 Task: Research Airbnb options for a business conference in Miami, Florida, focusing on accommodations near the conference center and corporate facilities.
Action: Mouse moved to (513, 49)
Screenshot: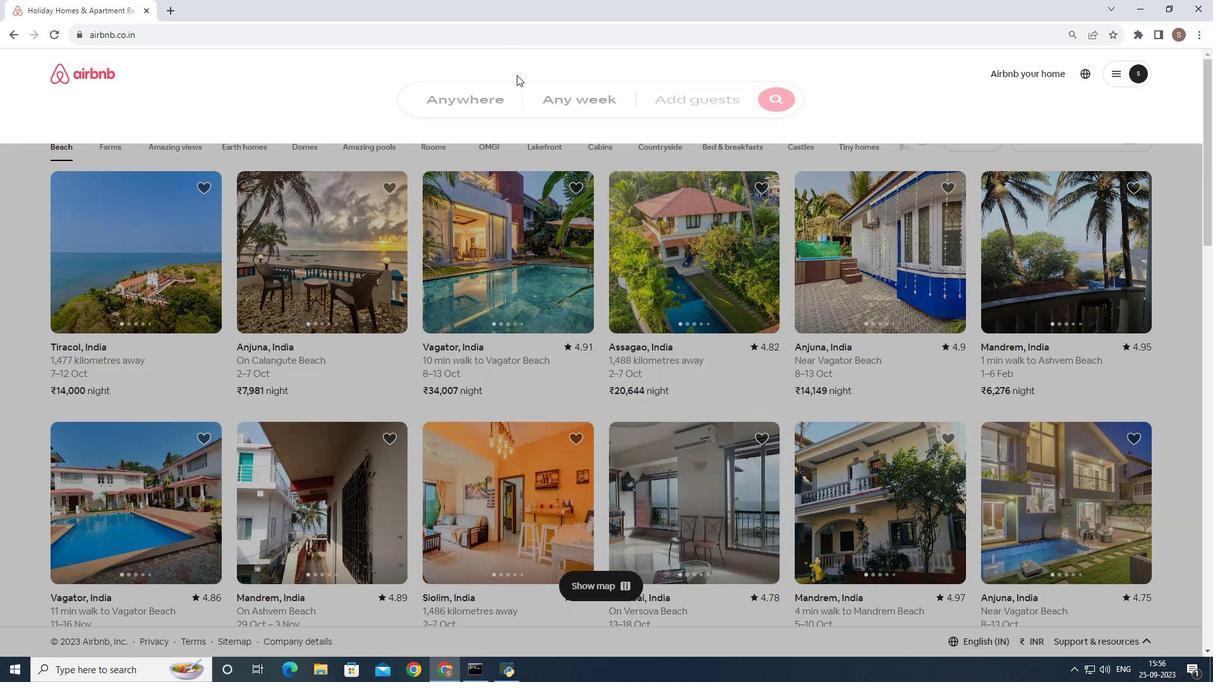 
Action: Mouse pressed left at (513, 49)
Screenshot: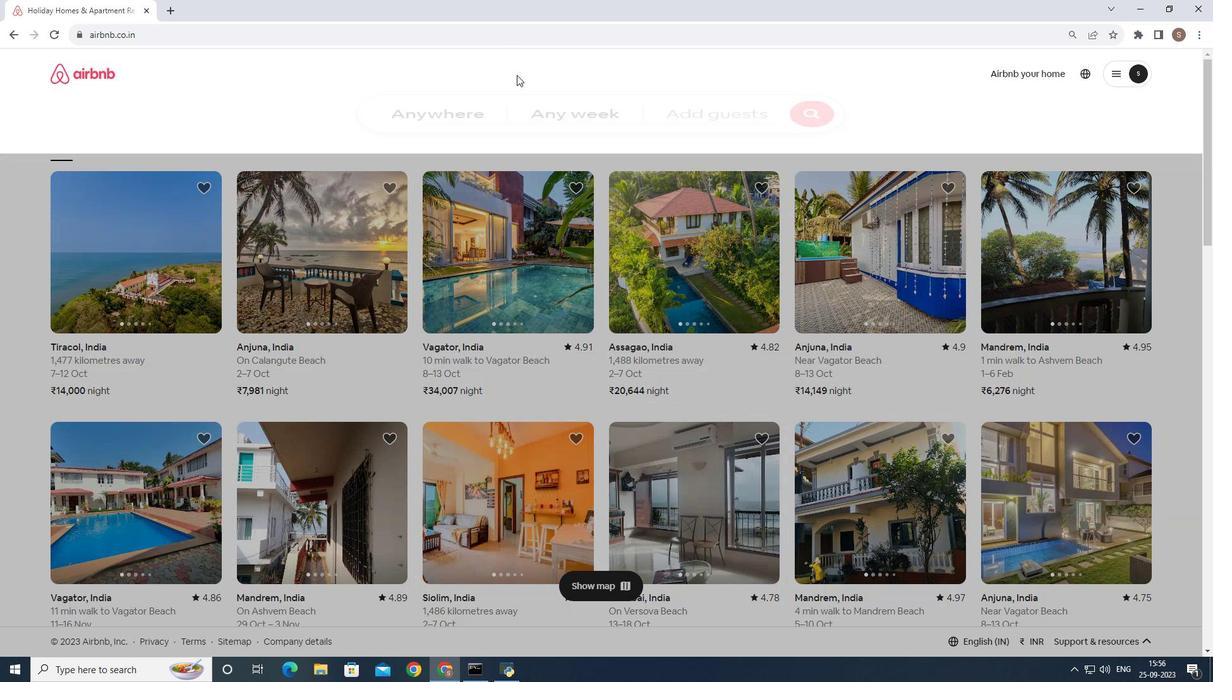 
Action: Mouse moved to (516, 75)
Screenshot: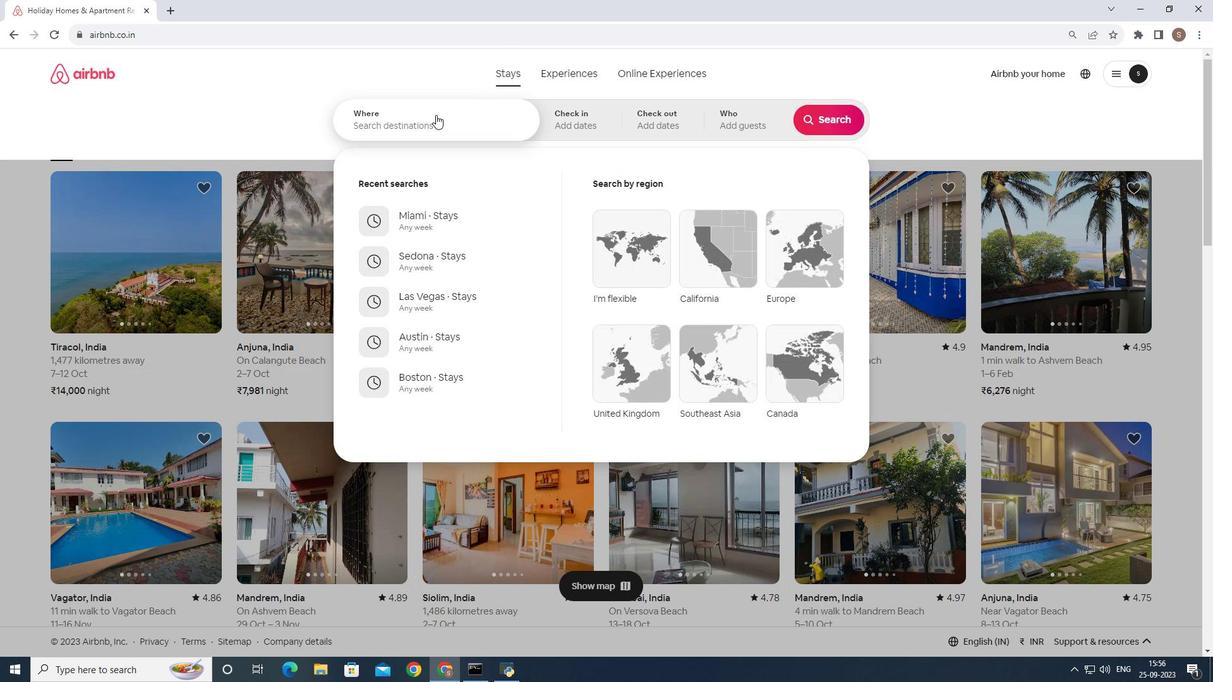 
Action: Mouse pressed left at (516, 75)
Screenshot: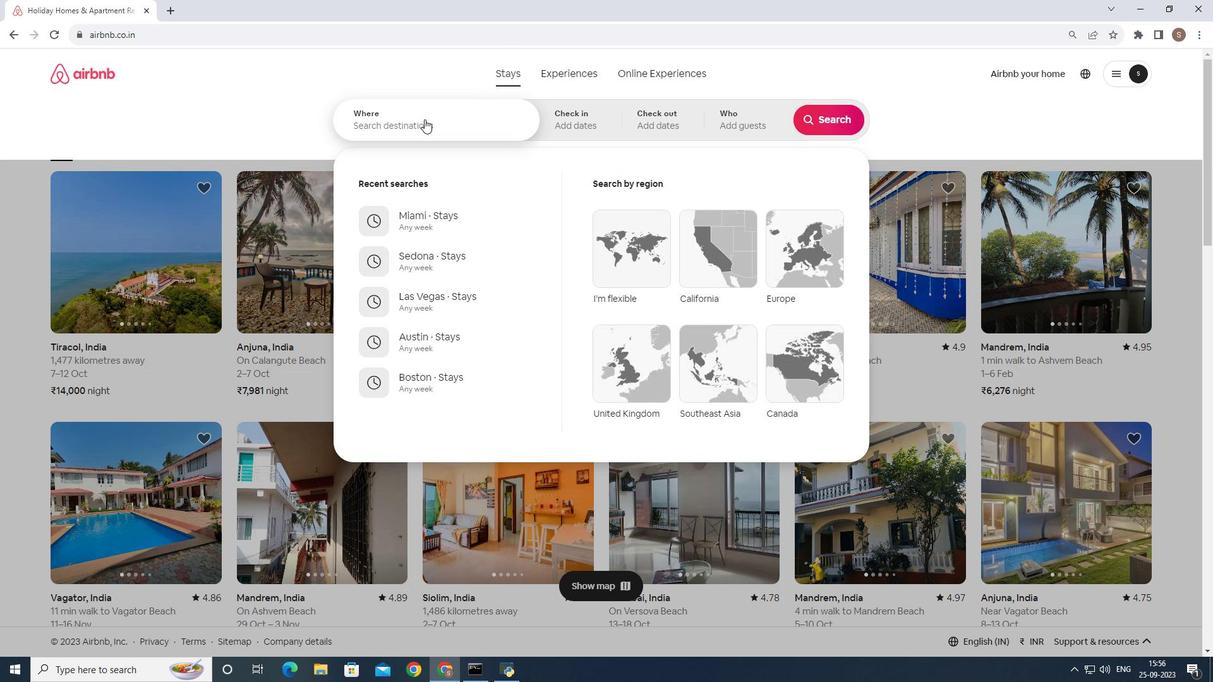 
Action: Mouse moved to (422, 119)
Screenshot: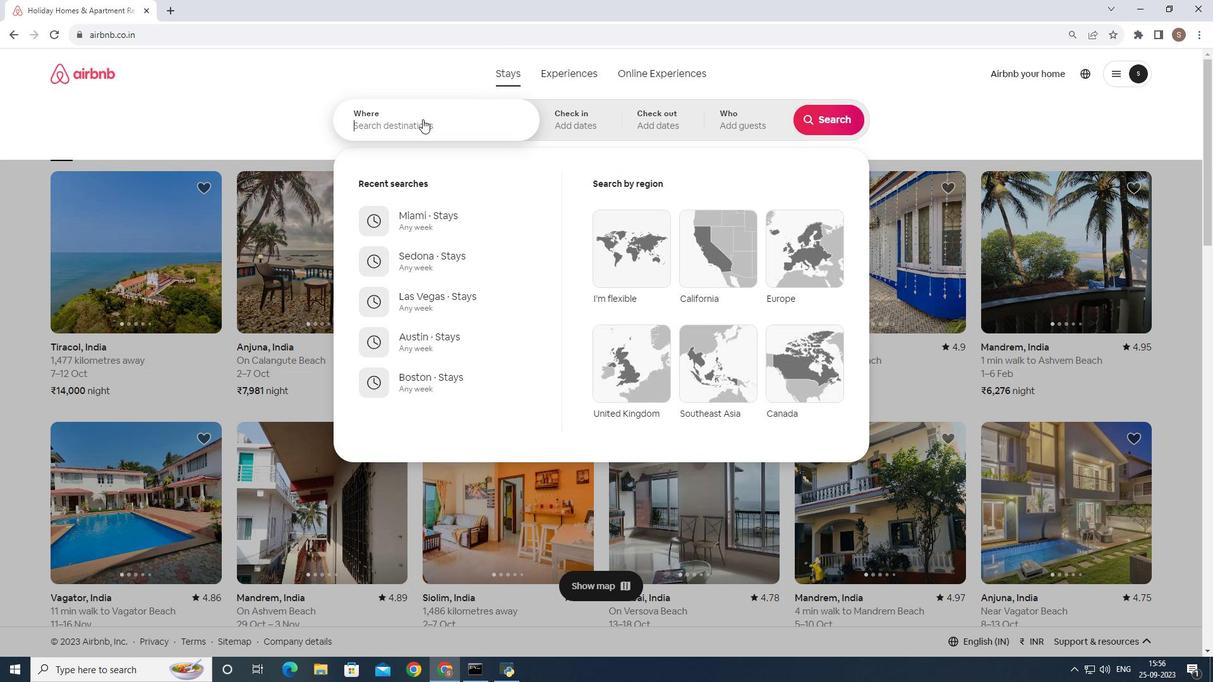 
Action: Mouse pressed left at (422, 119)
Screenshot: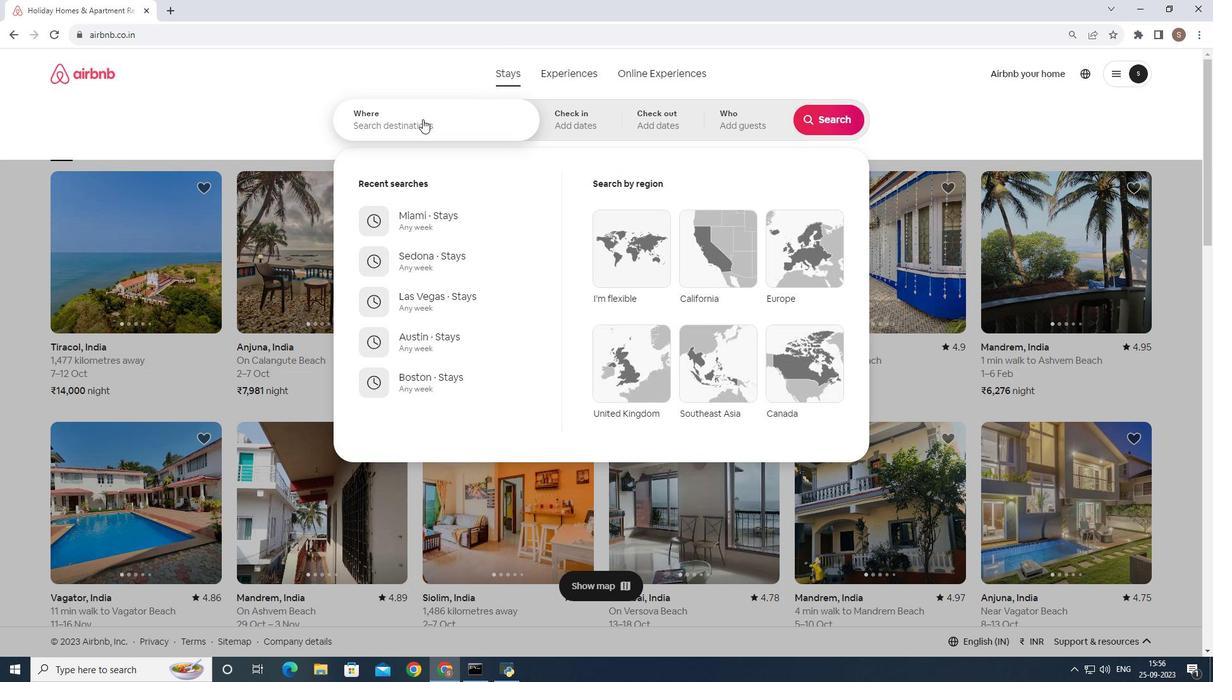 
Action: Key pressed miami
Screenshot: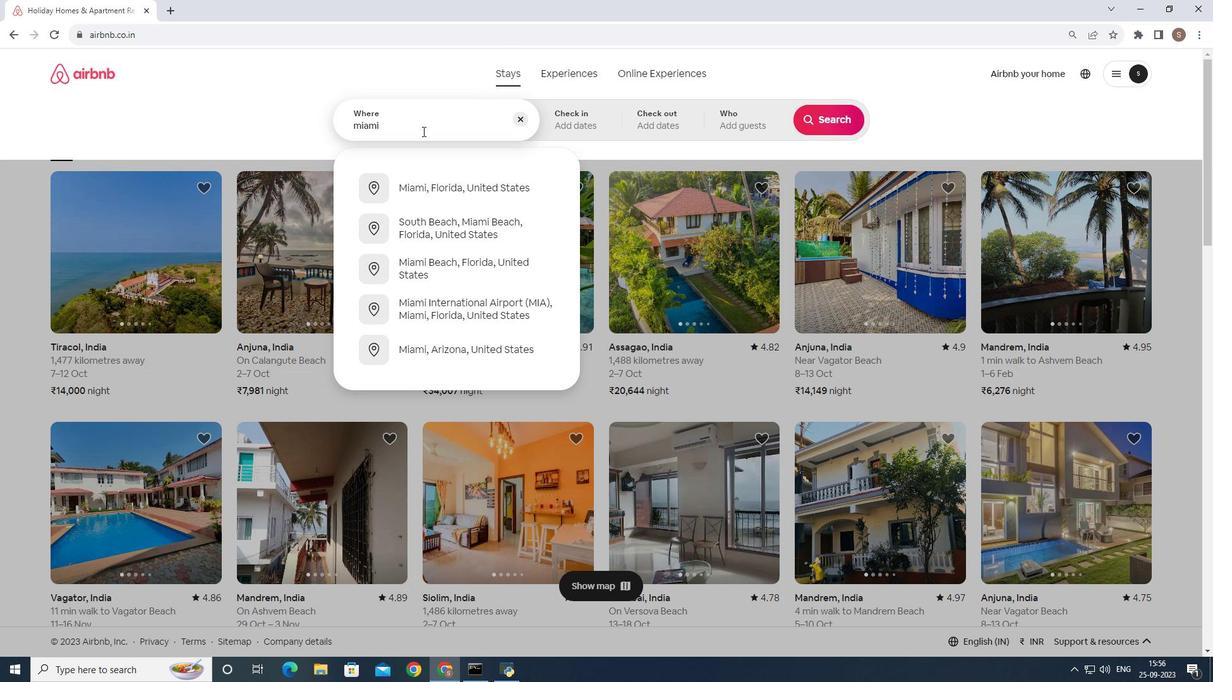 
Action: Mouse moved to (410, 174)
Screenshot: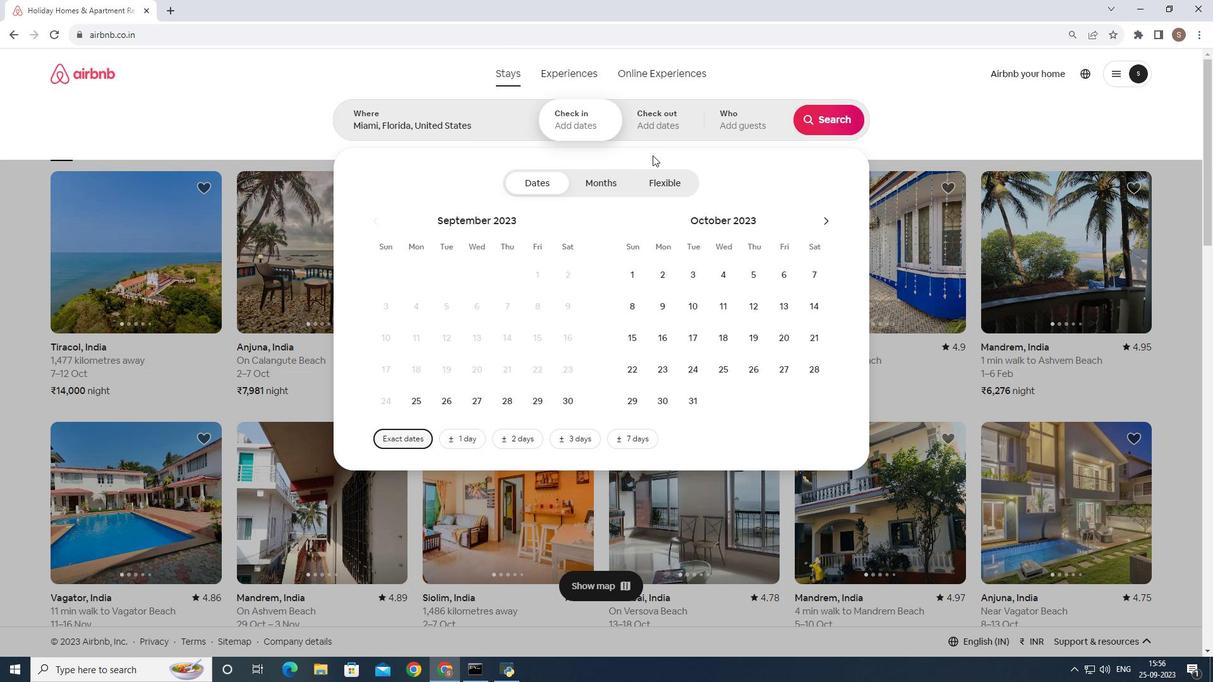 
Action: Mouse pressed left at (410, 174)
Screenshot: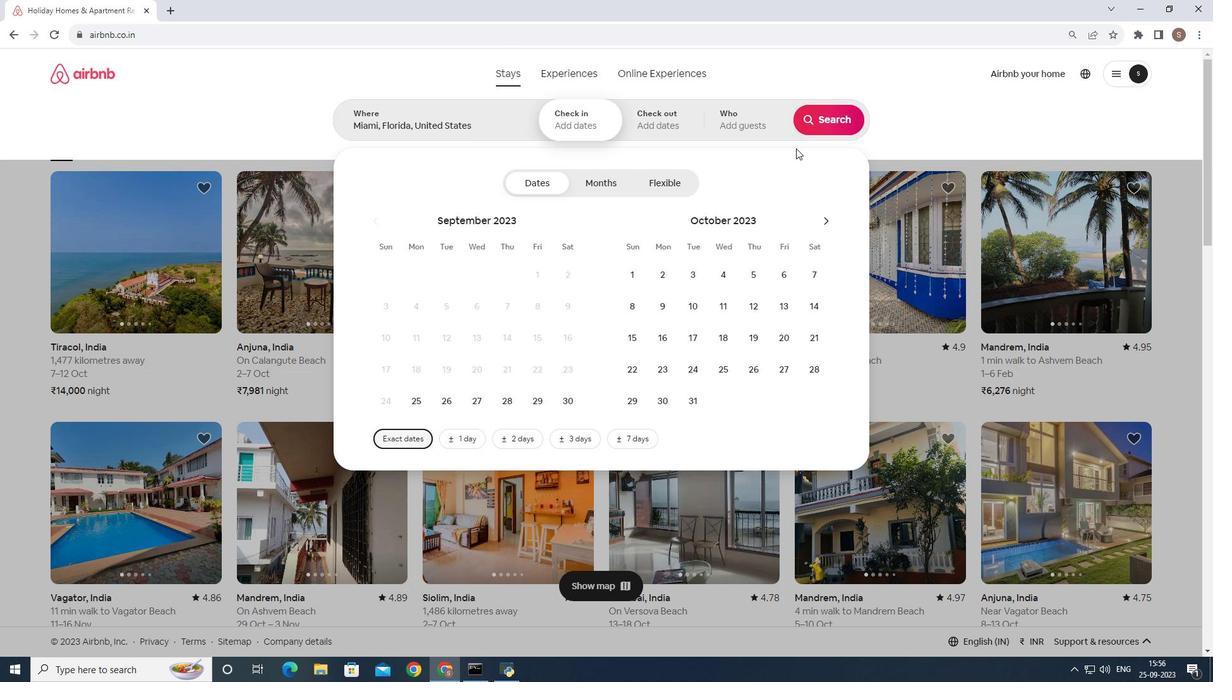 
Action: Mouse moved to (821, 125)
Screenshot: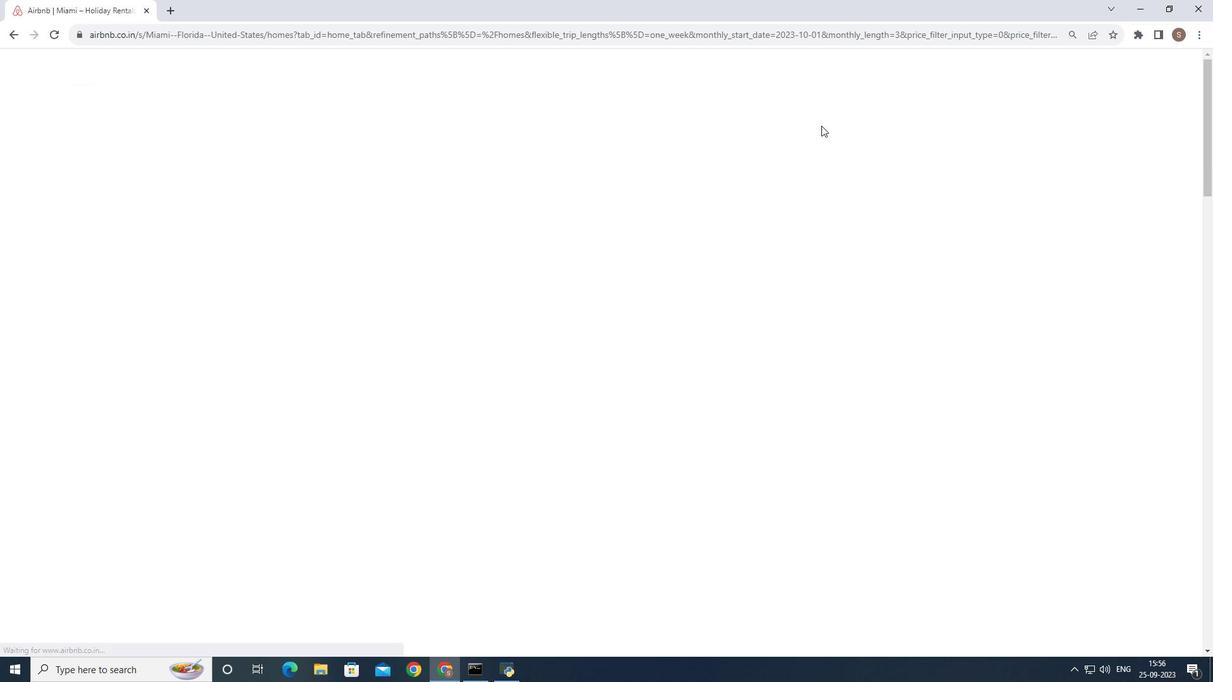 
Action: Mouse pressed left at (821, 125)
Screenshot: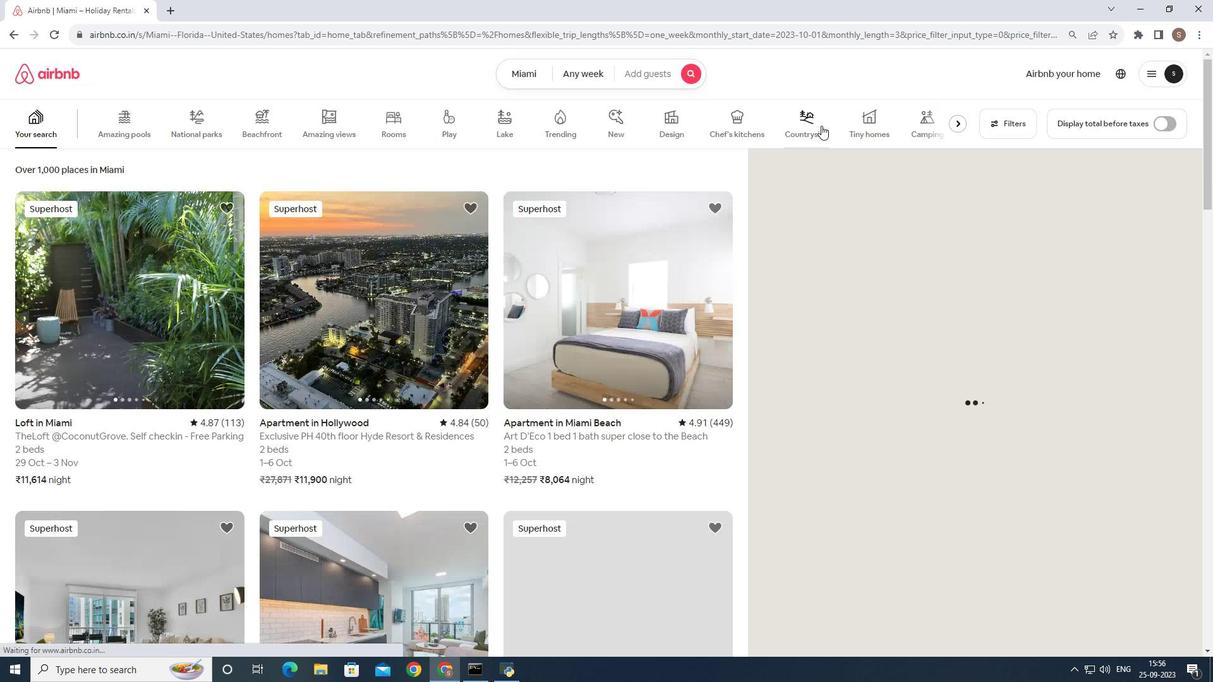 
Action: Mouse moved to (1021, 121)
Screenshot: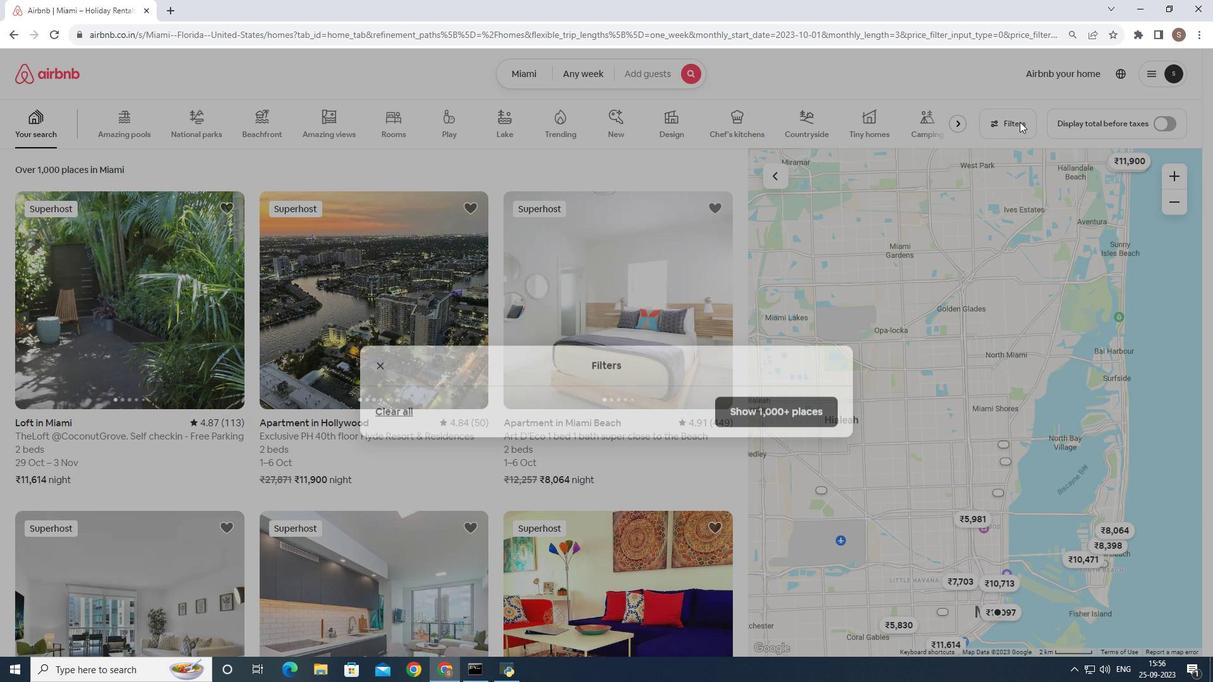 
Action: Mouse pressed left at (1021, 121)
Screenshot: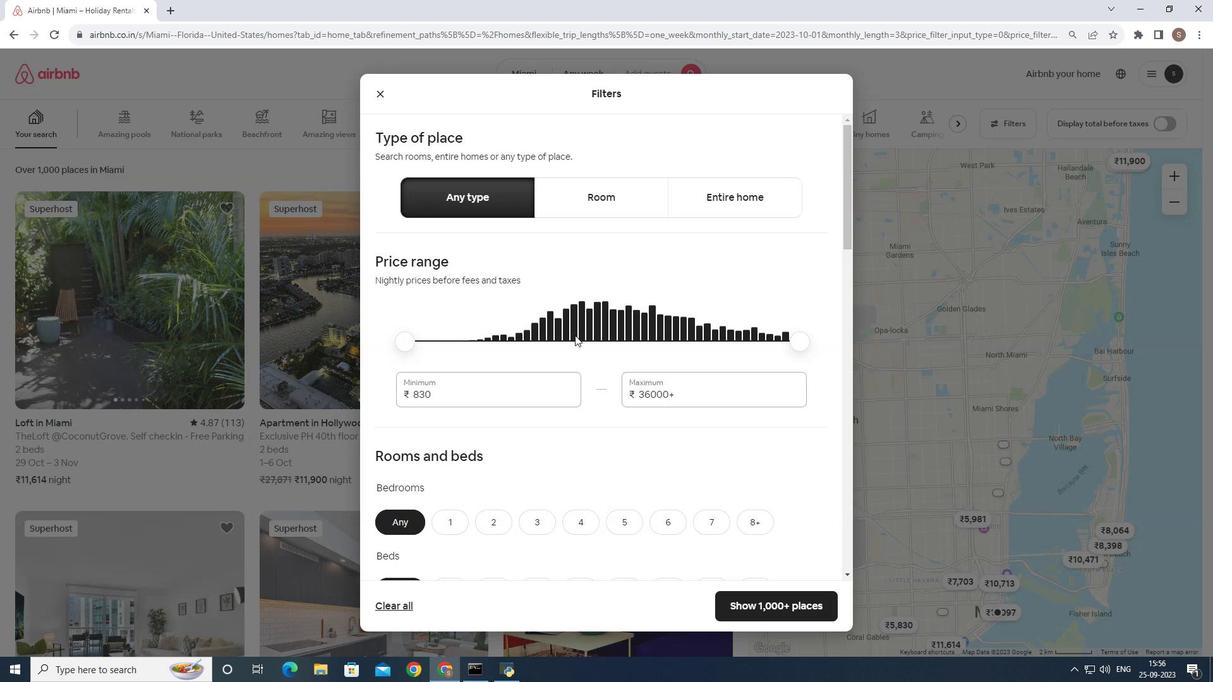 
Action: Mouse moved to (509, 343)
Screenshot: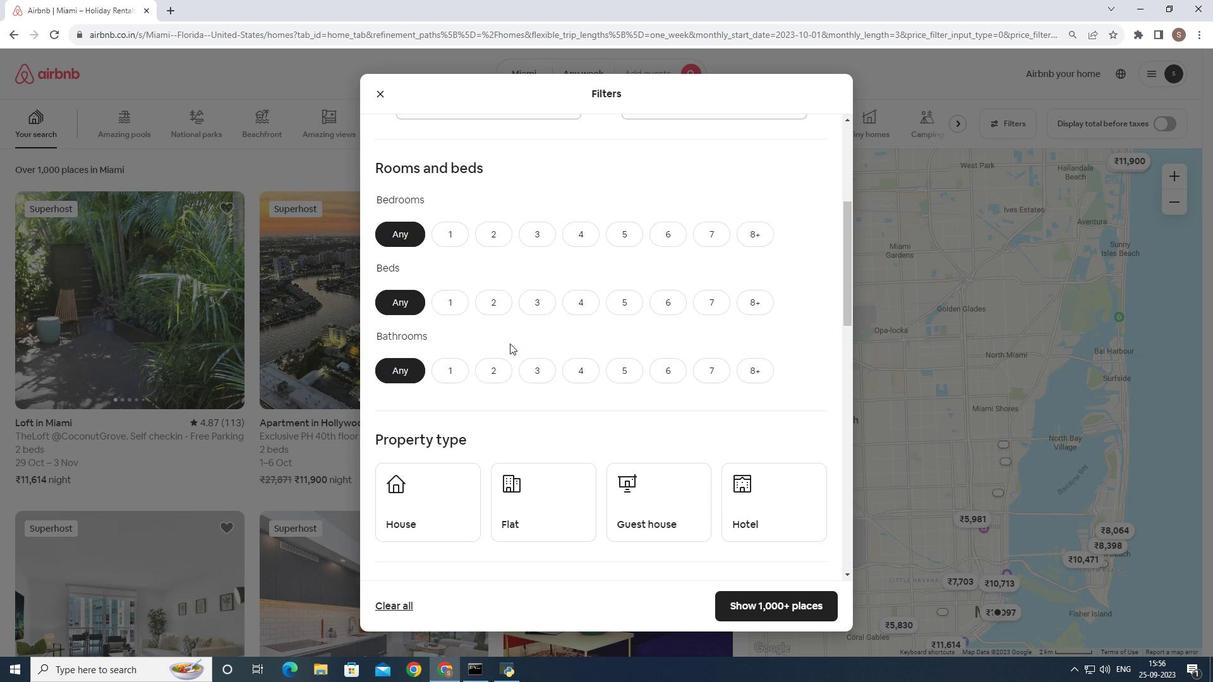 
Action: Mouse scrolled (509, 343) with delta (0, 0)
Screenshot: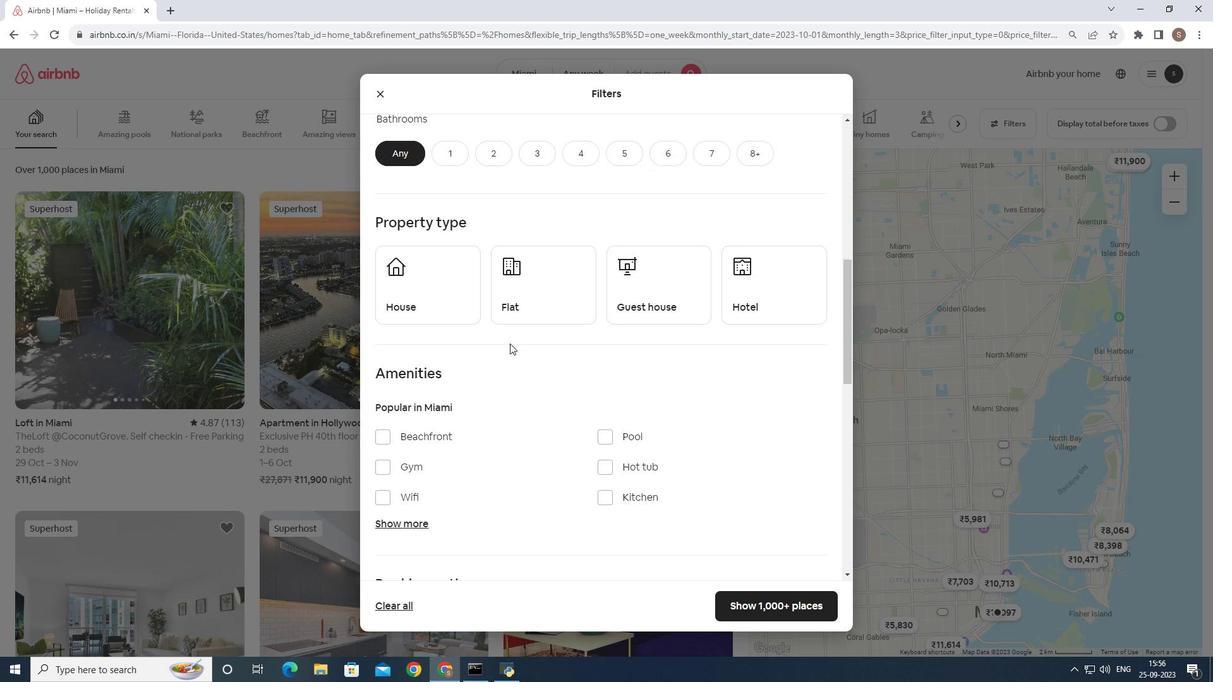 
Action: Mouse scrolled (509, 343) with delta (0, 0)
Screenshot: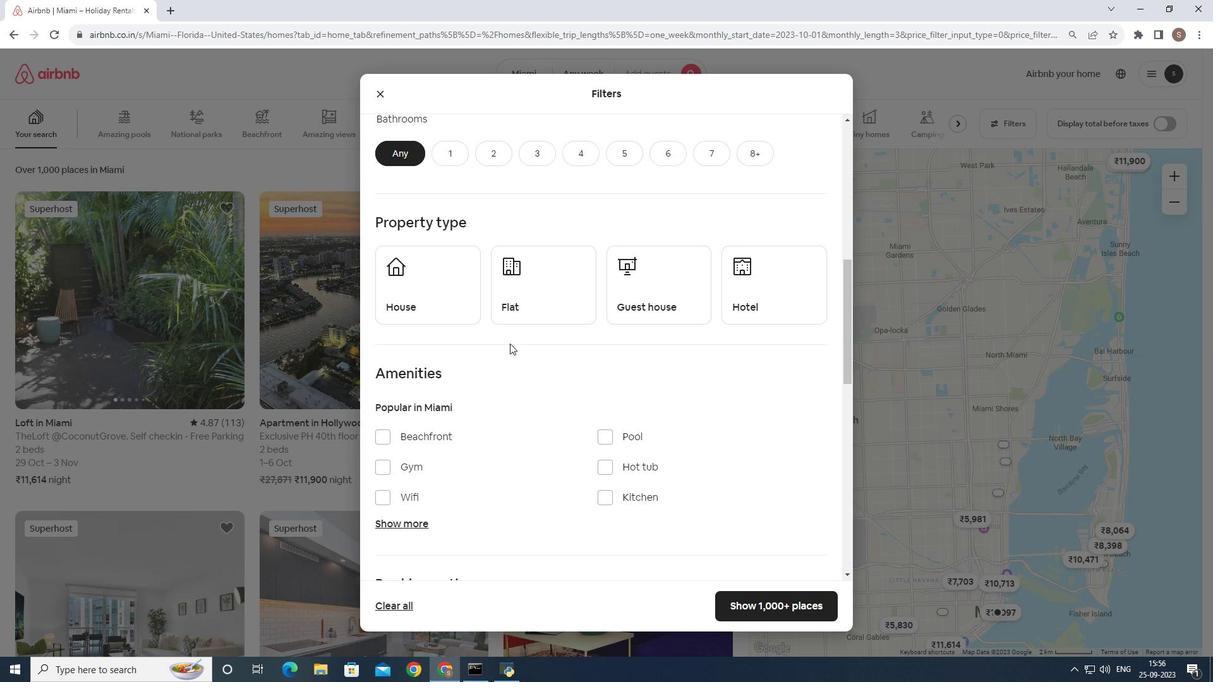 
Action: Mouse scrolled (509, 343) with delta (0, 0)
Screenshot: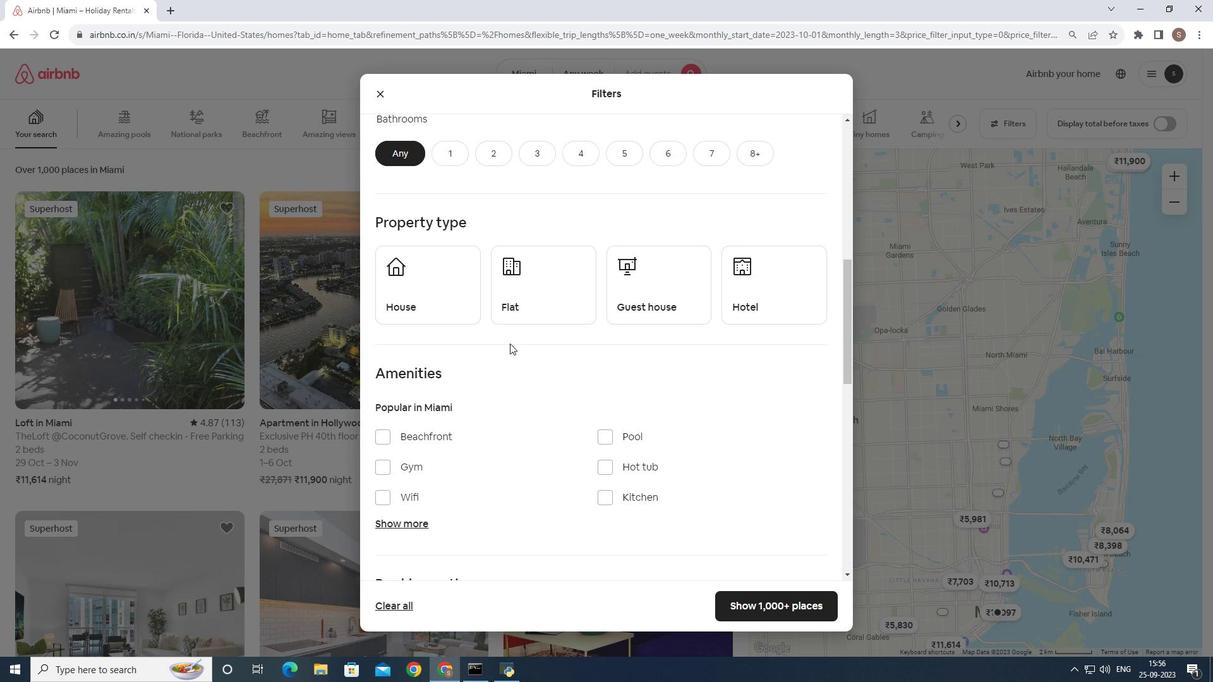 
Action: Mouse scrolled (509, 343) with delta (0, 0)
Screenshot: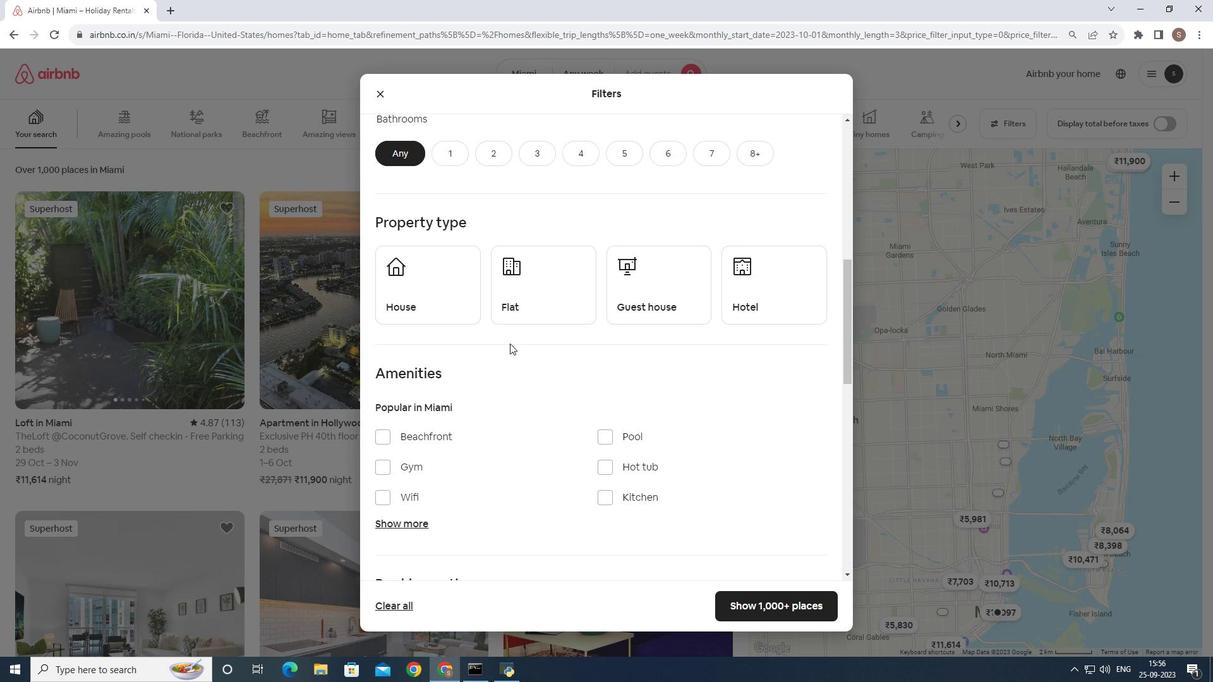 
Action: Mouse scrolled (509, 343) with delta (0, 0)
Screenshot: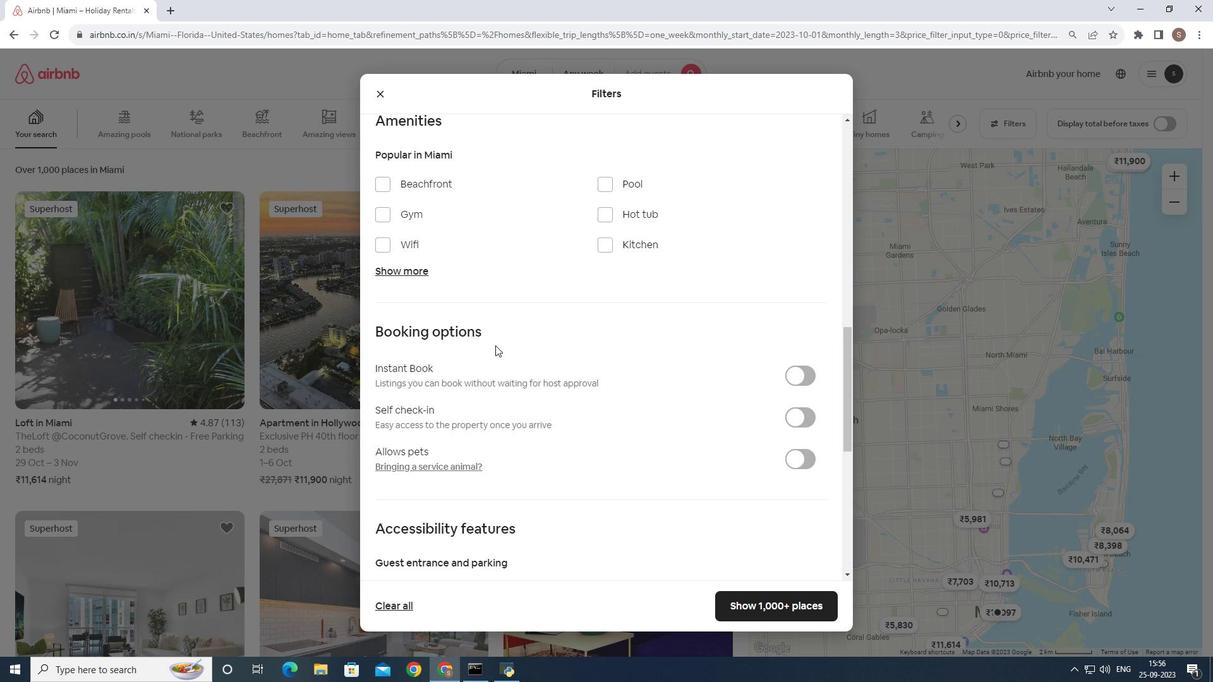 
Action: Mouse scrolled (509, 343) with delta (0, 0)
Screenshot: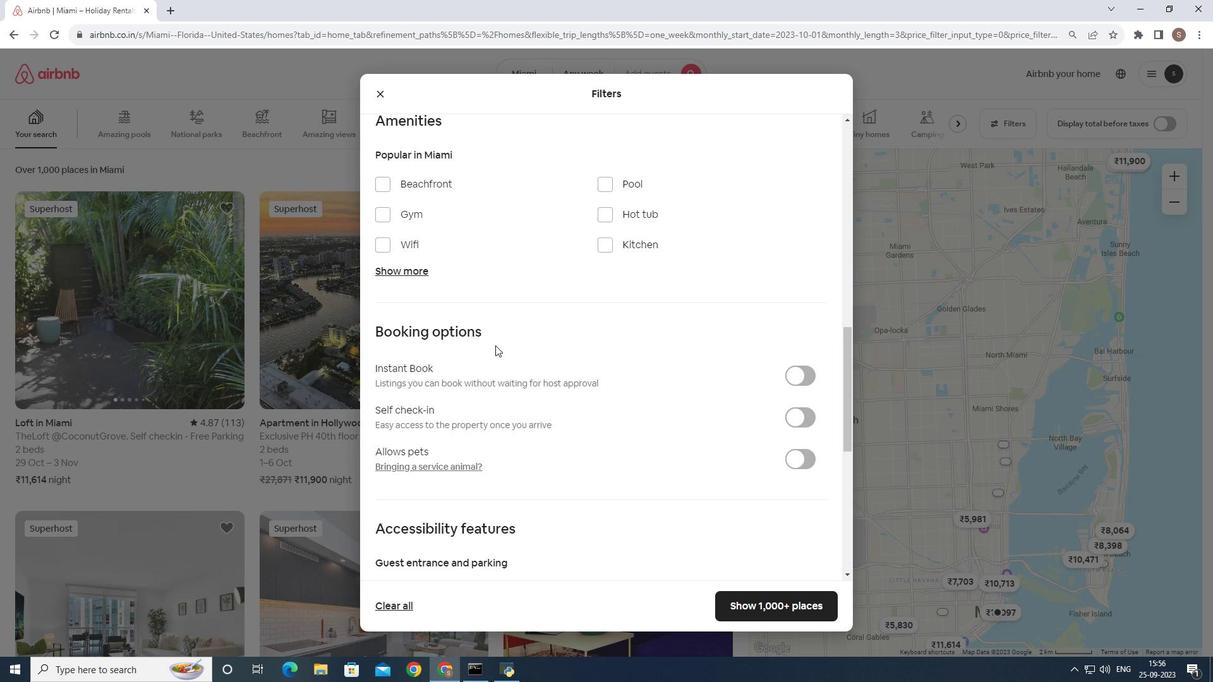
Action: Mouse scrolled (509, 343) with delta (0, 0)
Screenshot: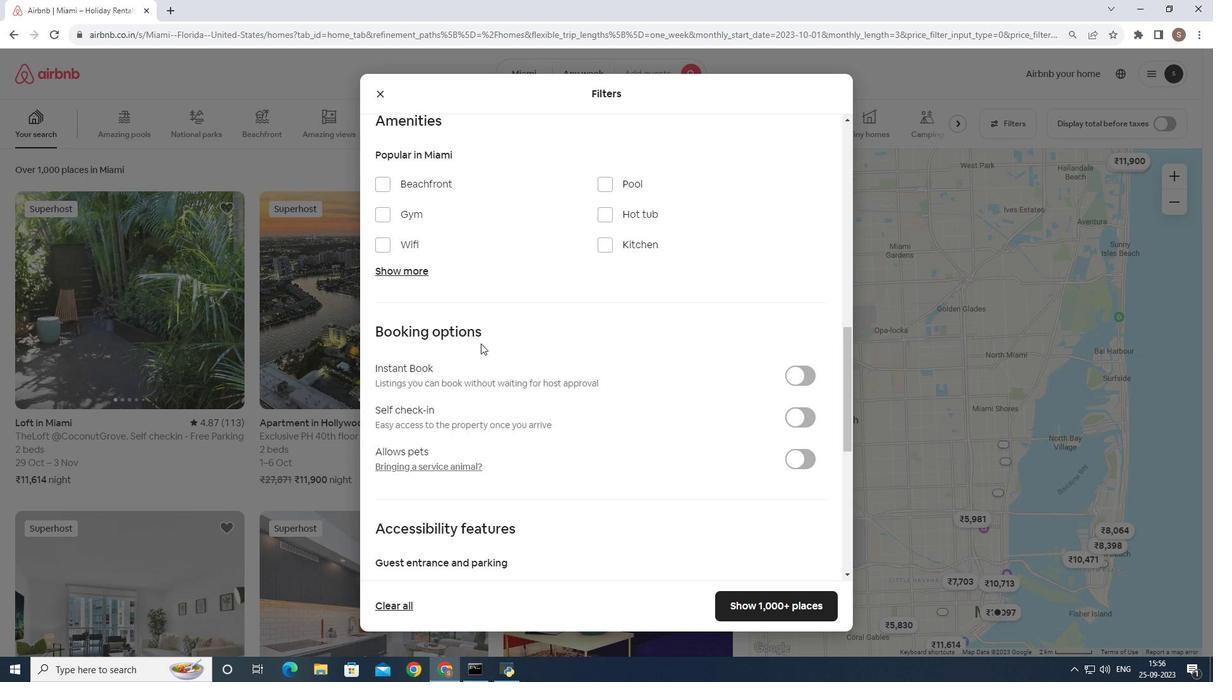 
Action: Mouse scrolled (509, 343) with delta (0, 0)
Screenshot: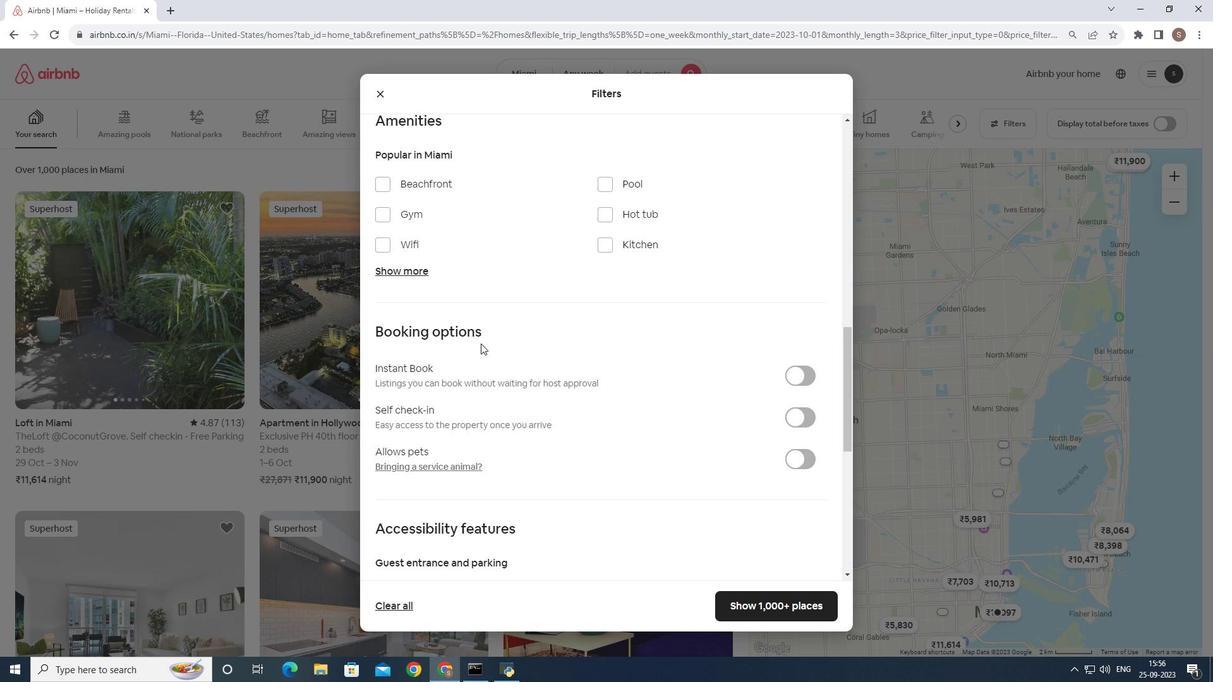 
Action: Mouse moved to (509, 343)
Screenshot: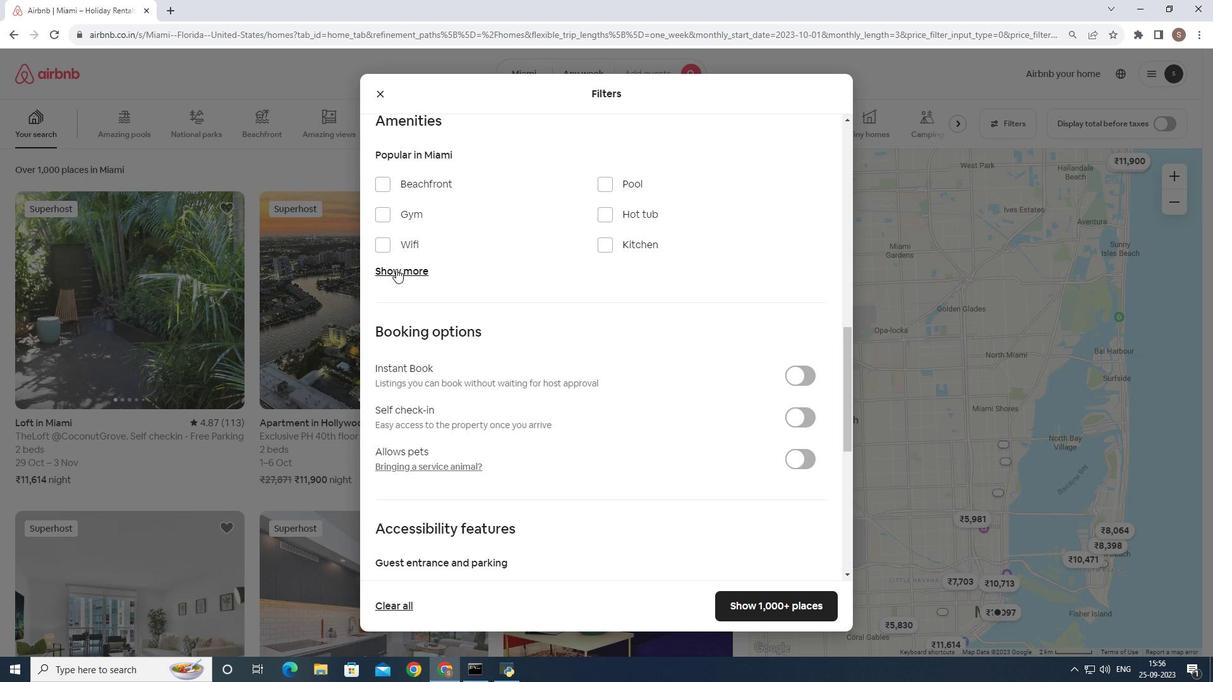 
Action: Mouse scrolled (509, 343) with delta (0, 0)
Screenshot: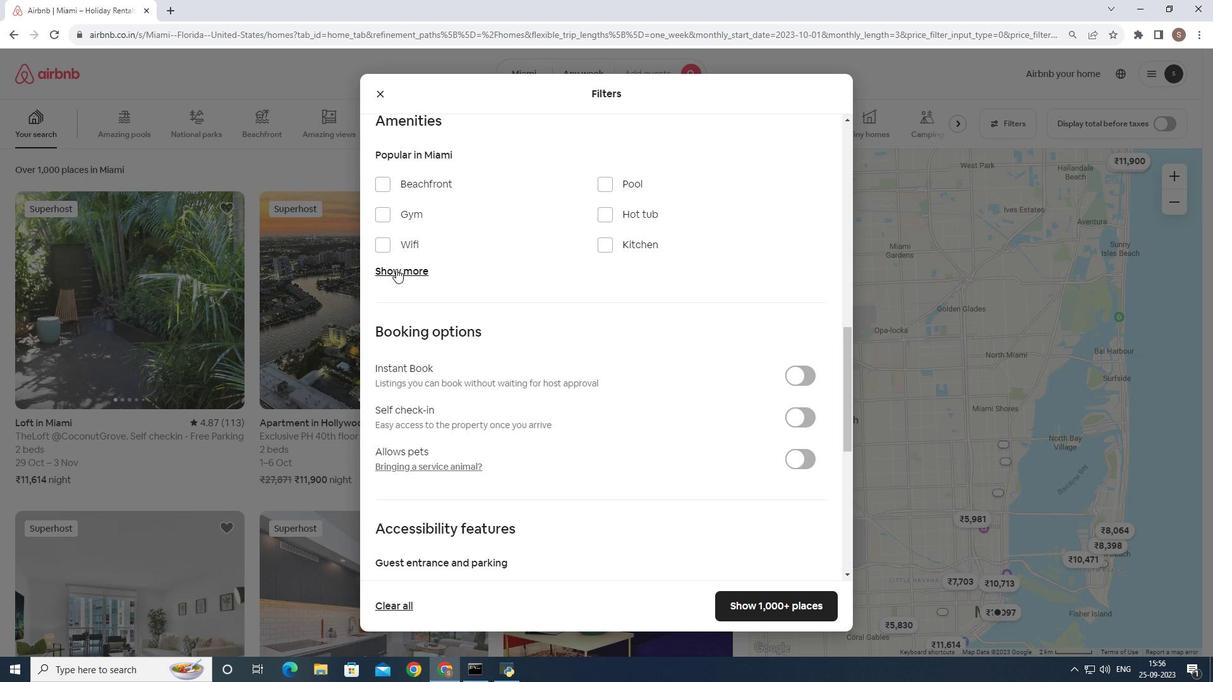 
Action: Mouse moved to (508, 344)
Screenshot: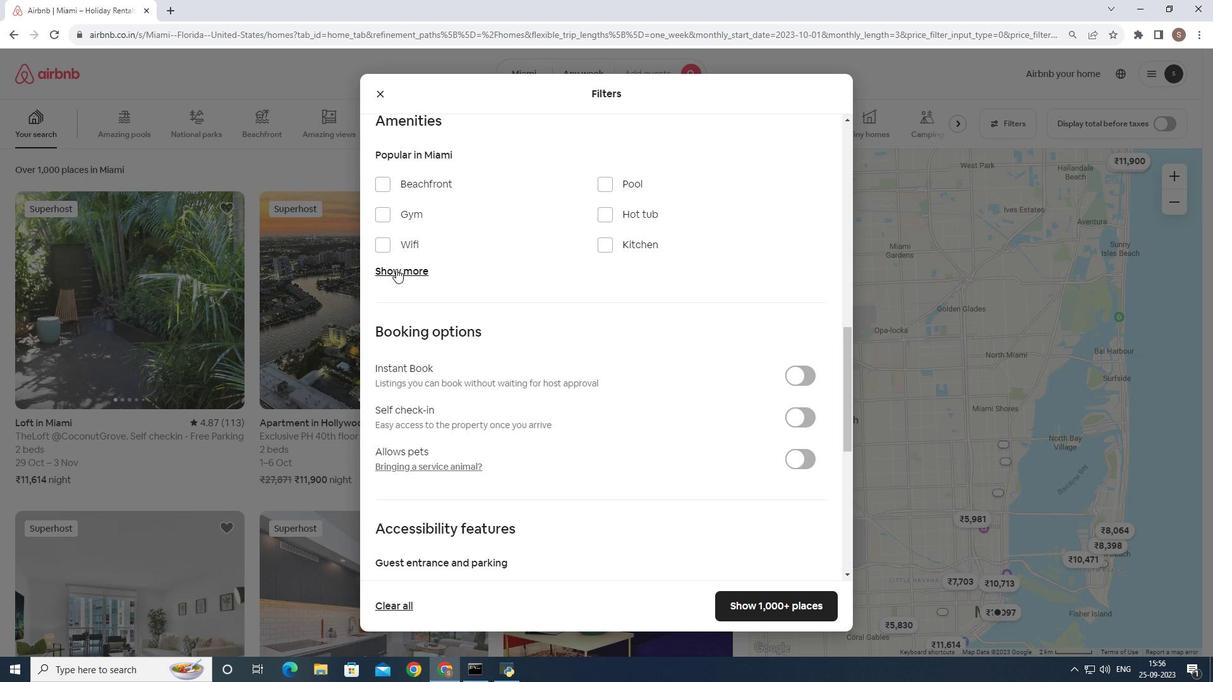 
Action: Mouse scrolled (508, 343) with delta (0, 0)
Screenshot: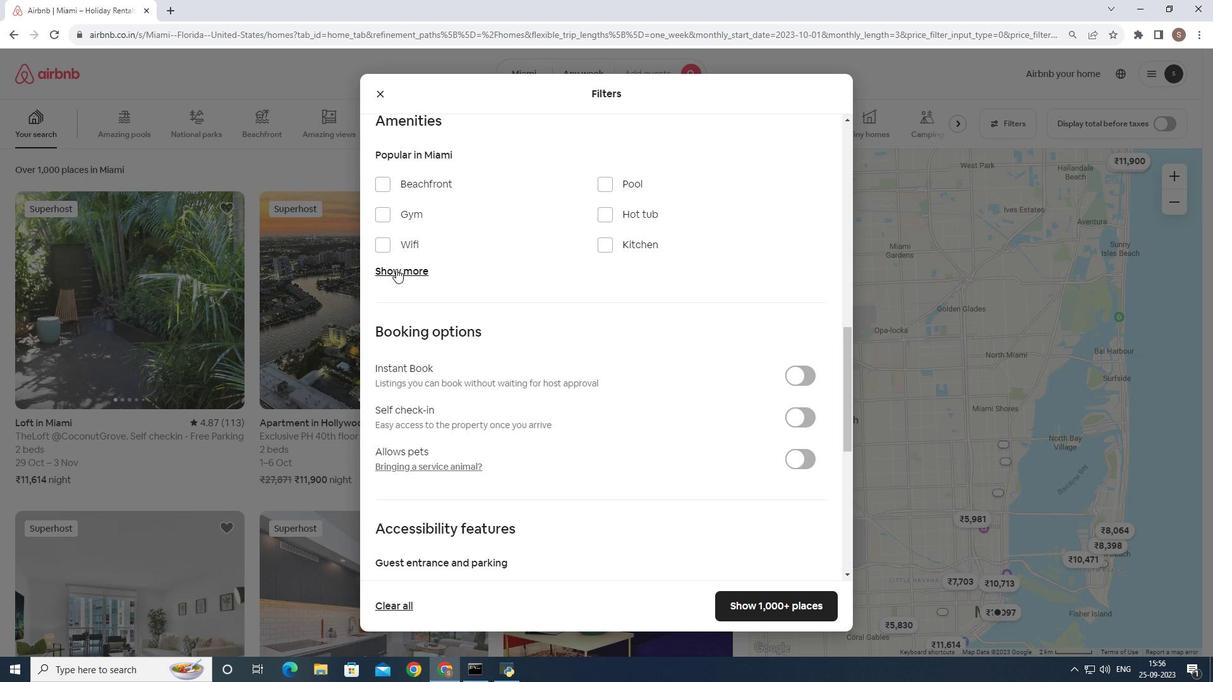 
Action: Mouse moved to (507, 345)
Screenshot: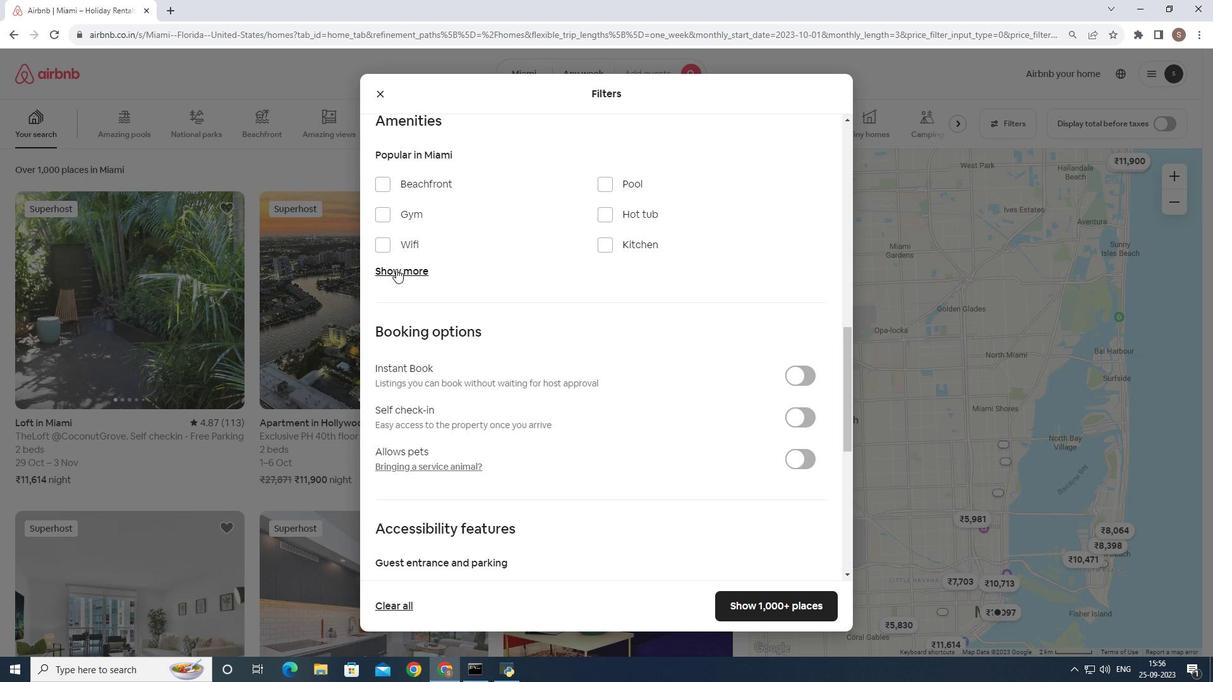 
Action: Mouse scrolled (507, 344) with delta (0, 0)
Screenshot: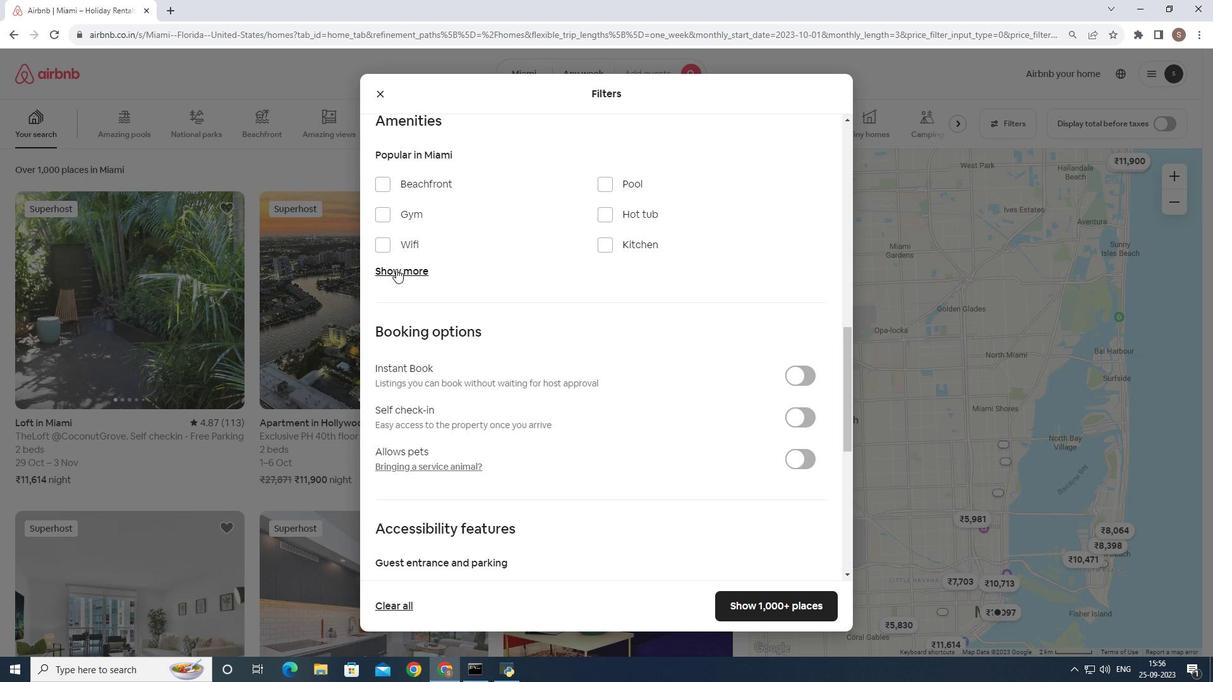 
Action: Mouse moved to (506, 345)
Screenshot: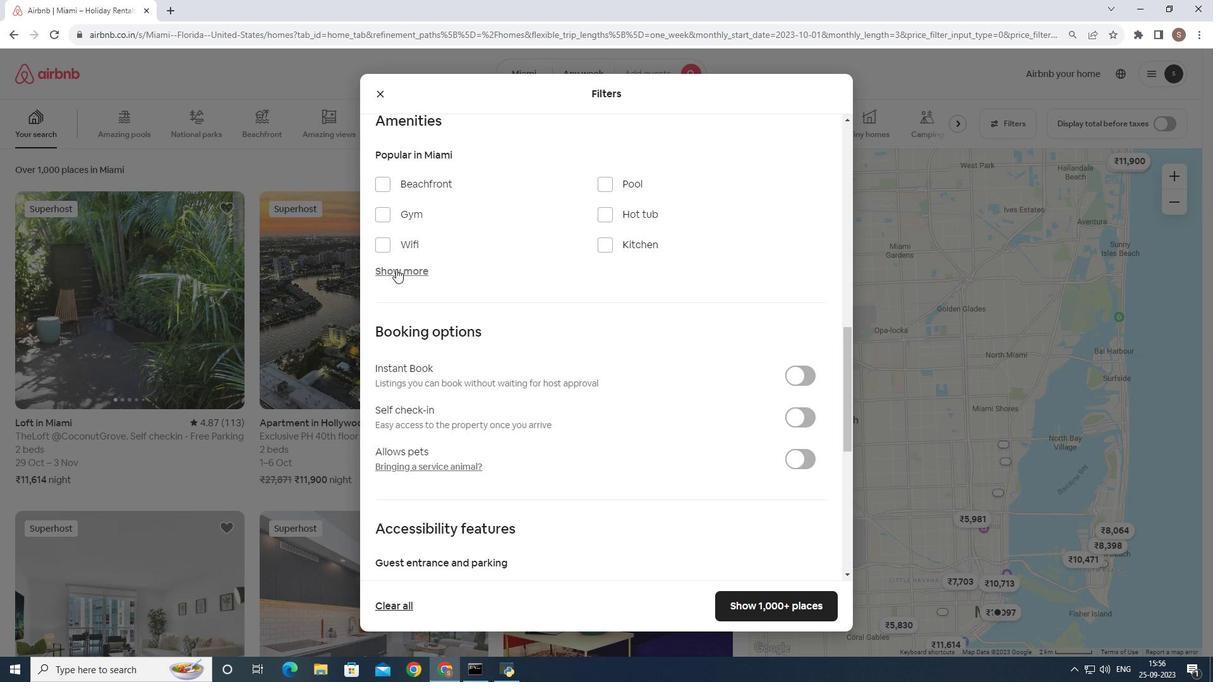 
Action: Mouse scrolled (506, 344) with delta (0, 0)
Screenshot: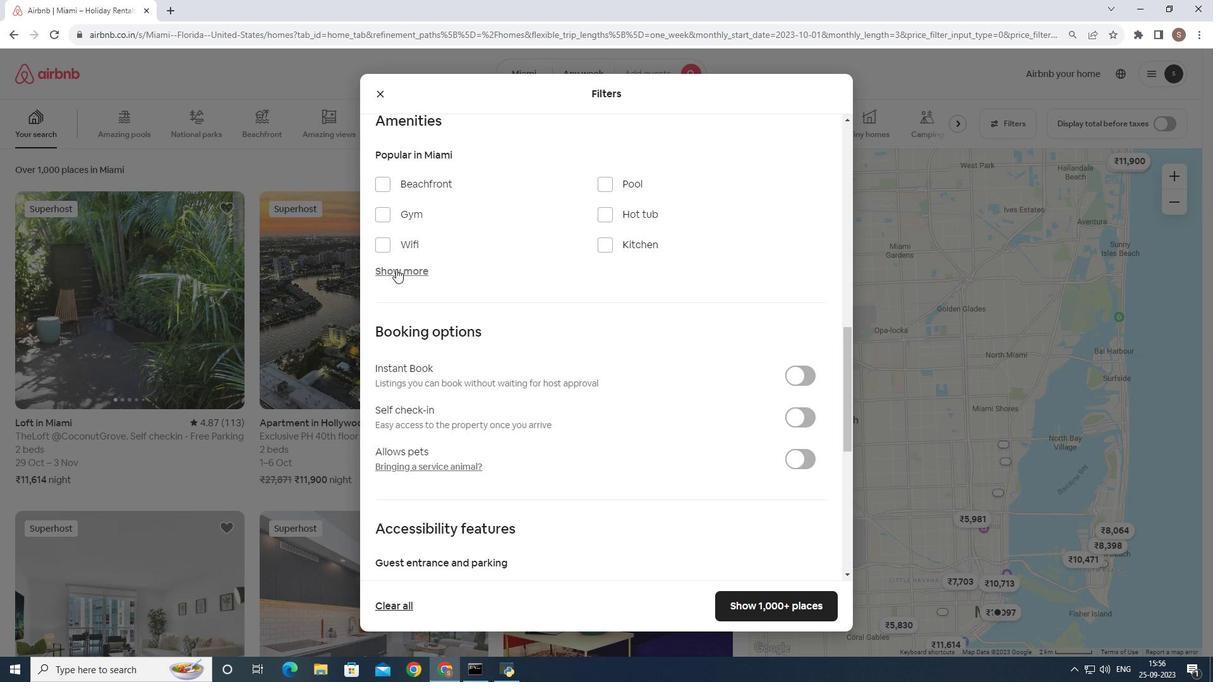 
Action: Mouse moved to (396, 269)
Screenshot: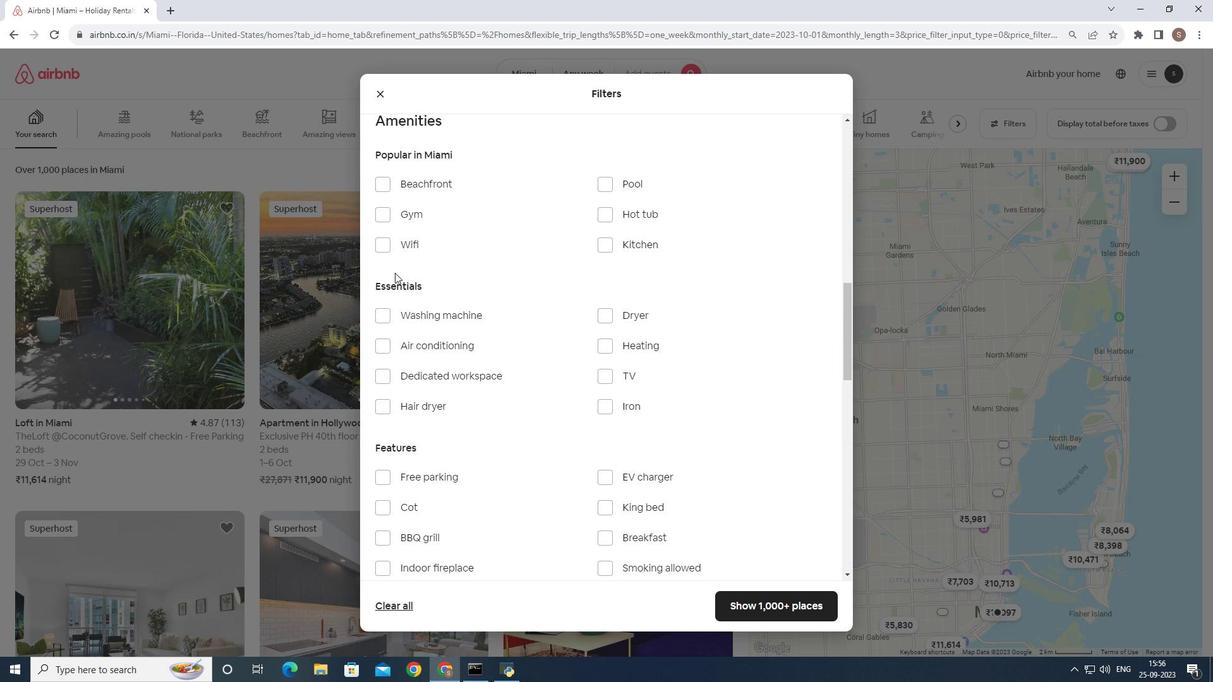 
Action: Mouse pressed left at (396, 269)
Screenshot: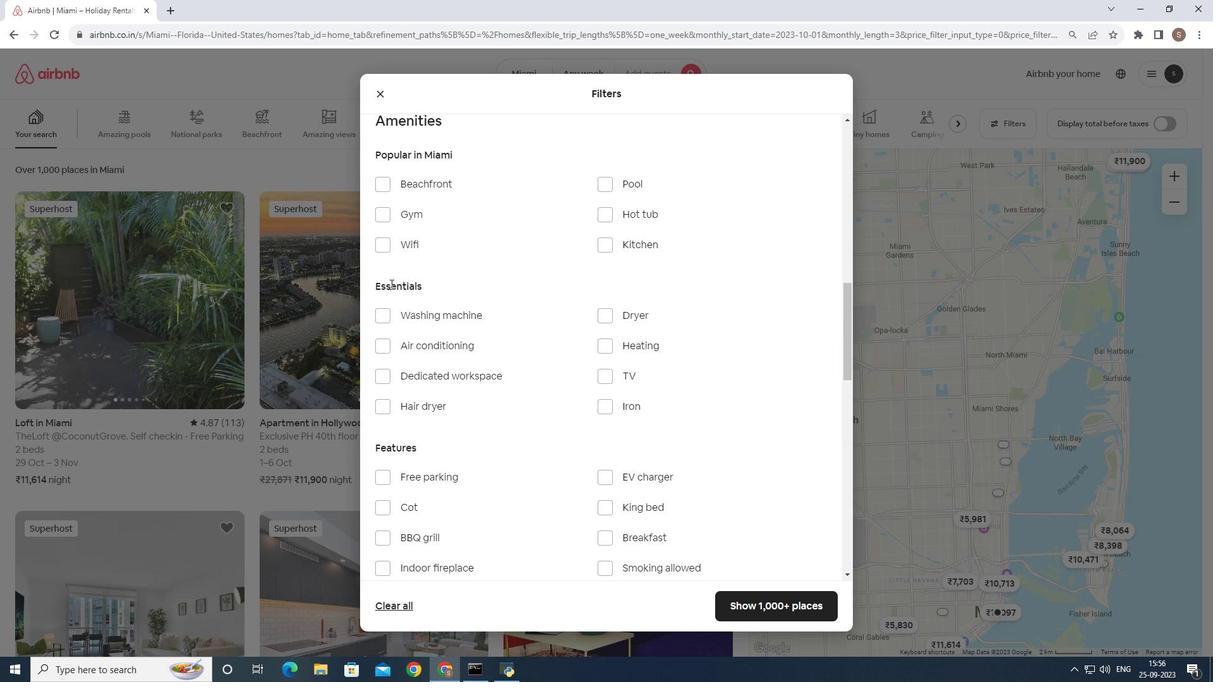 
Action: Mouse moved to (372, 375)
Screenshot: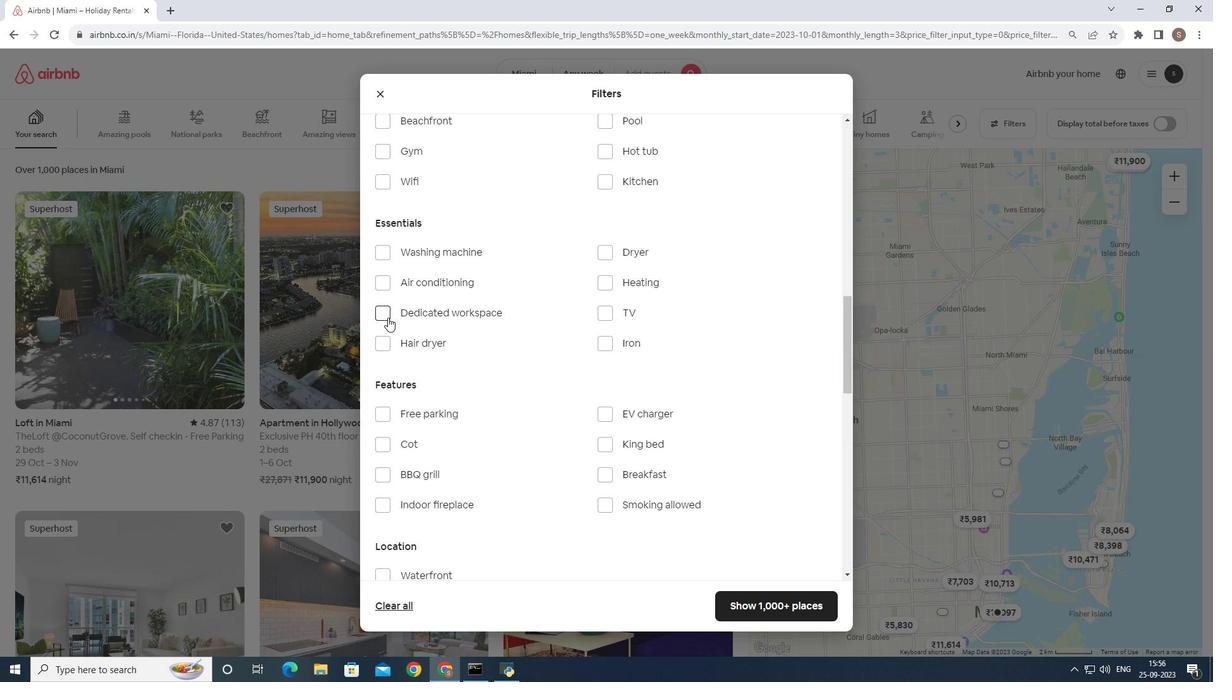 
Action: Mouse scrolled (372, 374) with delta (0, 0)
Screenshot: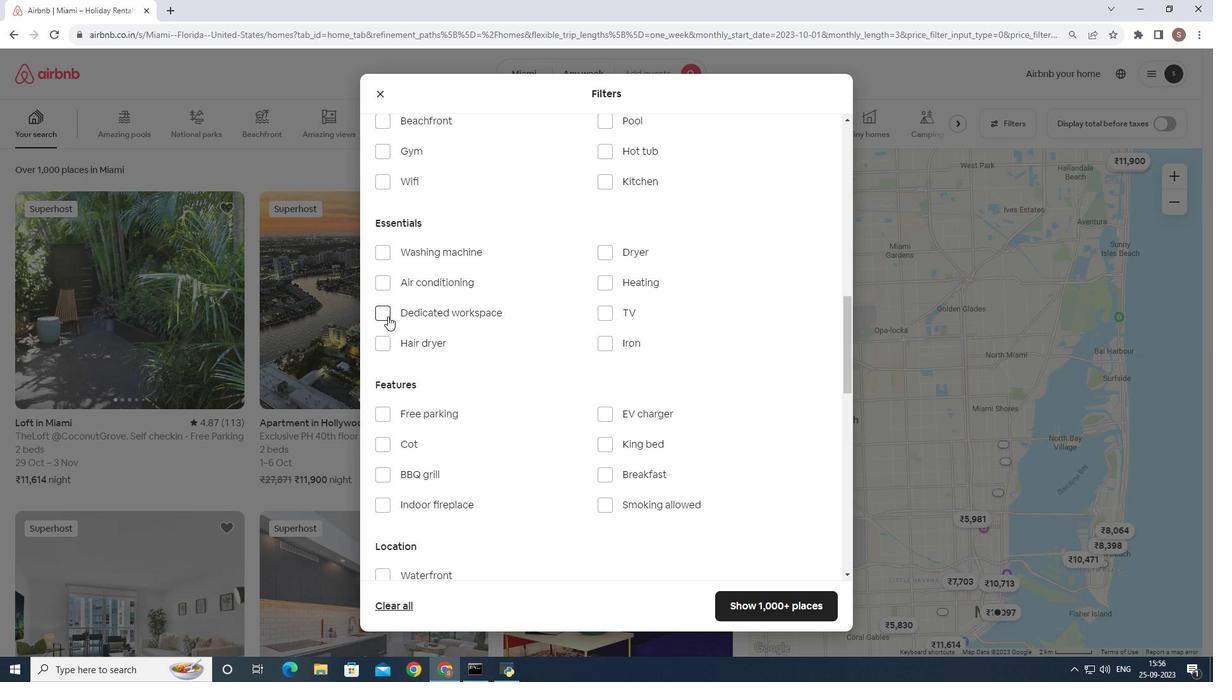 
Action: Mouse moved to (387, 316)
Screenshot: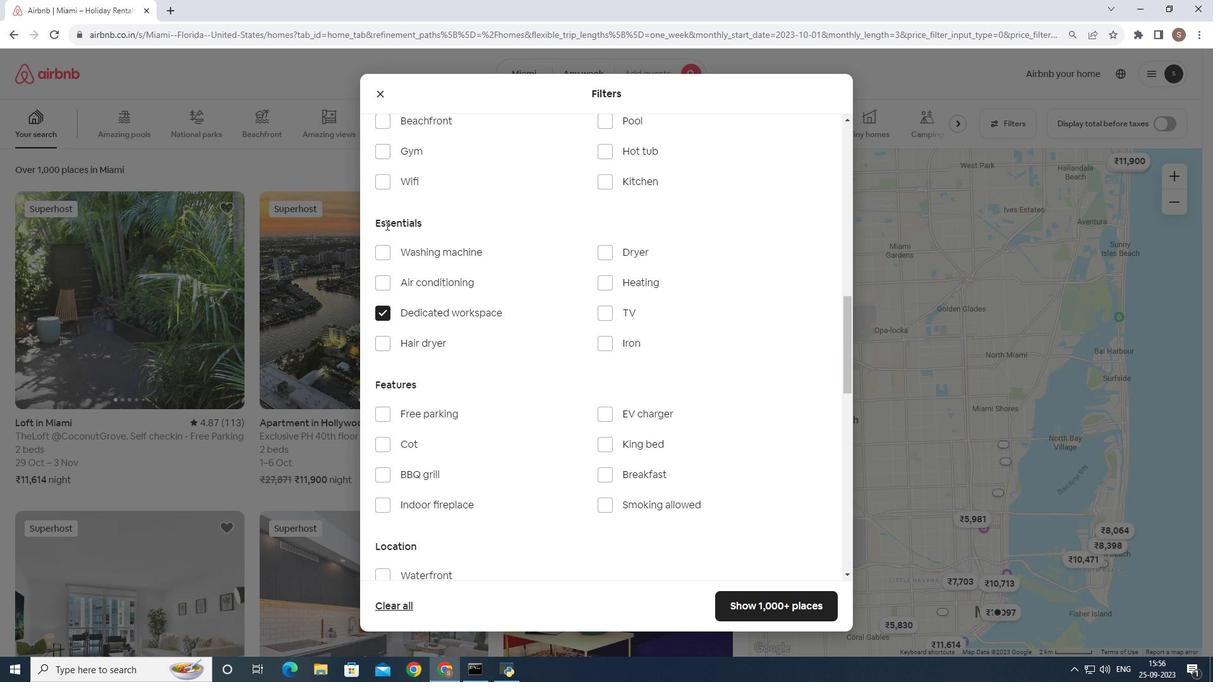 
Action: Mouse pressed left at (387, 316)
Screenshot: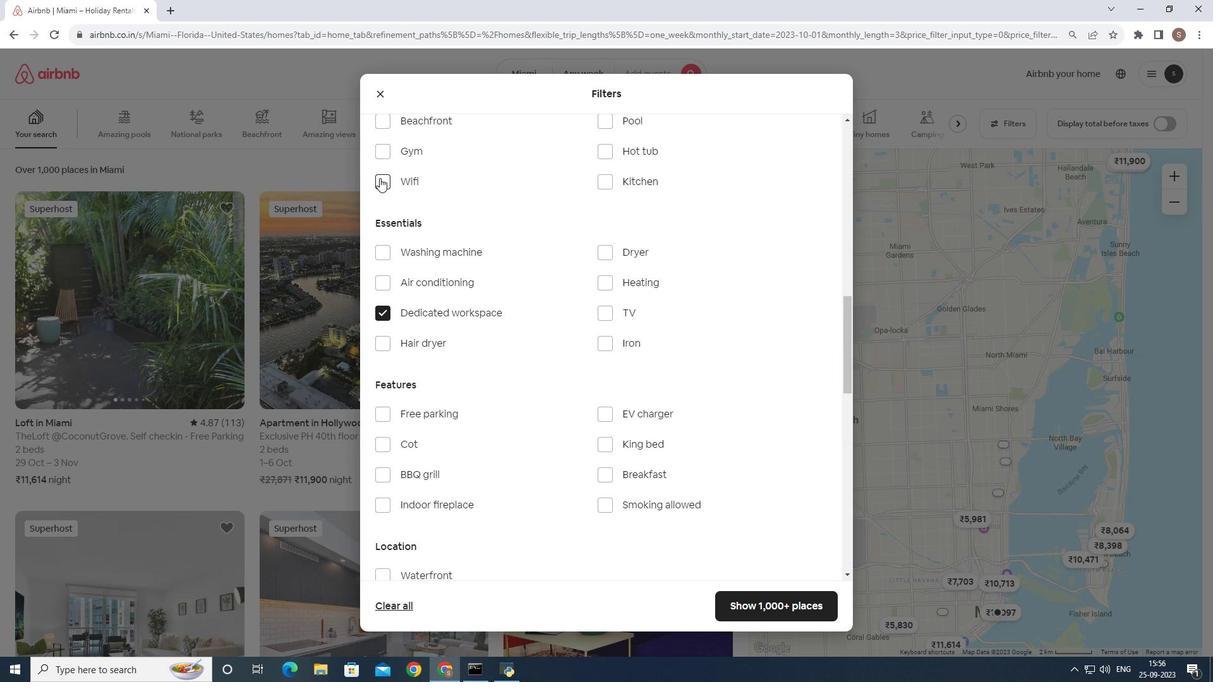 
Action: Mouse moved to (379, 179)
Screenshot: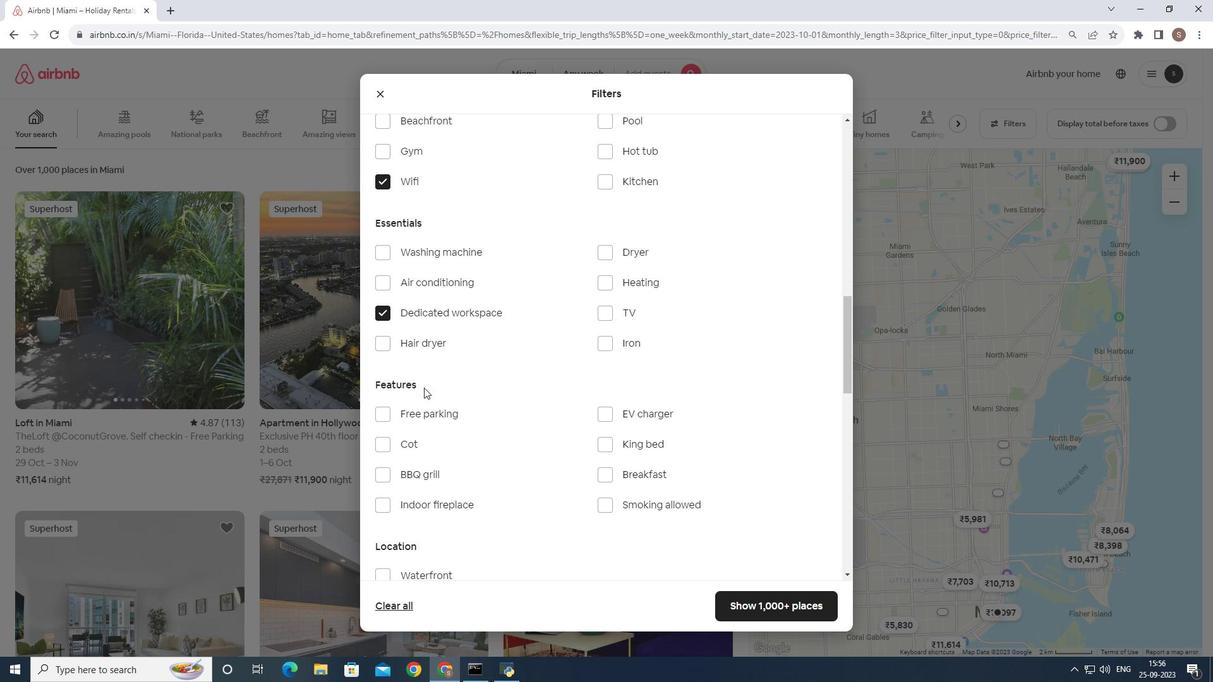 
Action: Mouse pressed left at (379, 179)
Screenshot: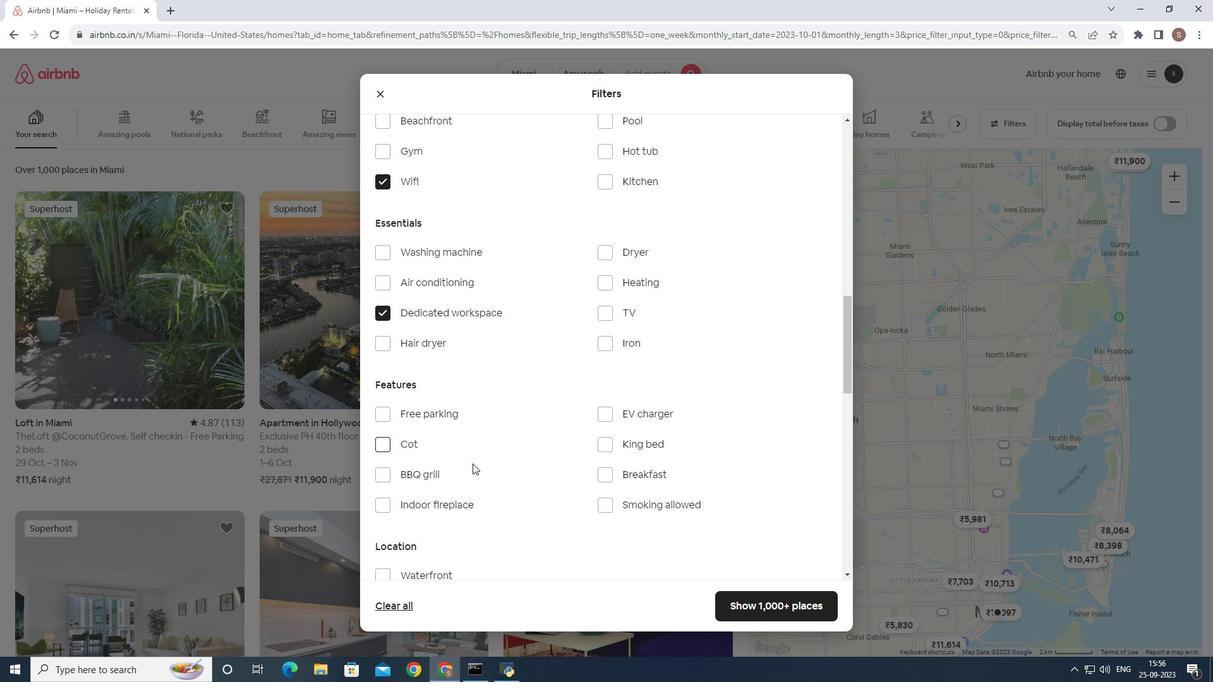 
Action: Mouse moved to (533, 477)
Screenshot: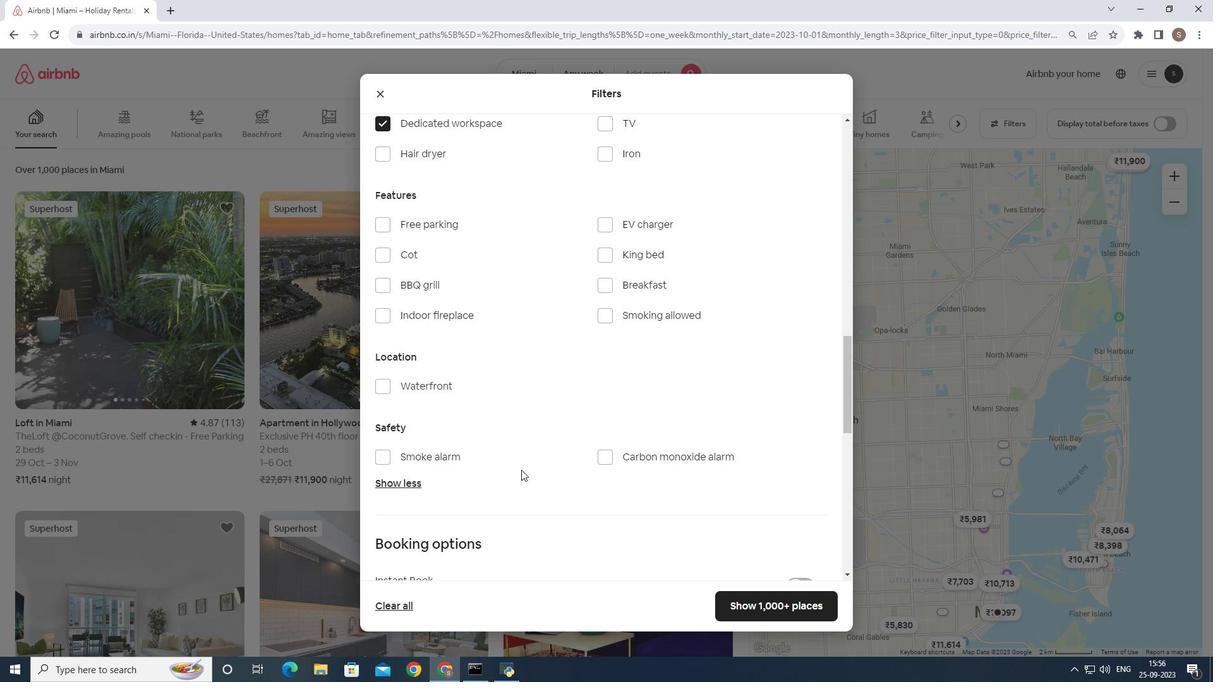 
Action: Mouse scrolled (533, 476) with delta (0, 0)
Screenshot: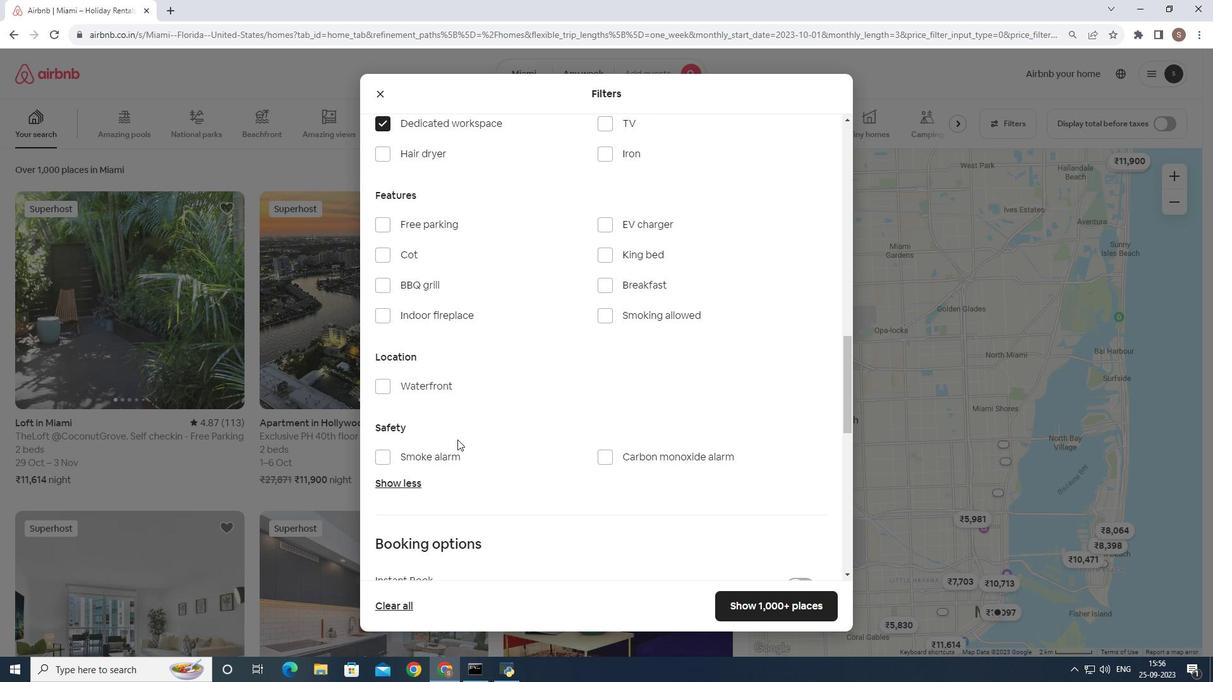 
Action: Mouse scrolled (533, 476) with delta (0, 0)
Screenshot: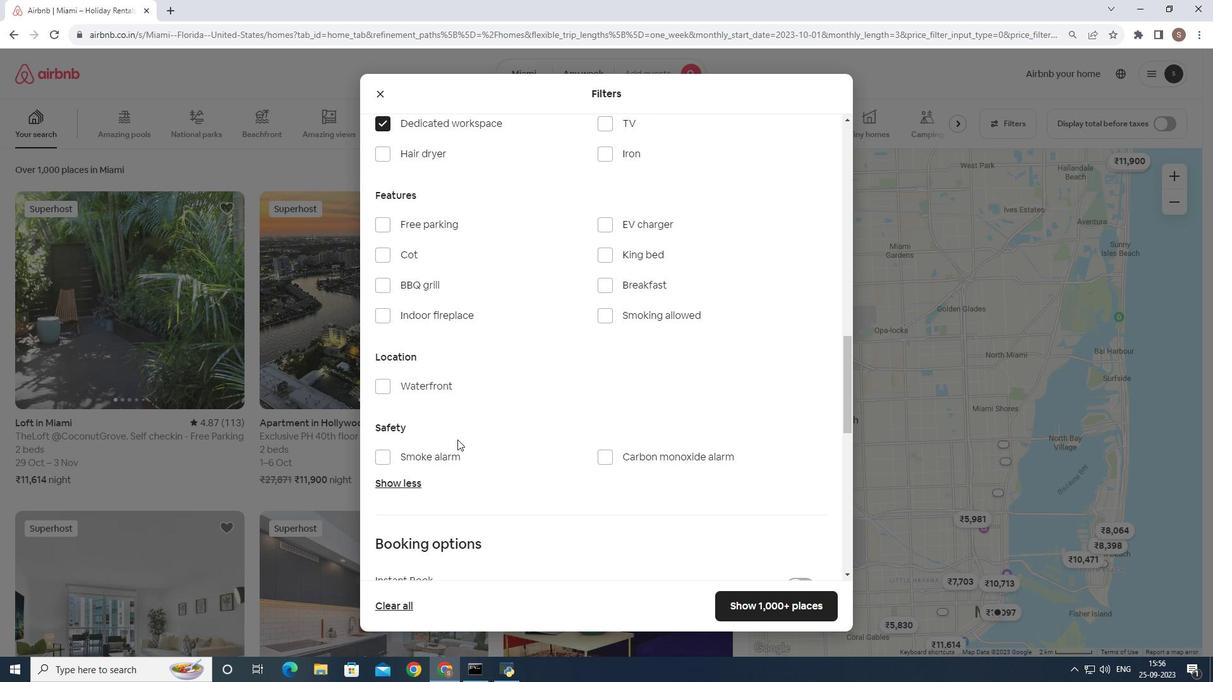 
Action: Mouse scrolled (533, 476) with delta (0, 0)
Screenshot: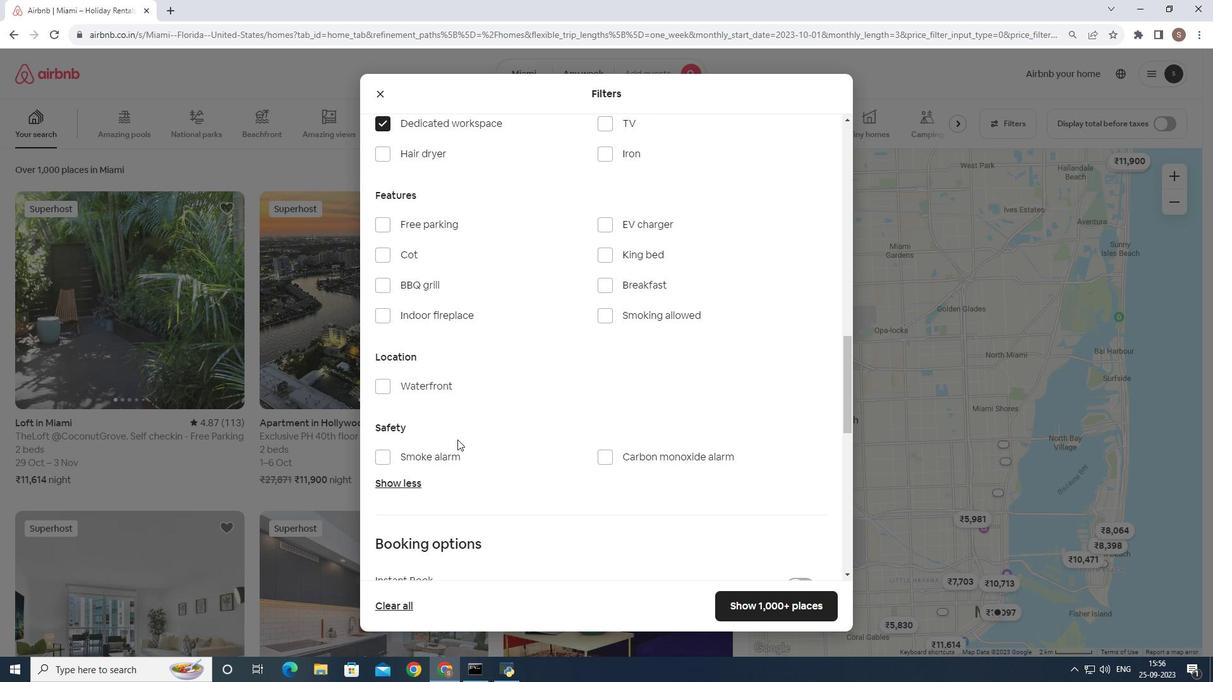 
Action: Mouse moved to (455, 434)
Screenshot: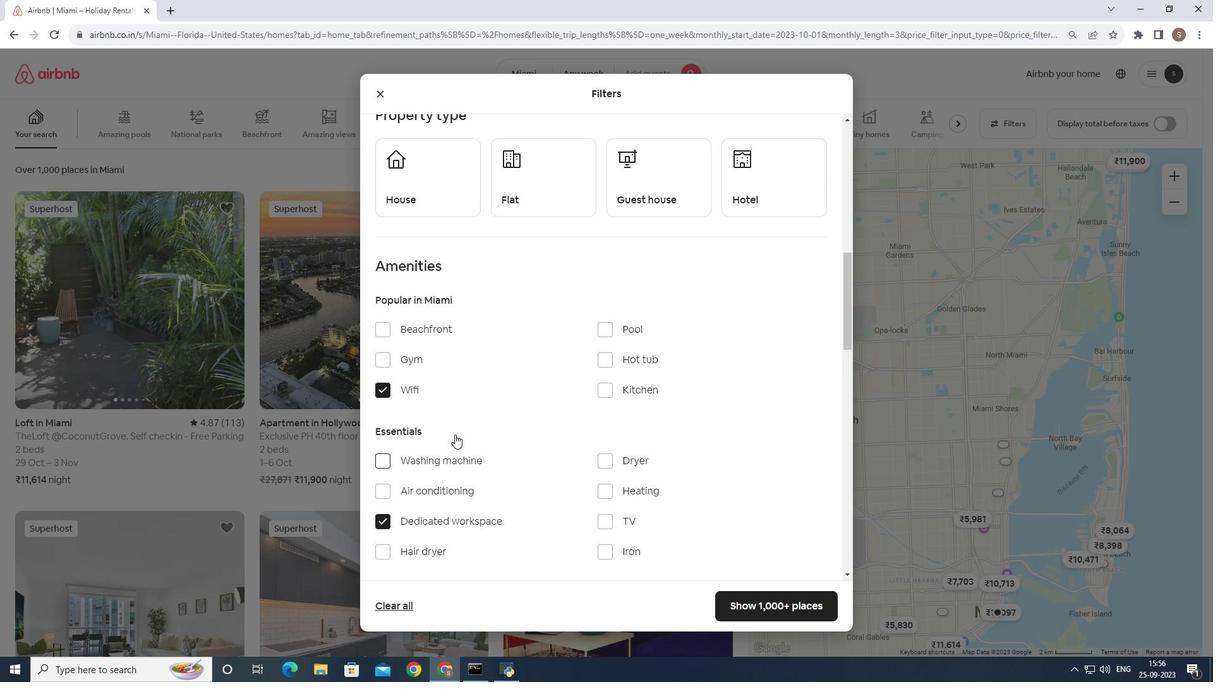 
Action: Mouse scrolled (455, 435) with delta (0, 0)
Screenshot: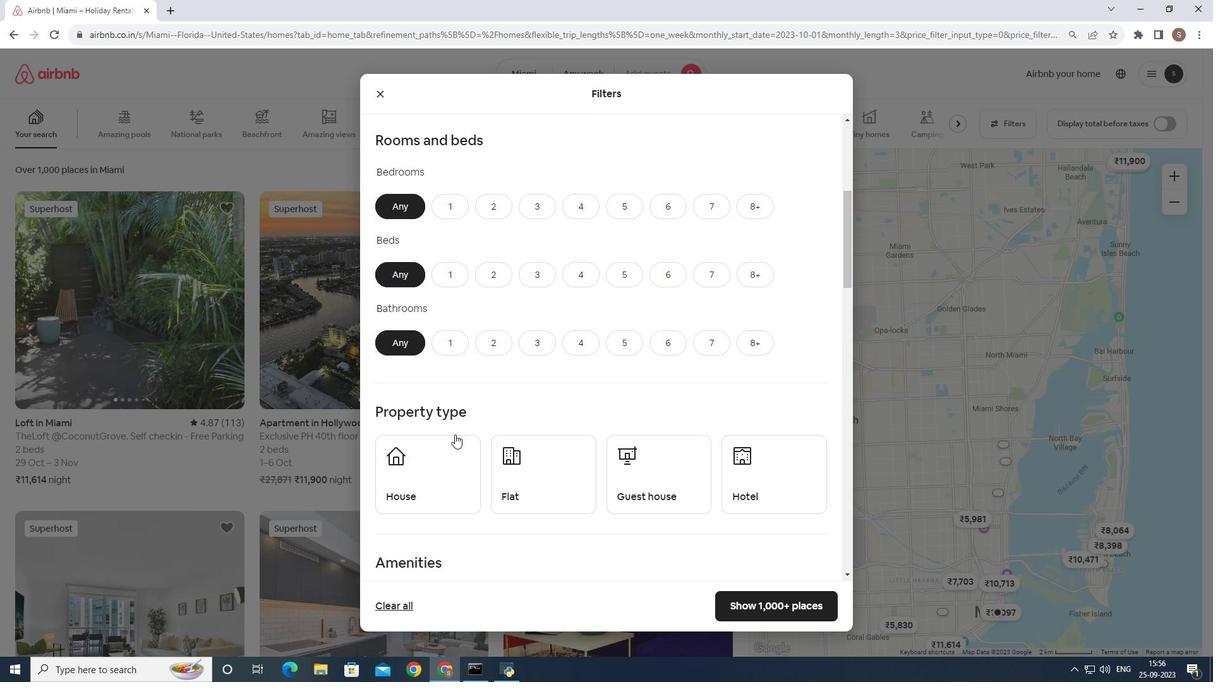 
Action: Mouse scrolled (455, 435) with delta (0, 0)
Screenshot: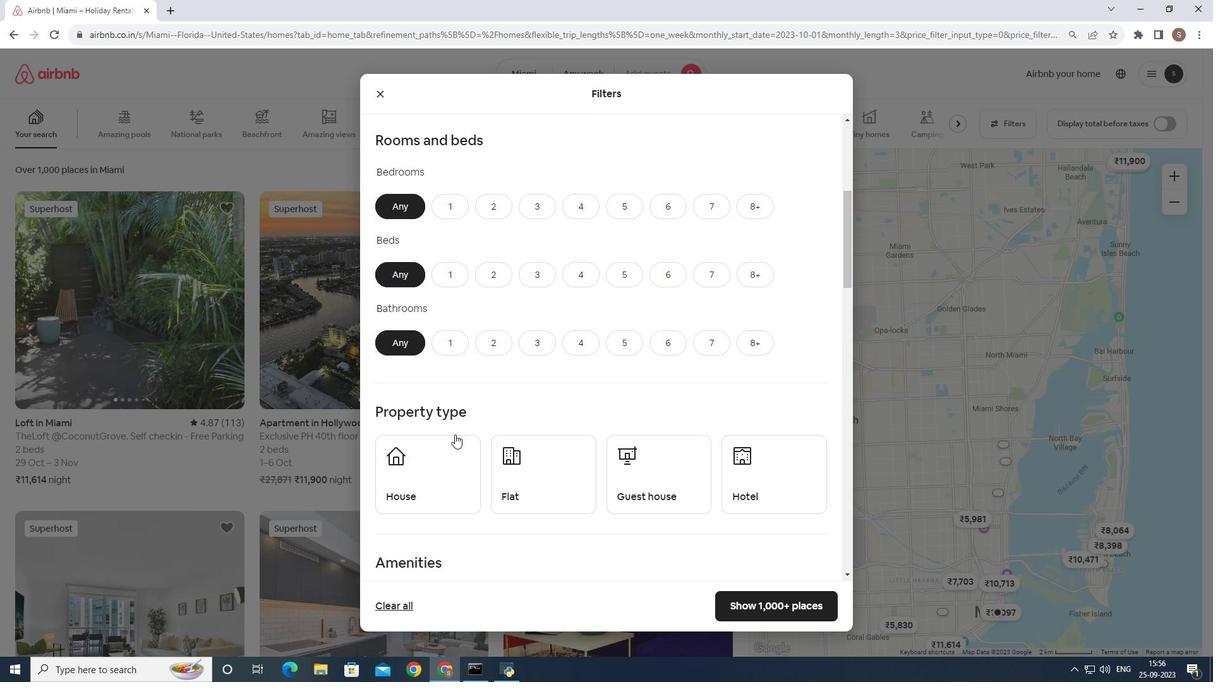 
Action: Mouse scrolled (455, 435) with delta (0, 0)
Screenshot: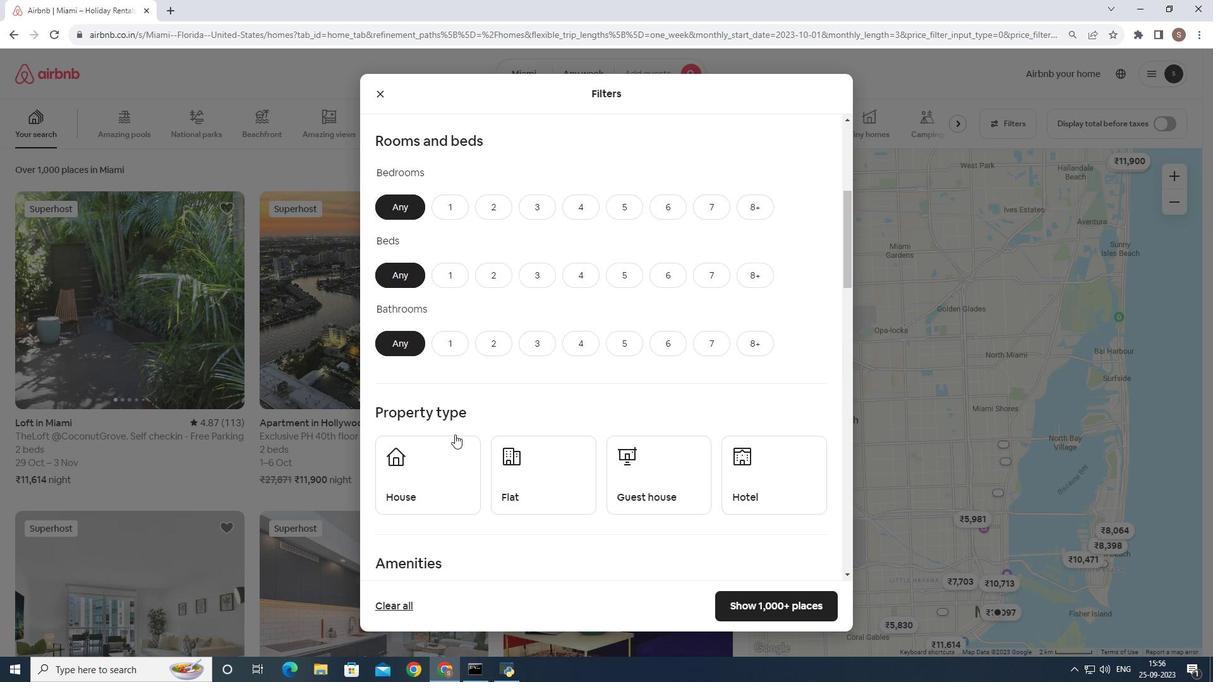 
Action: Mouse scrolled (455, 435) with delta (0, 0)
Screenshot: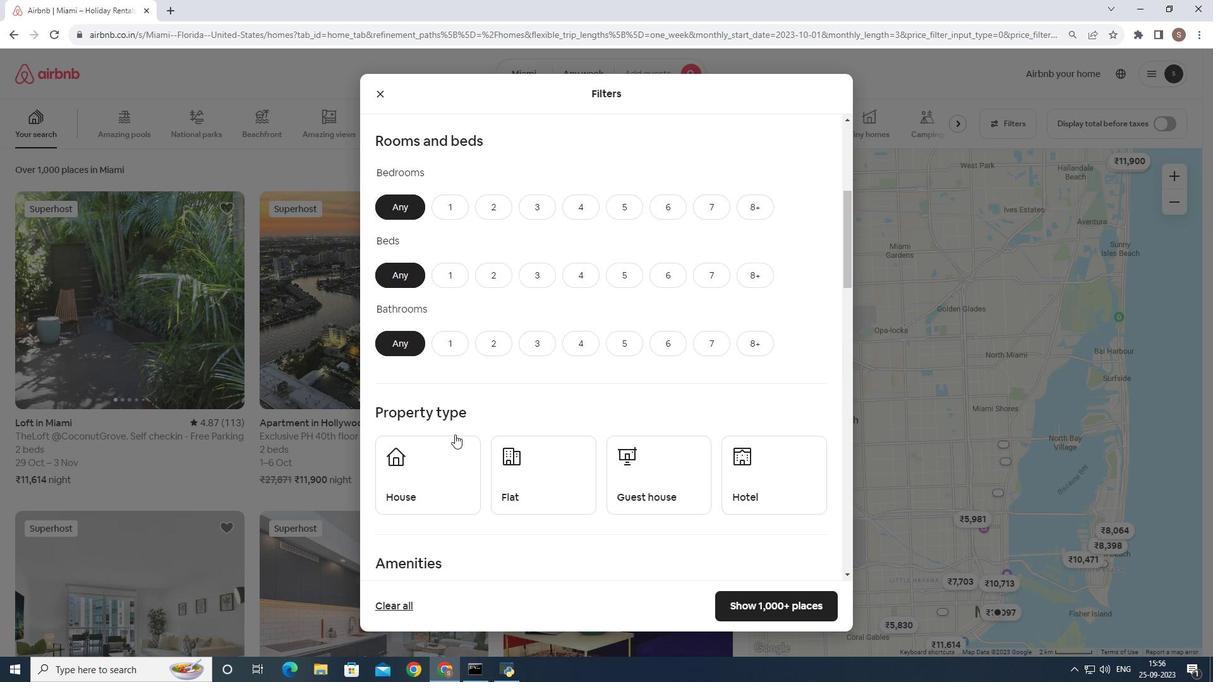 
Action: Mouse scrolled (455, 435) with delta (0, 0)
Screenshot: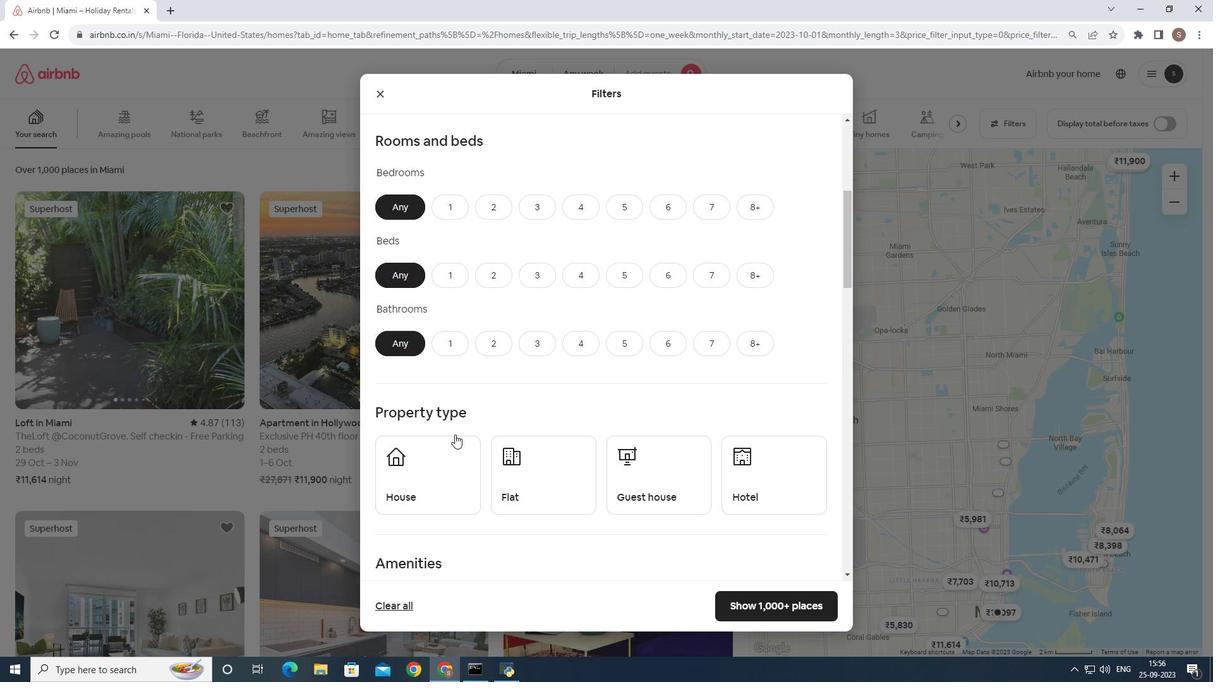 
Action: Mouse scrolled (455, 435) with delta (0, 0)
Screenshot: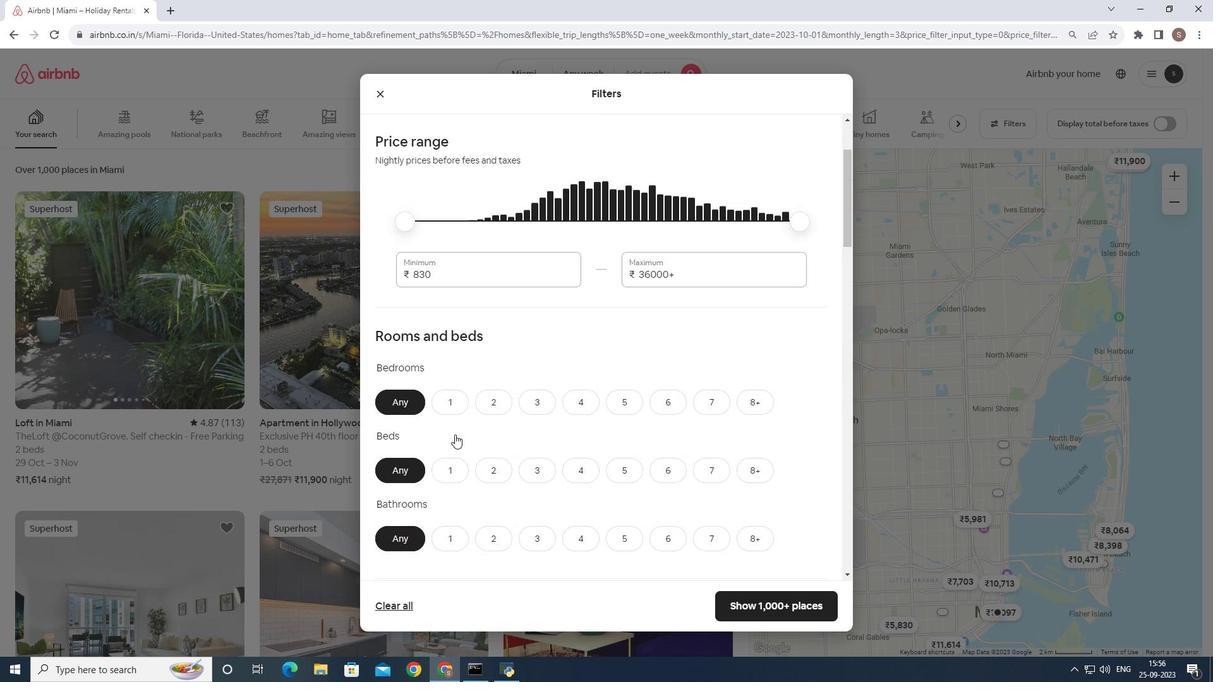 
Action: Mouse moved to (454, 434)
Screenshot: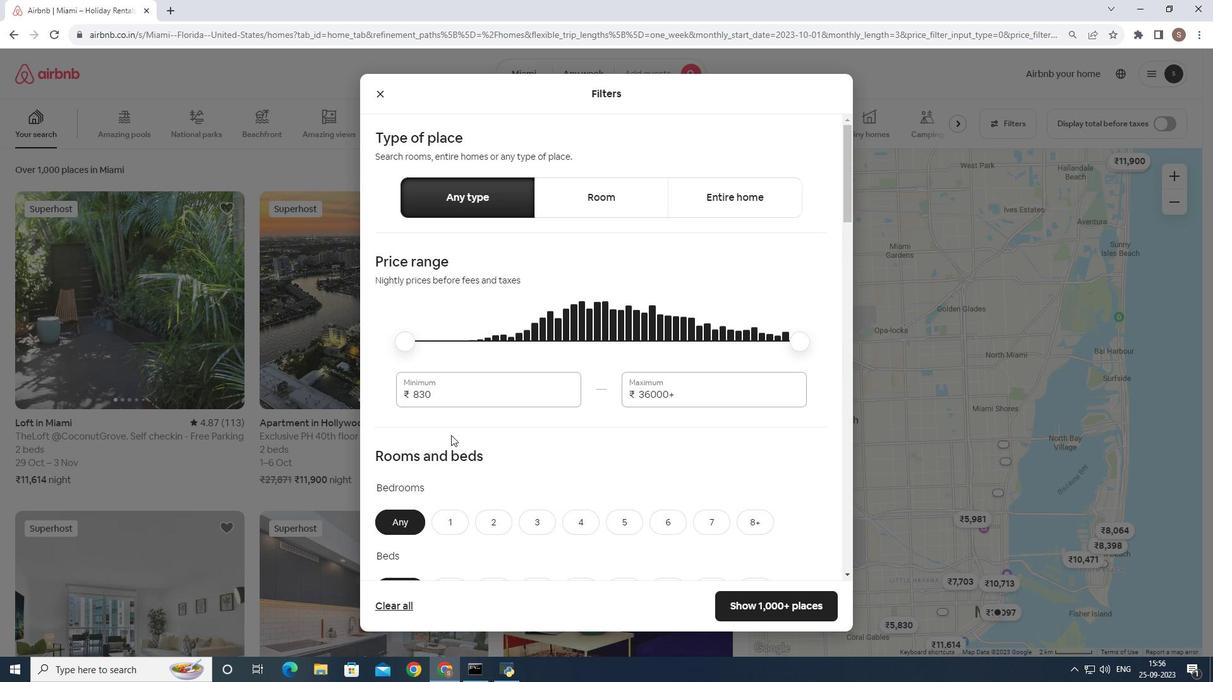 
Action: Mouse scrolled (454, 435) with delta (0, 0)
Screenshot: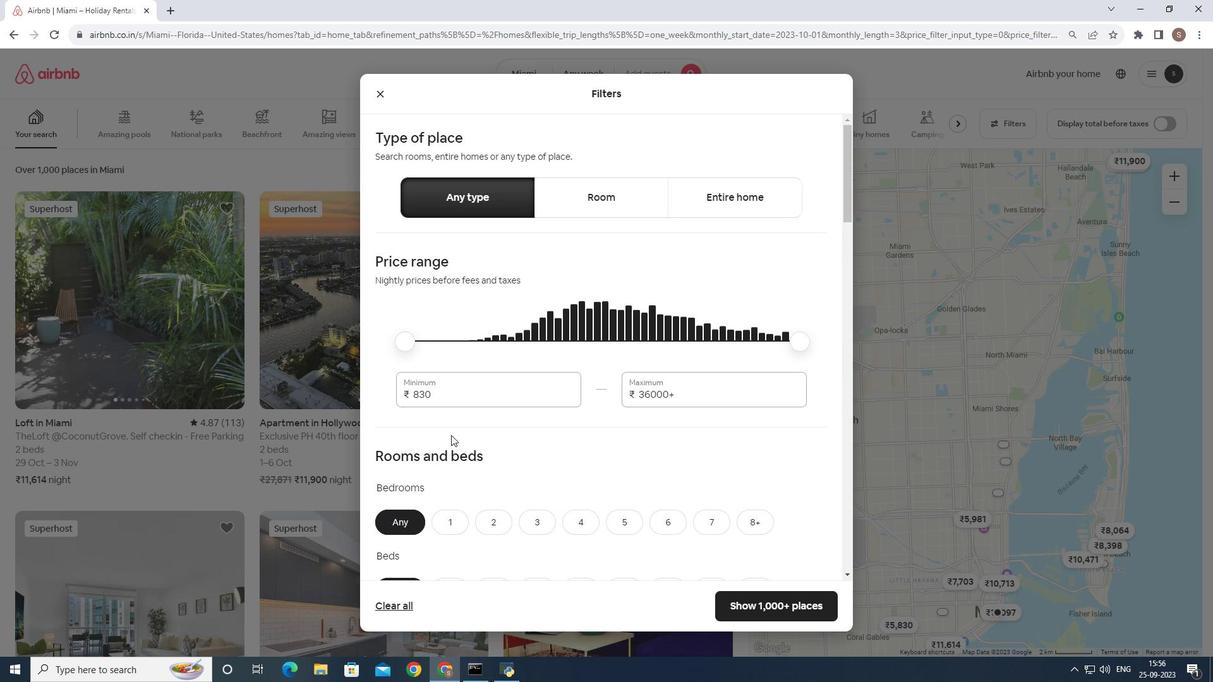 
Action: Mouse scrolled (454, 435) with delta (0, 0)
Screenshot: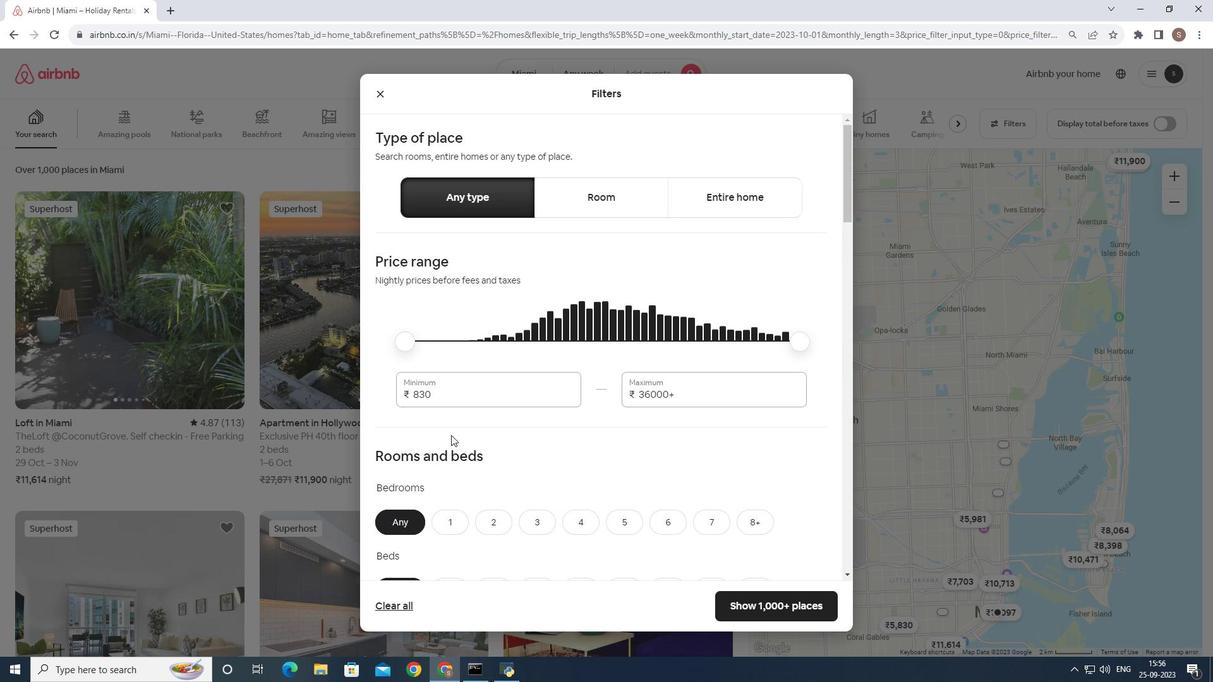 
Action: Mouse scrolled (454, 435) with delta (0, 0)
Screenshot: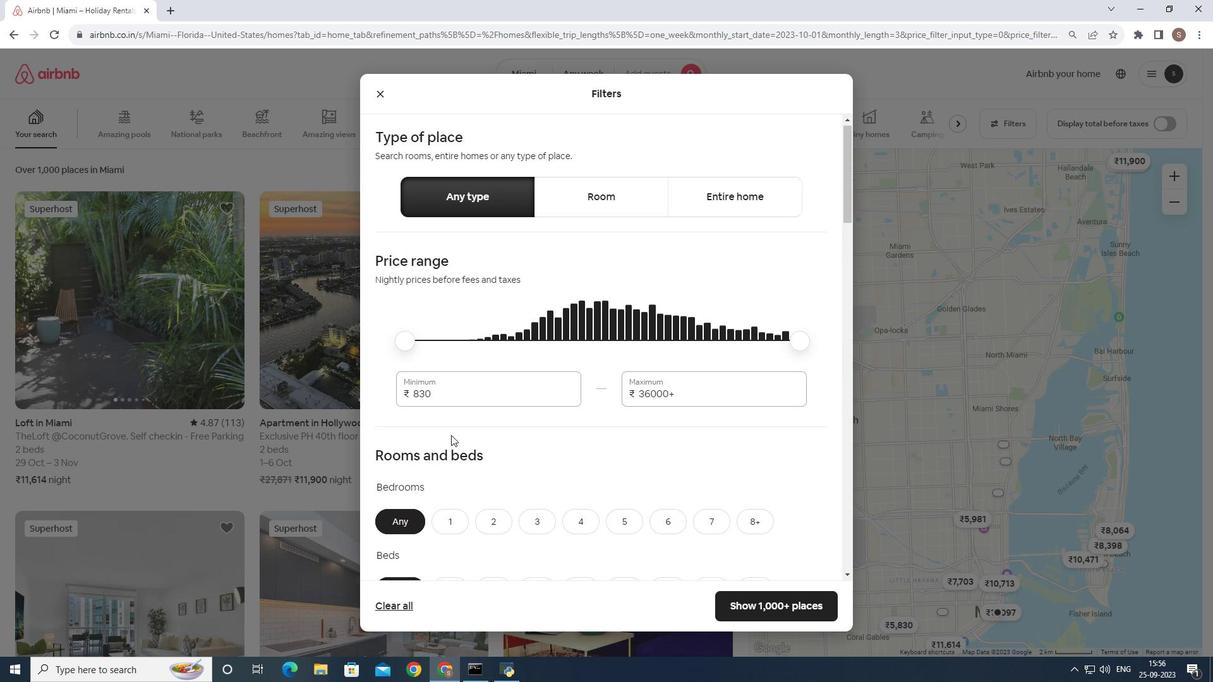 
Action: Mouse scrolled (454, 435) with delta (0, 0)
Screenshot: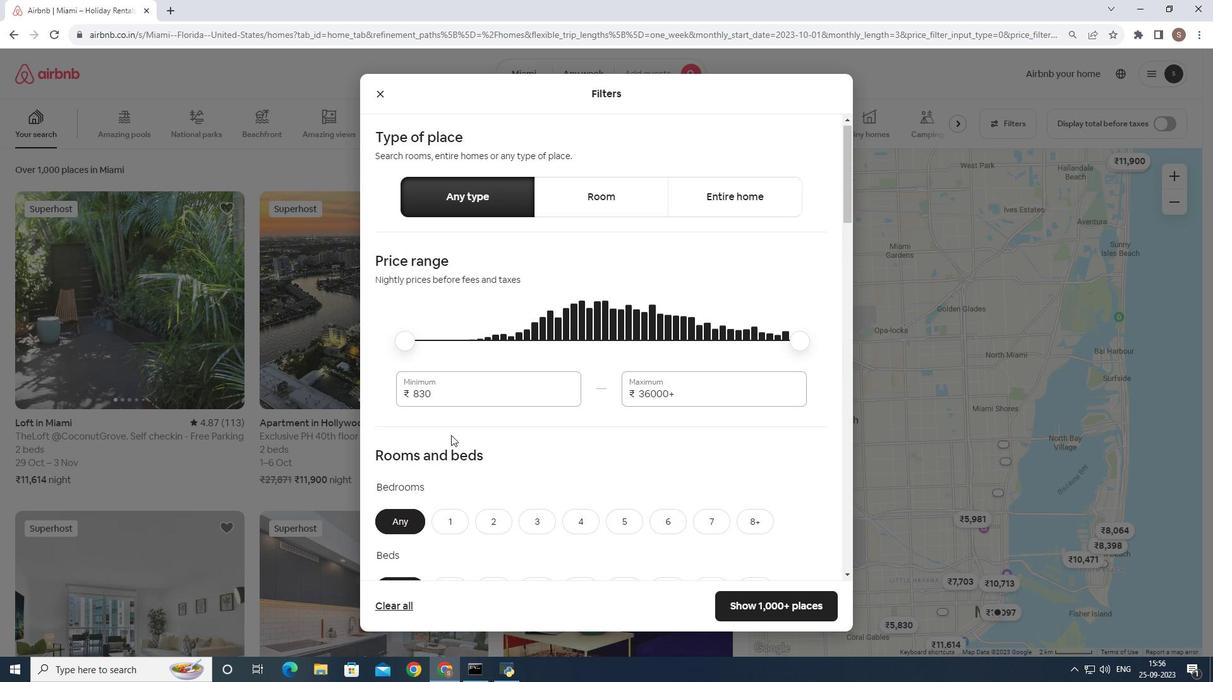 
Action: Mouse scrolled (454, 435) with delta (0, 0)
Screenshot: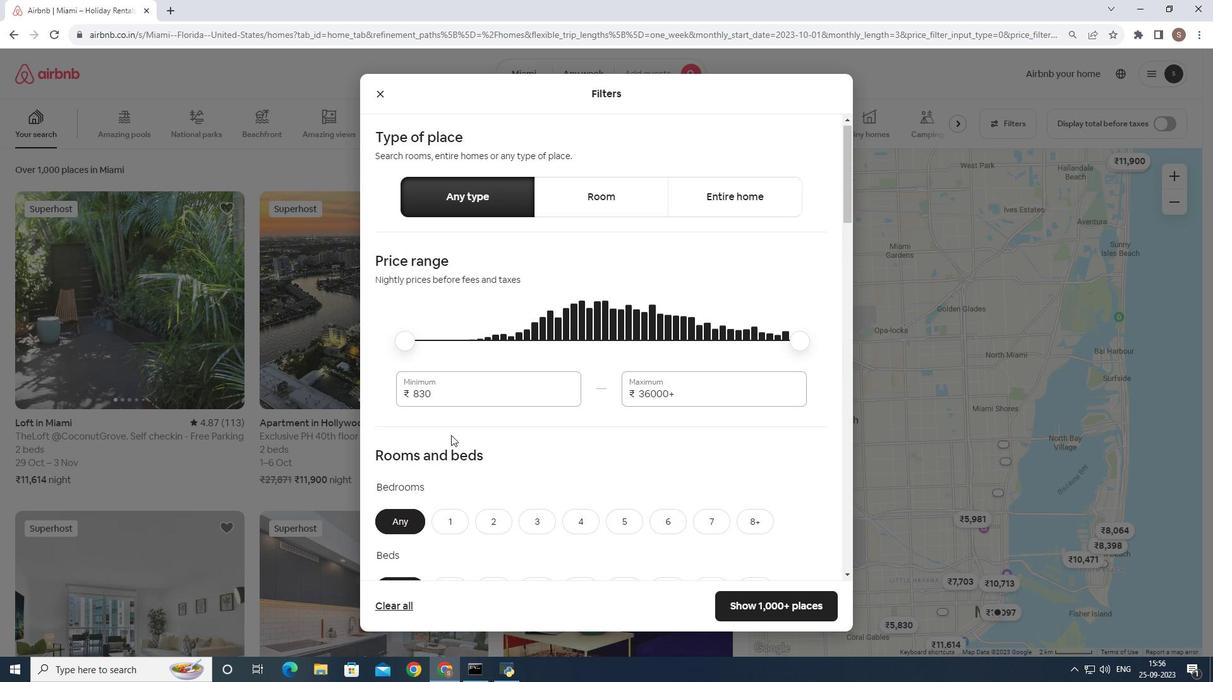 
Action: Mouse scrolled (454, 435) with delta (0, 0)
Screenshot: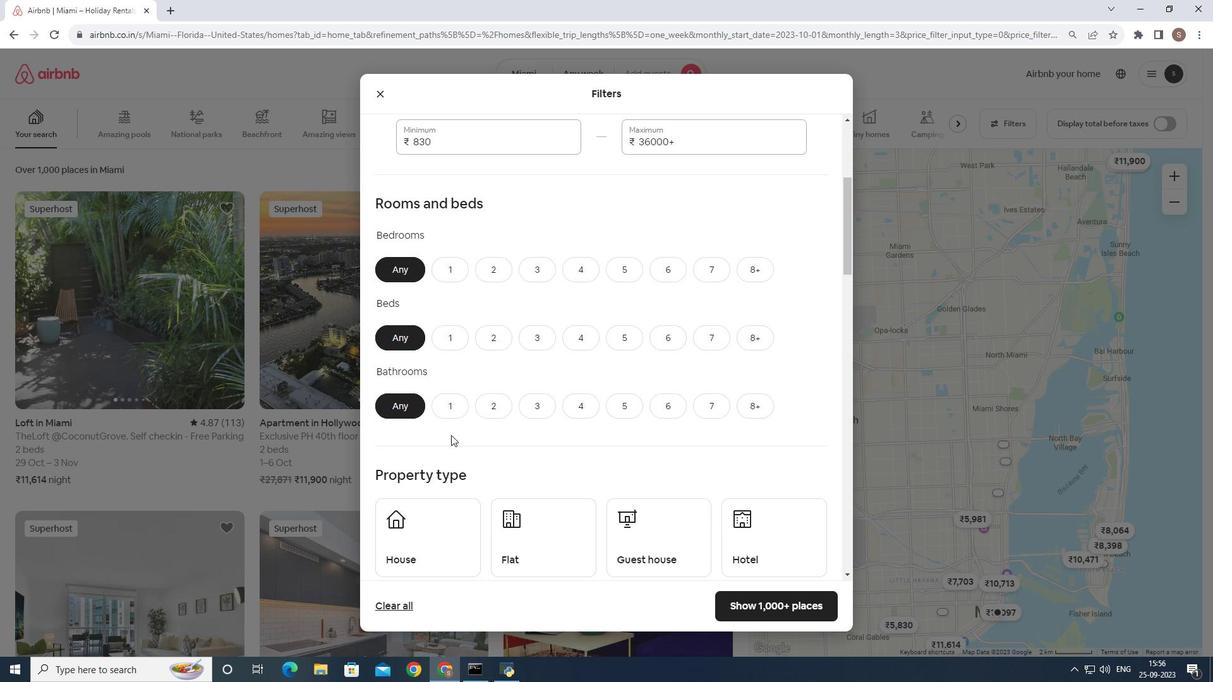 
Action: Mouse scrolled (454, 435) with delta (0, 0)
Screenshot: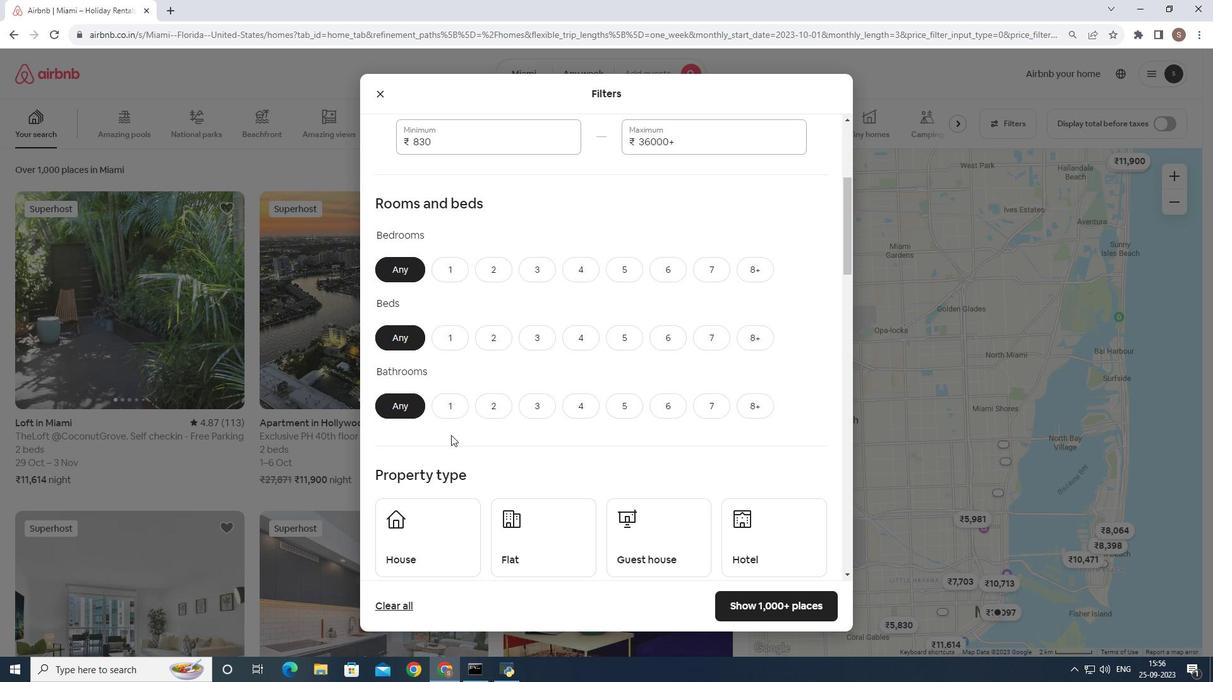 
Action: Mouse scrolled (454, 435) with delta (0, 0)
Screenshot: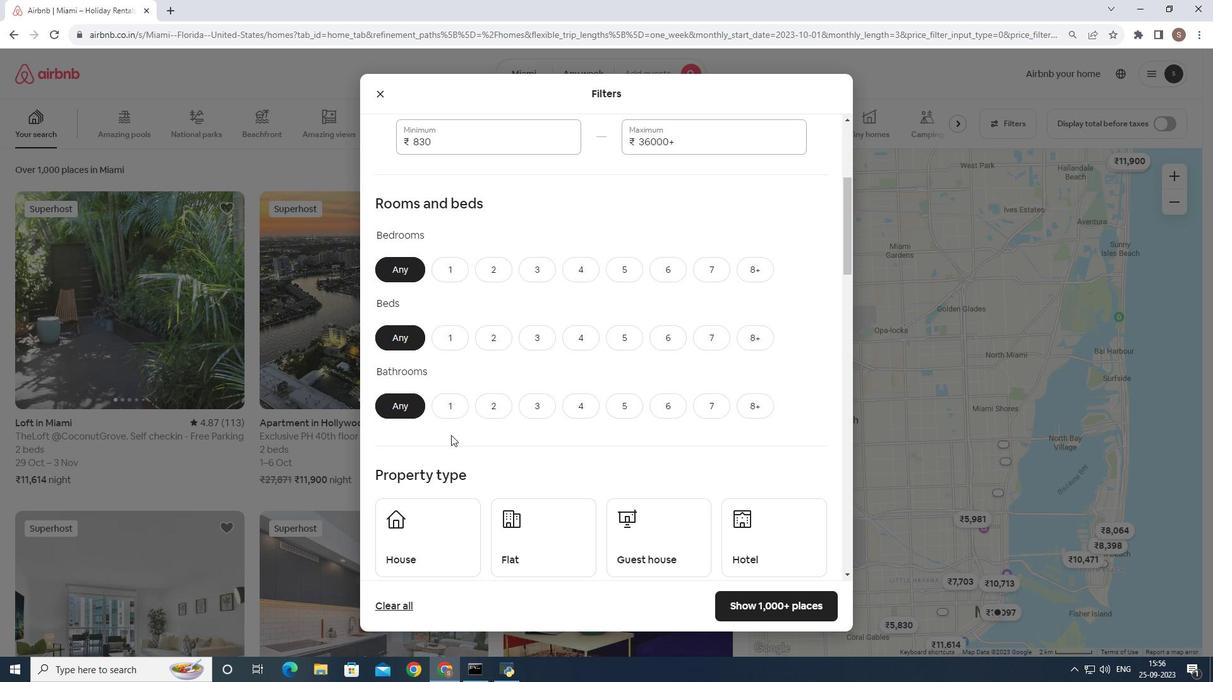 
Action: Mouse scrolled (454, 435) with delta (0, 0)
Screenshot: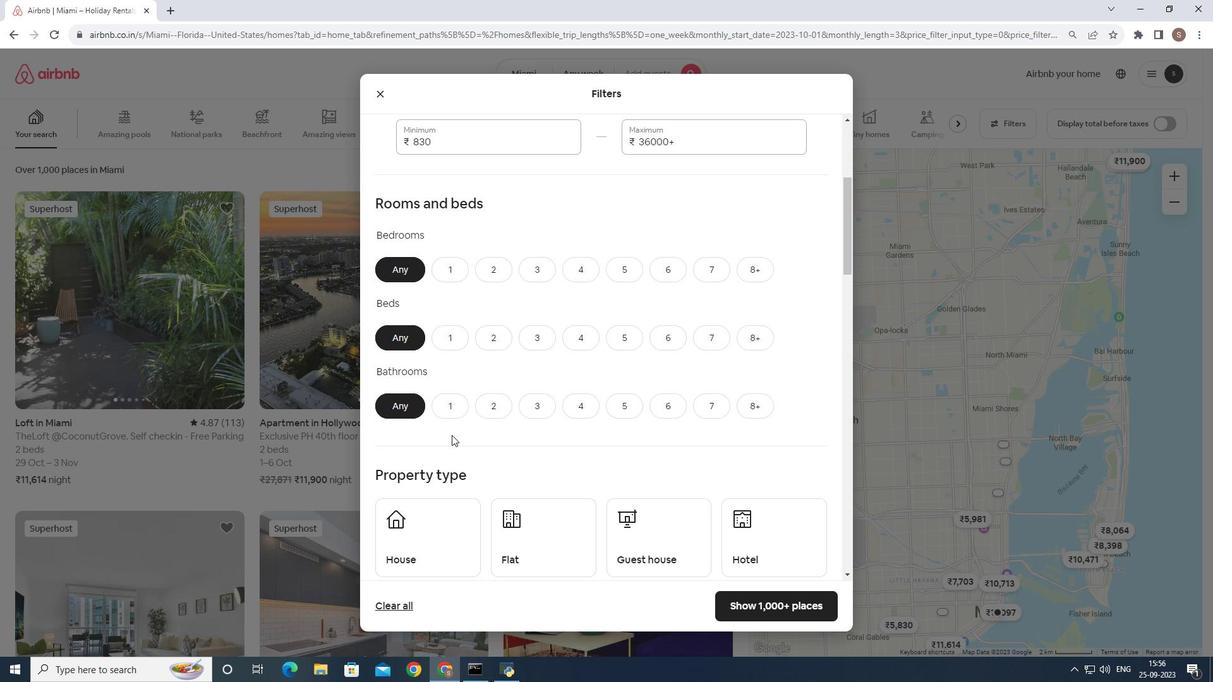 
Action: Mouse scrolled (454, 435) with delta (0, 0)
Screenshot: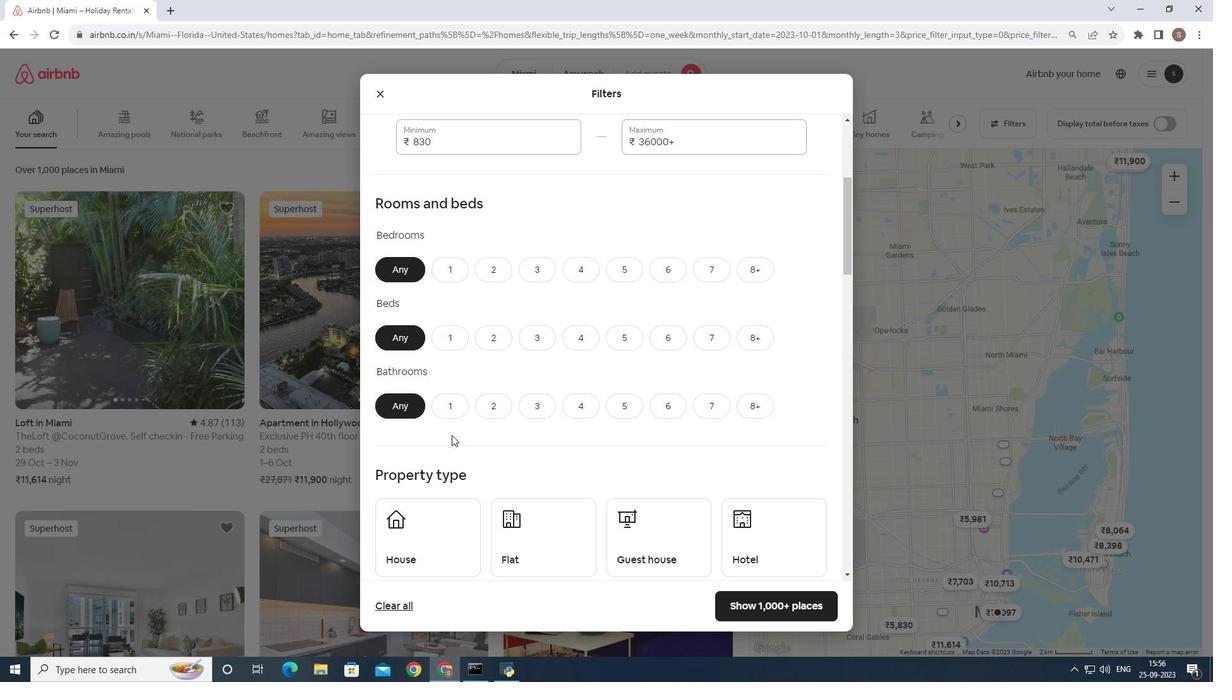 
Action: Mouse moved to (451, 435)
Screenshot: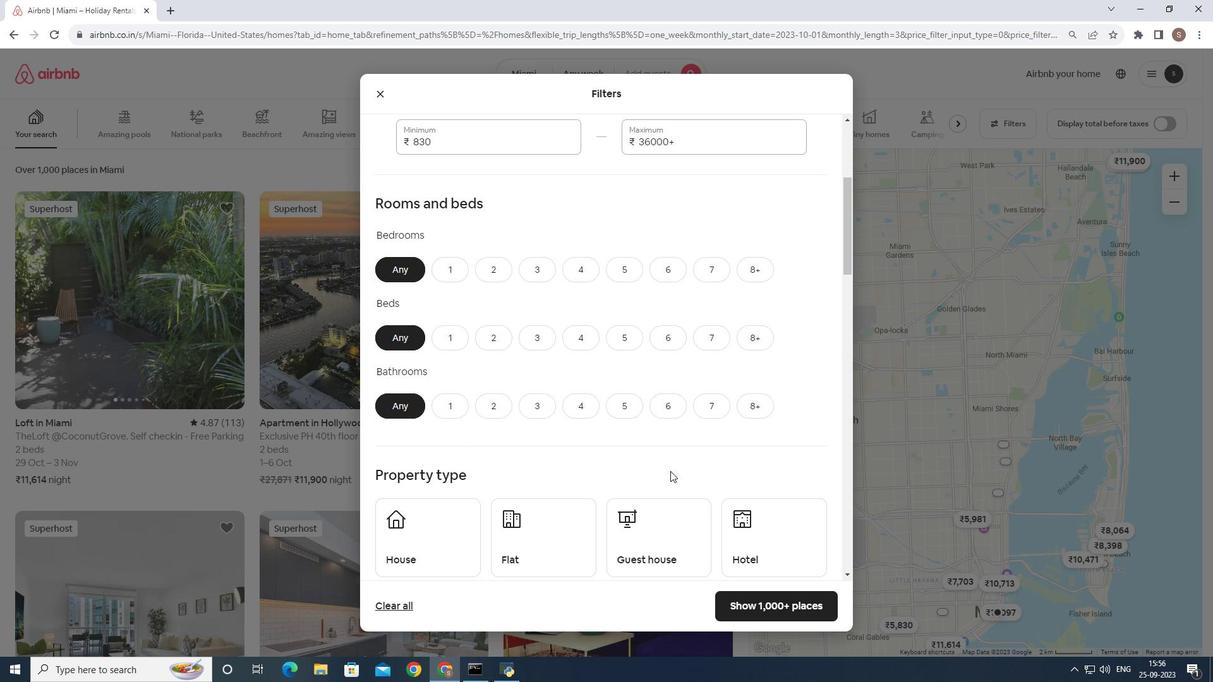 
Action: Mouse scrolled (451, 434) with delta (0, 0)
Screenshot: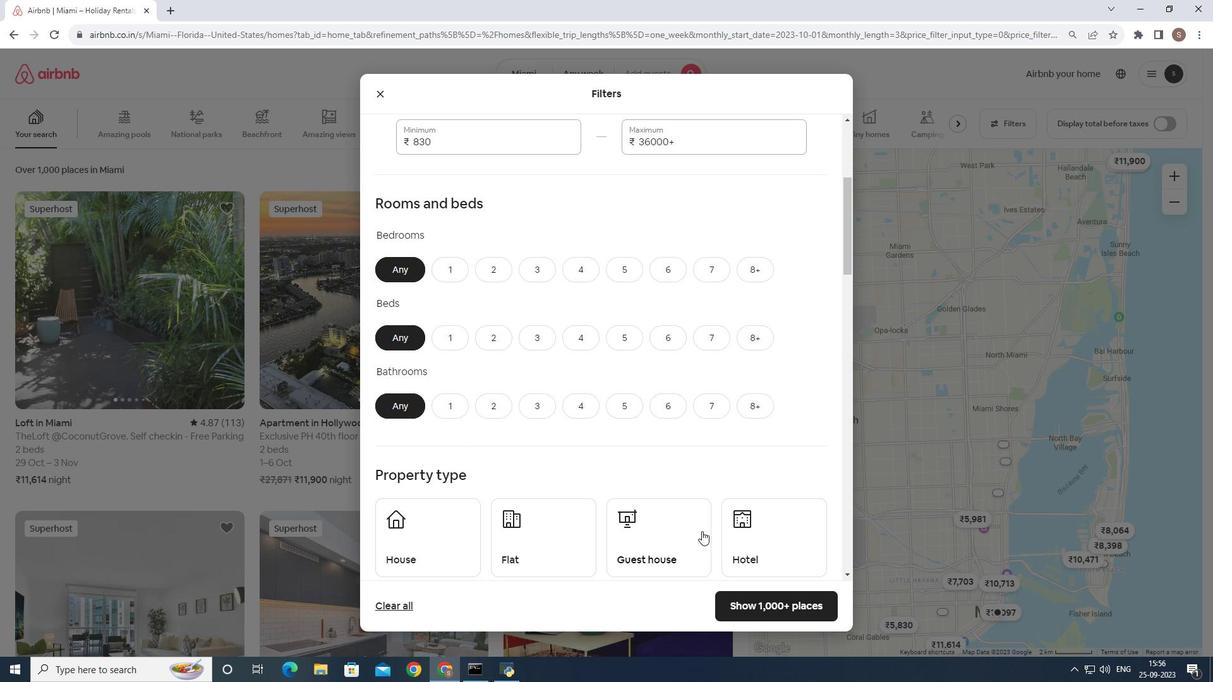 
Action: Mouse scrolled (451, 434) with delta (0, 0)
Screenshot: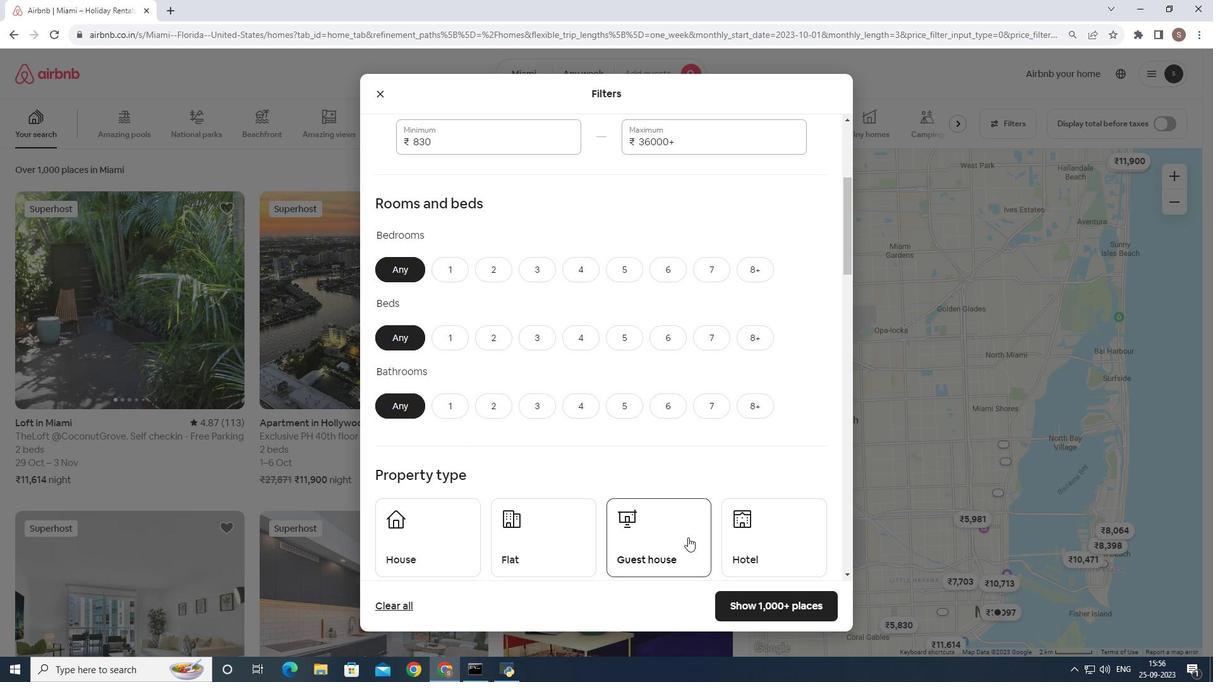 
Action: Mouse scrolled (451, 434) with delta (0, 0)
Screenshot: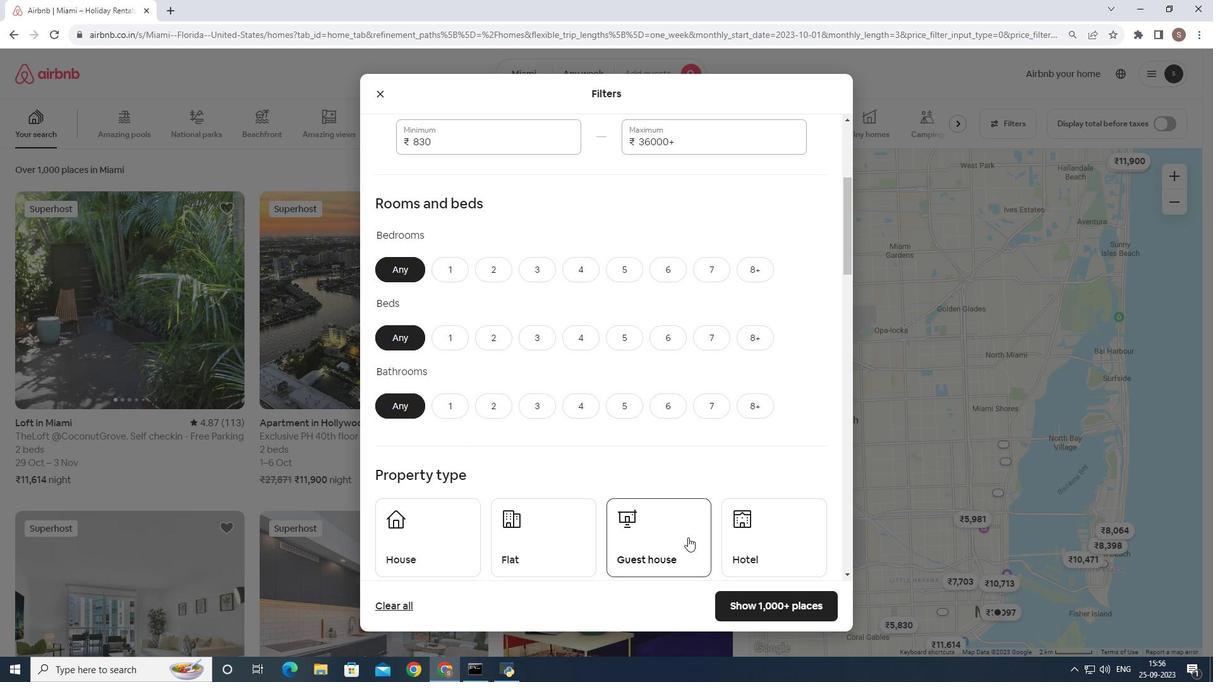 
Action: Mouse scrolled (451, 434) with delta (0, 0)
Screenshot: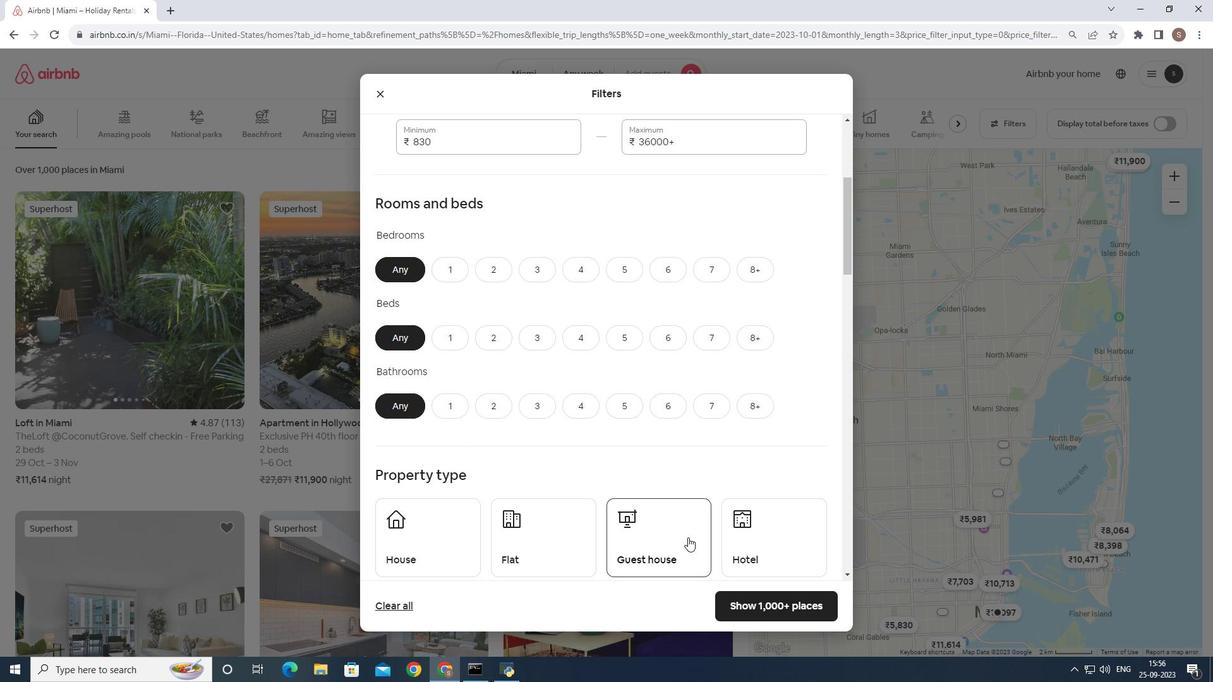 
Action: Mouse moved to (678, 541)
Screenshot: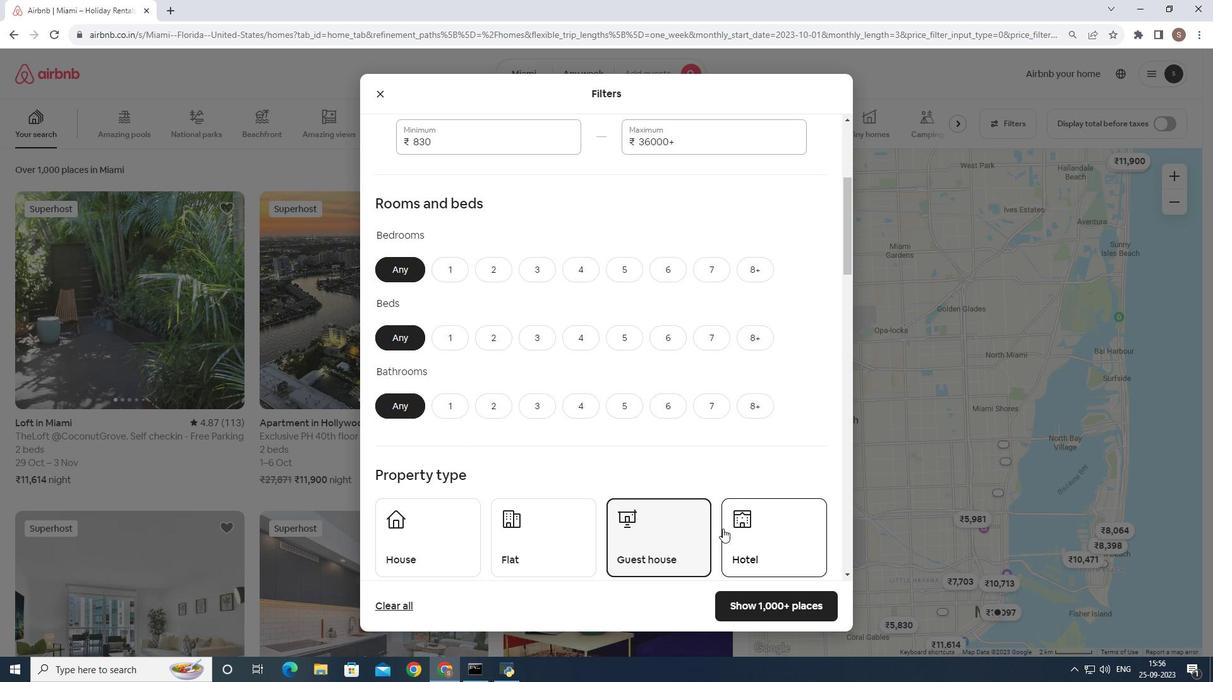 
Action: Mouse pressed left at (678, 541)
Screenshot: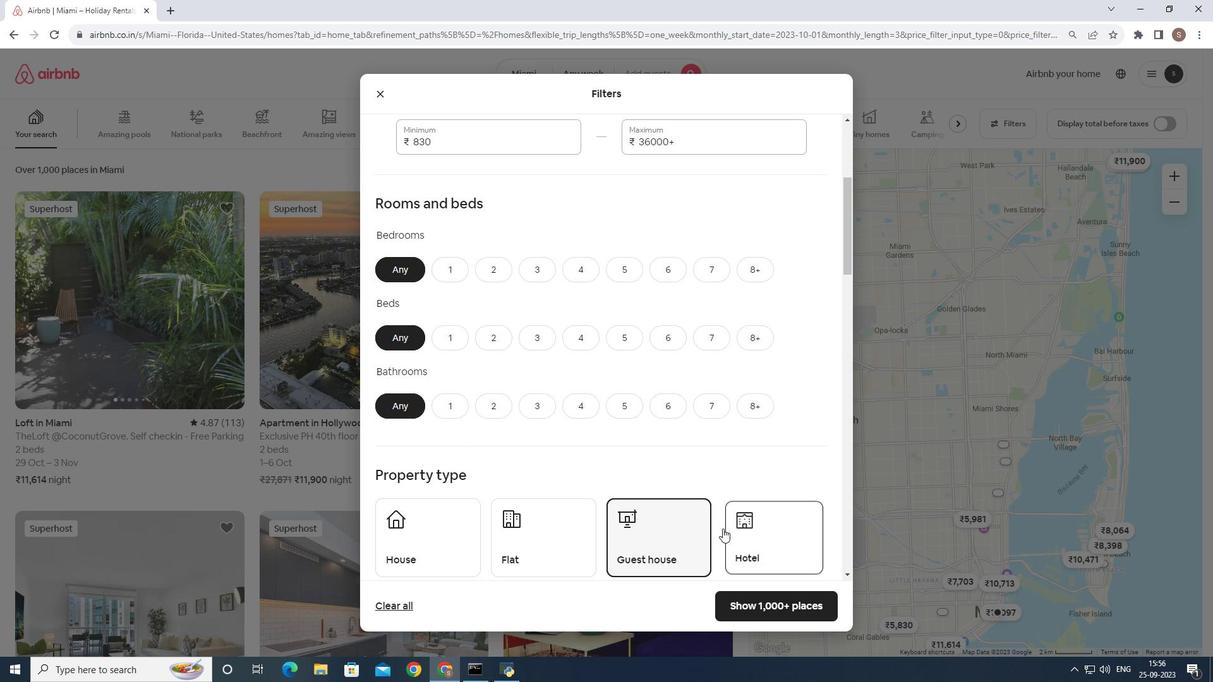
Action: Mouse moved to (722, 528)
Screenshot: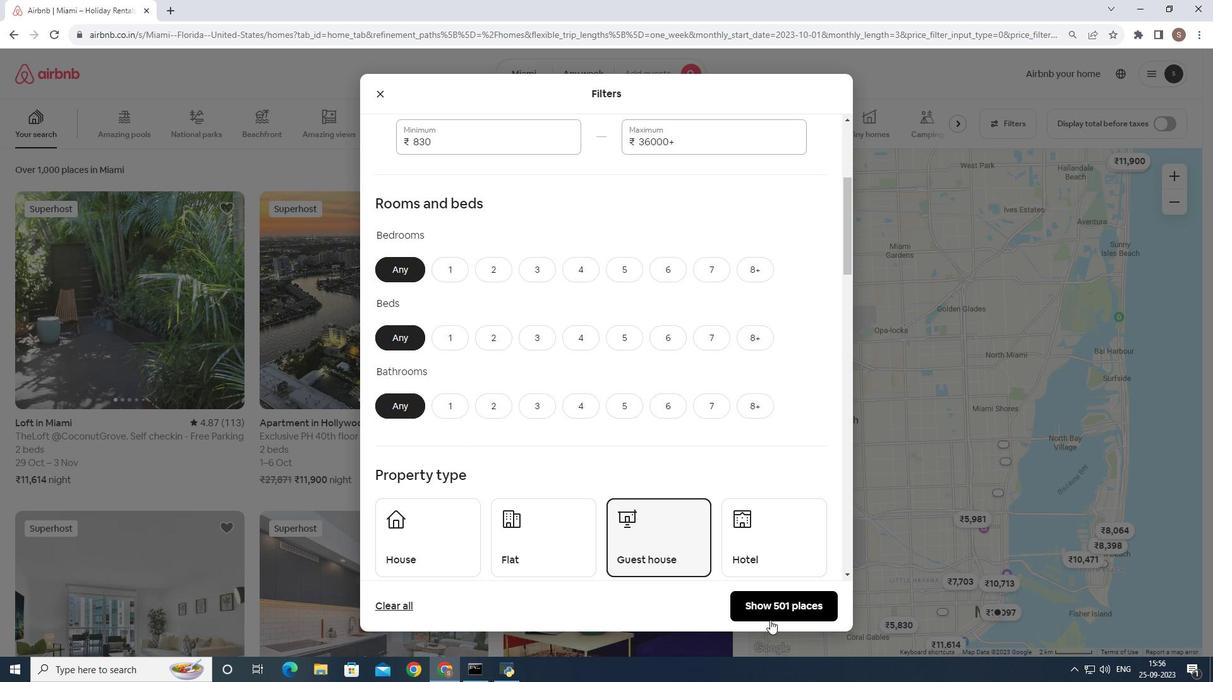 
Action: Mouse pressed left at (722, 528)
Screenshot: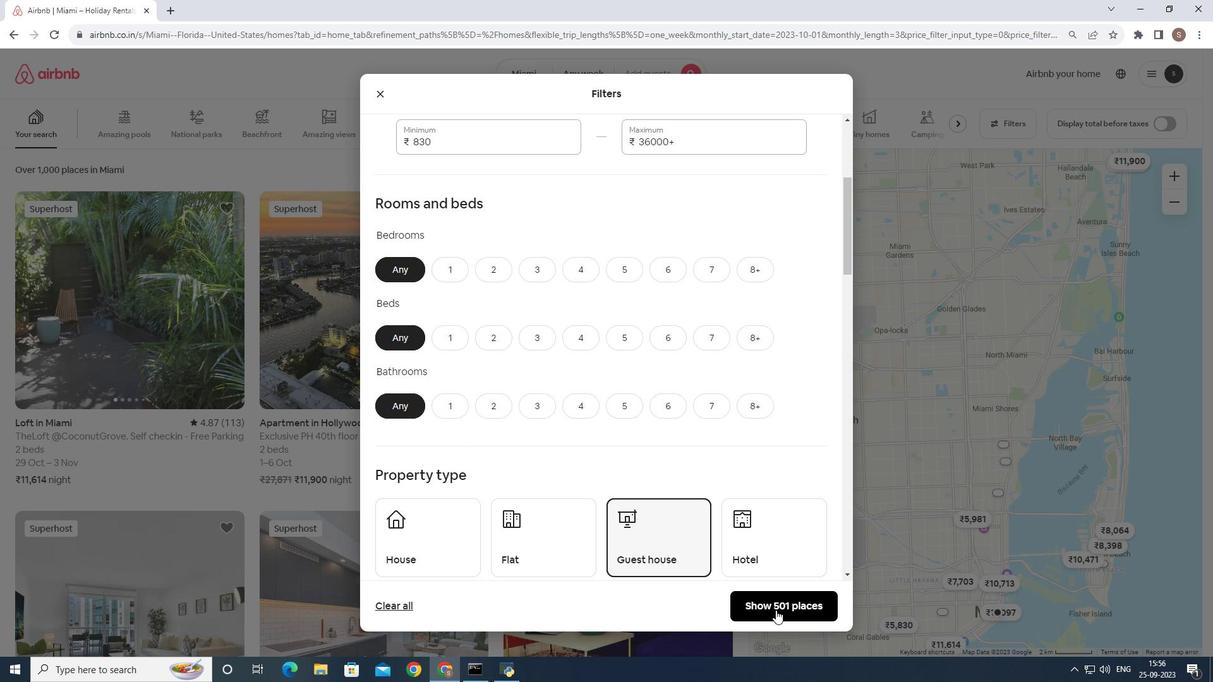 
Action: Mouse moved to (777, 607)
Screenshot: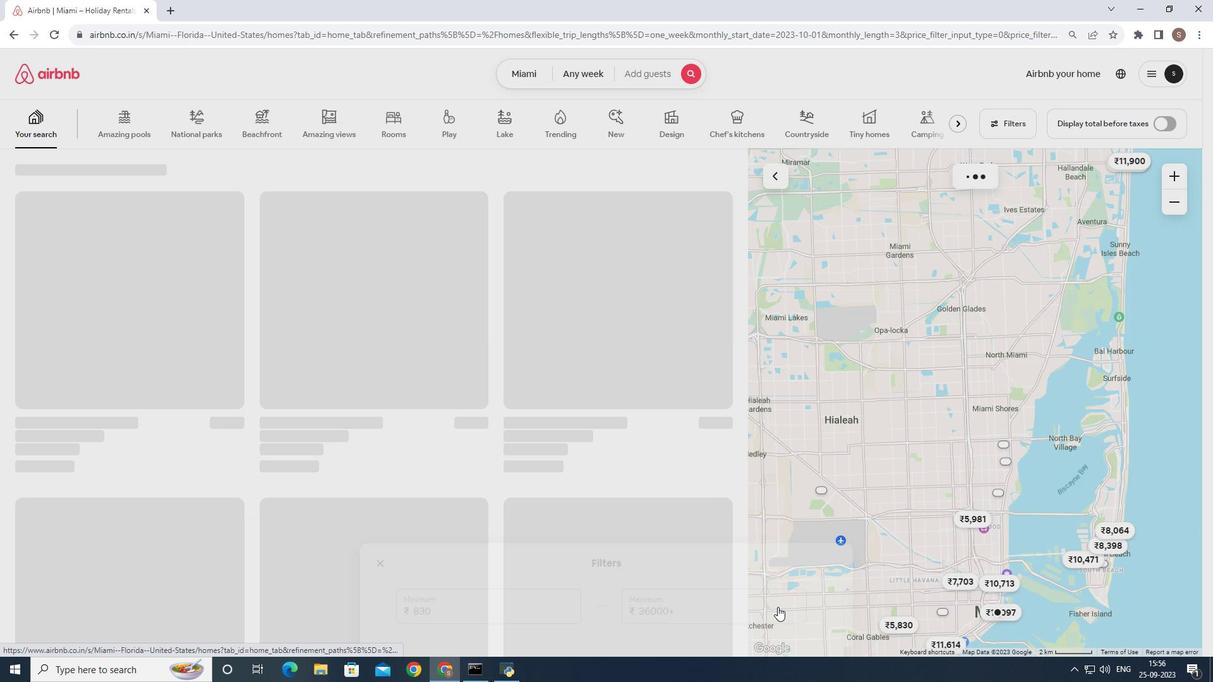 
Action: Mouse pressed left at (777, 607)
Screenshot: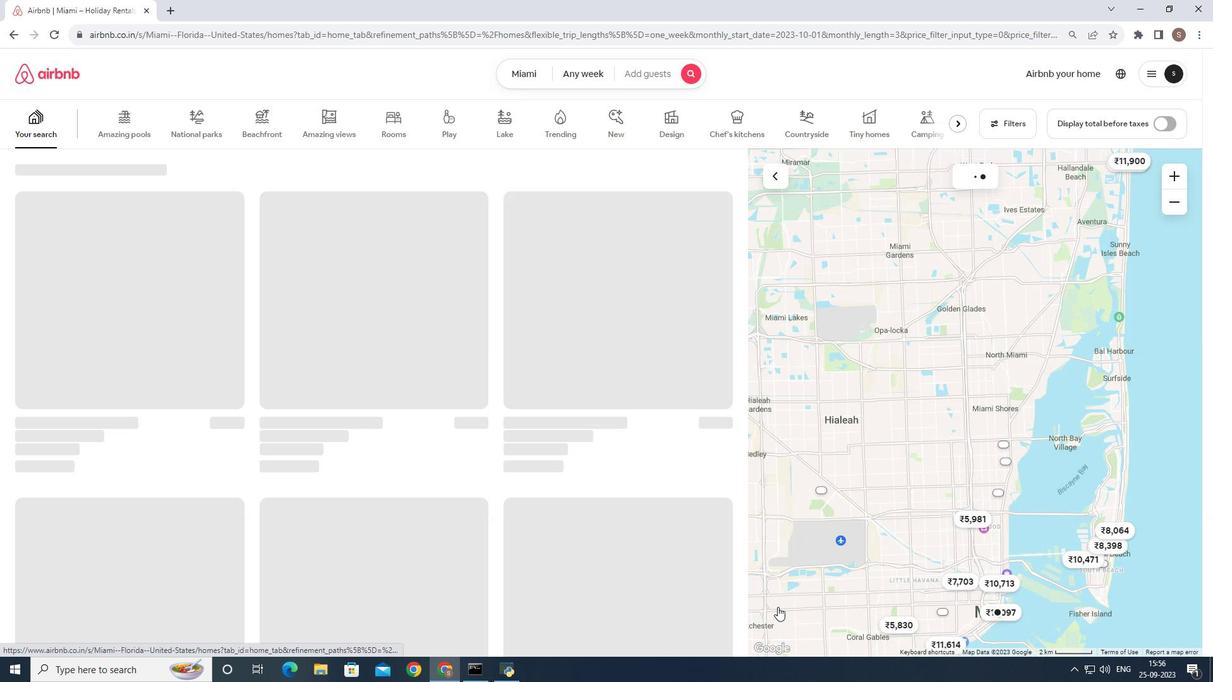 
Action: Mouse moved to (1007, 122)
Screenshot: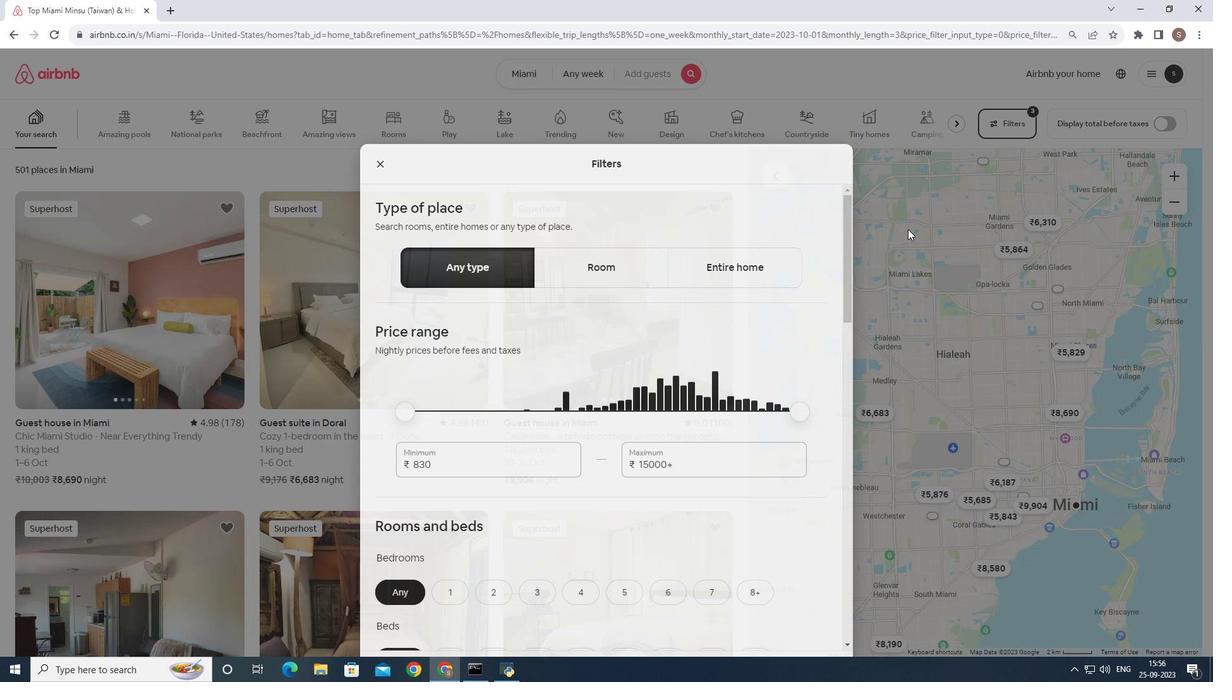 
Action: Mouse pressed left at (1007, 122)
Screenshot: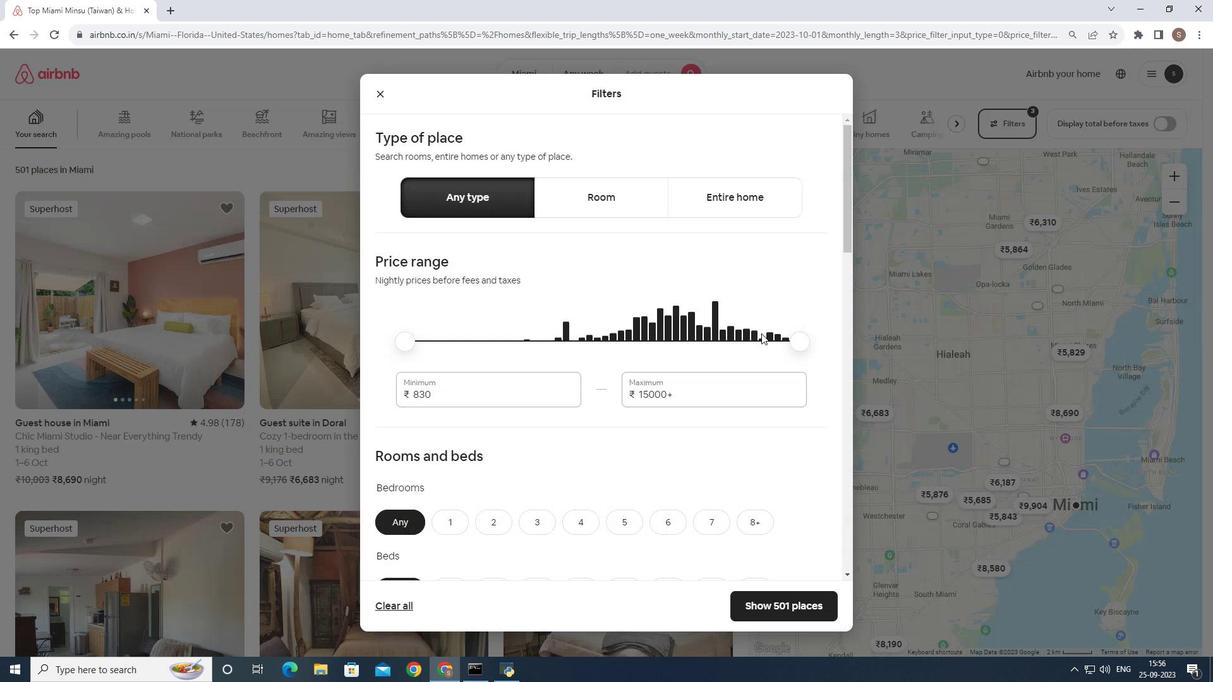 
Action: Mouse moved to (691, 491)
Screenshot: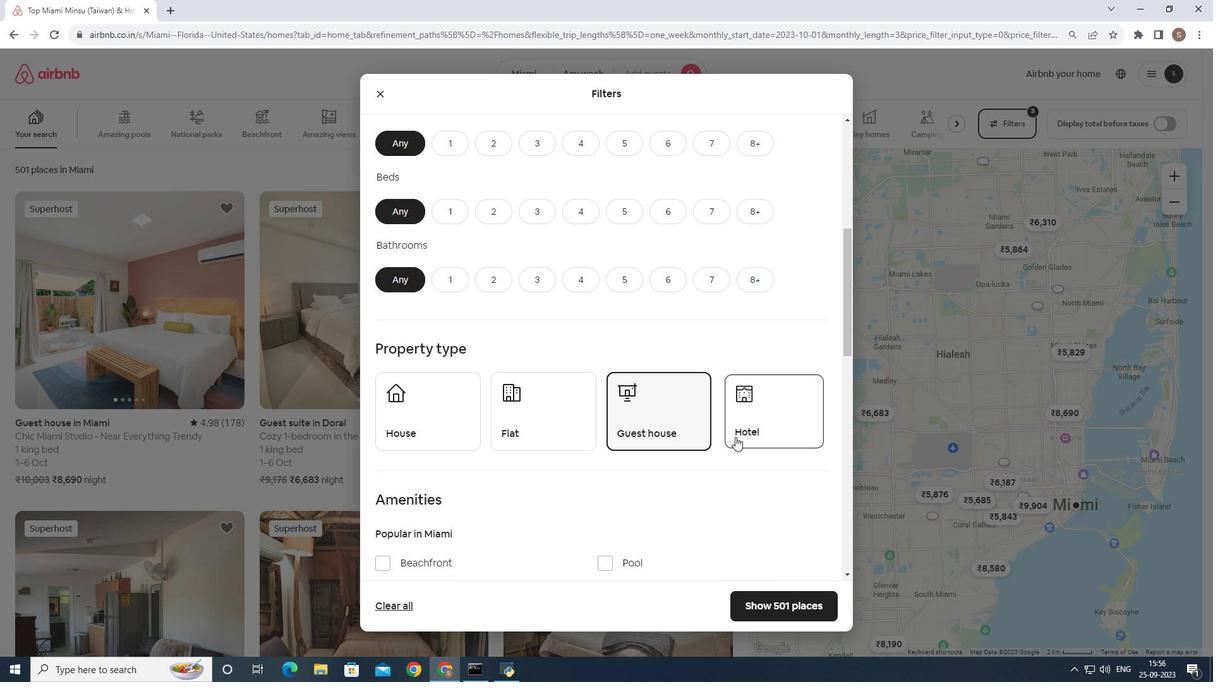 
Action: Mouse scrolled (691, 491) with delta (0, 0)
Screenshot: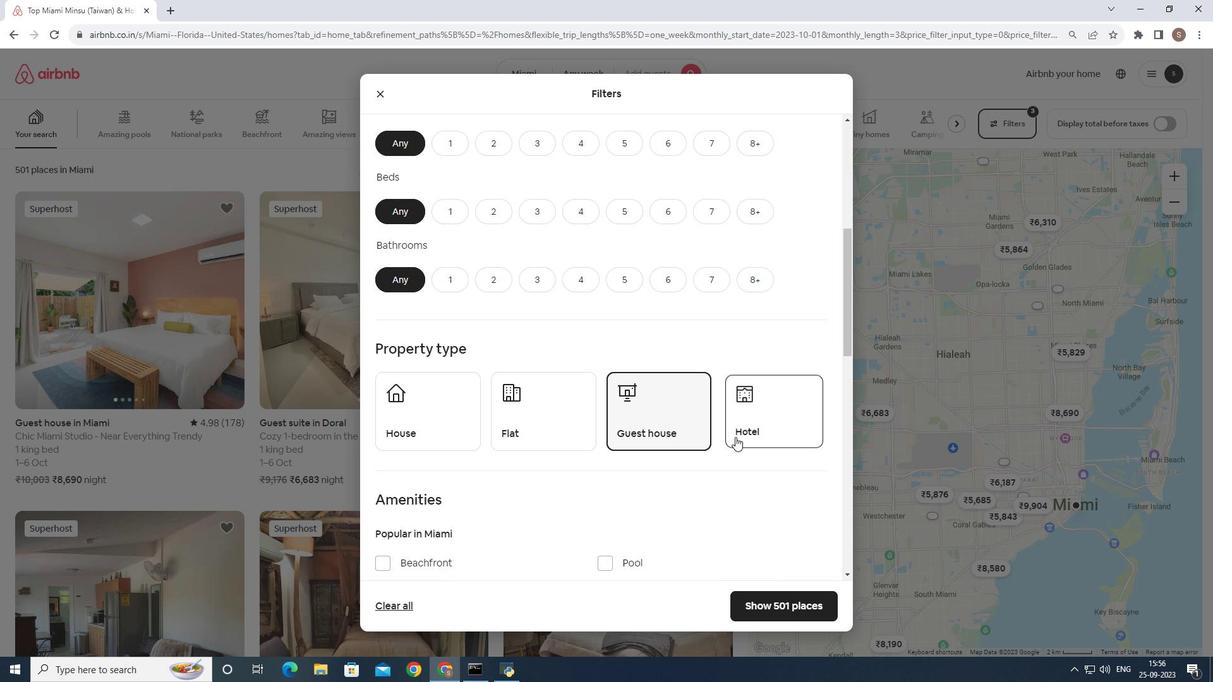 
Action: Mouse scrolled (691, 491) with delta (0, 0)
Screenshot: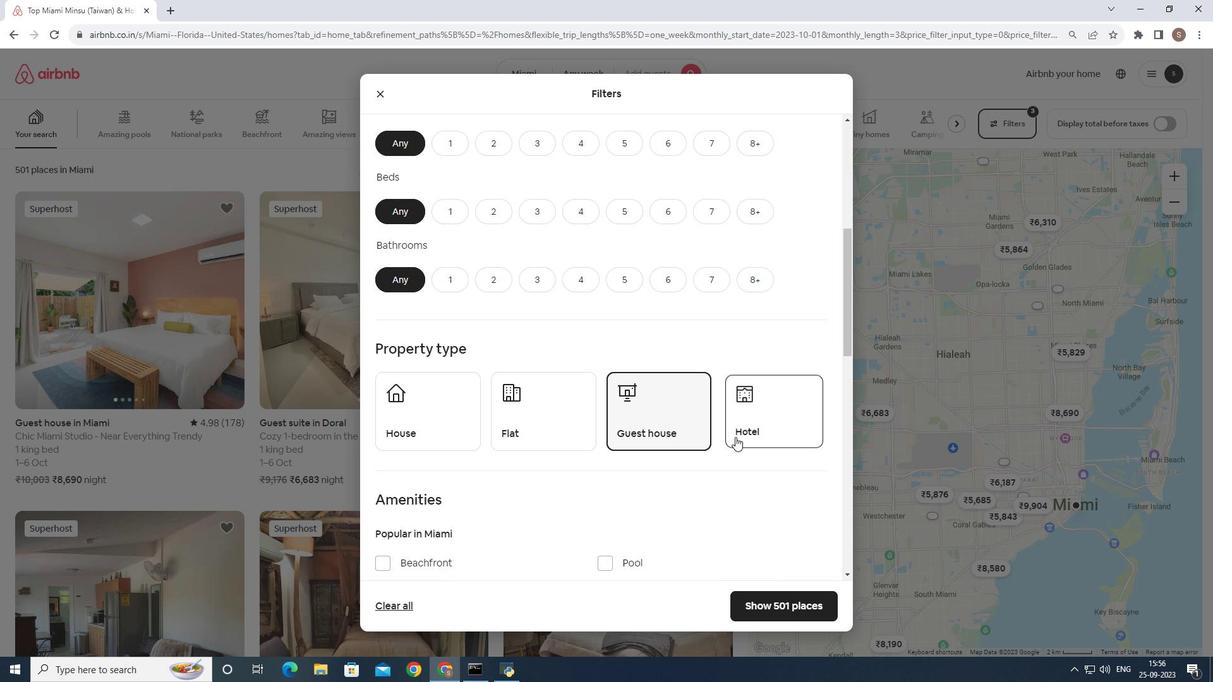 
Action: Mouse scrolled (691, 491) with delta (0, 0)
Screenshot: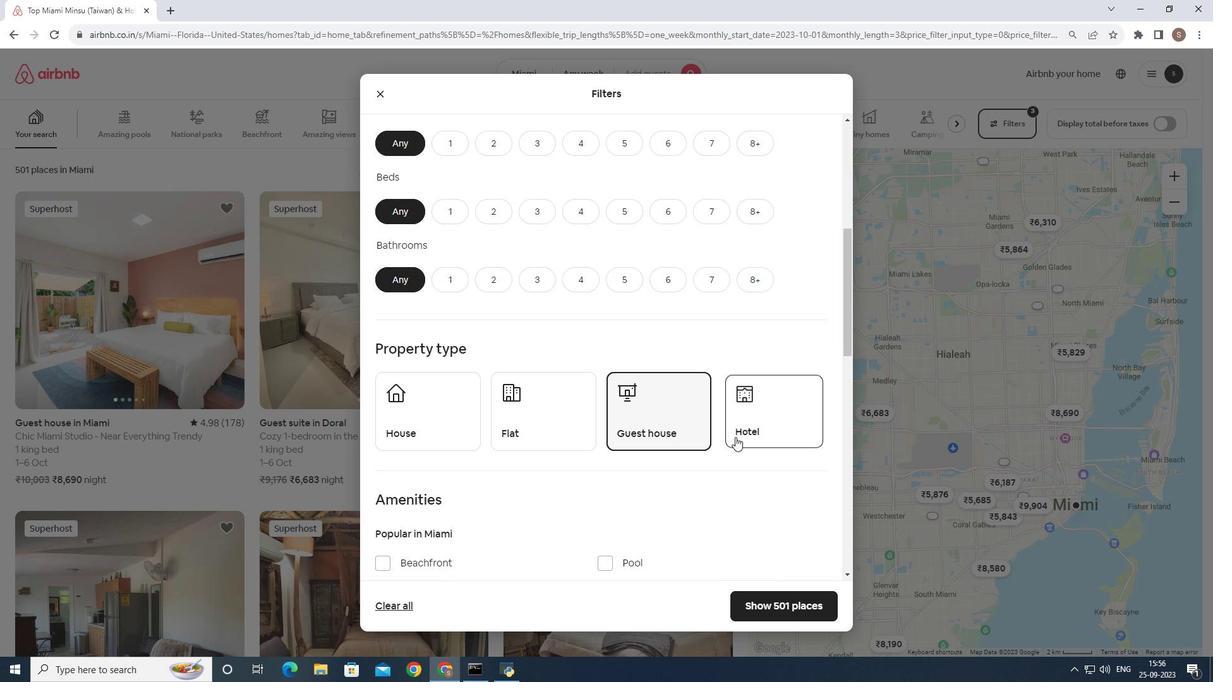 
Action: Mouse scrolled (691, 491) with delta (0, 0)
Screenshot: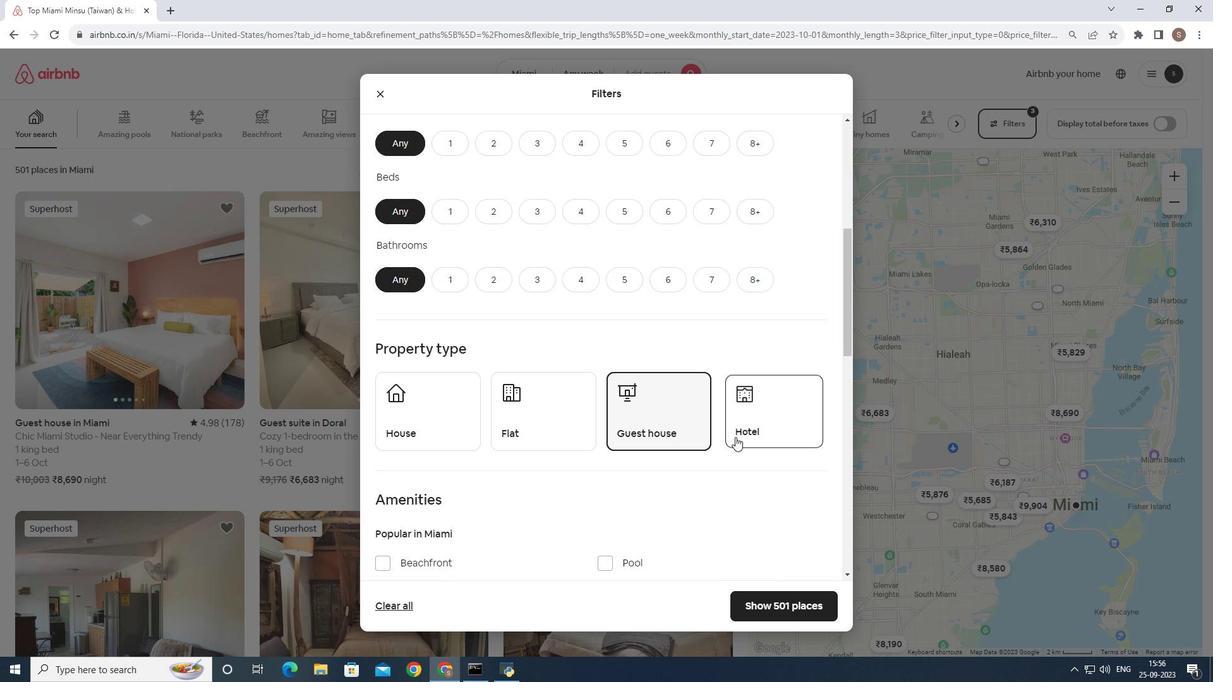 
Action: Mouse scrolled (691, 491) with delta (0, 0)
Screenshot: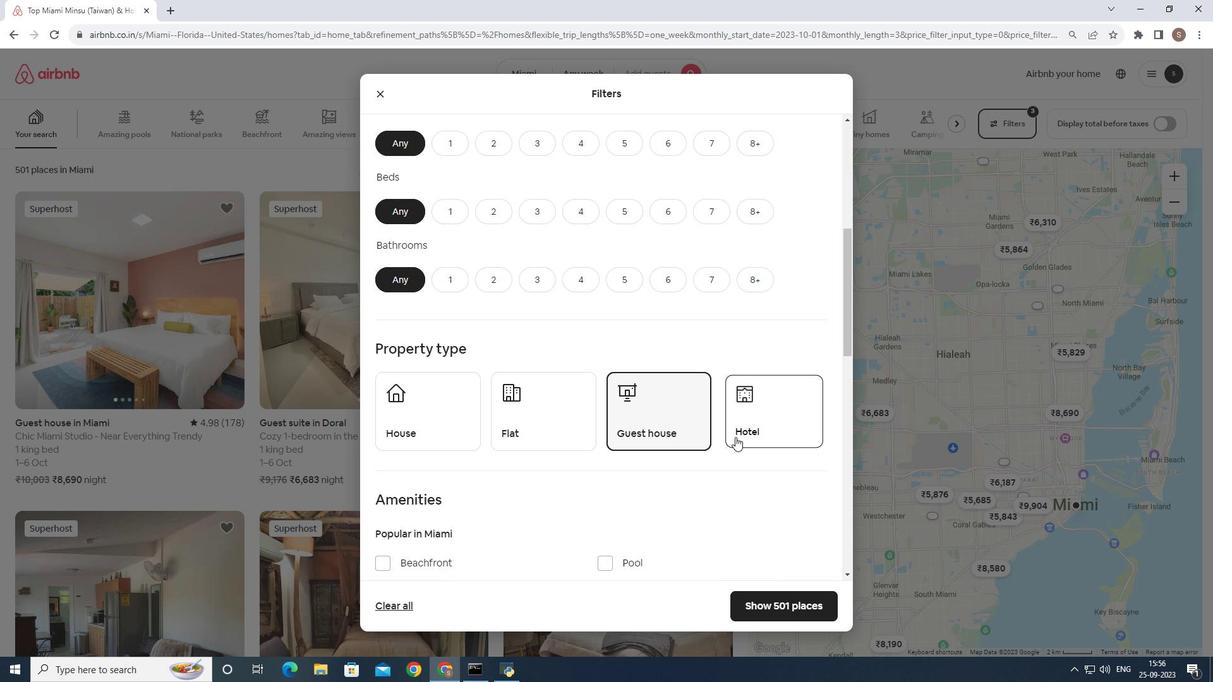 
Action: Mouse scrolled (691, 491) with delta (0, 0)
Screenshot: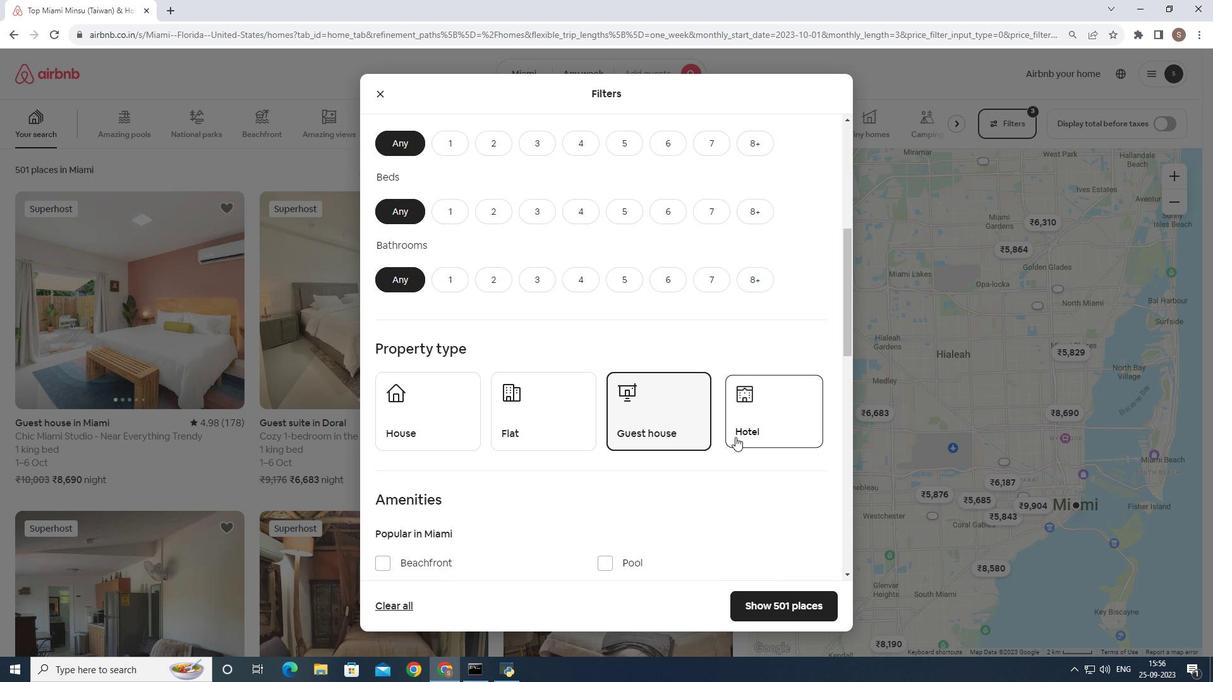 
Action: Mouse moved to (735, 437)
Screenshot: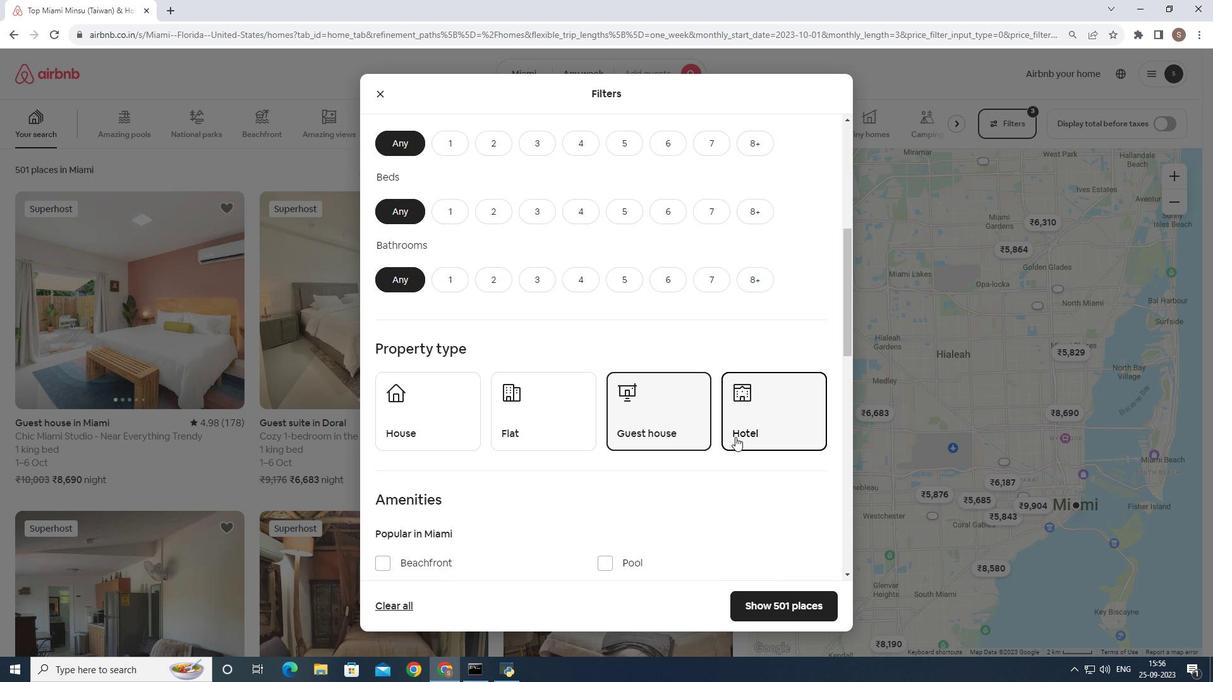 
Action: Mouse pressed left at (735, 437)
Screenshot: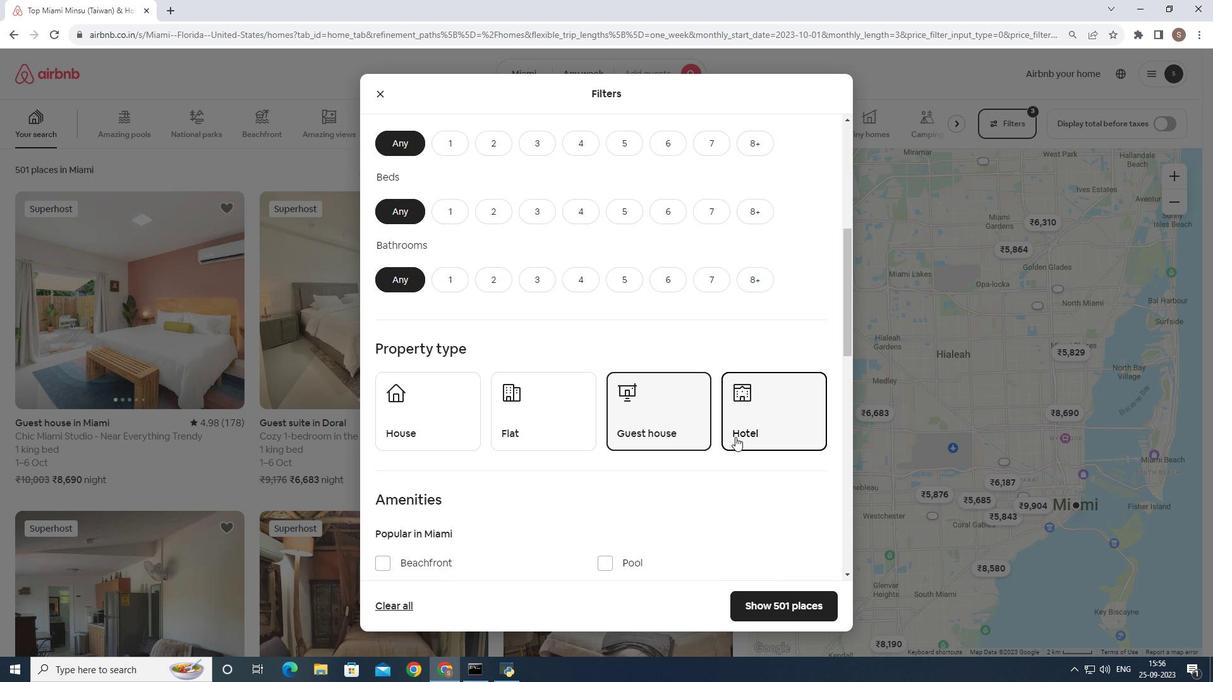 
Action: Mouse moved to (735, 600)
Screenshot: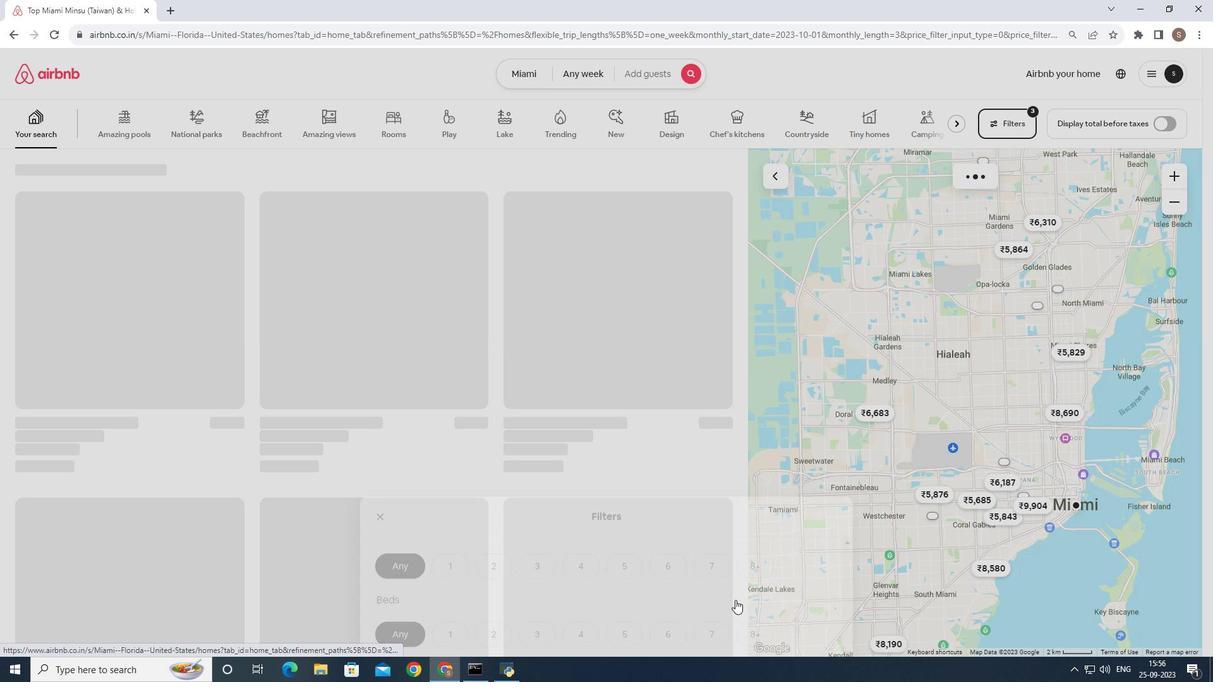 
Action: Mouse pressed left at (735, 600)
Screenshot: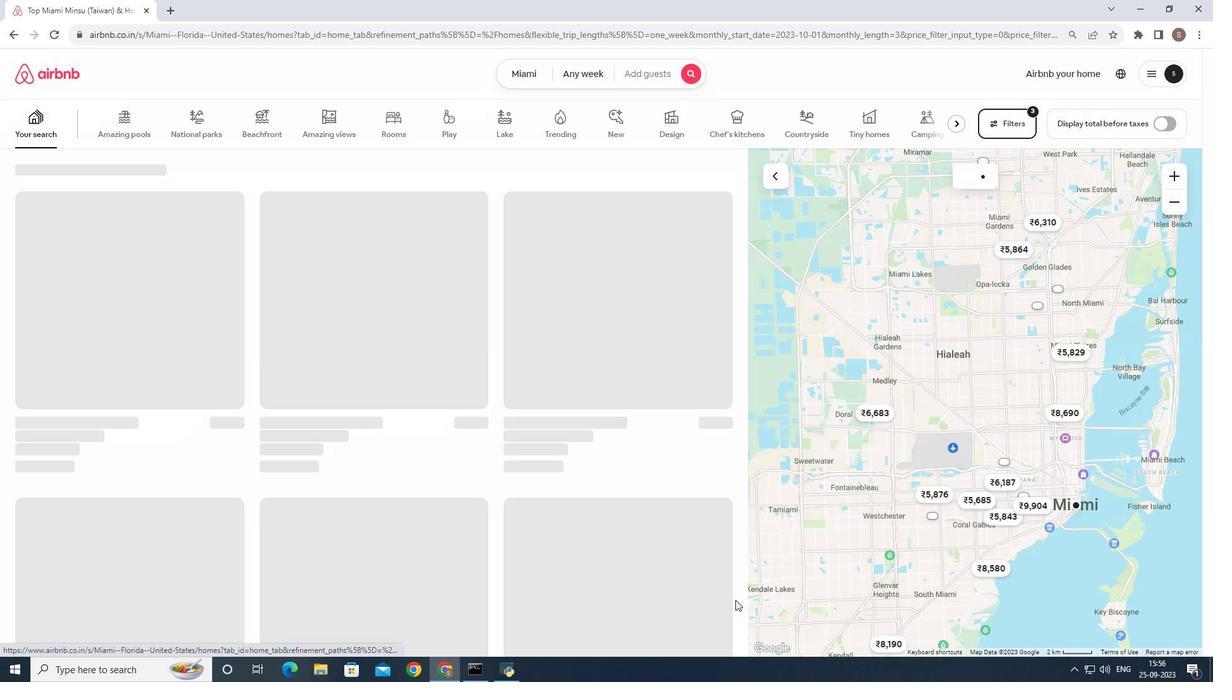 
Action: Mouse moved to (371, 425)
Screenshot: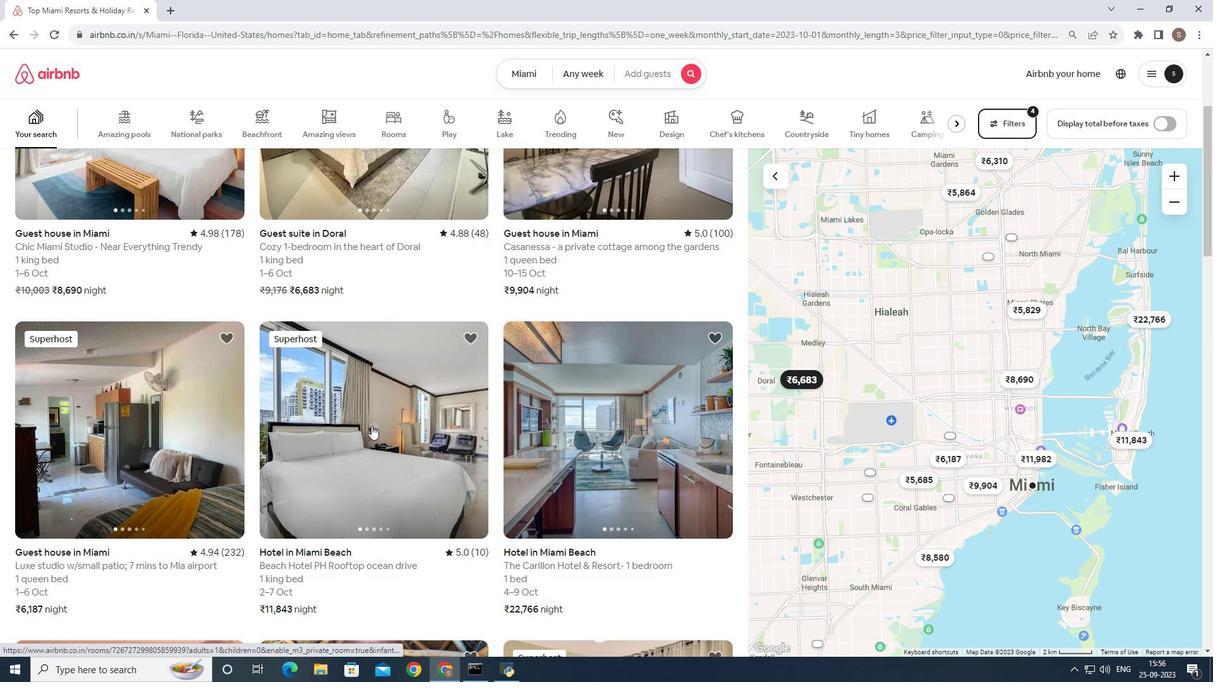 
Action: Mouse scrolled (371, 425) with delta (0, 0)
Screenshot: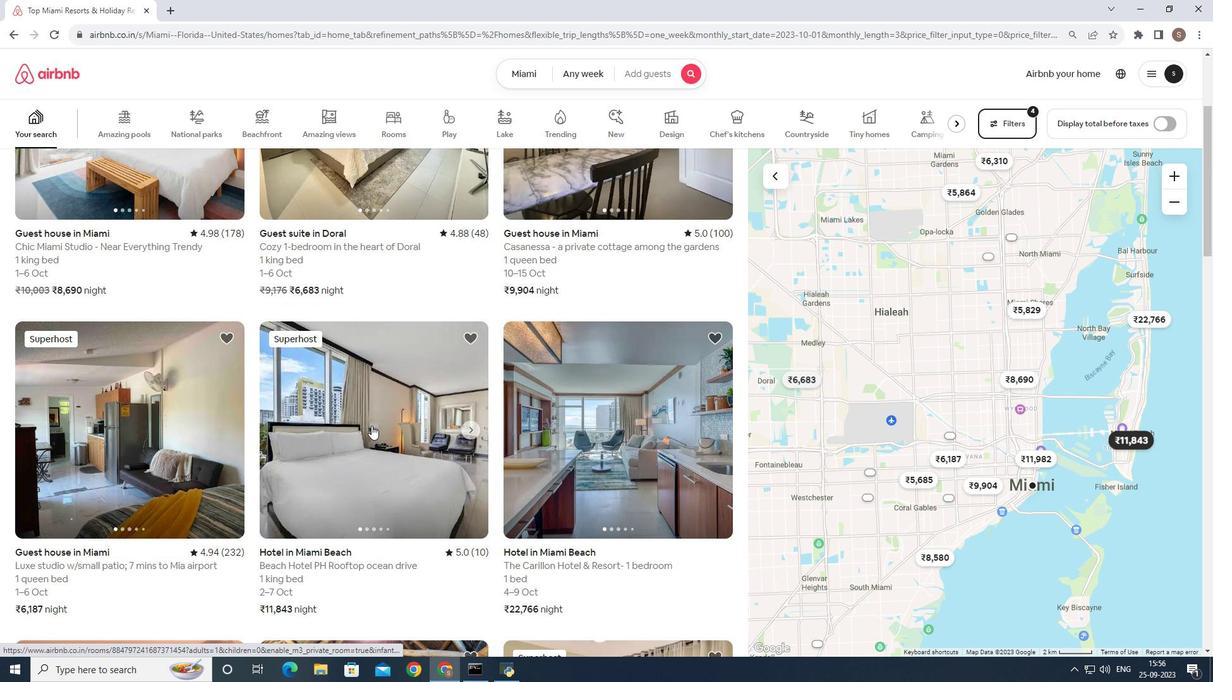 
Action: Mouse scrolled (371, 425) with delta (0, 0)
Screenshot: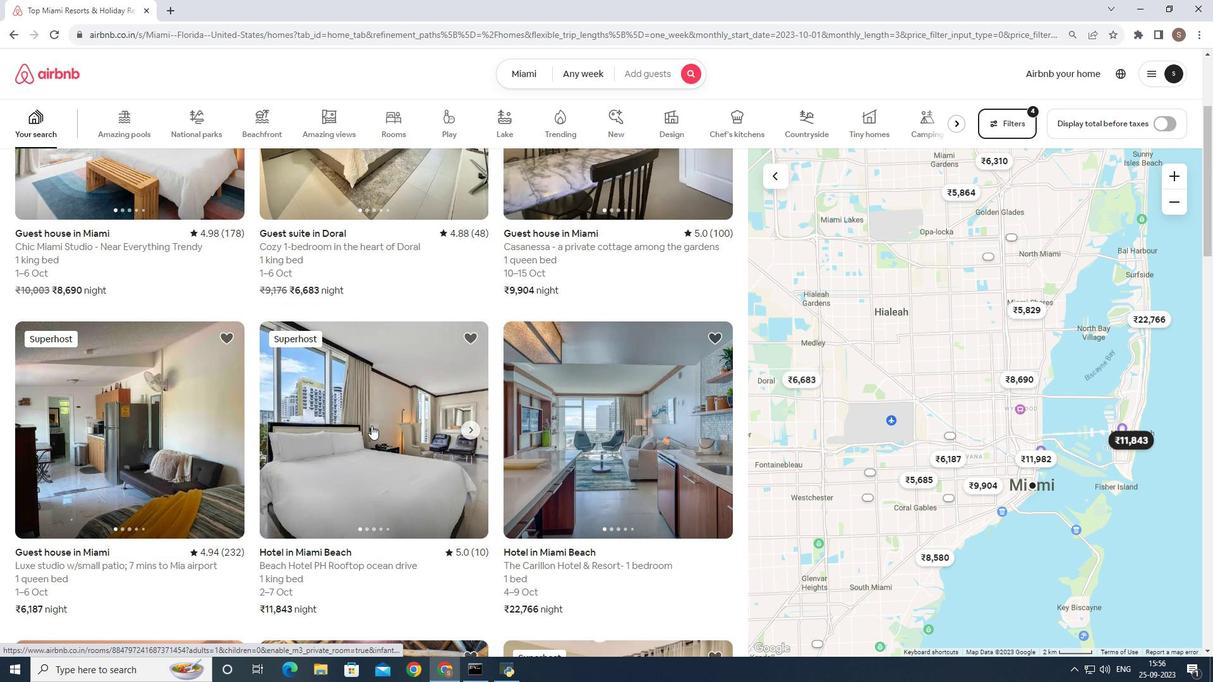 
Action: Mouse scrolled (371, 425) with delta (0, 0)
Screenshot: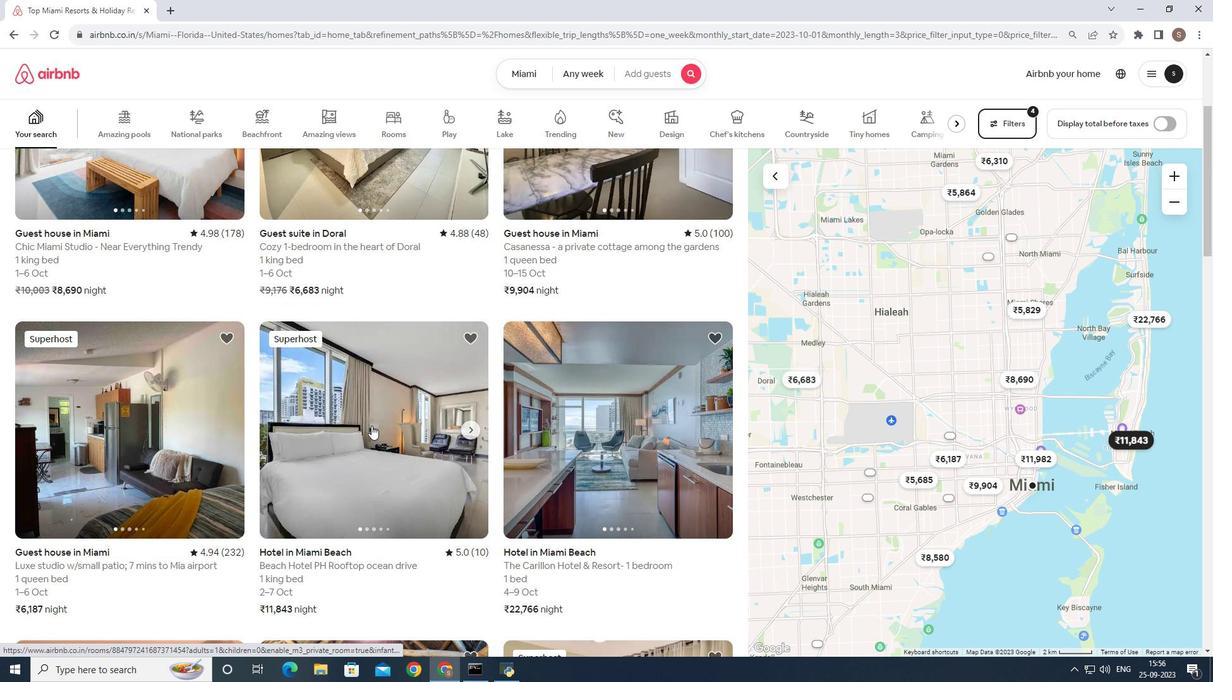 
Action: Mouse scrolled (371, 425) with delta (0, 0)
Screenshot: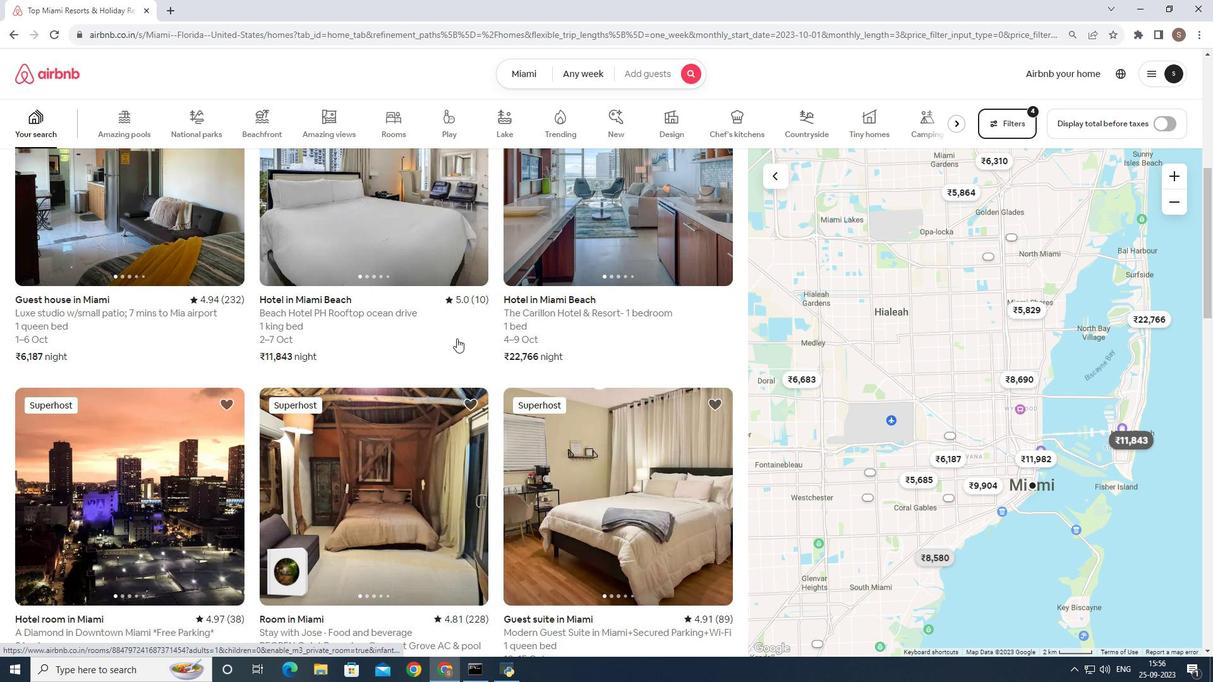 
Action: Mouse scrolled (371, 425) with delta (0, 0)
Screenshot: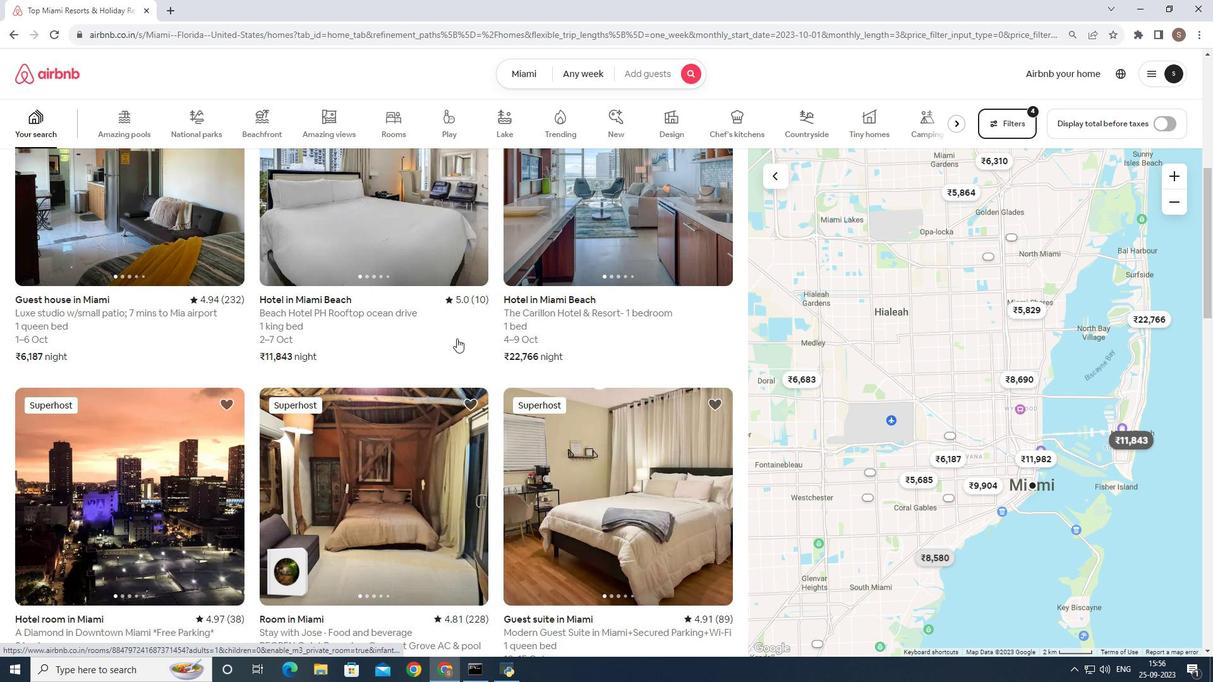 
Action: Mouse scrolled (371, 425) with delta (0, 0)
Screenshot: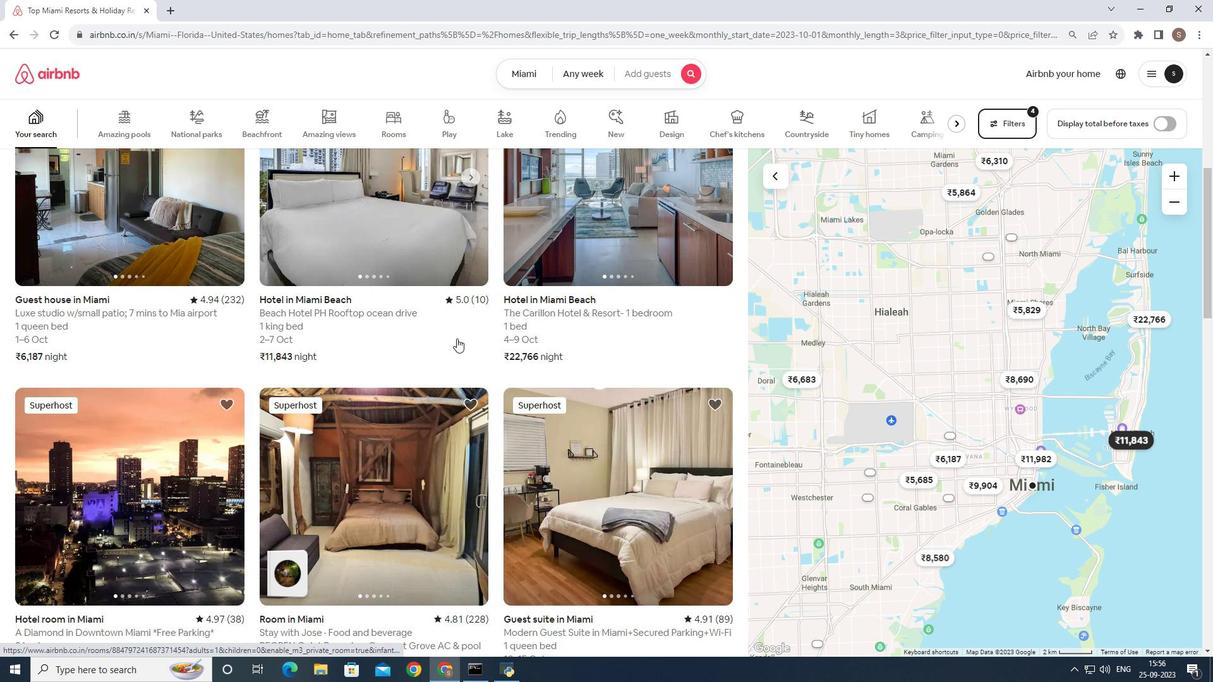 
Action: Mouse scrolled (371, 425) with delta (0, 0)
Screenshot: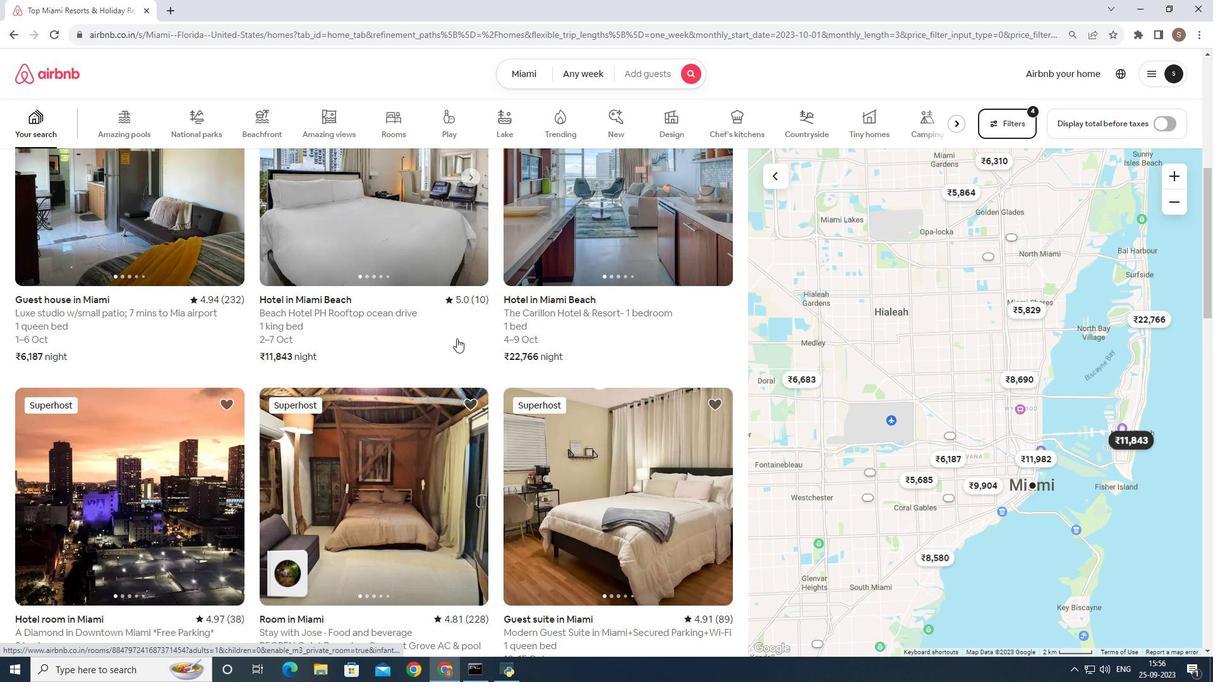 
Action: Mouse moved to (597, 324)
Screenshot: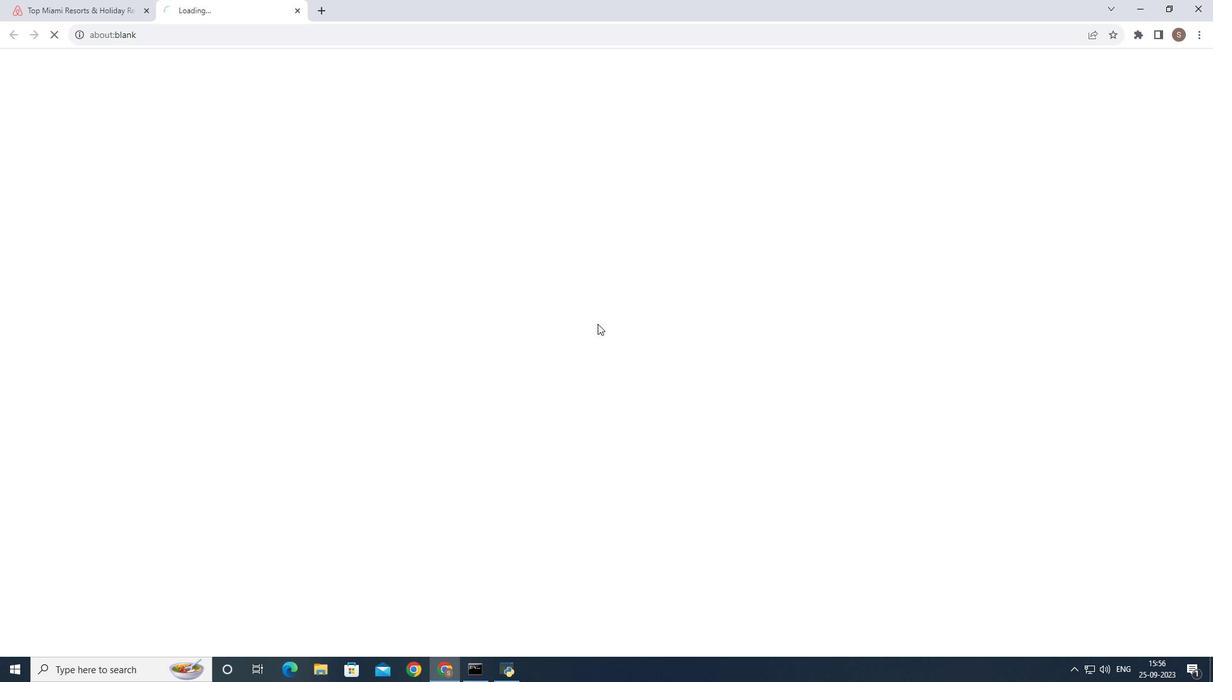 
Action: Mouse pressed left at (597, 324)
Screenshot: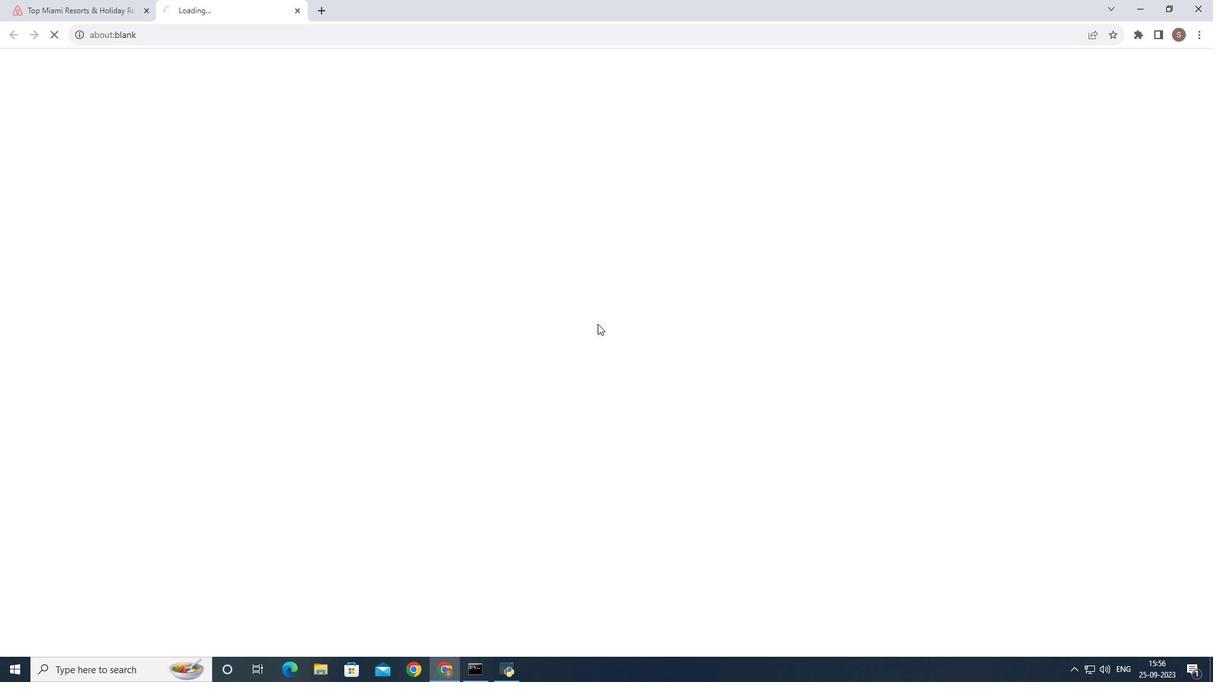 
Action: Mouse moved to (329, 389)
Screenshot: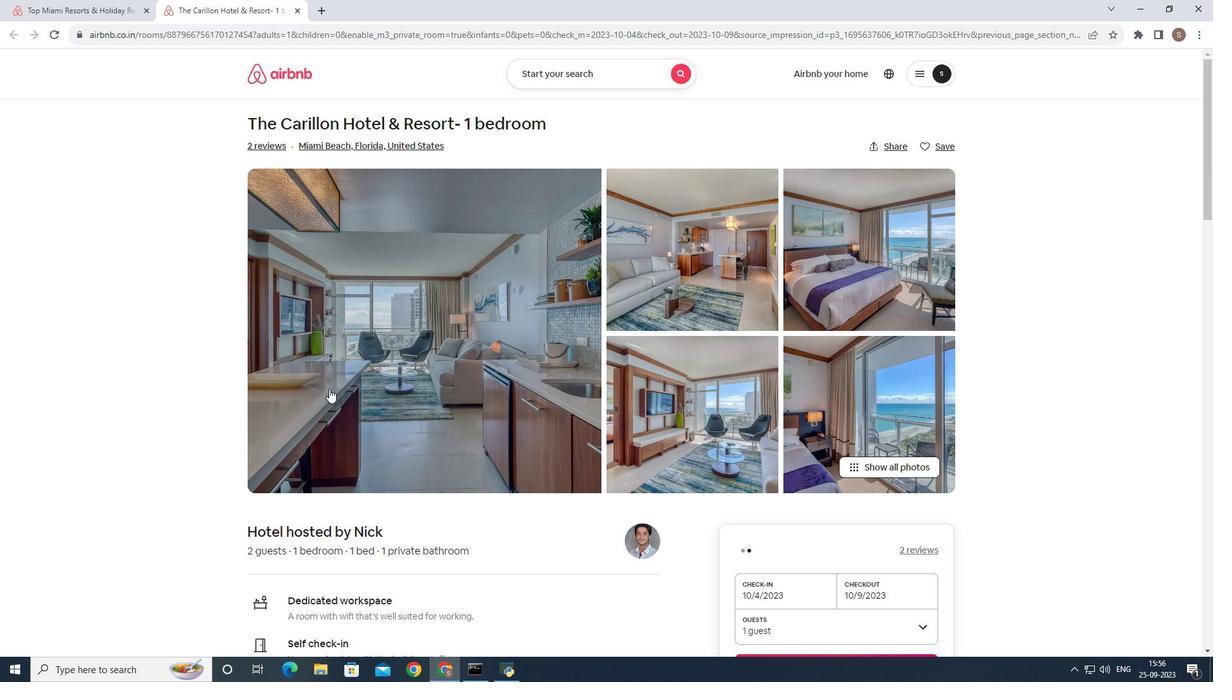 
Action: Mouse scrolled (329, 388) with delta (0, 0)
Screenshot: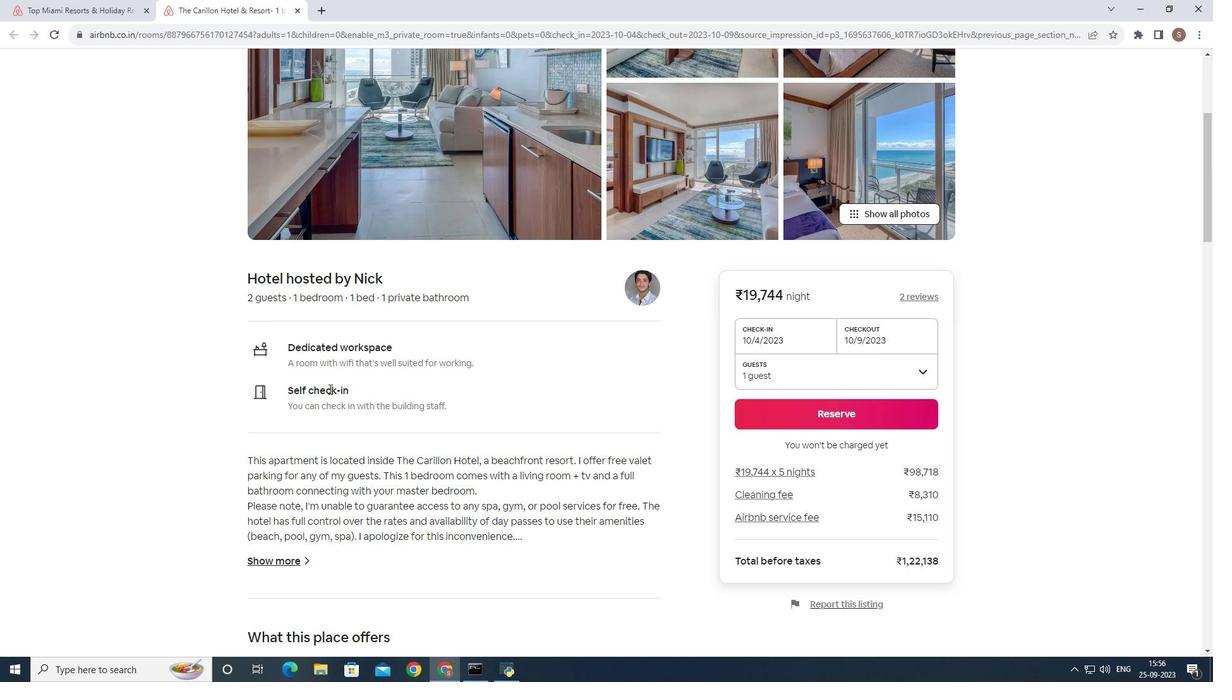 
Action: Mouse scrolled (329, 388) with delta (0, 0)
Screenshot: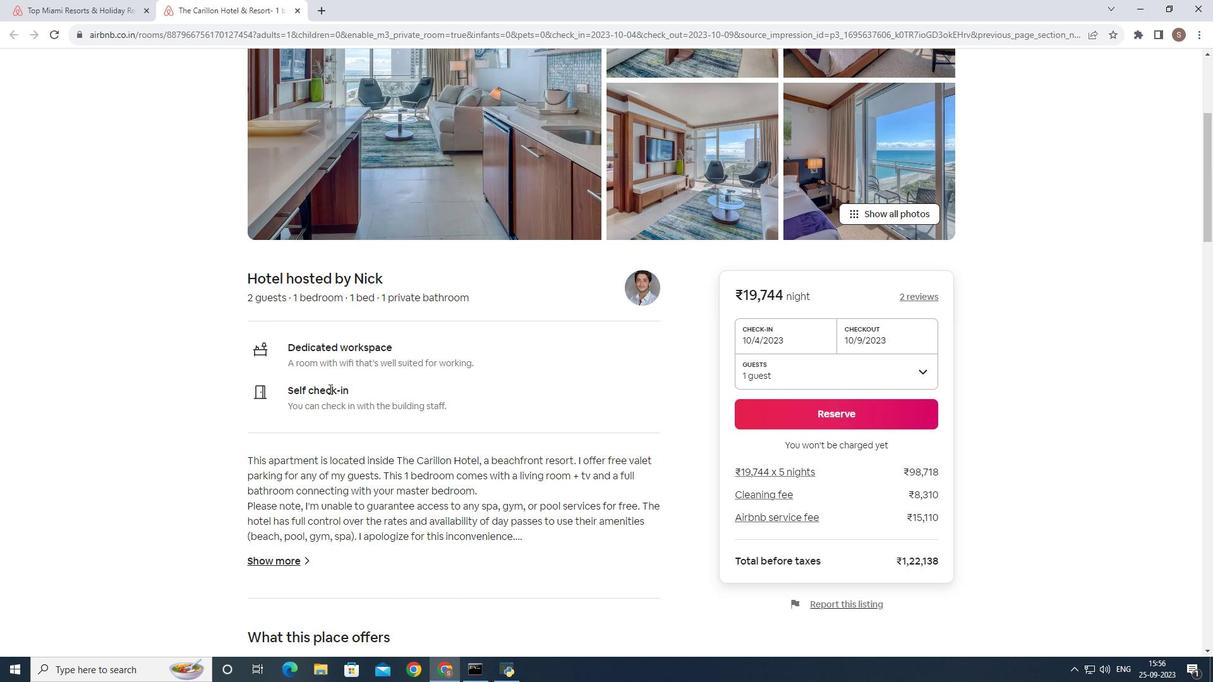 
Action: Mouse scrolled (329, 388) with delta (0, 0)
Screenshot: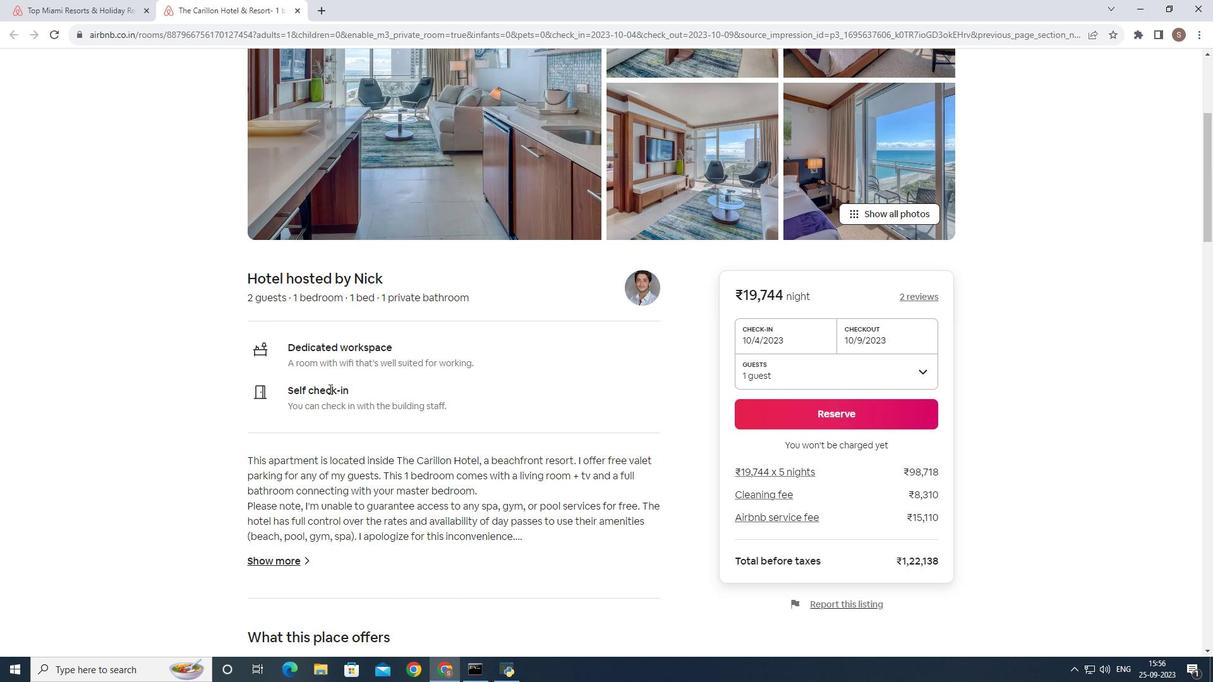 
Action: Mouse scrolled (329, 388) with delta (0, 0)
Screenshot: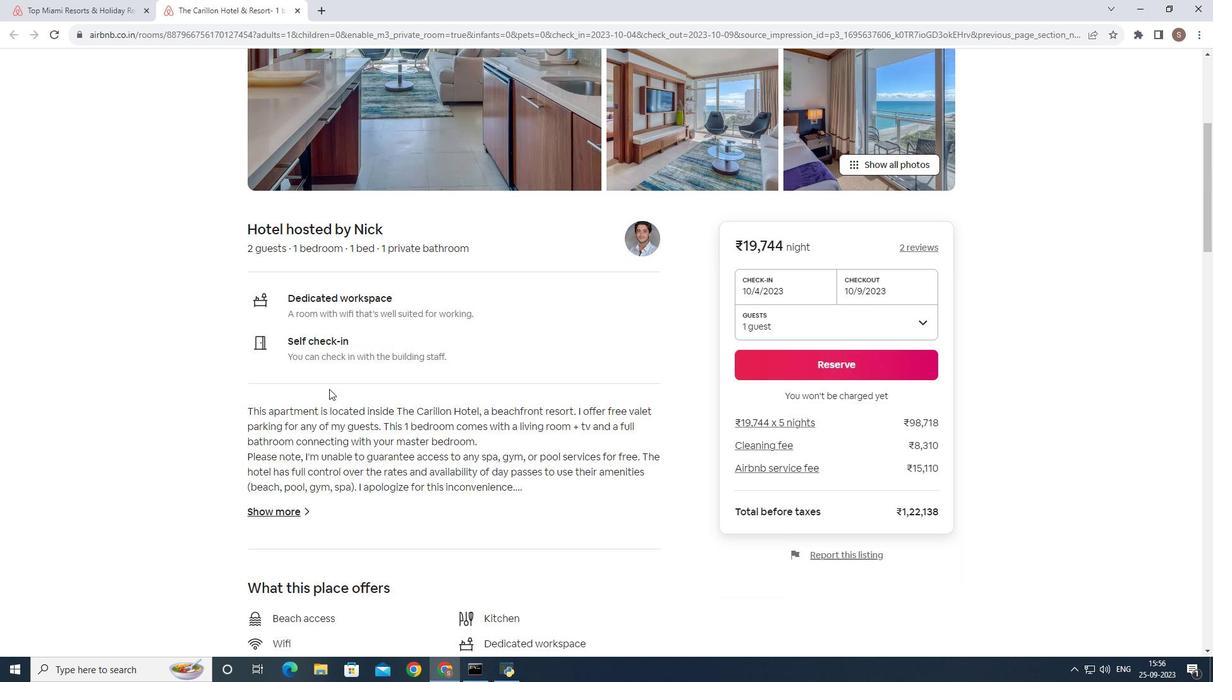 
Action: Mouse scrolled (329, 388) with delta (0, 0)
Screenshot: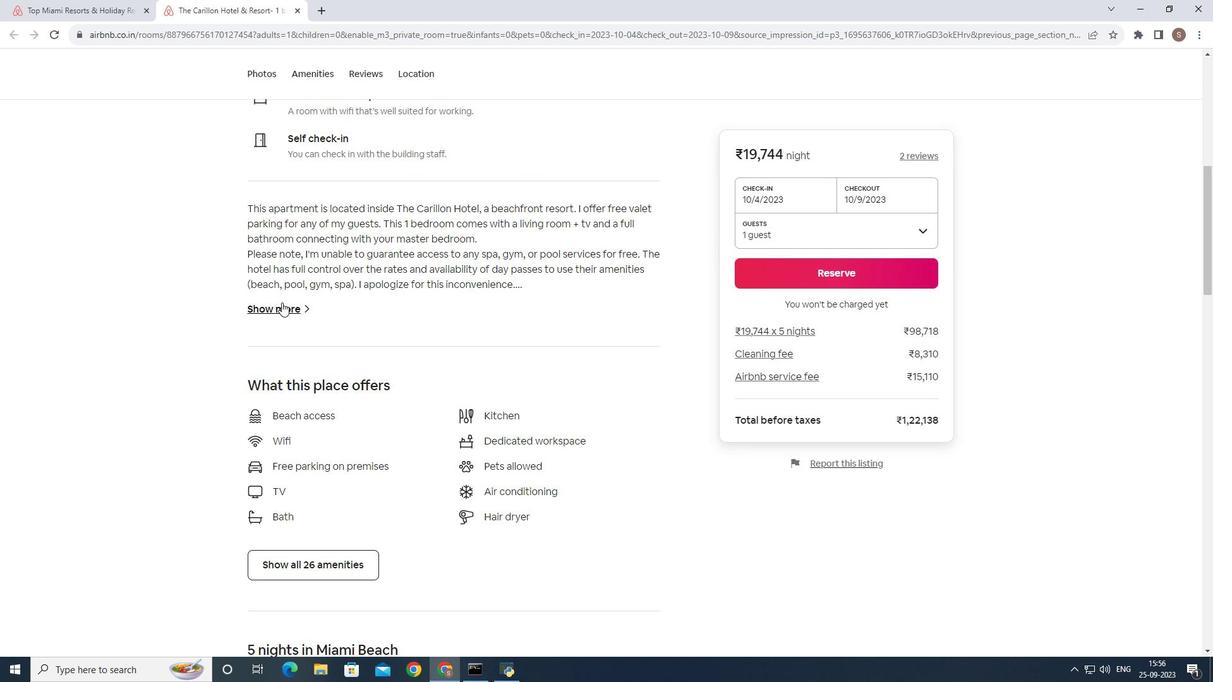 
Action: Mouse scrolled (329, 388) with delta (0, 0)
Screenshot: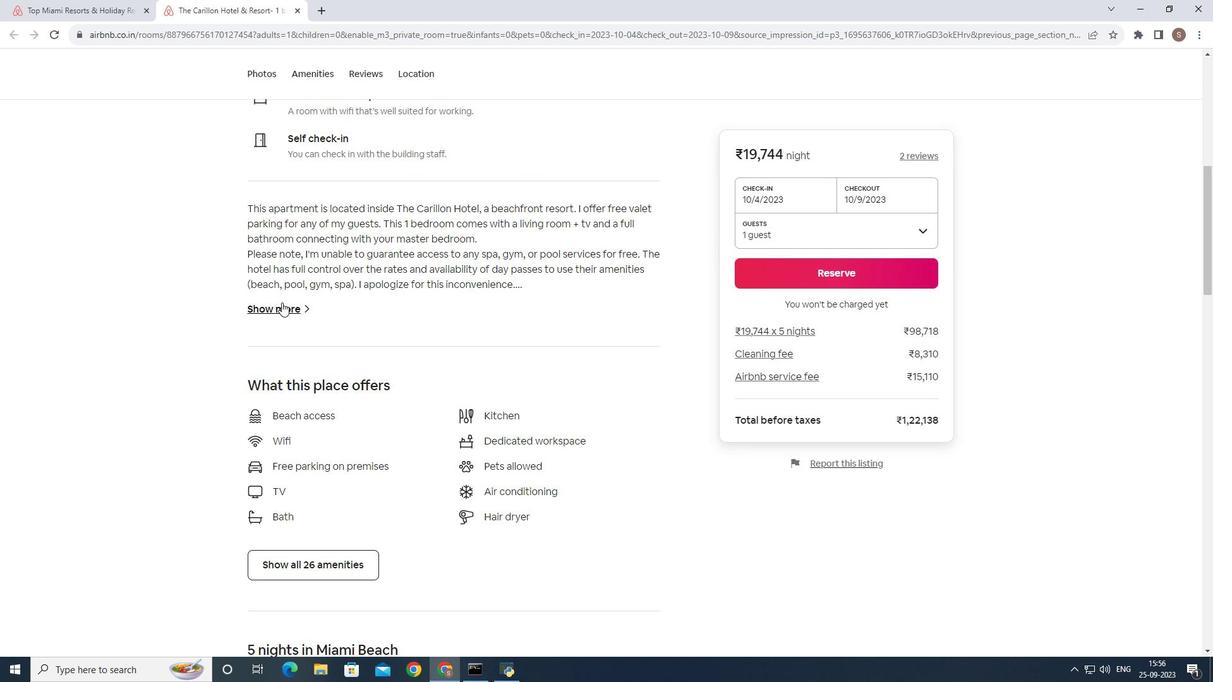
Action: Mouse scrolled (329, 388) with delta (0, 0)
Screenshot: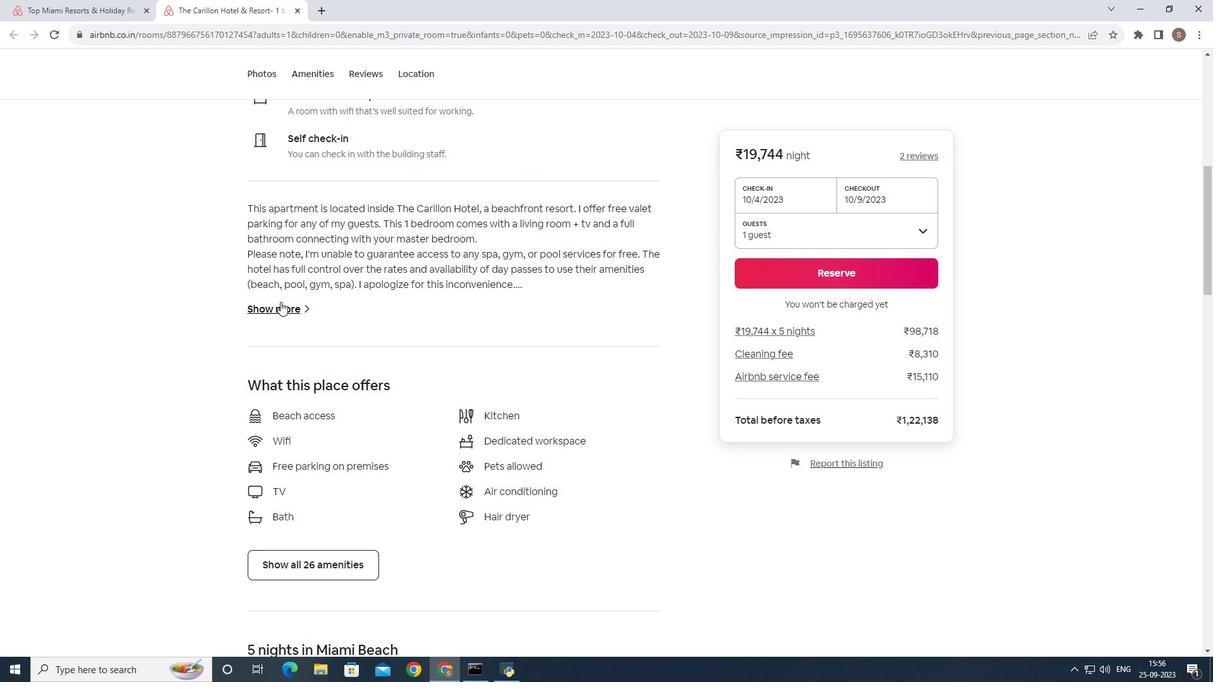 
Action: Mouse scrolled (329, 388) with delta (0, 0)
Screenshot: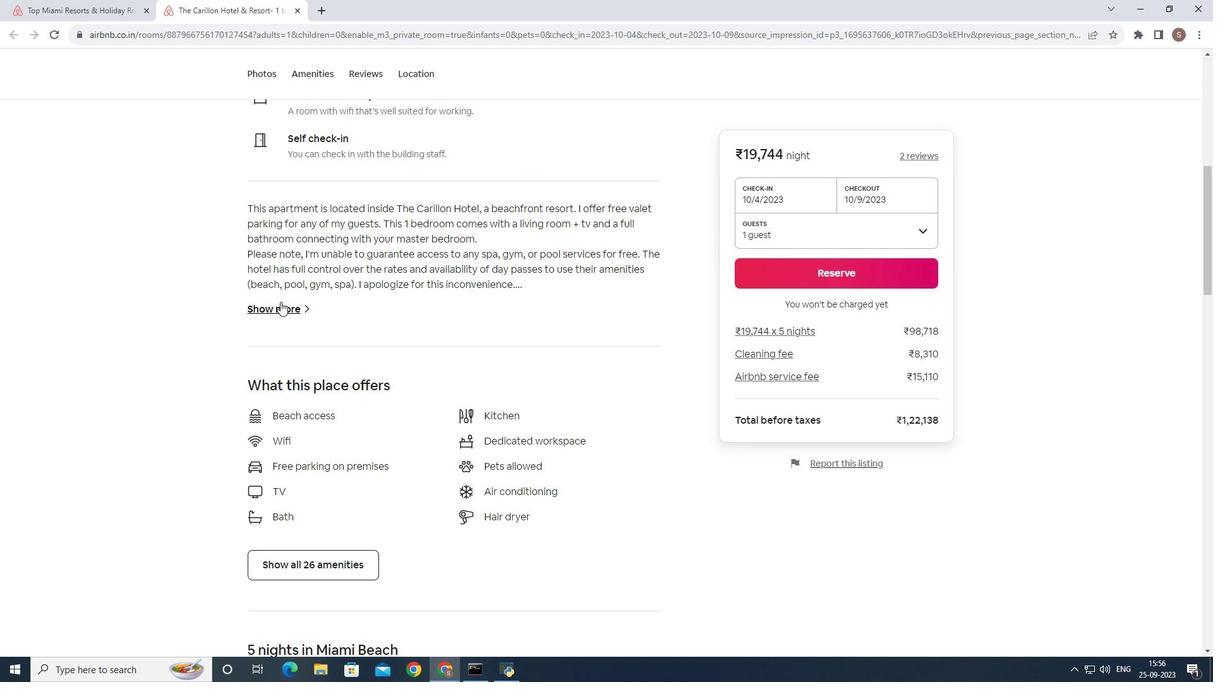 
Action: Mouse moved to (280, 302)
Screenshot: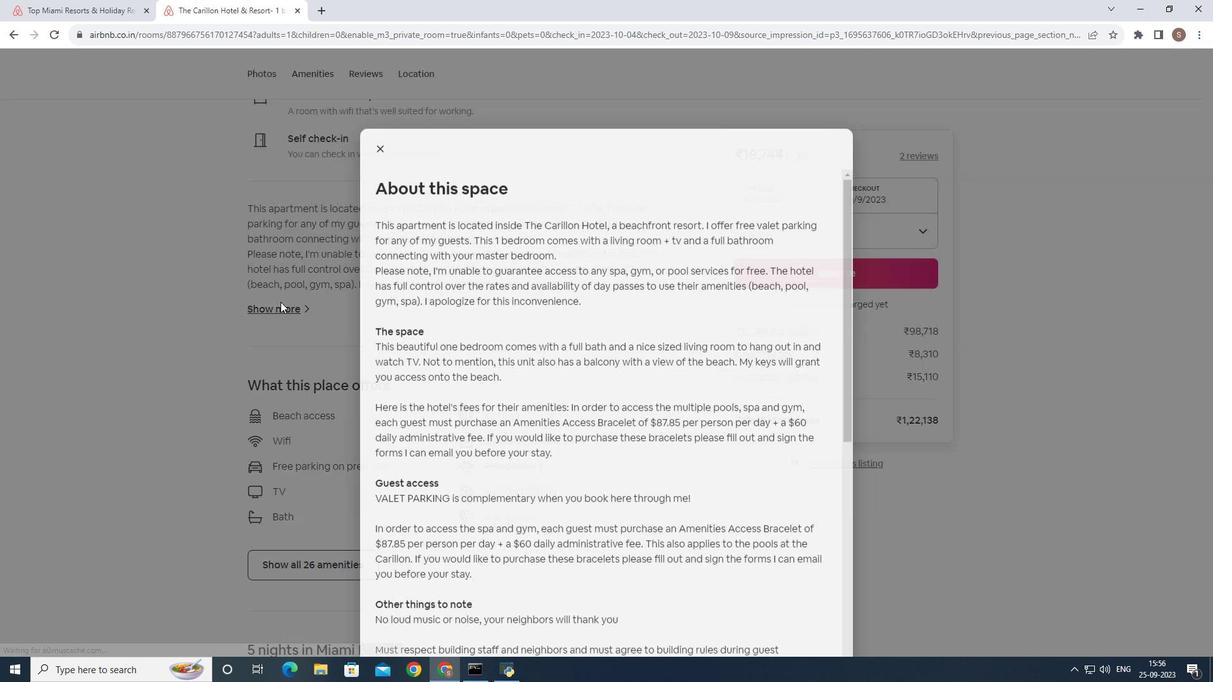 
Action: Mouse pressed left at (280, 302)
Screenshot: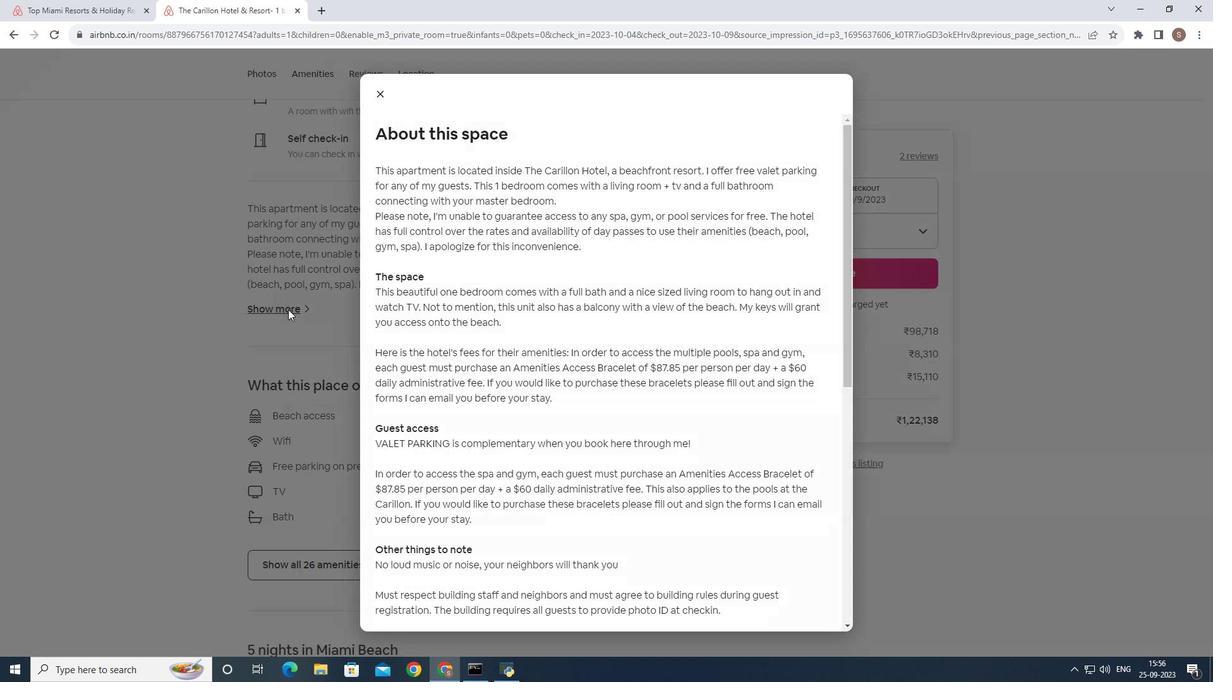 
Action: Mouse moved to (418, 342)
Screenshot: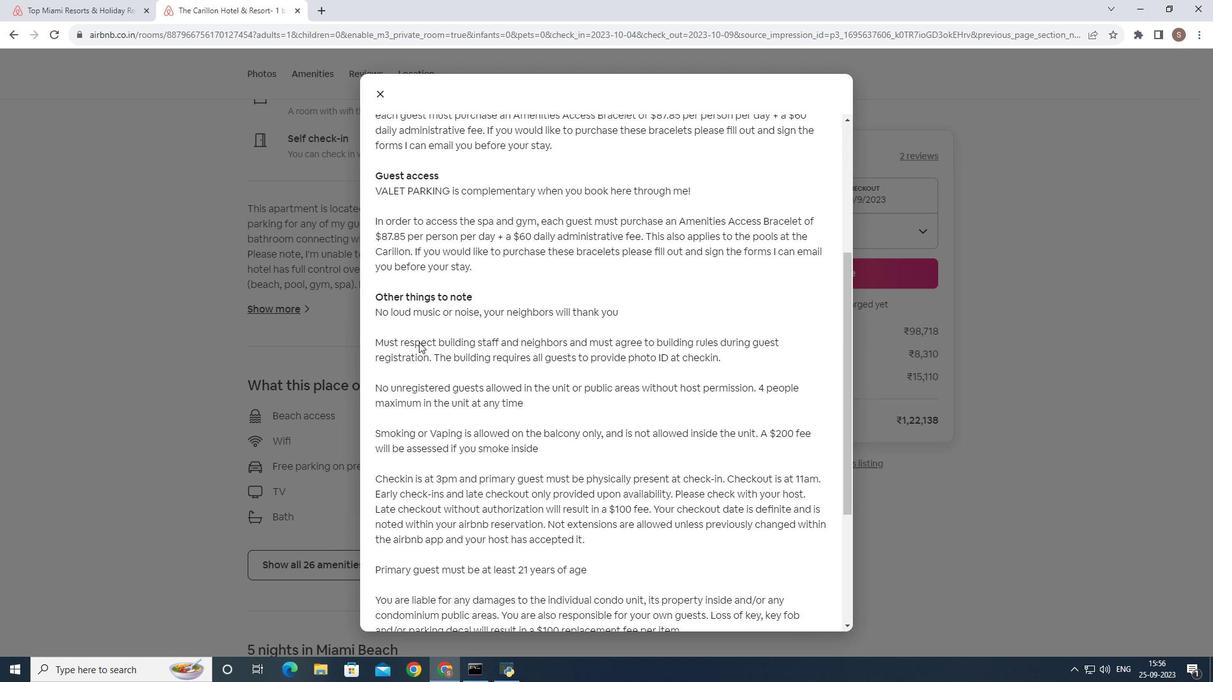 
Action: Mouse scrolled (418, 341) with delta (0, 0)
Screenshot: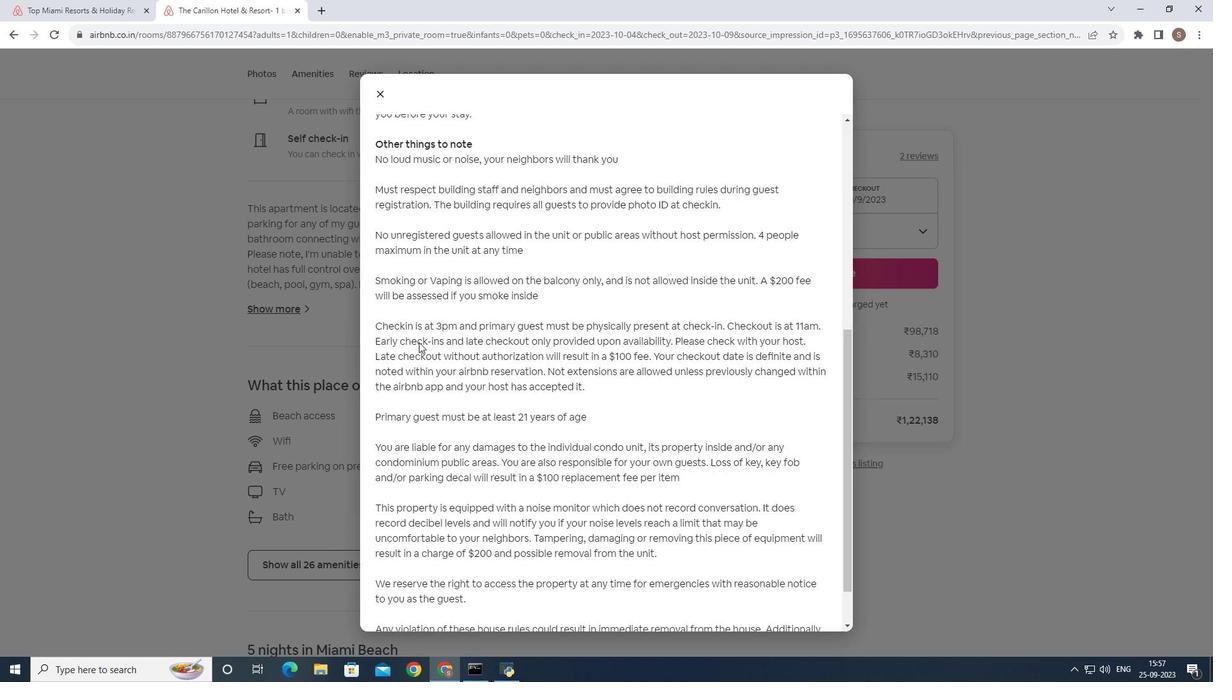 
Action: Mouse scrolled (418, 341) with delta (0, 0)
Screenshot: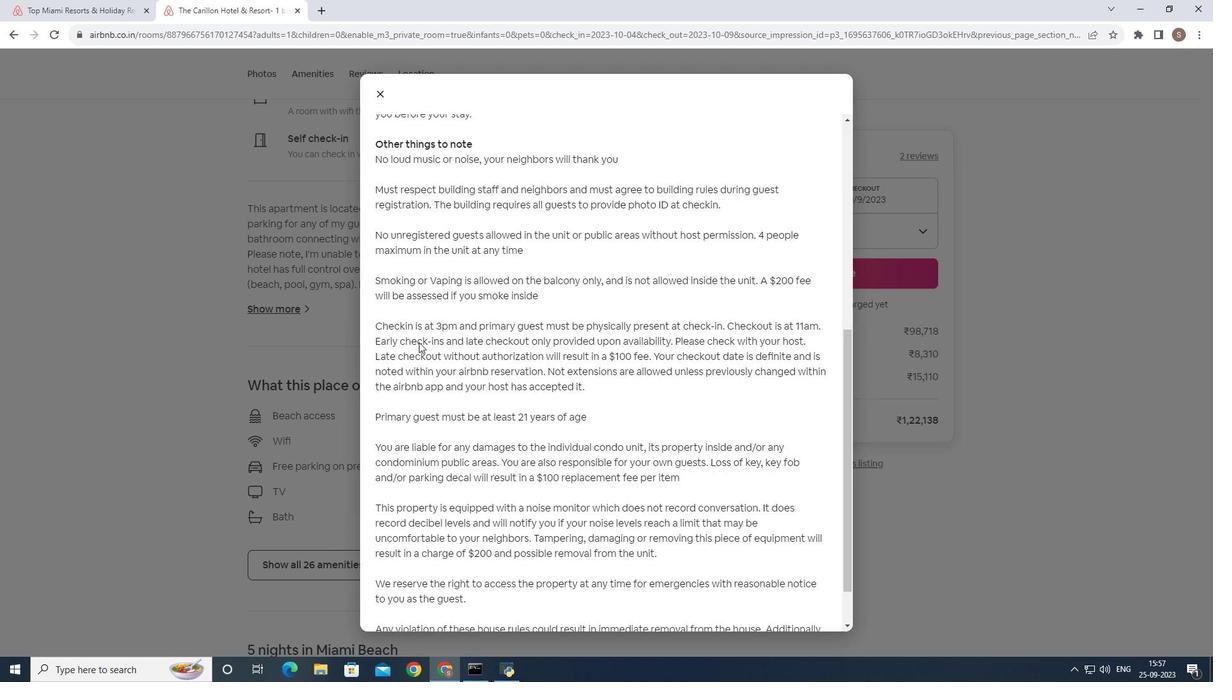 
Action: Mouse scrolled (418, 341) with delta (0, 0)
Screenshot: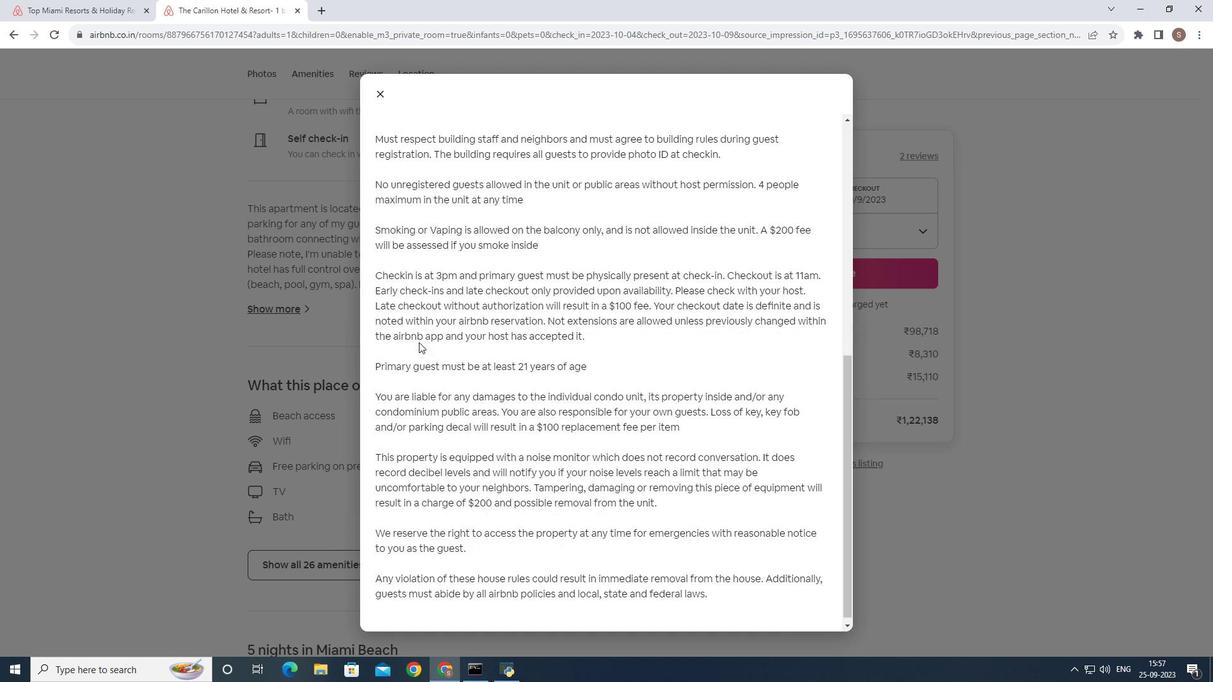 
Action: Mouse scrolled (418, 341) with delta (0, 0)
Screenshot: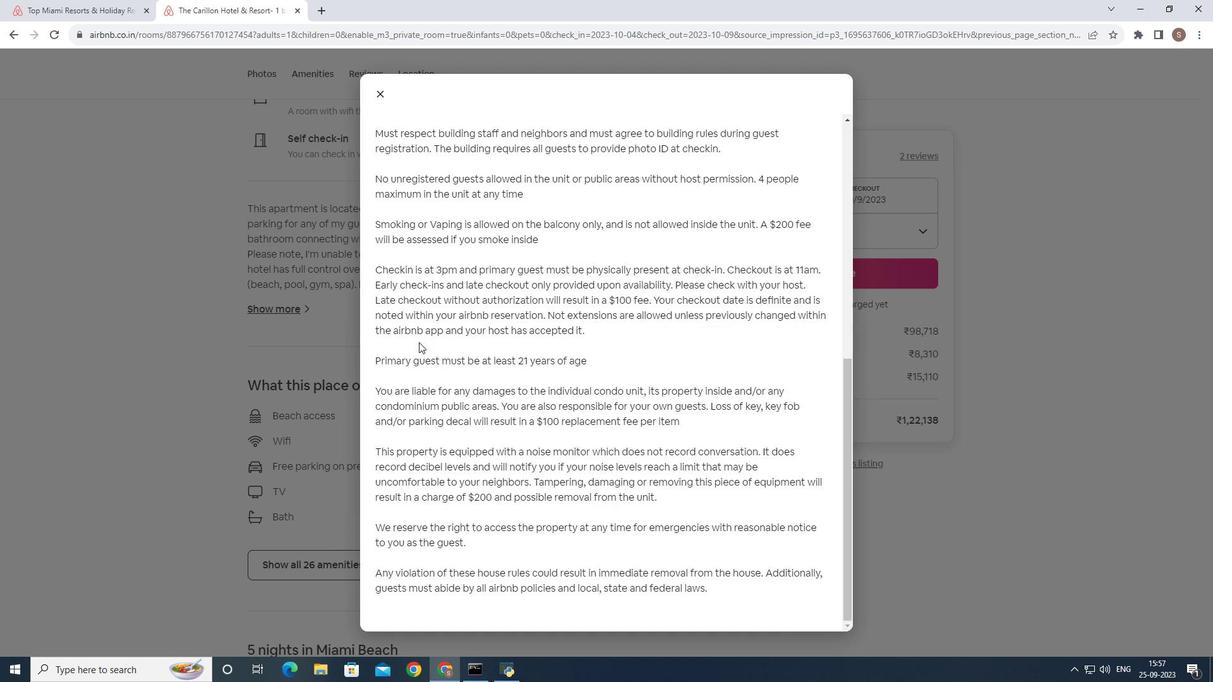 
Action: Mouse scrolled (418, 341) with delta (0, 0)
Screenshot: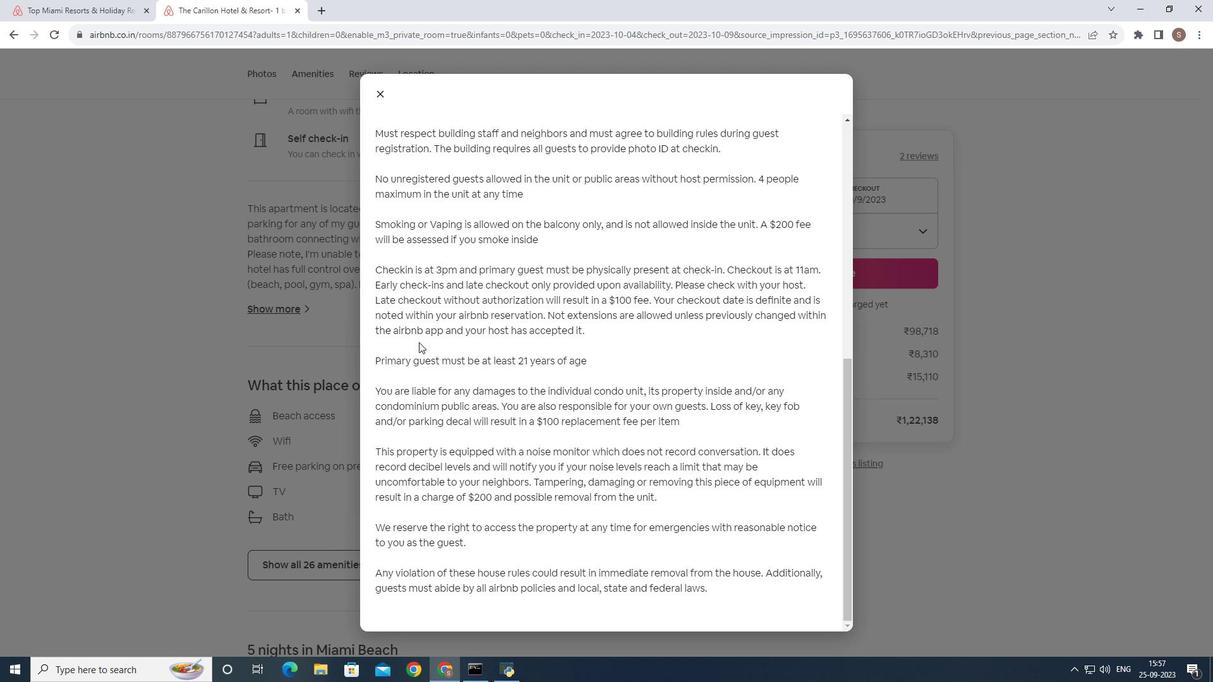
Action: Mouse scrolled (418, 341) with delta (0, 0)
Screenshot: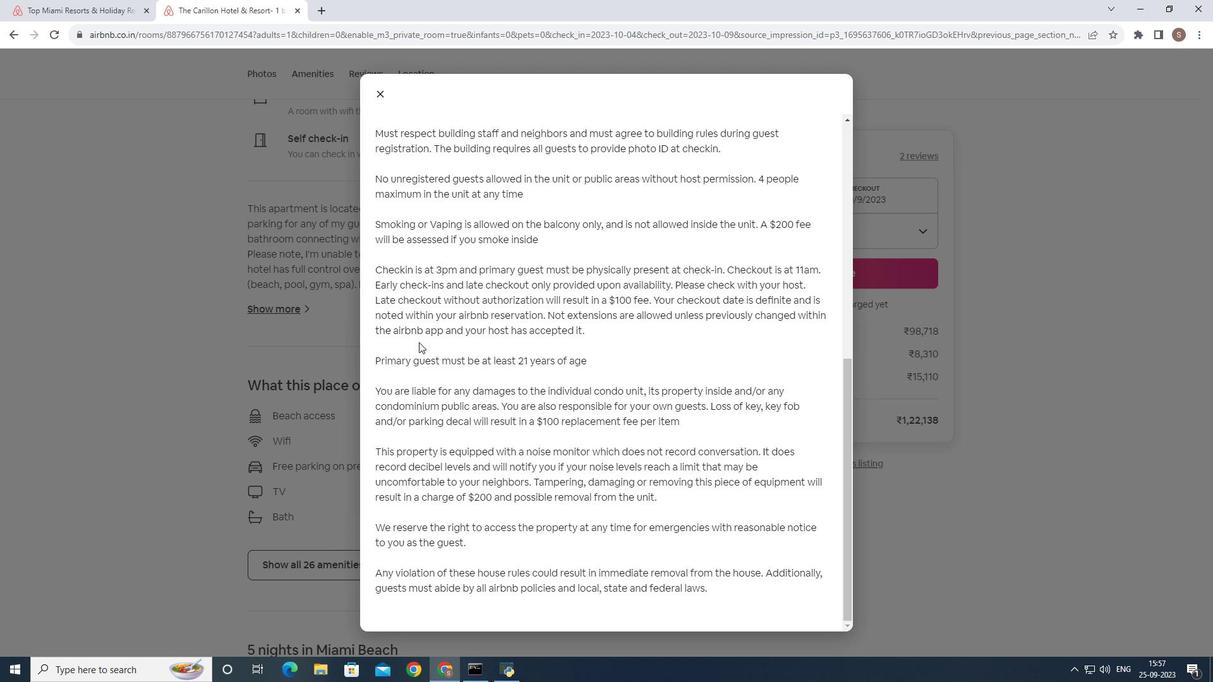 
Action: Mouse scrolled (418, 341) with delta (0, 0)
Screenshot: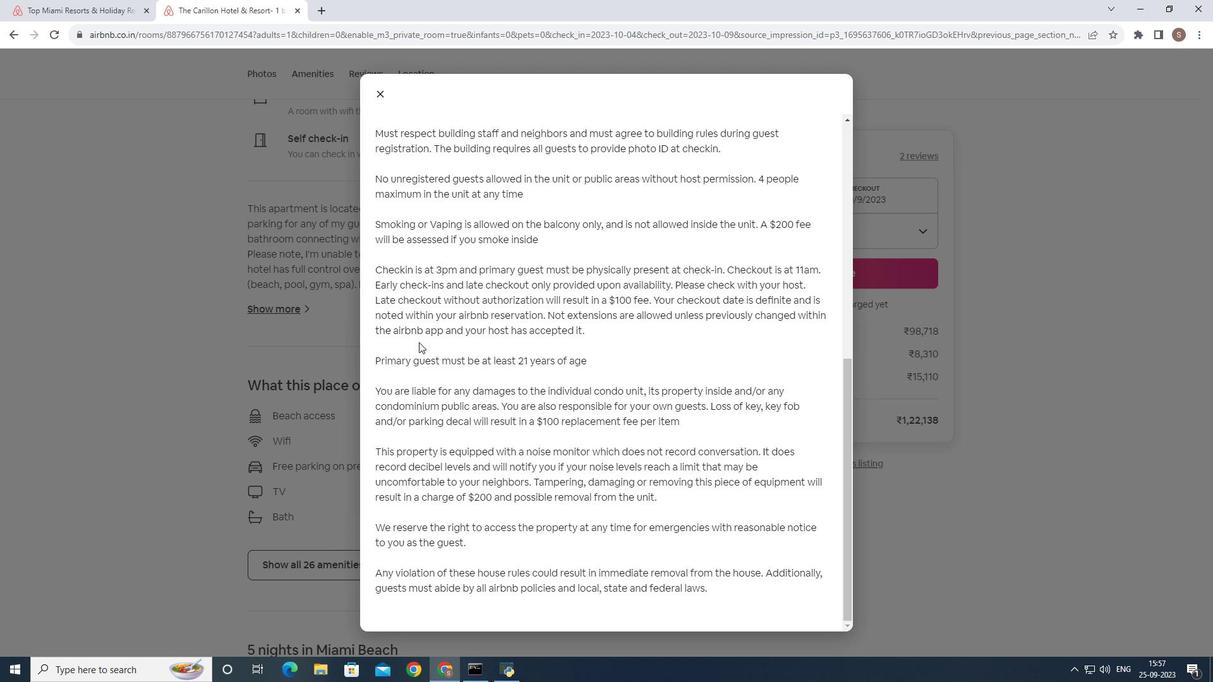 
Action: Mouse scrolled (418, 341) with delta (0, 0)
Screenshot: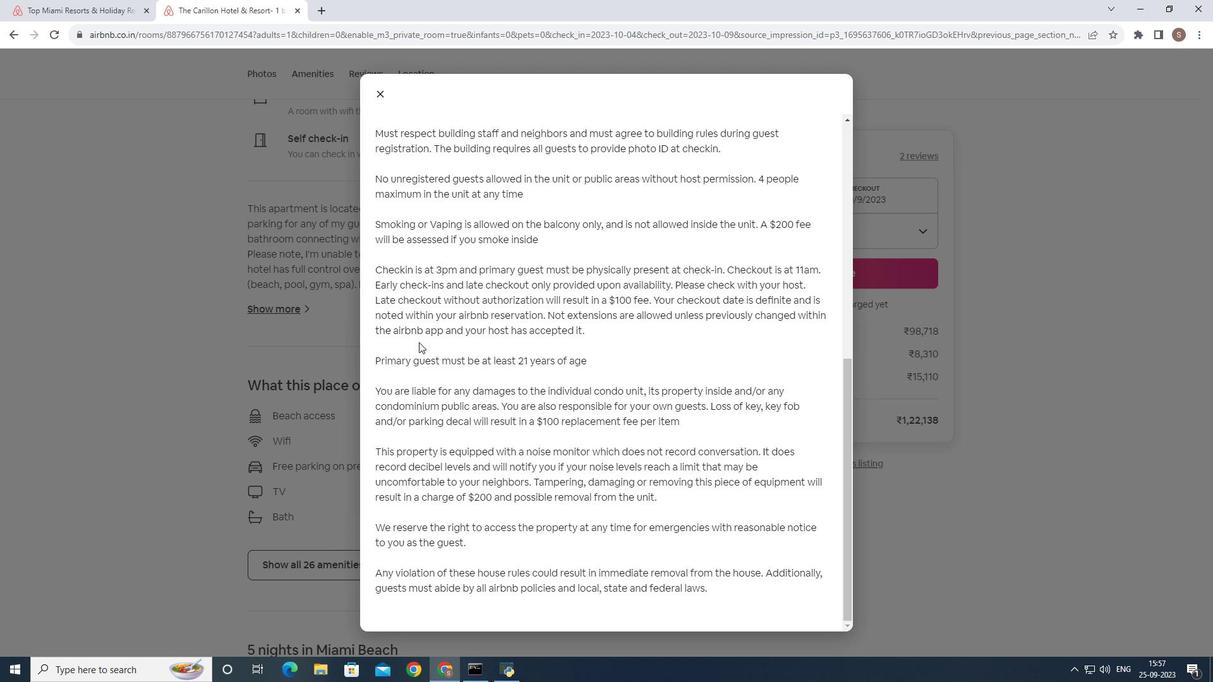 
Action: Mouse scrolled (418, 341) with delta (0, 0)
Screenshot: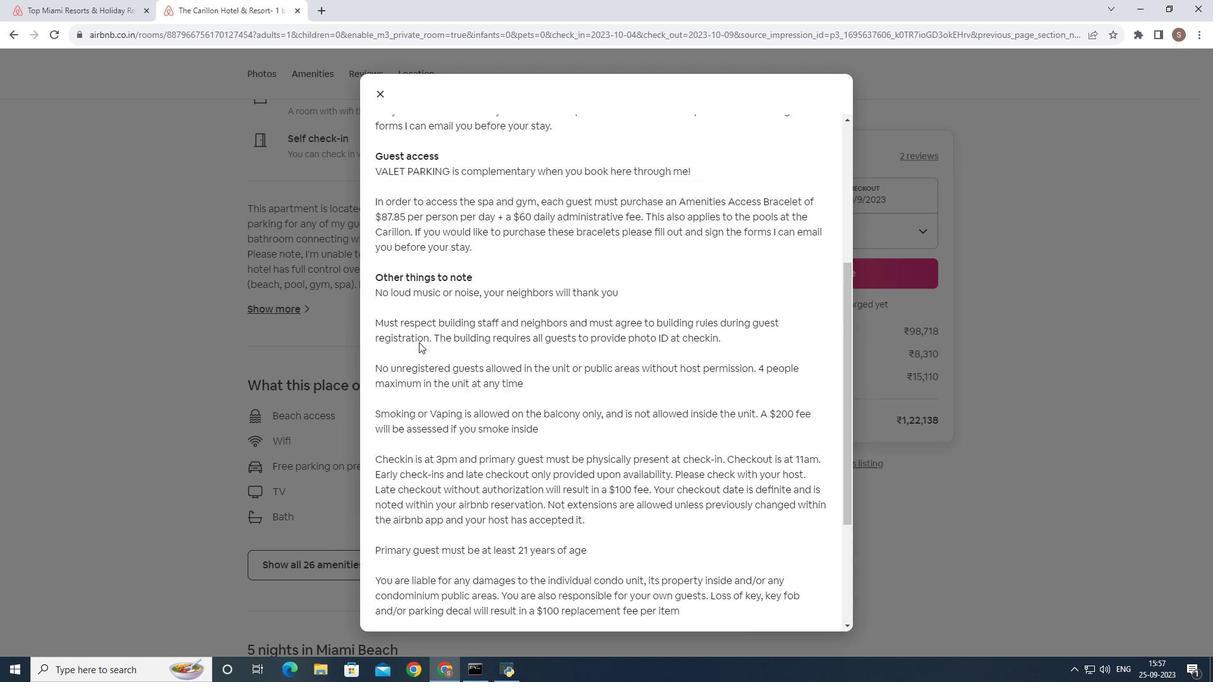 
Action: Mouse scrolled (418, 341) with delta (0, 0)
Screenshot: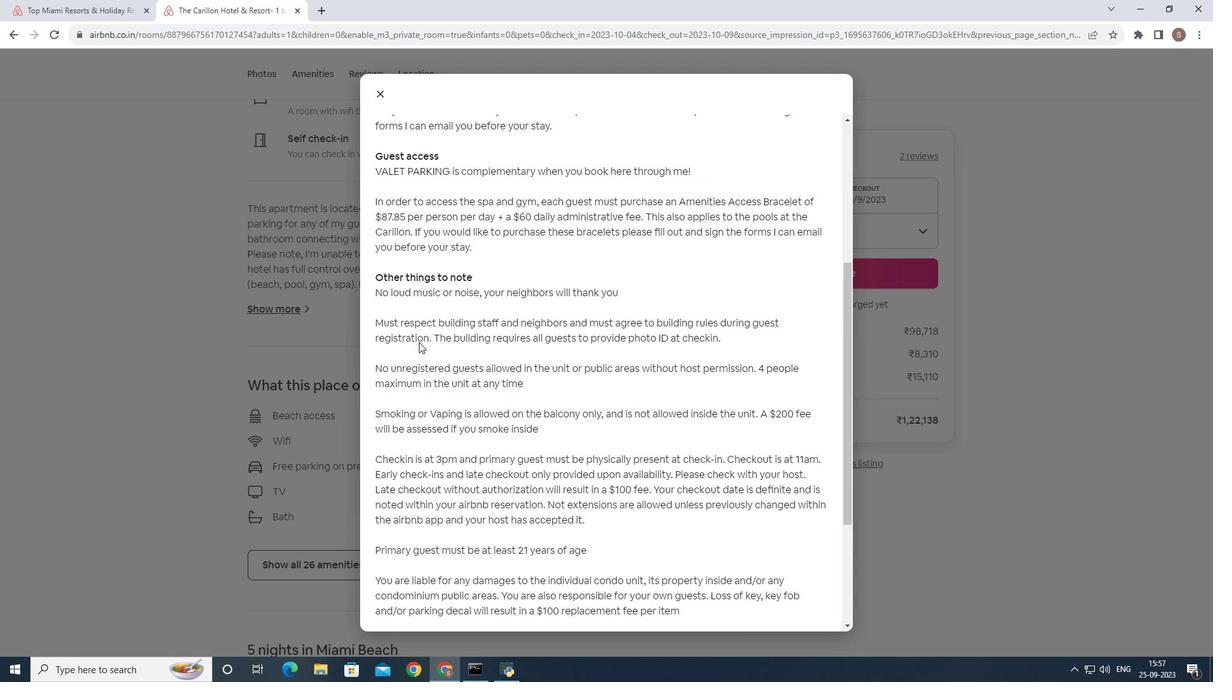 
Action: Mouse scrolled (418, 341) with delta (0, 0)
Screenshot: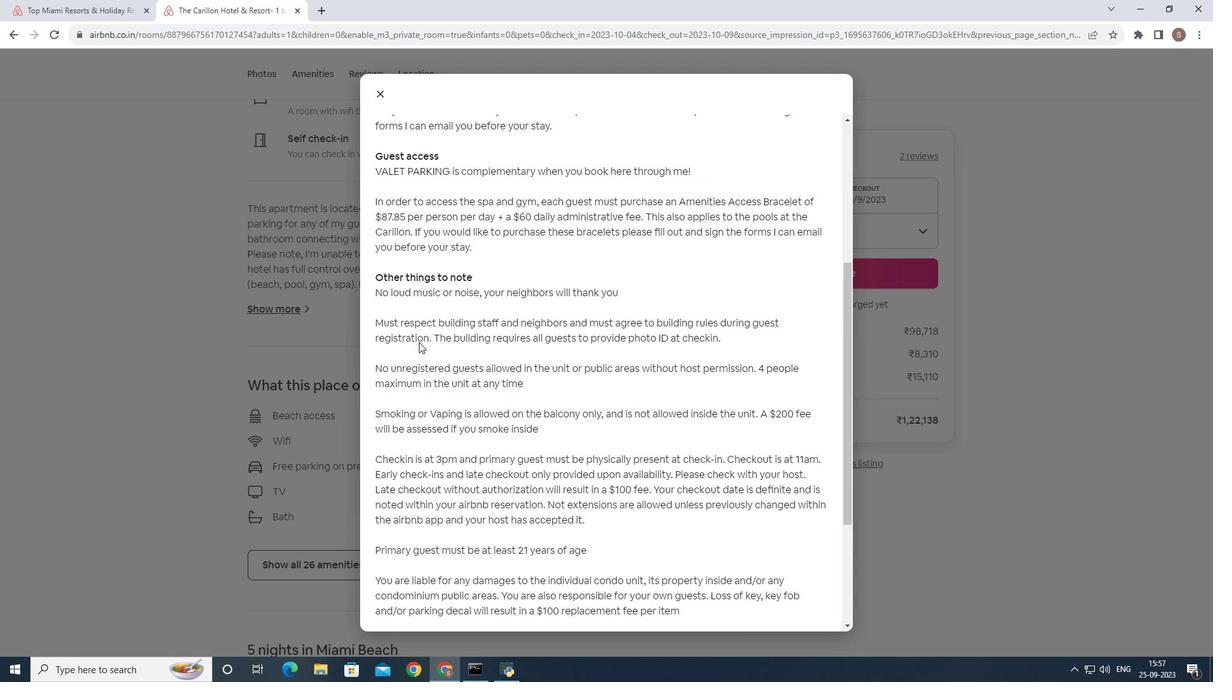 
Action: Mouse scrolled (418, 341) with delta (0, 0)
Screenshot: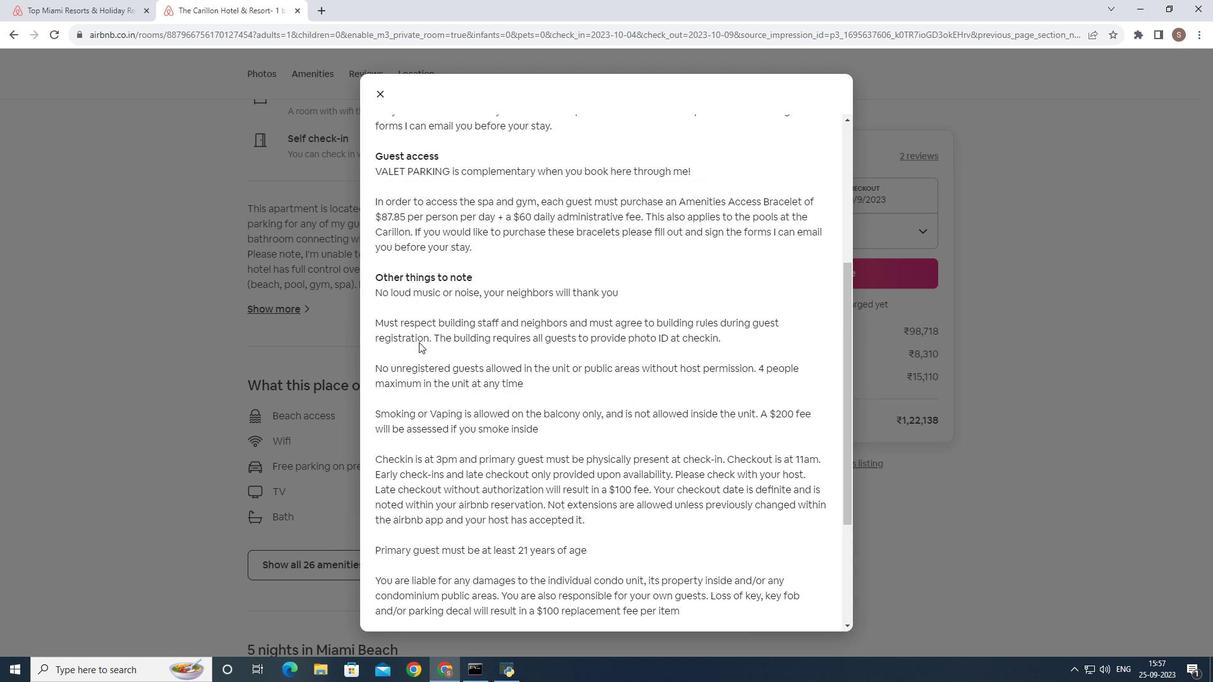 
Action: Mouse scrolled (418, 343) with delta (0, 0)
Screenshot: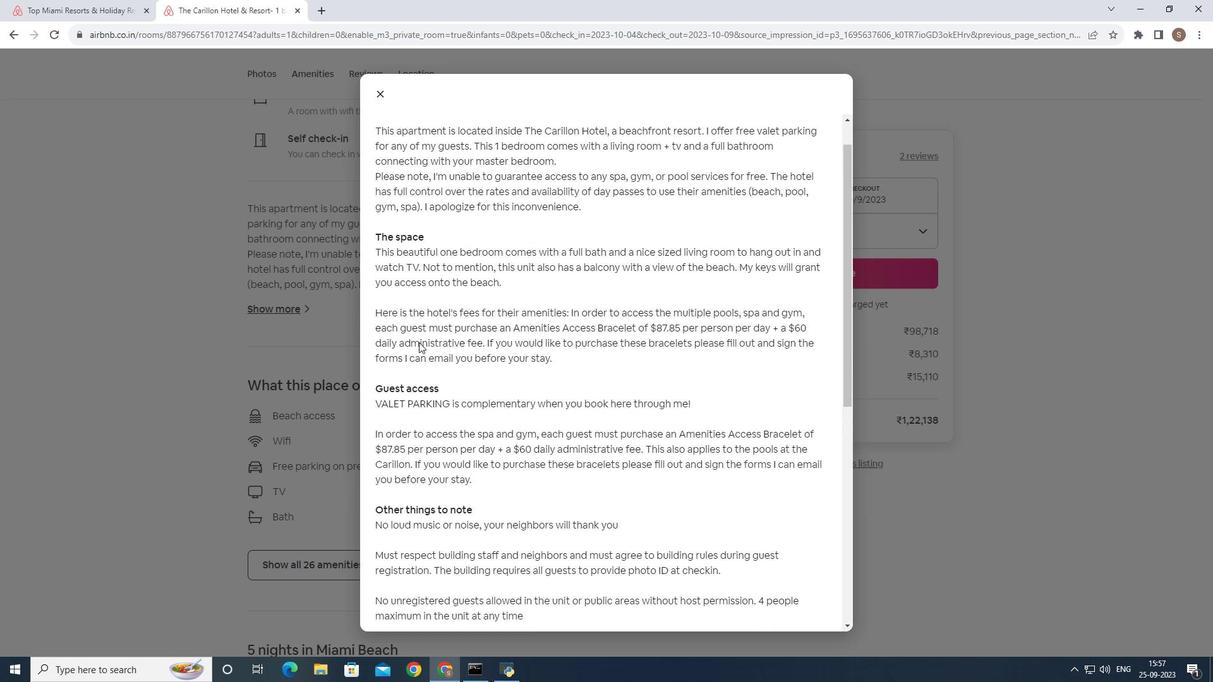 
Action: Mouse scrolled (418, 343) with delta (0, 0)
Screenshot: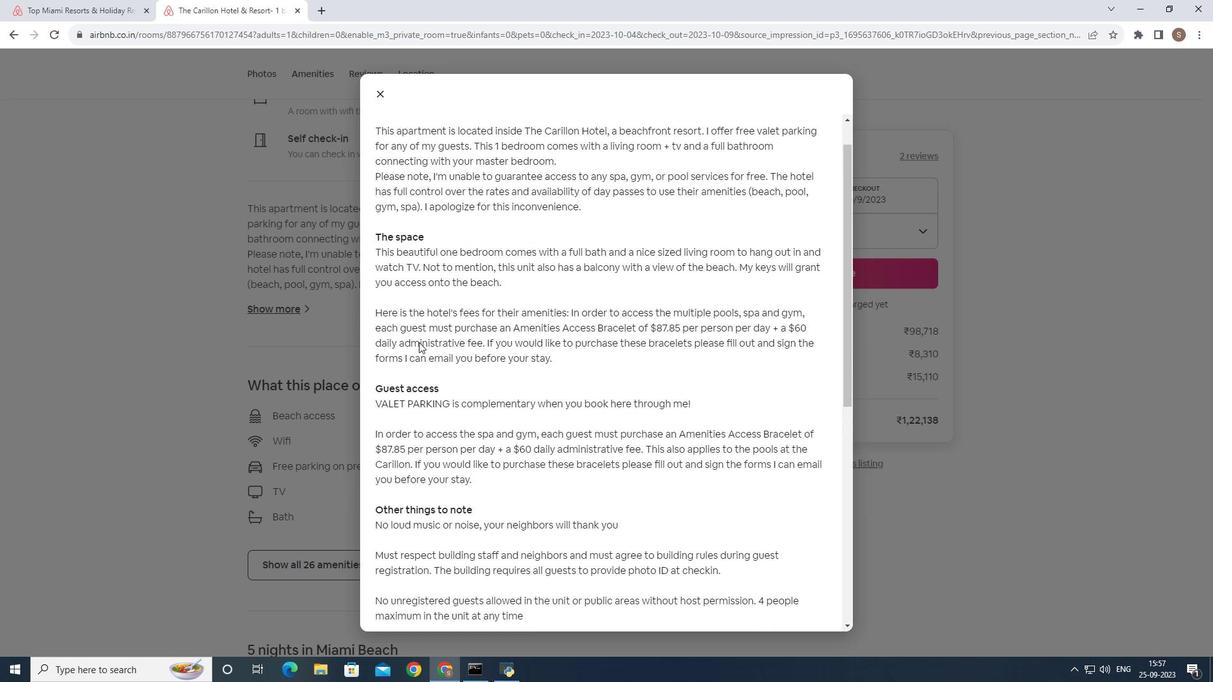 
Action: Mouse scrolled (418, 343) with delta (0, 0)
Screenshot: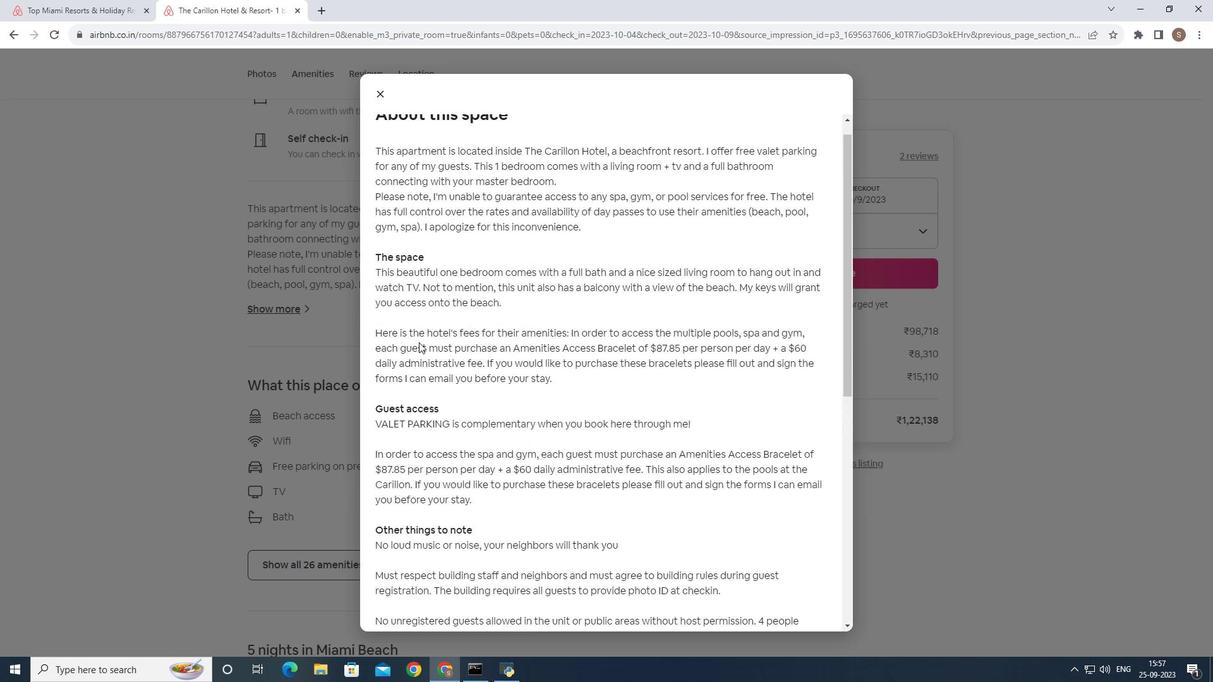 
Action: Mouse scrolled (418, 343) with delta (0, 0)
Screenshot: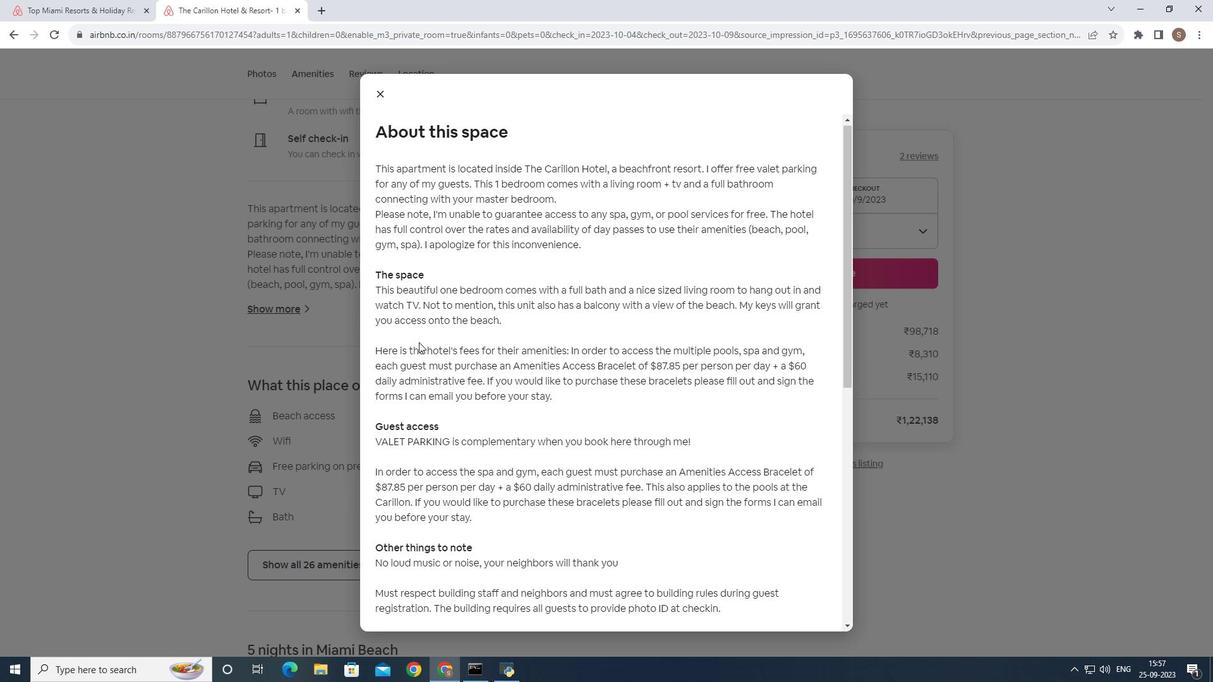 
Action: Mouse scrolled (418, 343) with delta (0, 0)
Screenshot: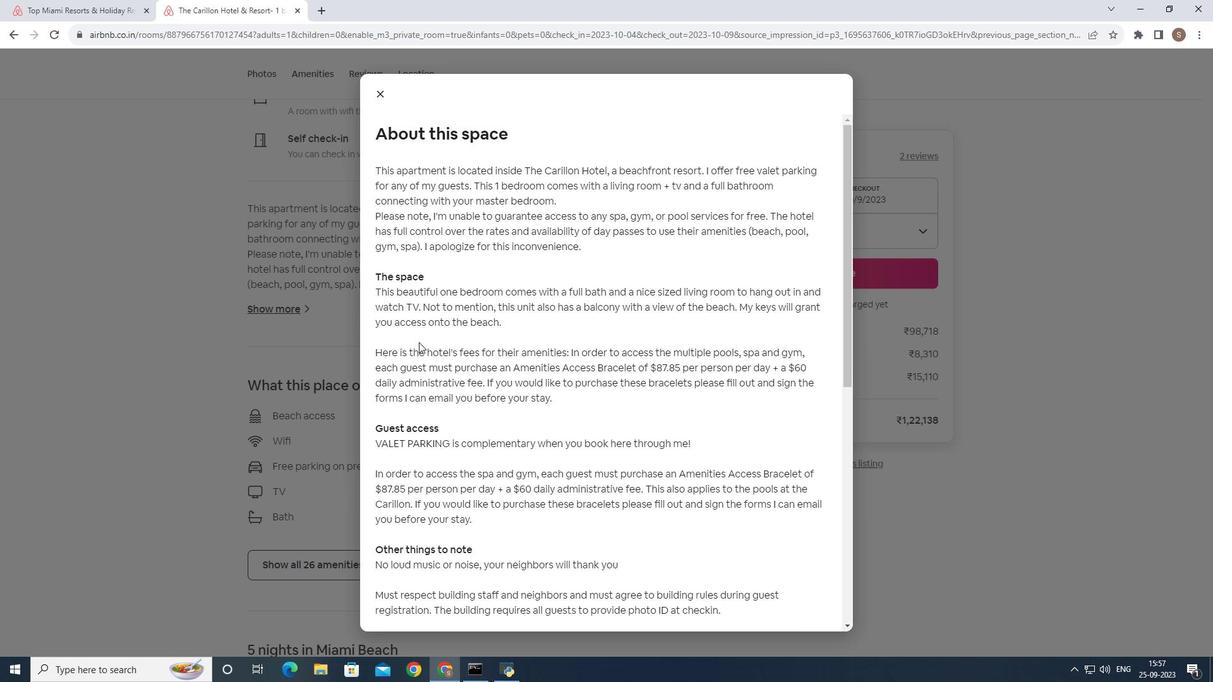 
Action: Mouse scrolled (418, 343) with delta (0, 0)
Screenshot: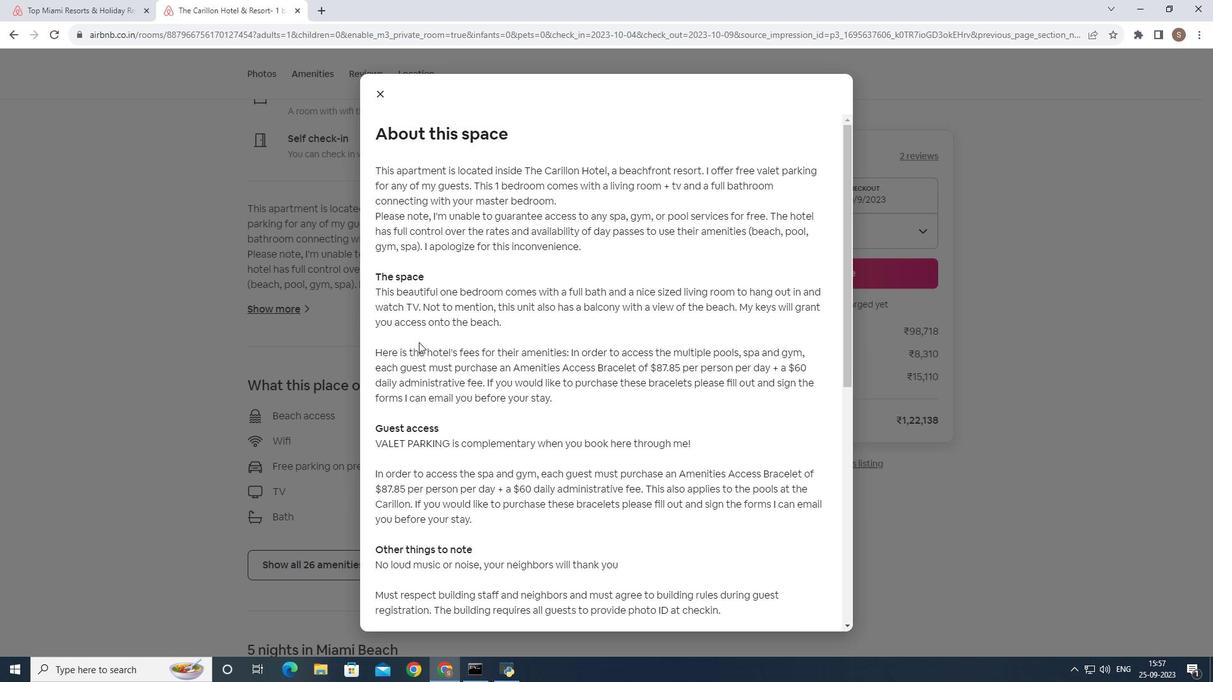 
Action: Mouse scrolled (418, 343) with delta (0, 0)
Screenshot: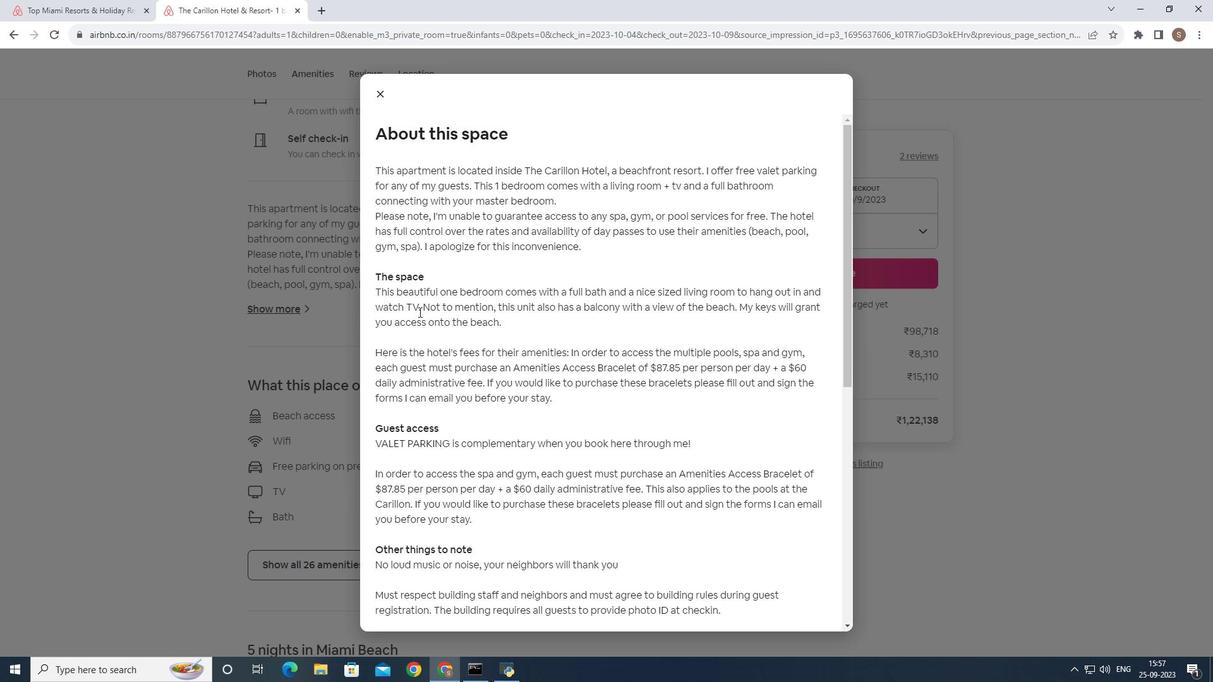 
Action: Mouse scrolled (418, 343) with delta (0, 0)
Screenshot: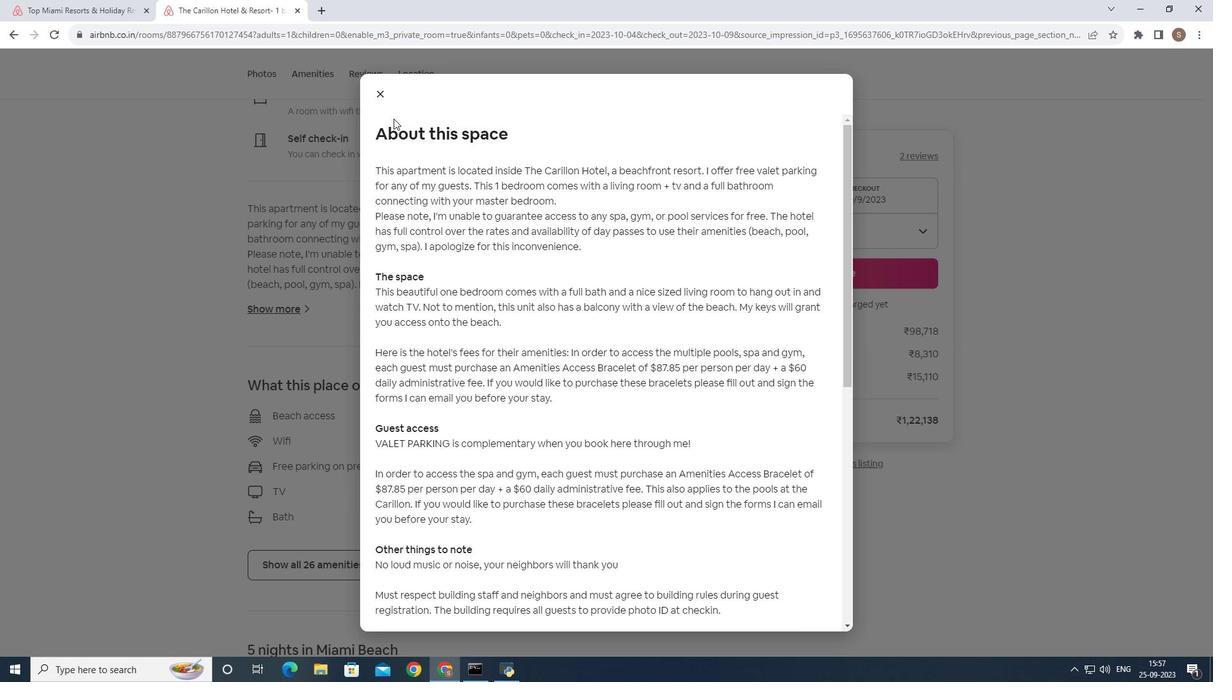 
Action: Mouse scrolled (418, 343) with delta (0, 0)
Screenshot: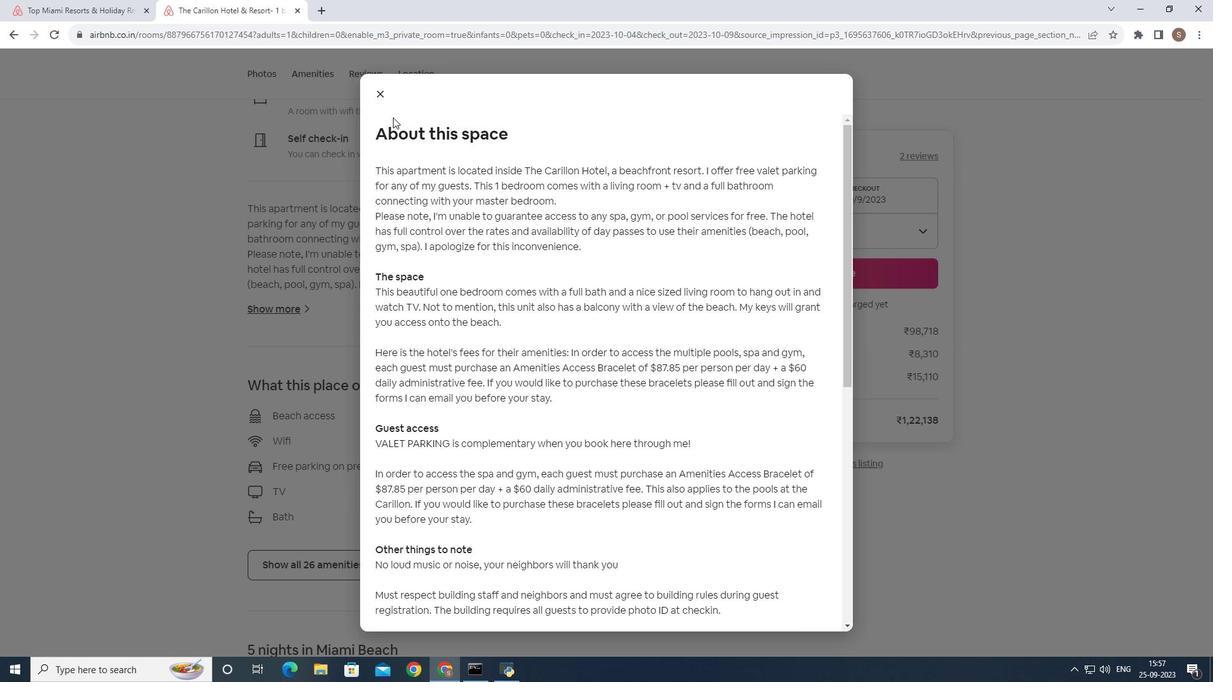
Action: Mouse scrolled (418, 343) with delta (0, 0)
Screenshot: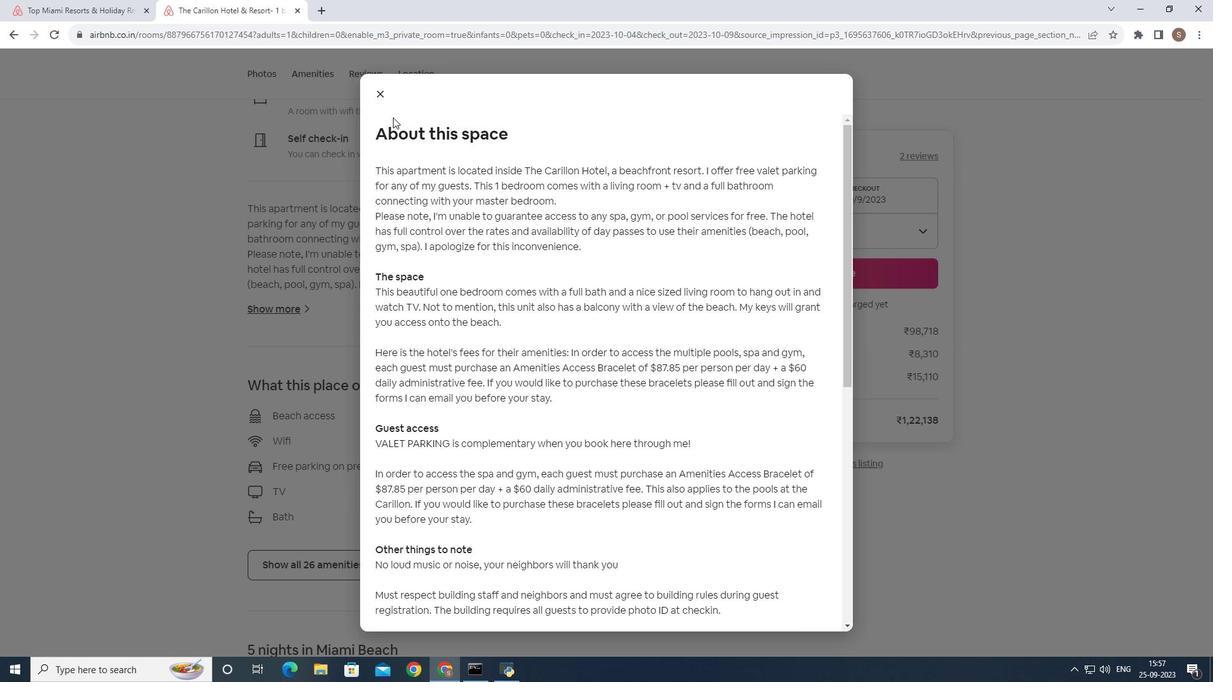 
Action: Mouse scrolled (418, 343) with delta (0, 0)
Screenshot: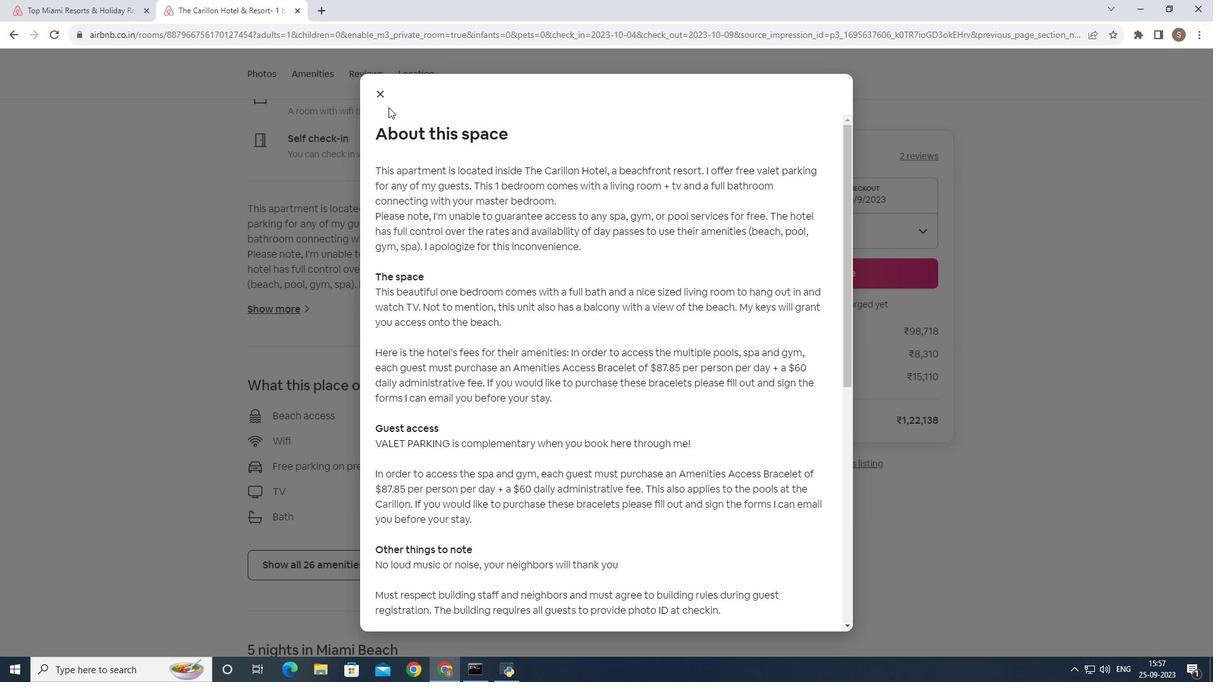 
Action: Mouse moved to (382, 99)
Screenshot: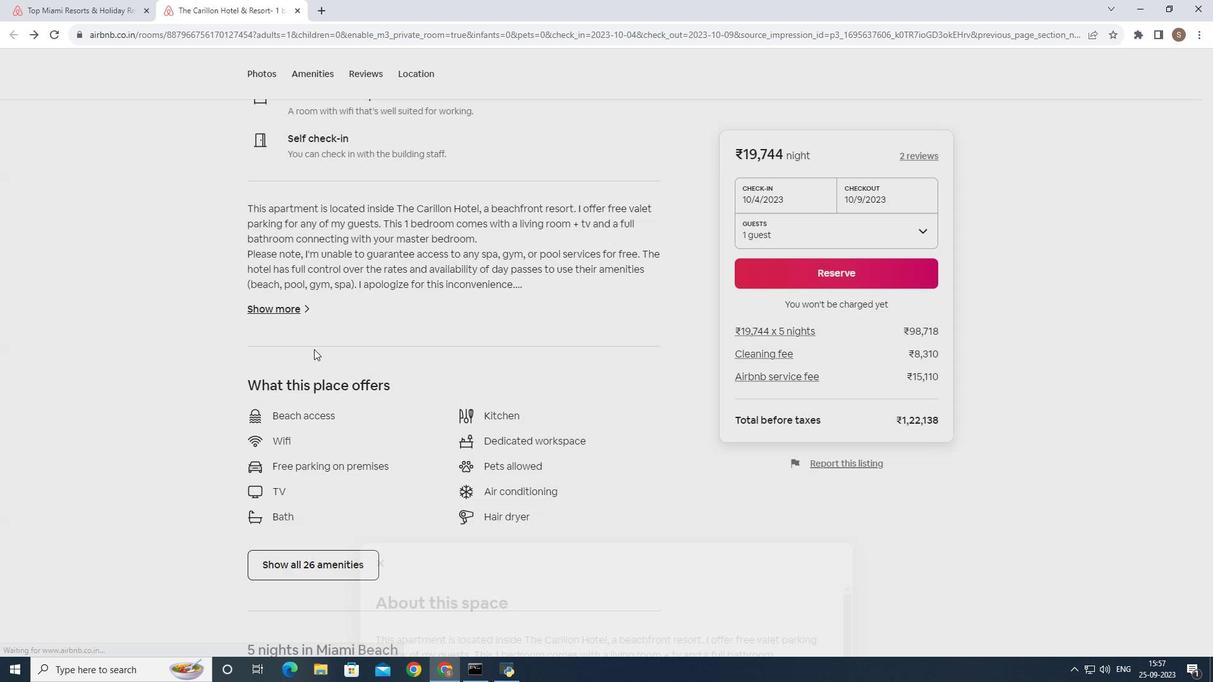 
Action: Mouse pressed left at (382, 99)
Screenshot: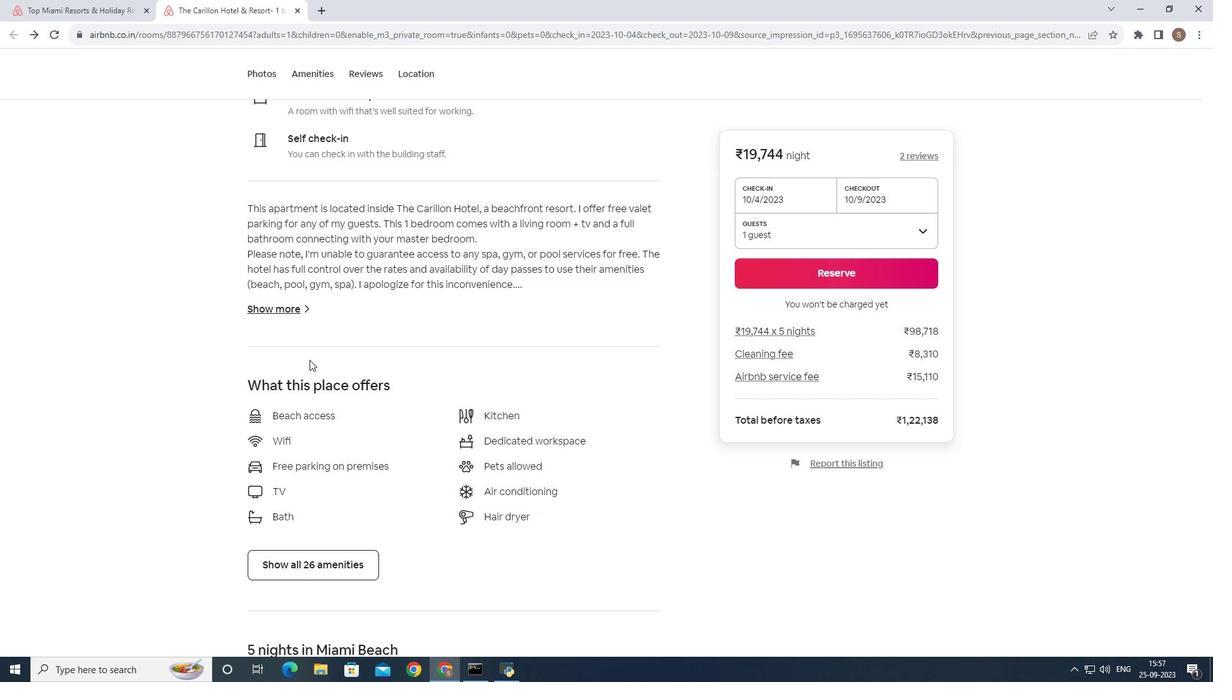 
Action: Mouse moved to (310, 358)
Screenshot: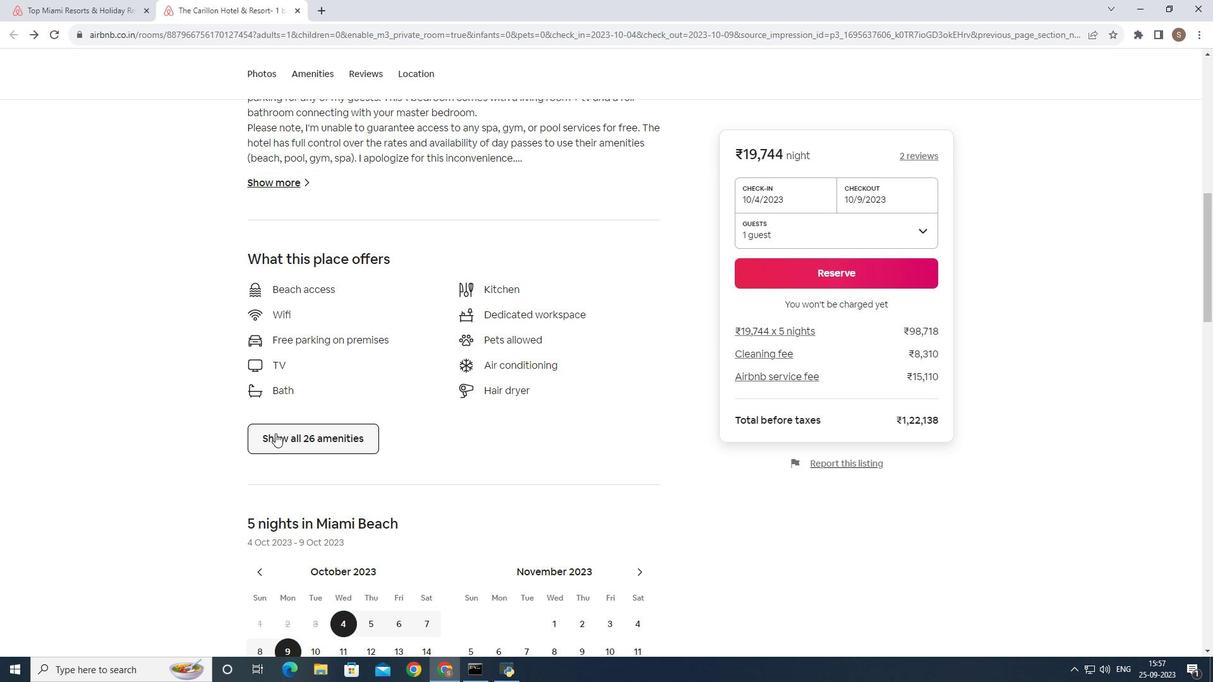 
Action: Mouse scrolled (310, 358) with delta (0, 0)
Screenshot: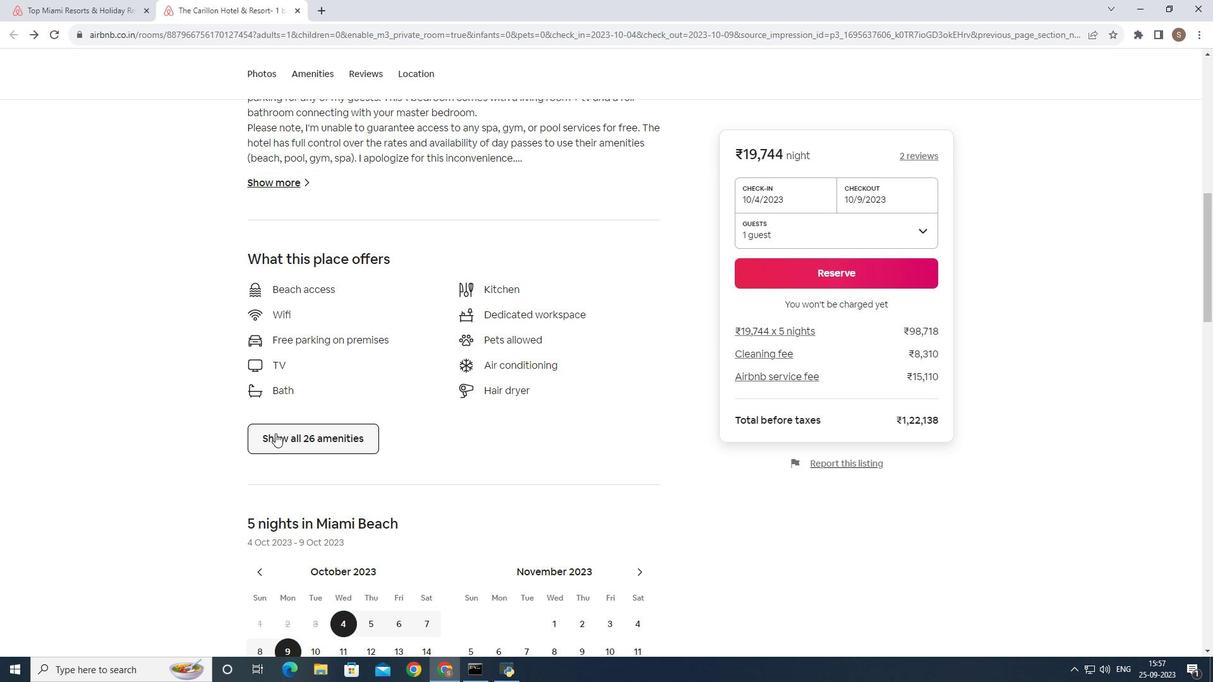 
Action: Mouse moved to (309, 360)
Screenshot: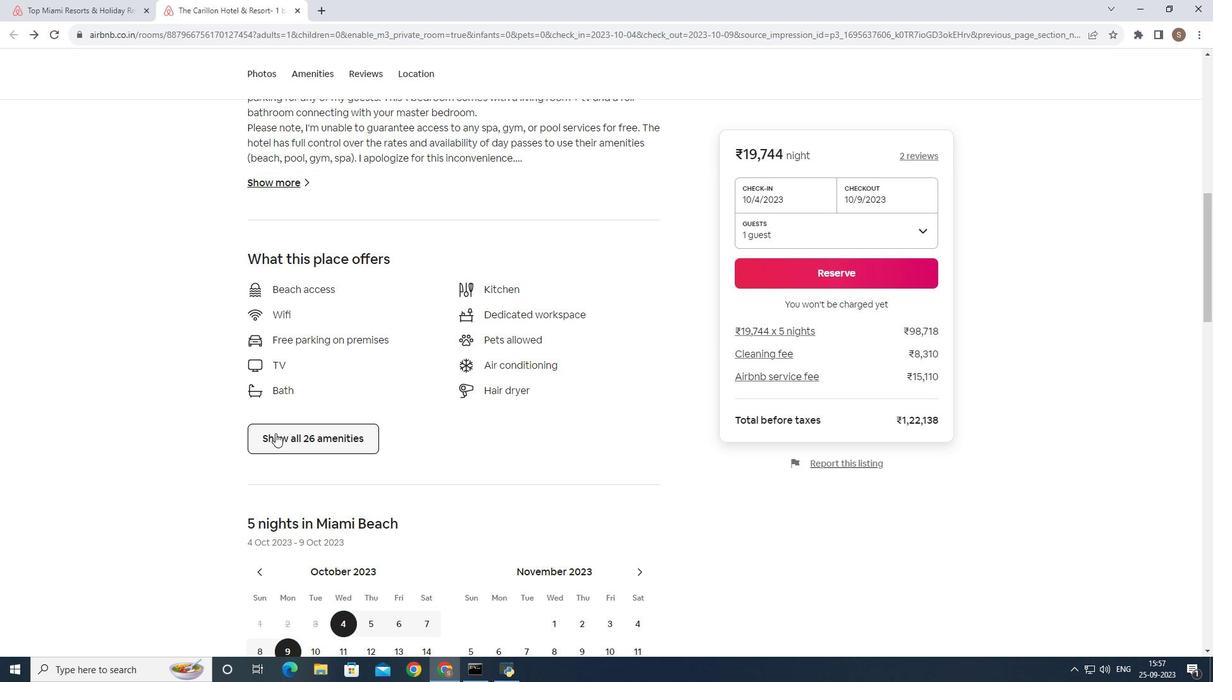 
Action: Mouse scrolled (309, 359) with delta (0, 0)
Screenshot: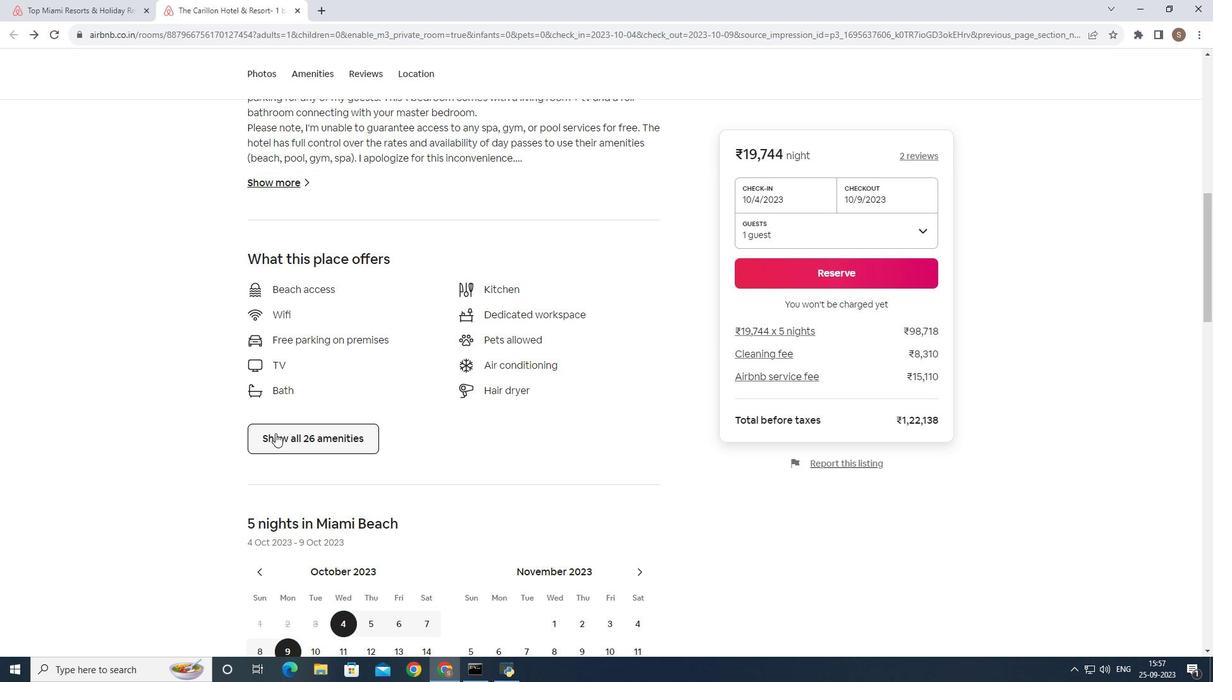 
Action: Mouse scrolled (309, 359) with delta (0, 0)
Screenshot: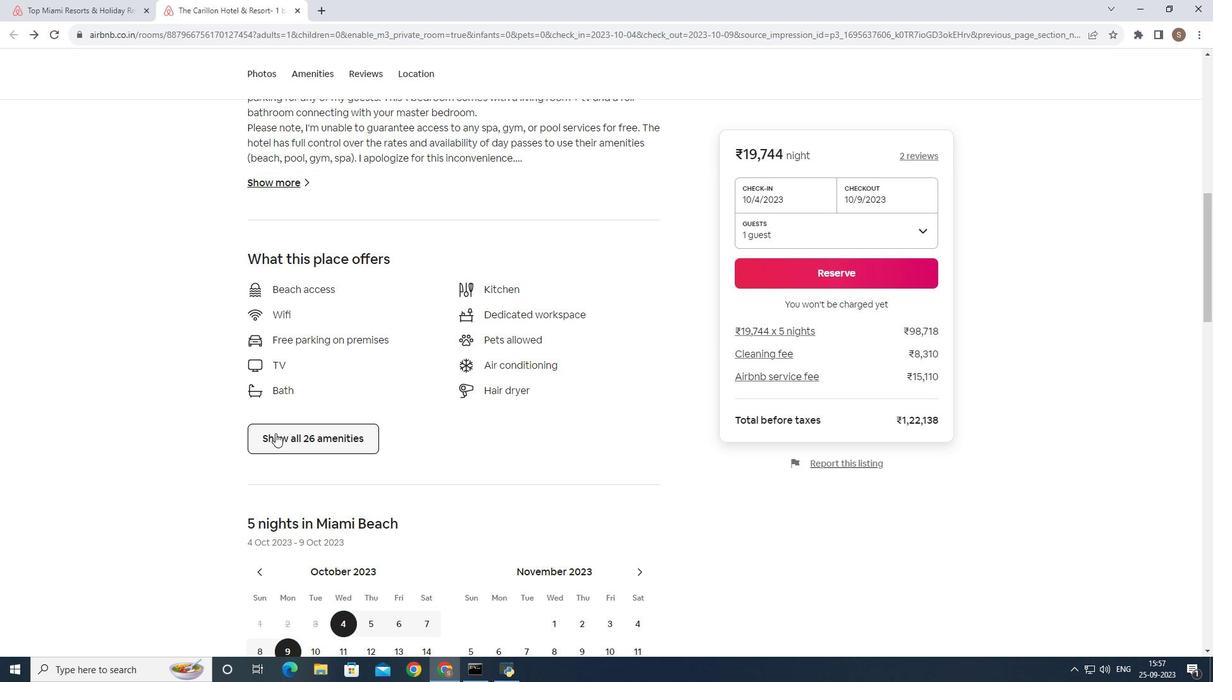 
Action: Mouse scrolled (309, 359) with delta (0, 0)
Screenshot: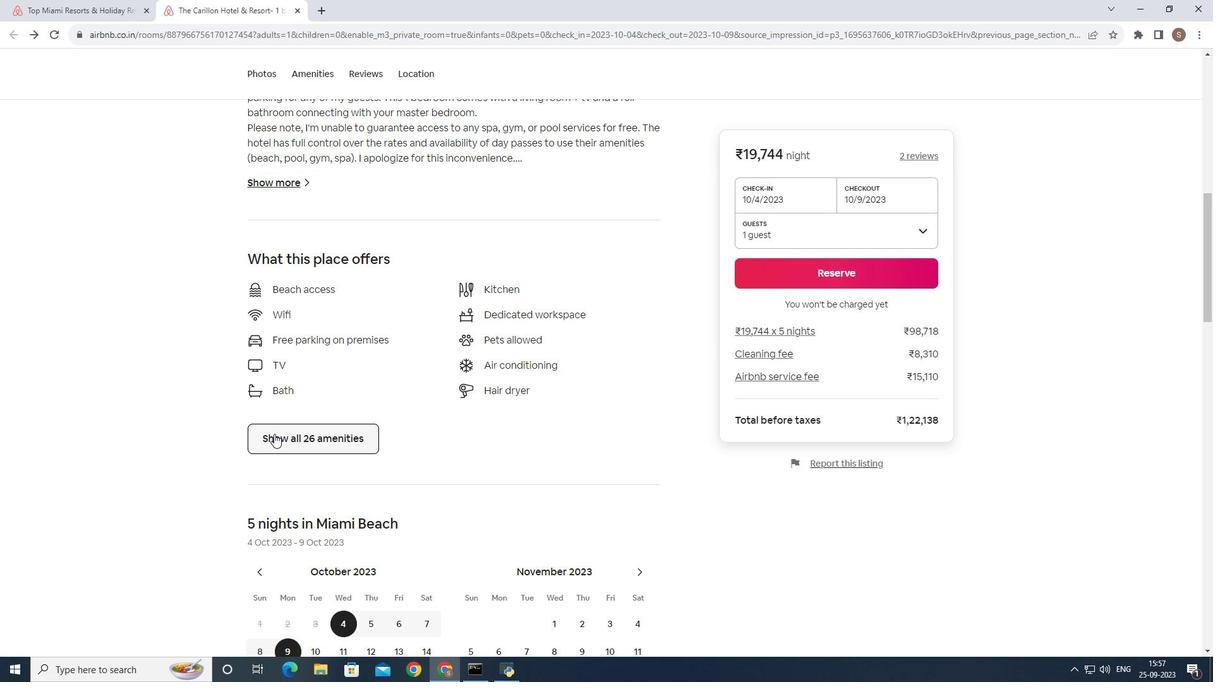 
Action: Mouse scrolled (309, 359) with delta (0, 0)
Screenshot: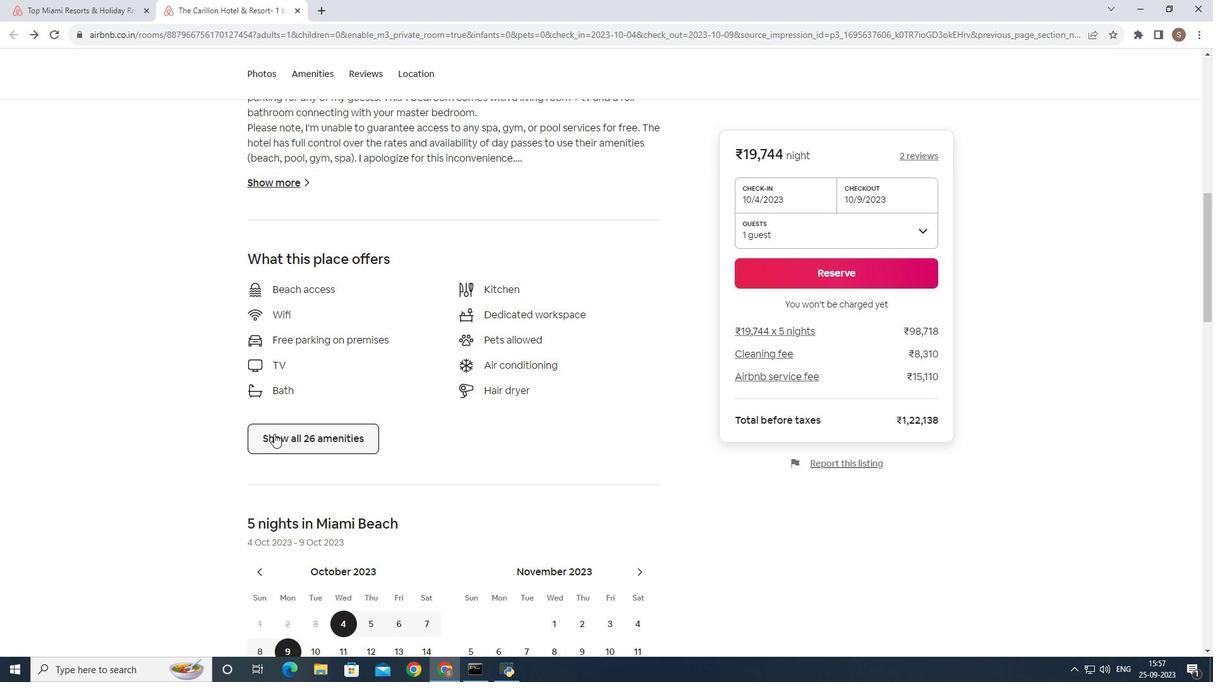 
Action: Mouse moved to (274, 434)
Screenshot: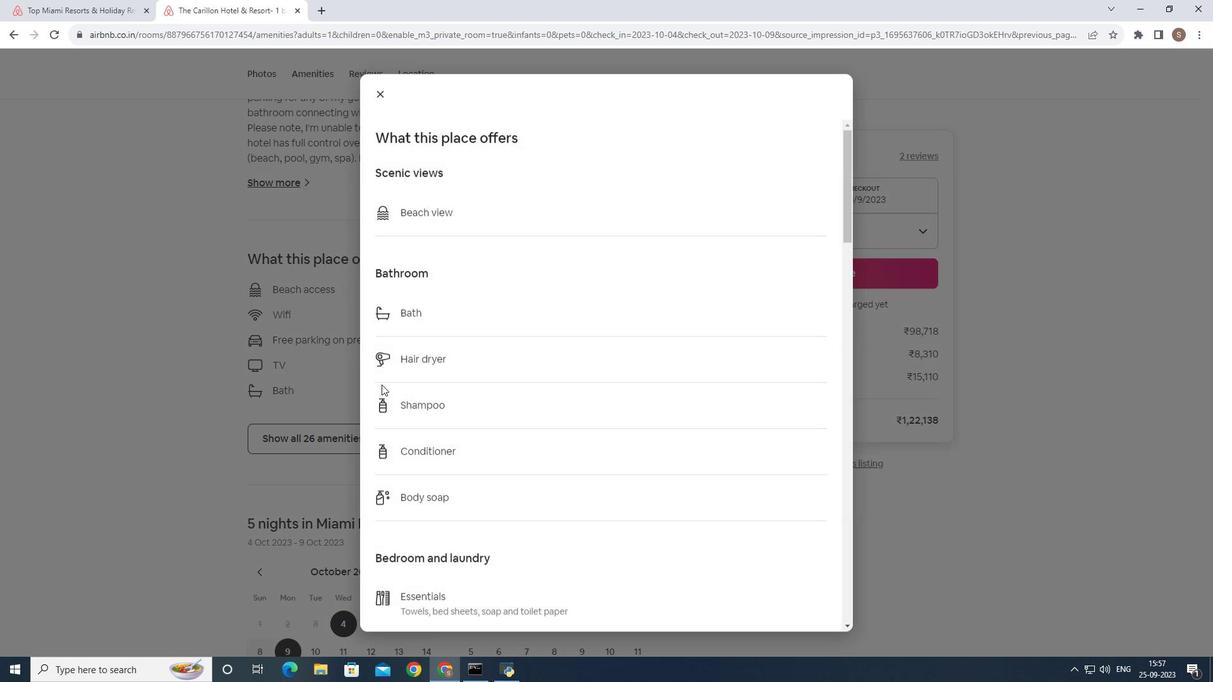 
Action: Mouse pressed left at (274, 434)
Screenshot: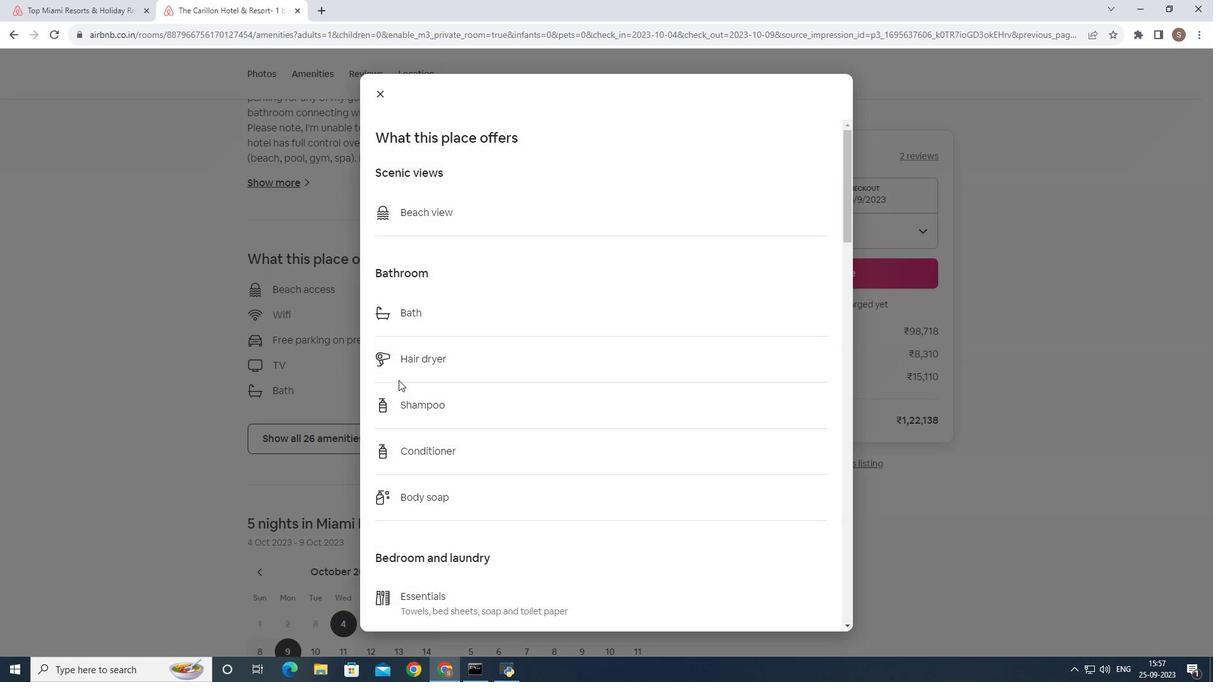 
Action: Mouse moved to (405, 378)
Screenshot: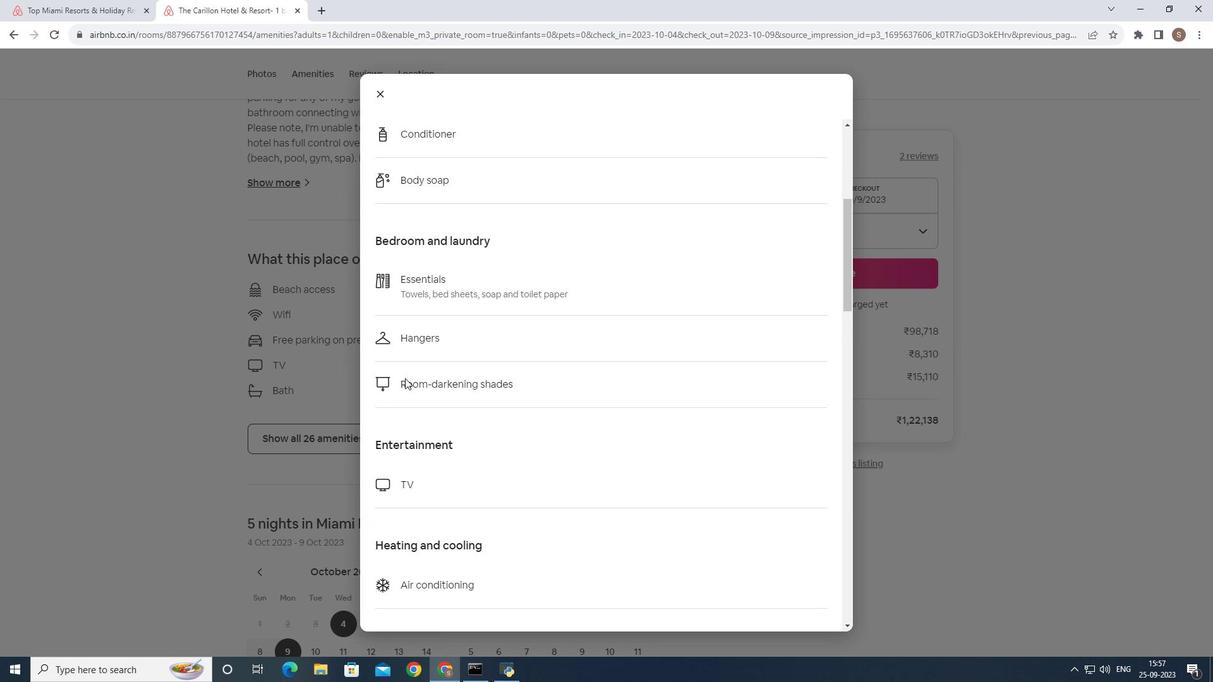 
Action: Mouse scrolled (405, 377) with delta (0, 0)
Screenshot: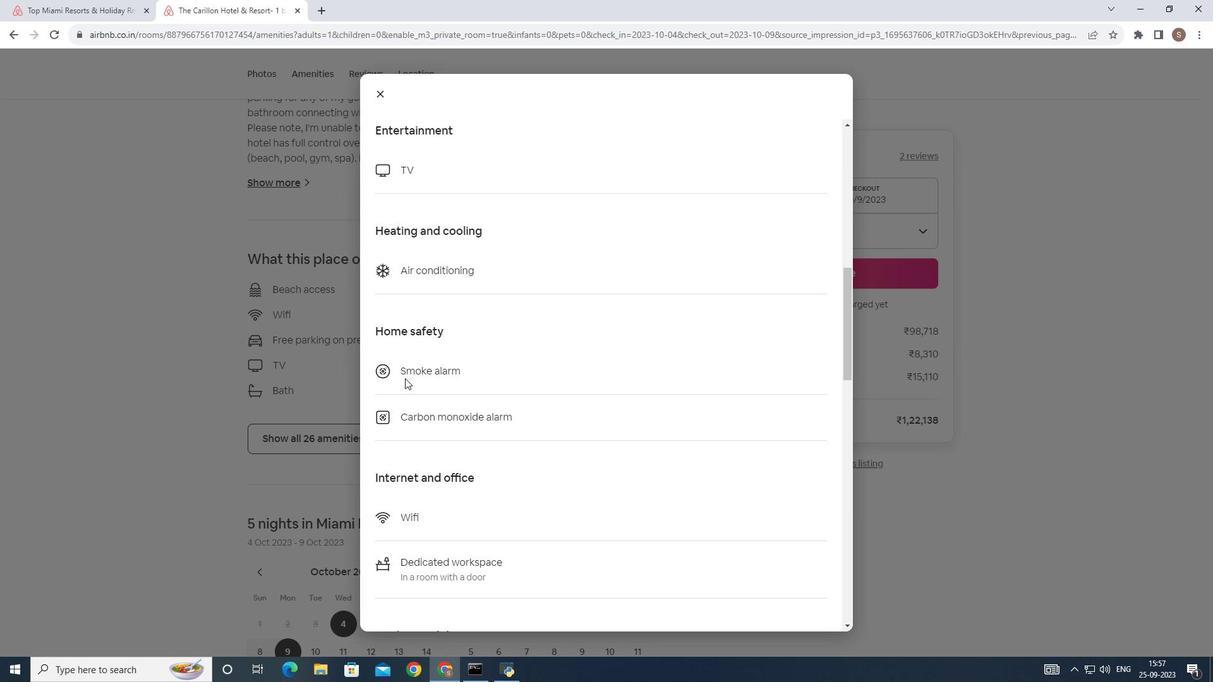 
Action: Mouse scrolled (405, 377) with delta (0, 0)
Screenshot: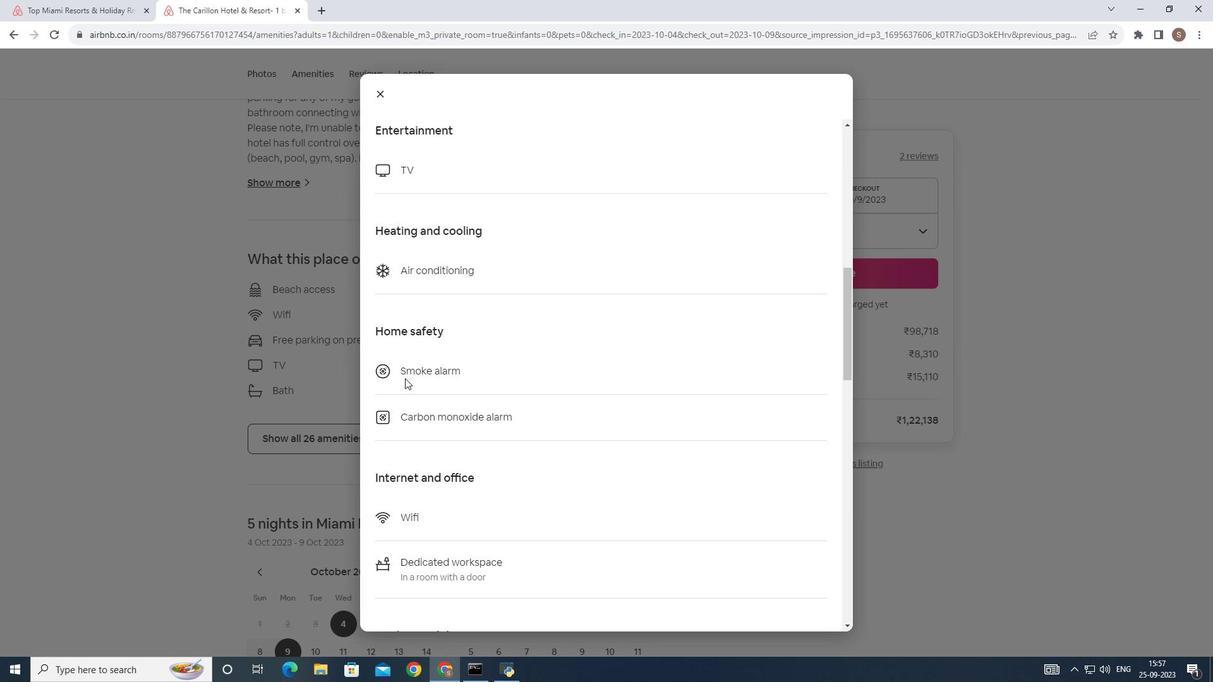 
Action: Mouse scrolled (405, 377) with delta (0, 0)
Screenshot: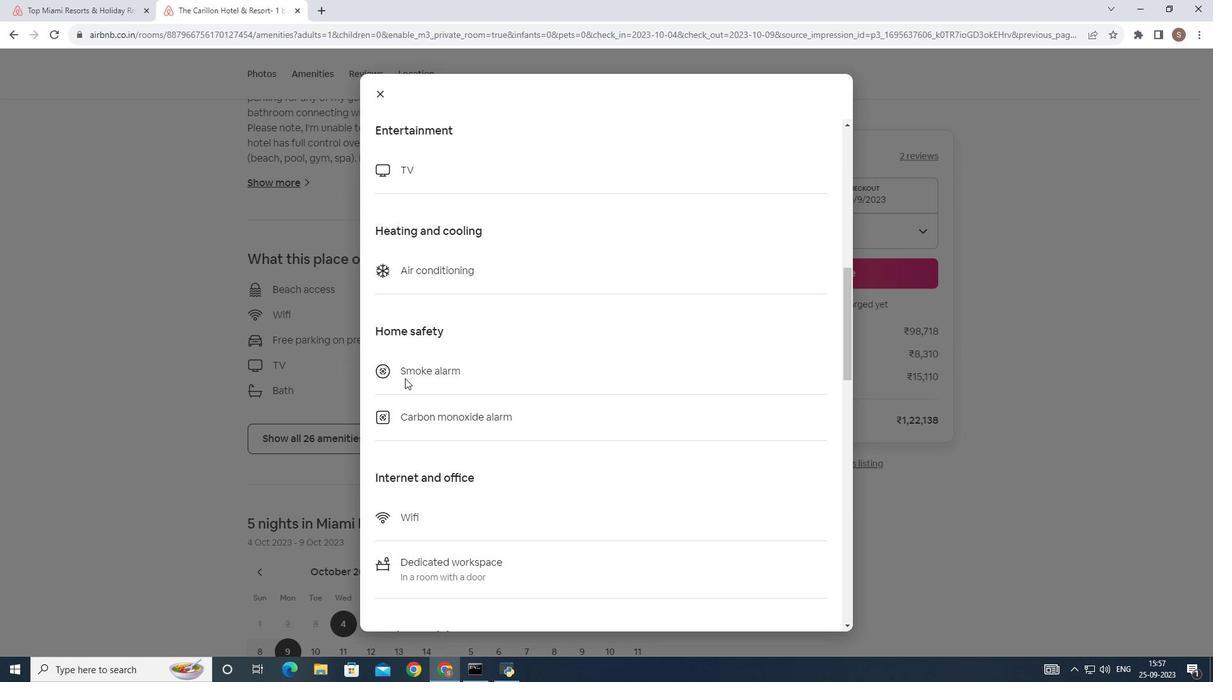 
Action: Mouse scrolled (405, 377) with delta (0, 0)
Screenshot: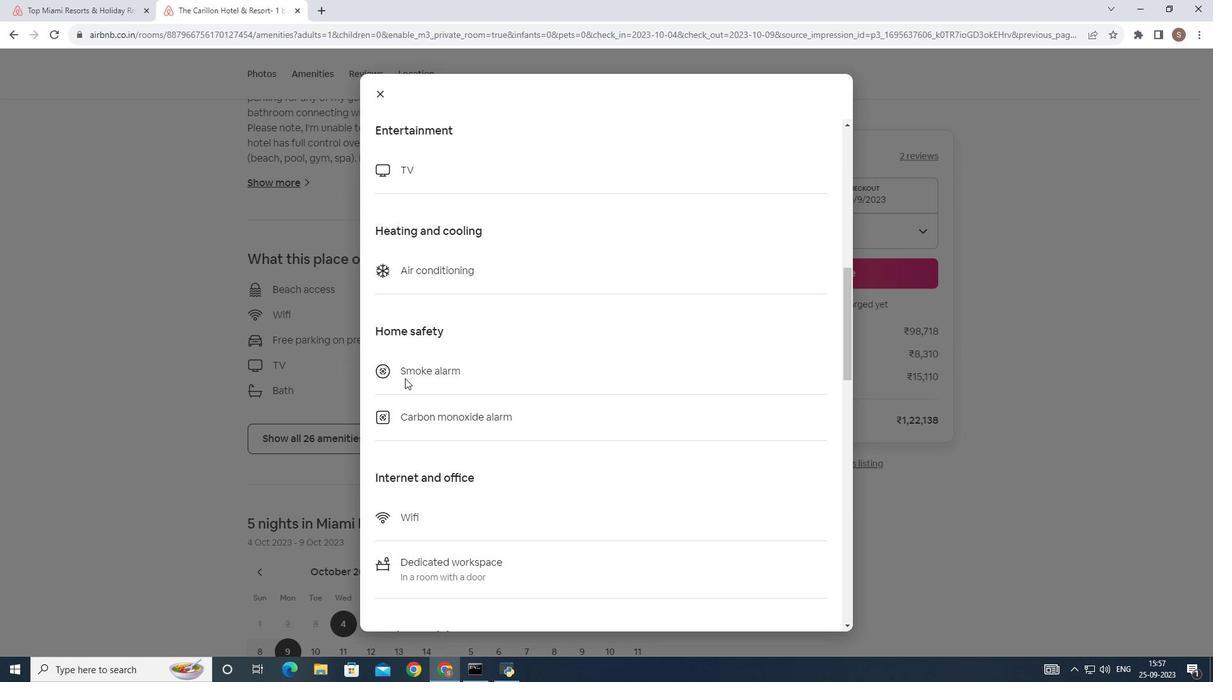 
Action: Mouse scrolled (405, 377) with delta (0, 0)
Screenshot: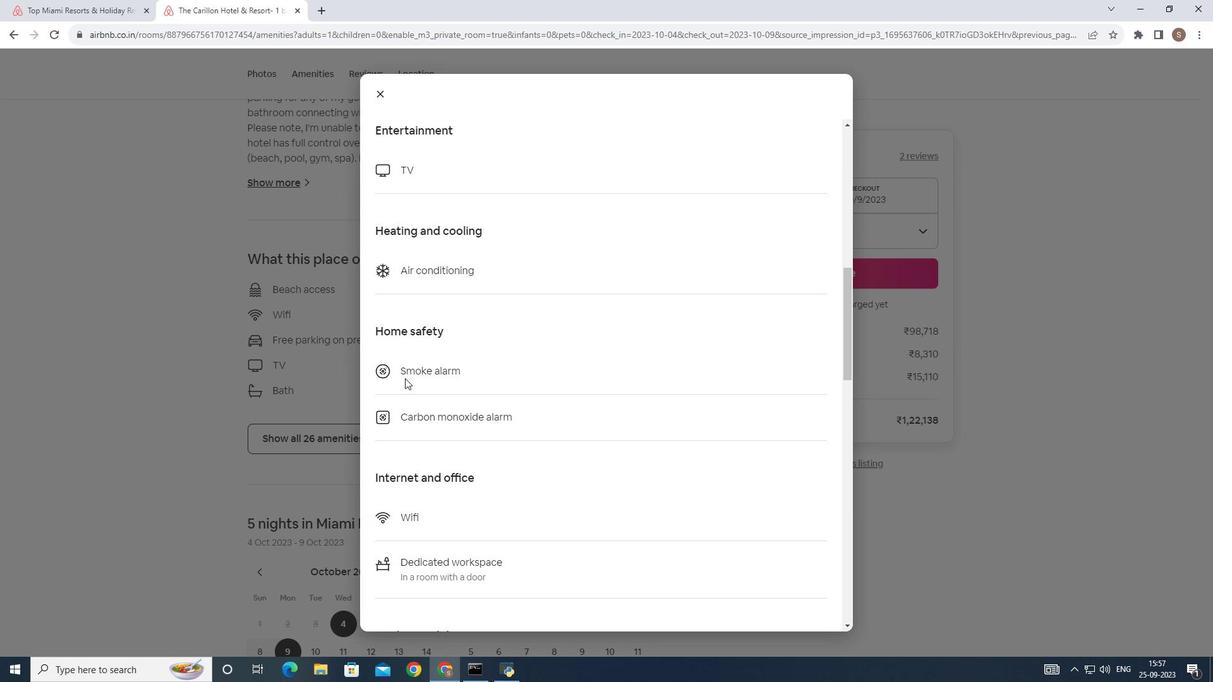 
Action: Mouse scrolled (405, 377) with delta (0, 0)
Screenshot: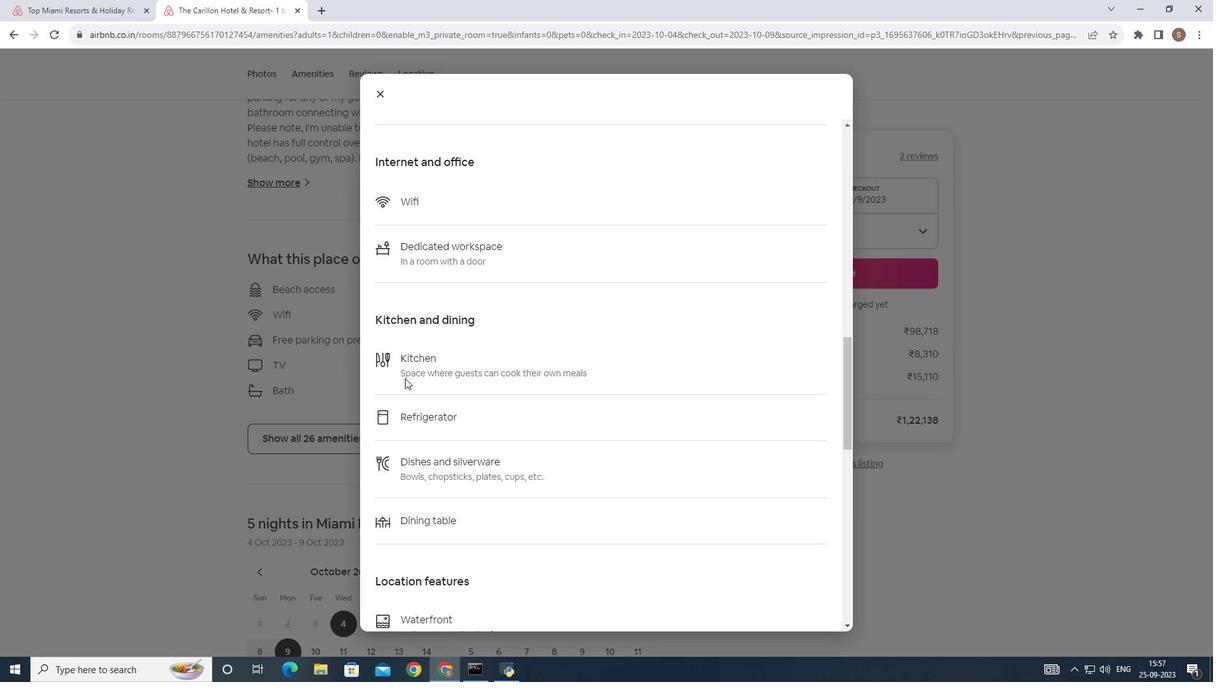 
Action: Mouse scrolled (405, 377) with delta (0, 0)
Screenshot: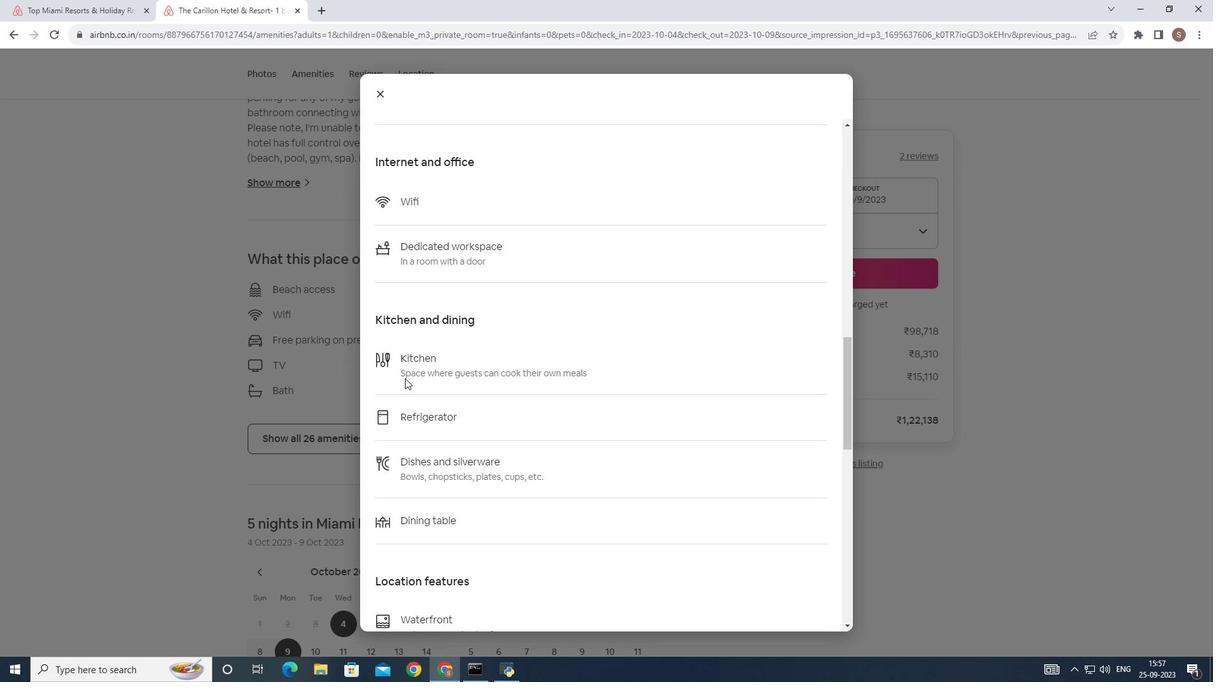 
Action: Mouse scrolled (405, 377) with delta (0, 0)
Screenshot: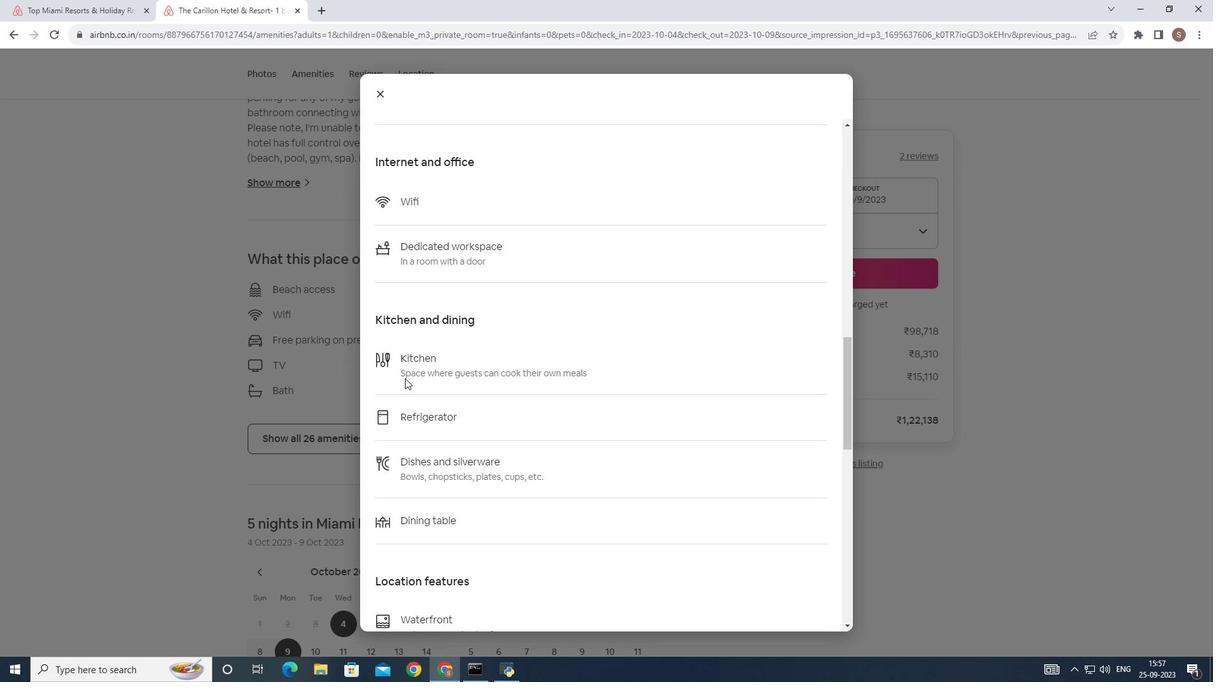 
Action: Mouse scrolled (405, 377) with delta (0, 0)
Screenshot: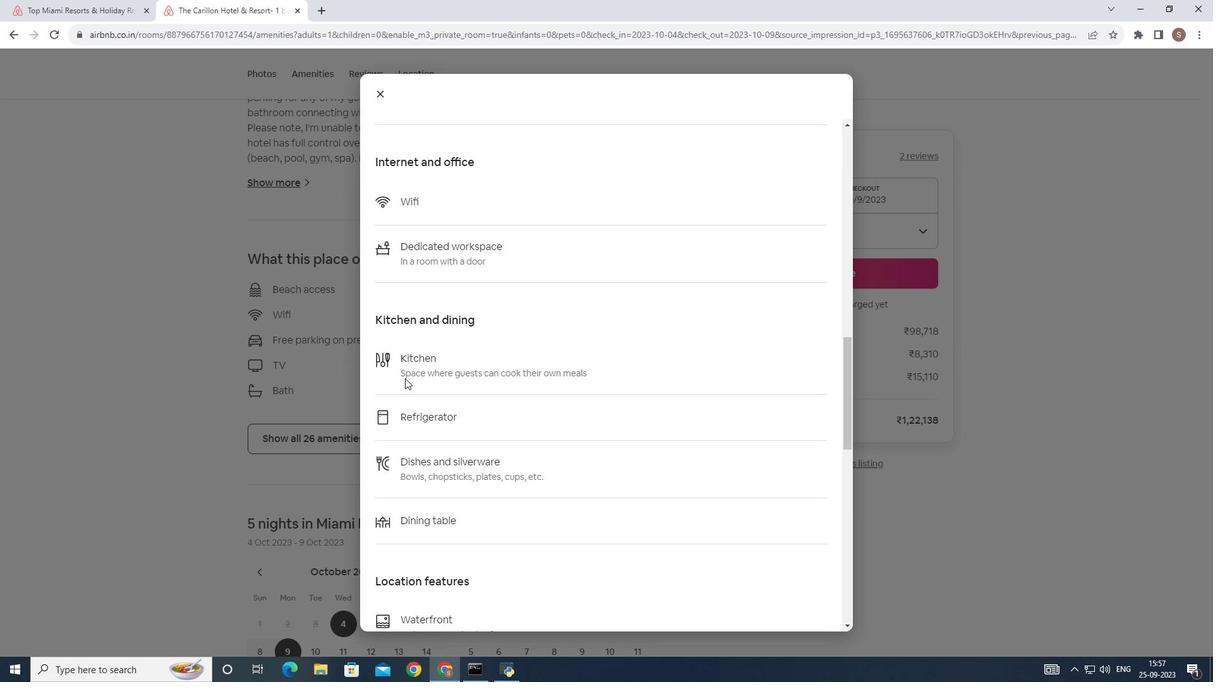 
Action: Mouse scrolled (405, 377) with delta (0, 0)
Screenshot: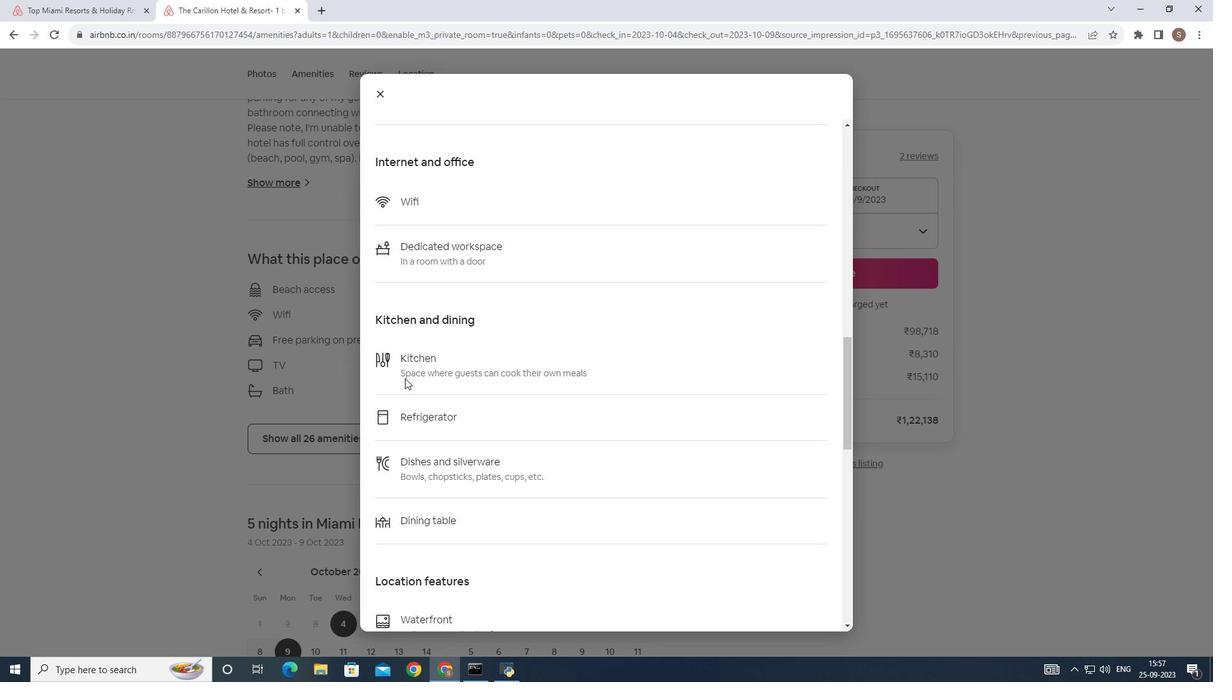 
Action: Mouse scrolled (405, 377) with delta (0, 0)
Screenshot: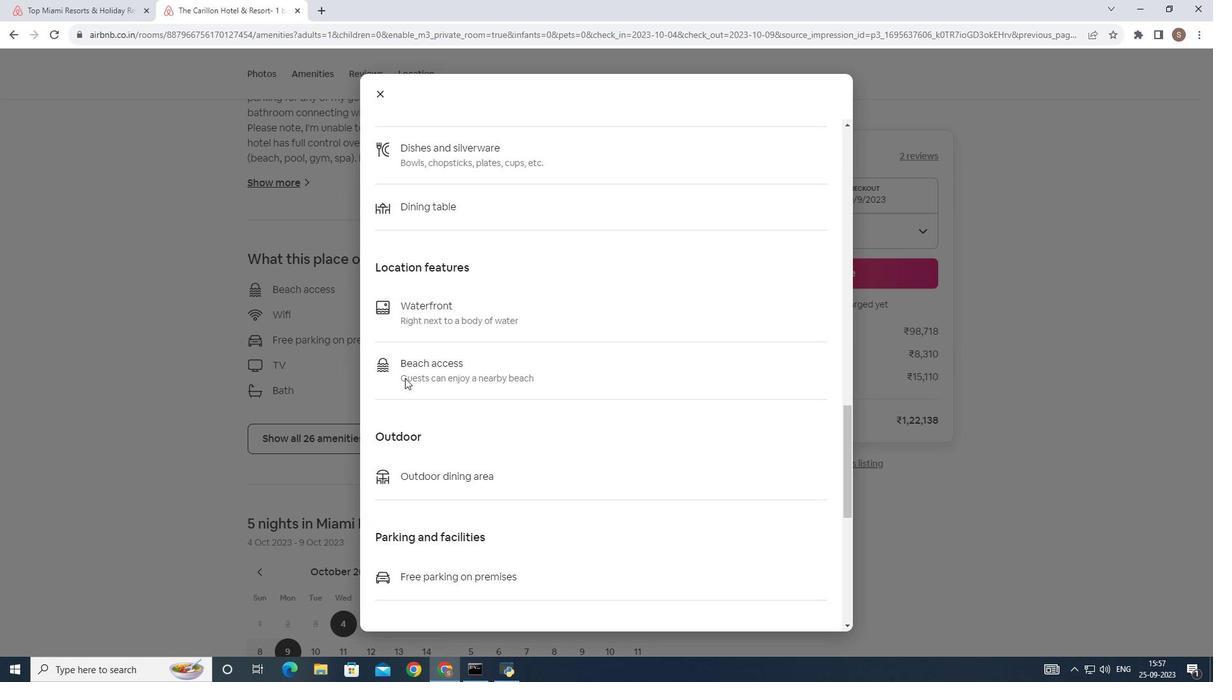 
Action: Mouse scrolled (405, 377) with delta (0, 0)
Screenshot: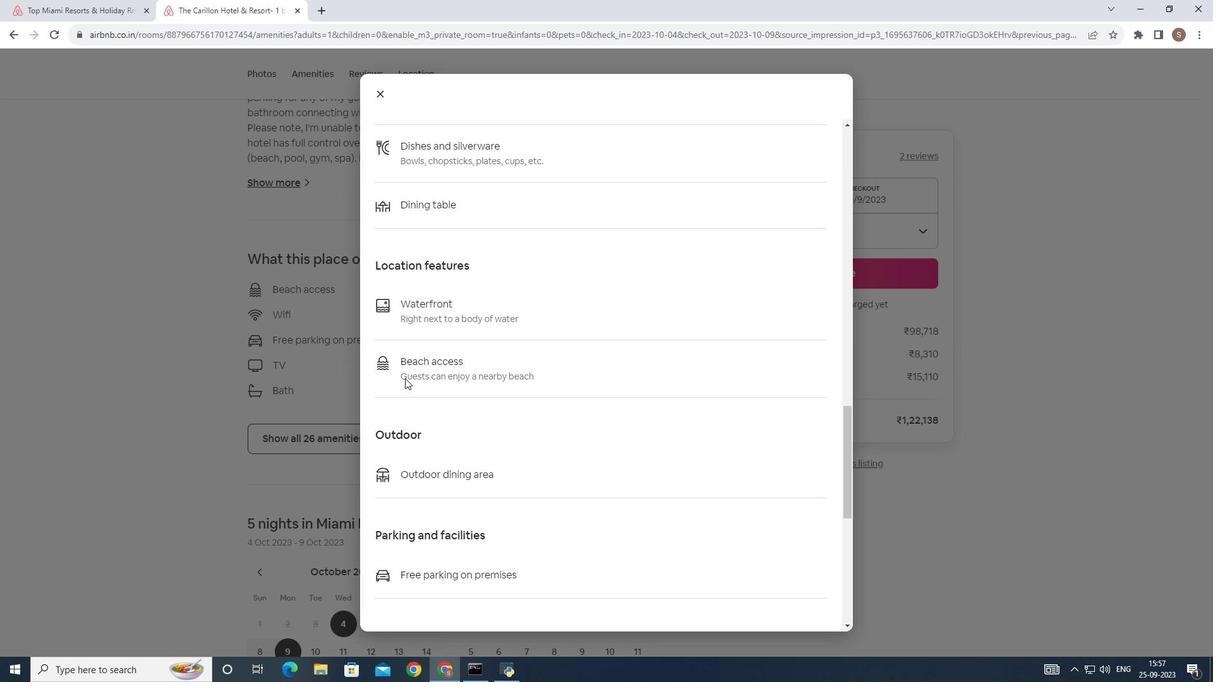
Action: Mouse scrolled (405, 377) with delta (0, 0)
Screenshot: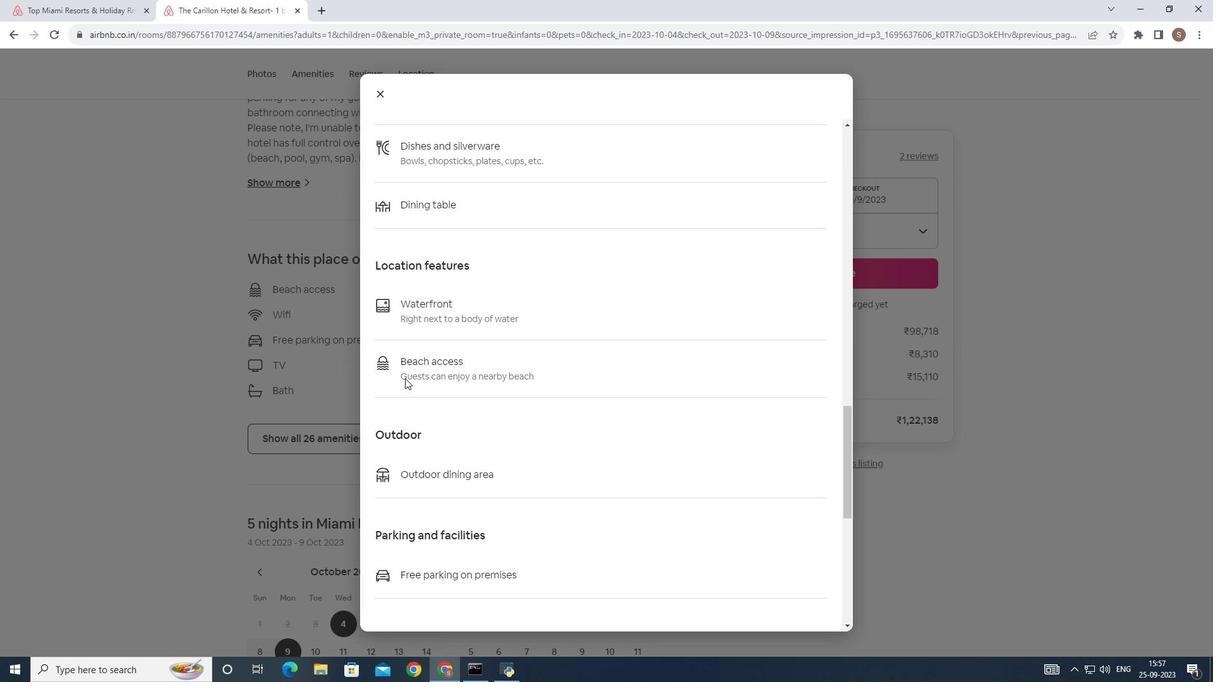 
Action: Mouse scrolled (405, 377) with delta (0, 0)
Screenshot: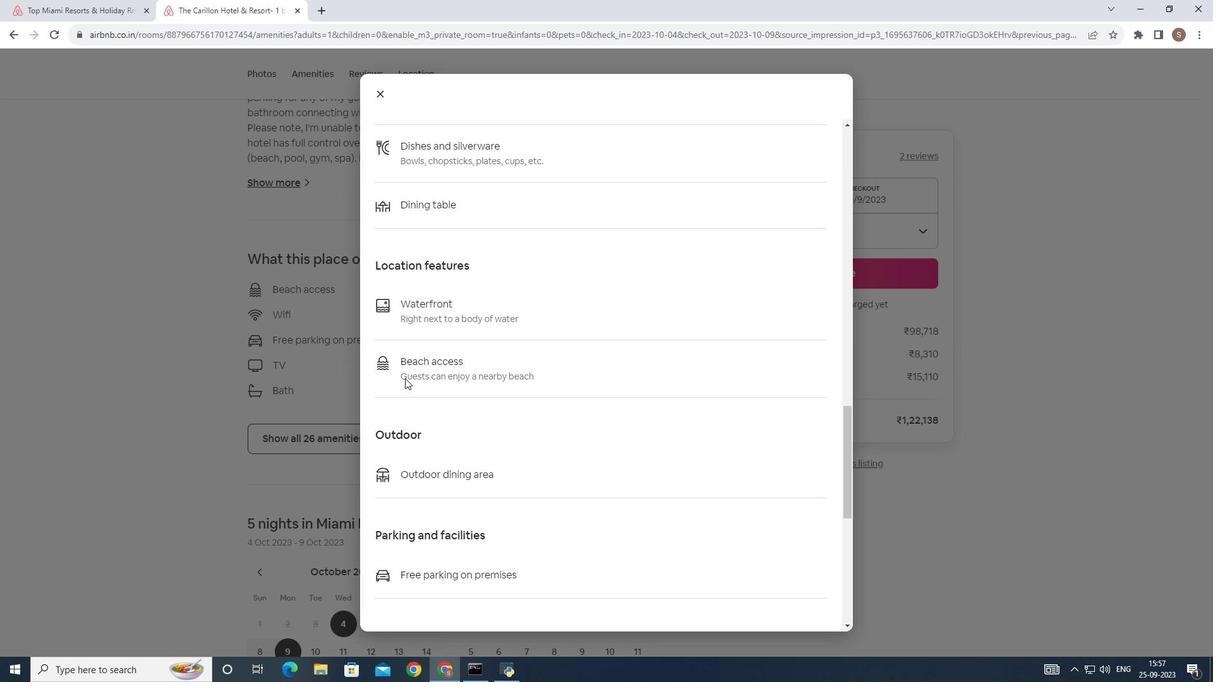 
Action: Mouse scrolled (405, 377) with delta (0, 0)
Screenshot: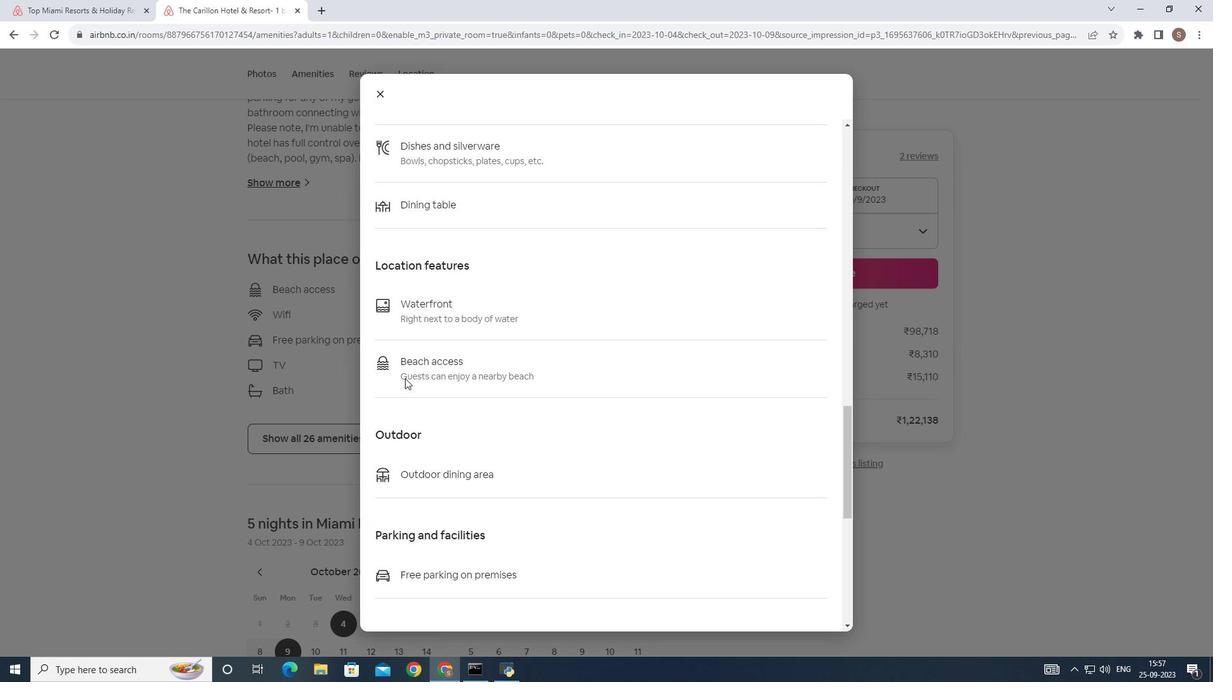 
Action: Mouse scrolled (405, 377) with delta (0, 0)
Screenshot: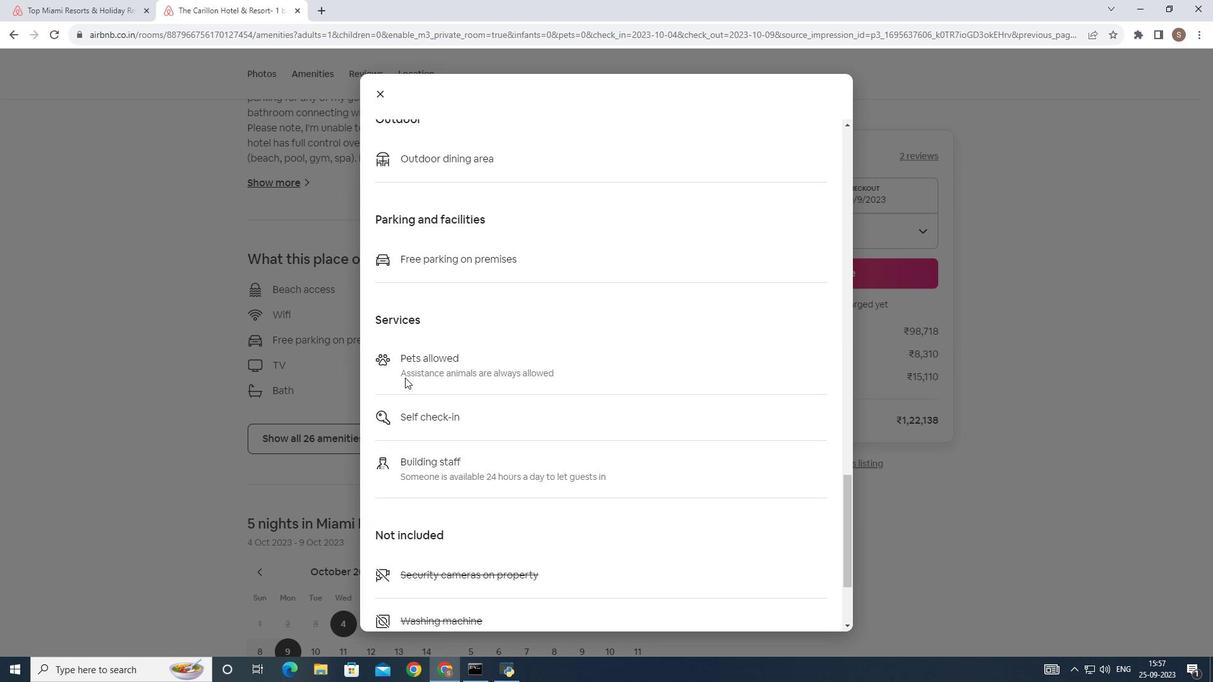 
Action: Mouse scrolled (405, 377) with delta (0, 0)
Screenshot: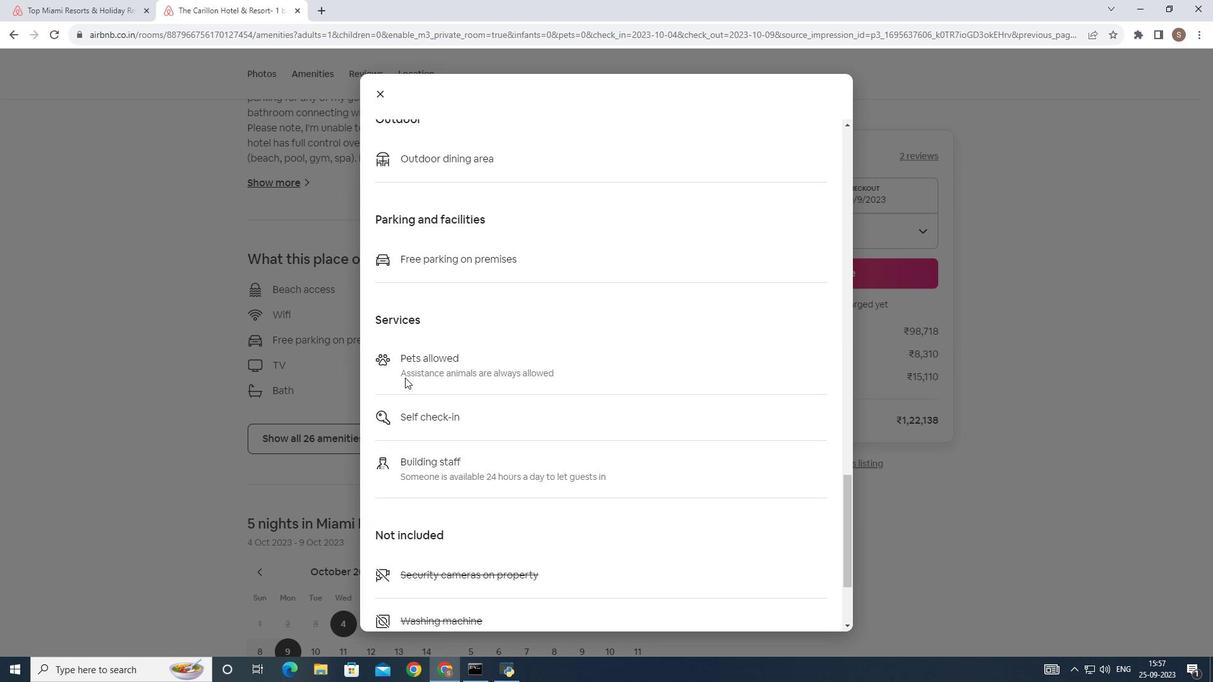 
Action: Mouse scrolled (405, 377) with delta (0, 0)
Screenshot: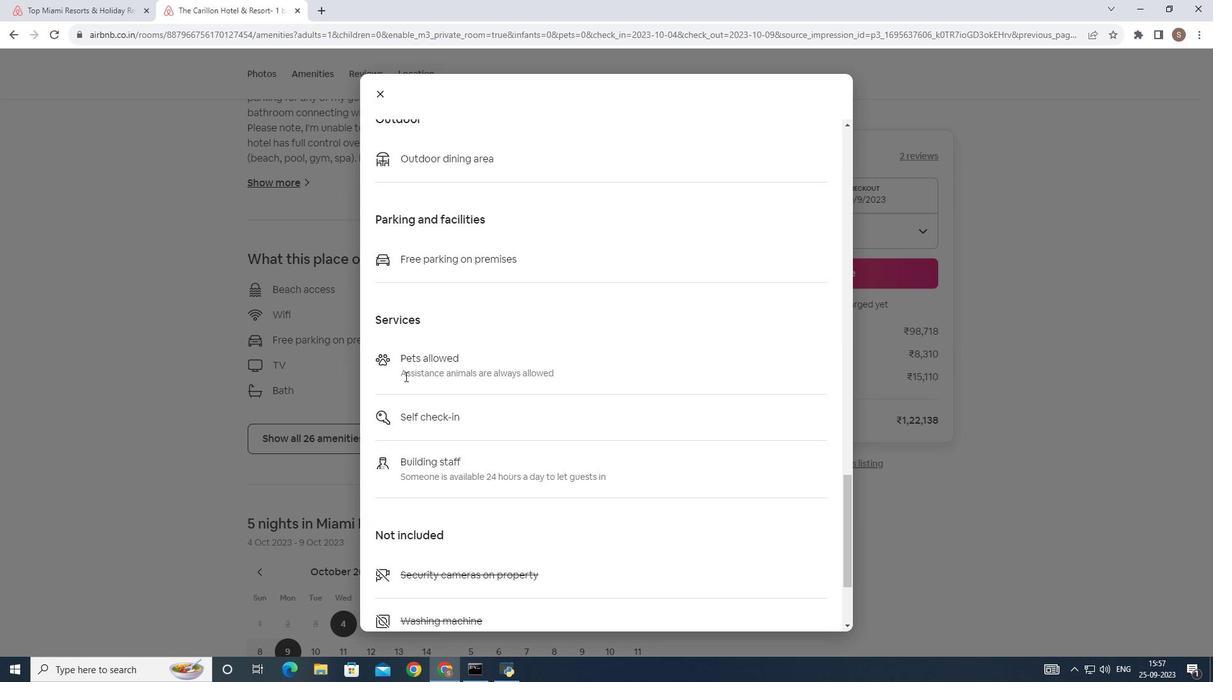 
Action: Mouse scrolled (405, 377) with delta (0, 0)
Screenshot: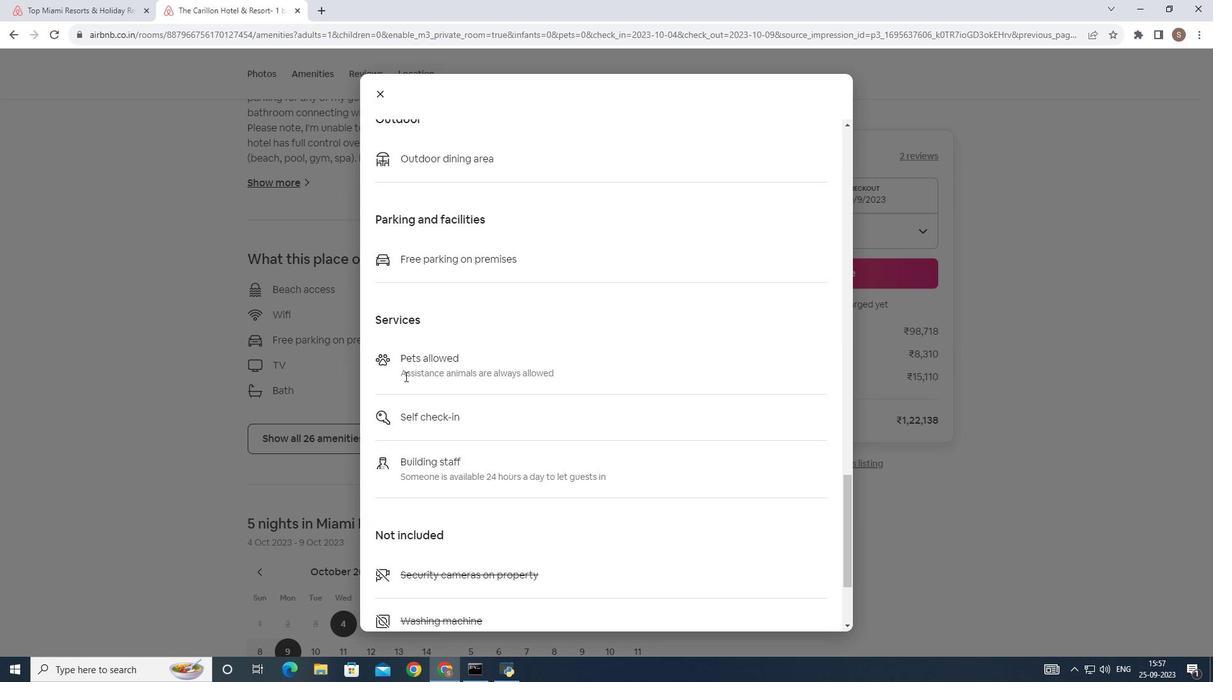 
Action: Mouse scrolled (405, 377) with delta (0, 0)
Screenshot: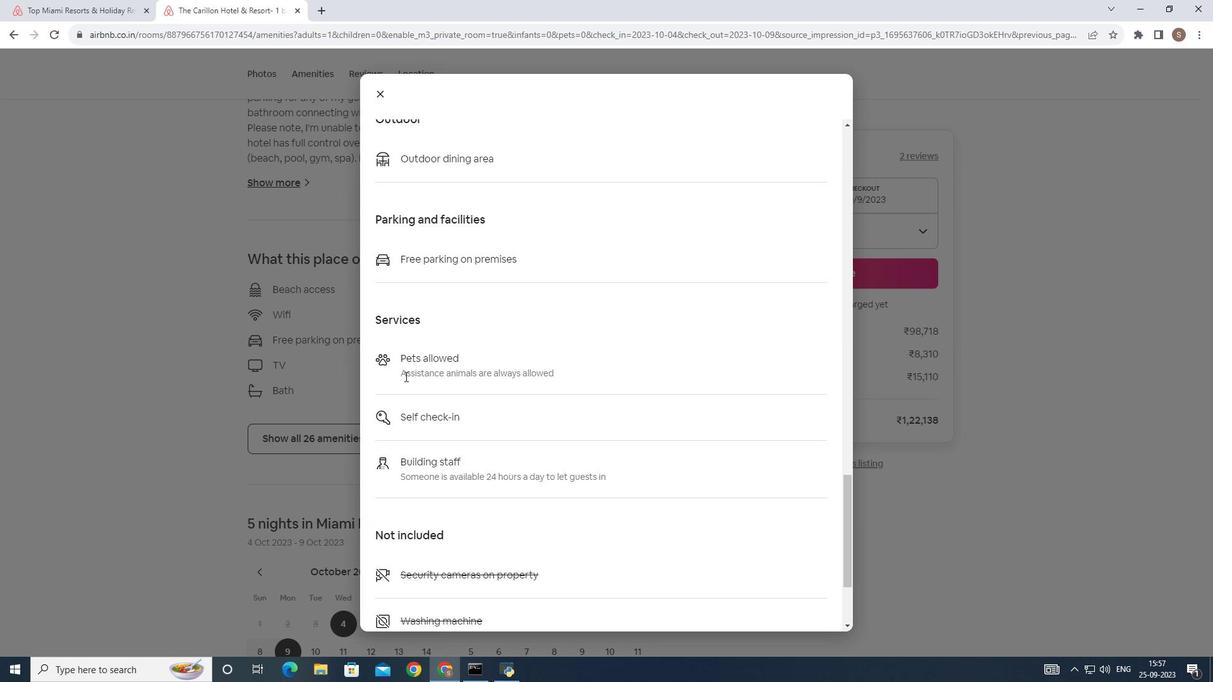 
Action: Mouse scrolled (405, 377) with delta (0, 0)
Screenshot: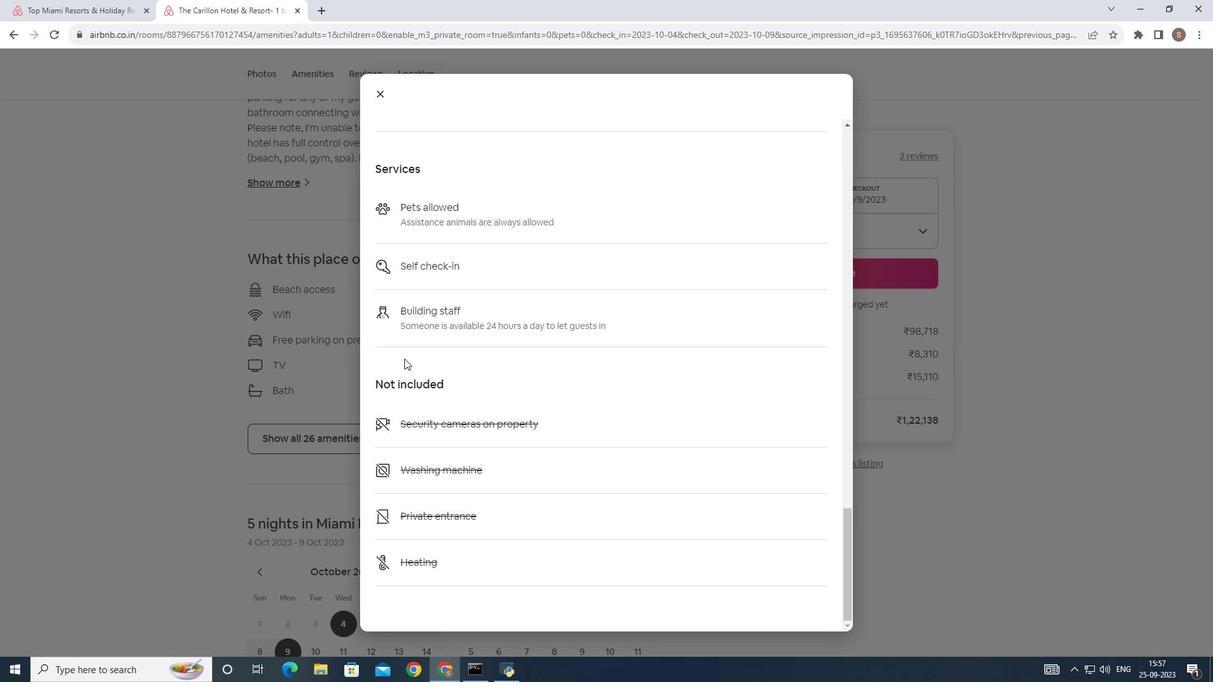 
Action: Mouse scrolled (405, 377) with delta (0, 0)
Screenshot: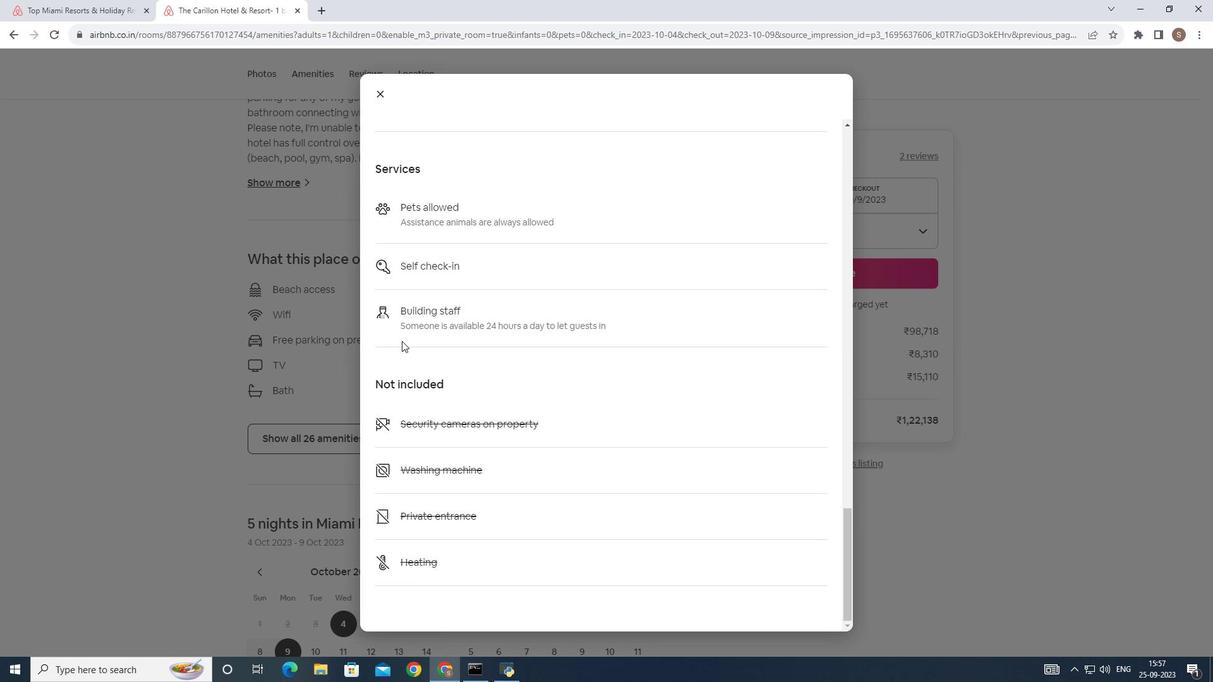 
Action: Mouse scrolled (405, 377) with delta (0, 0)
Screenshot: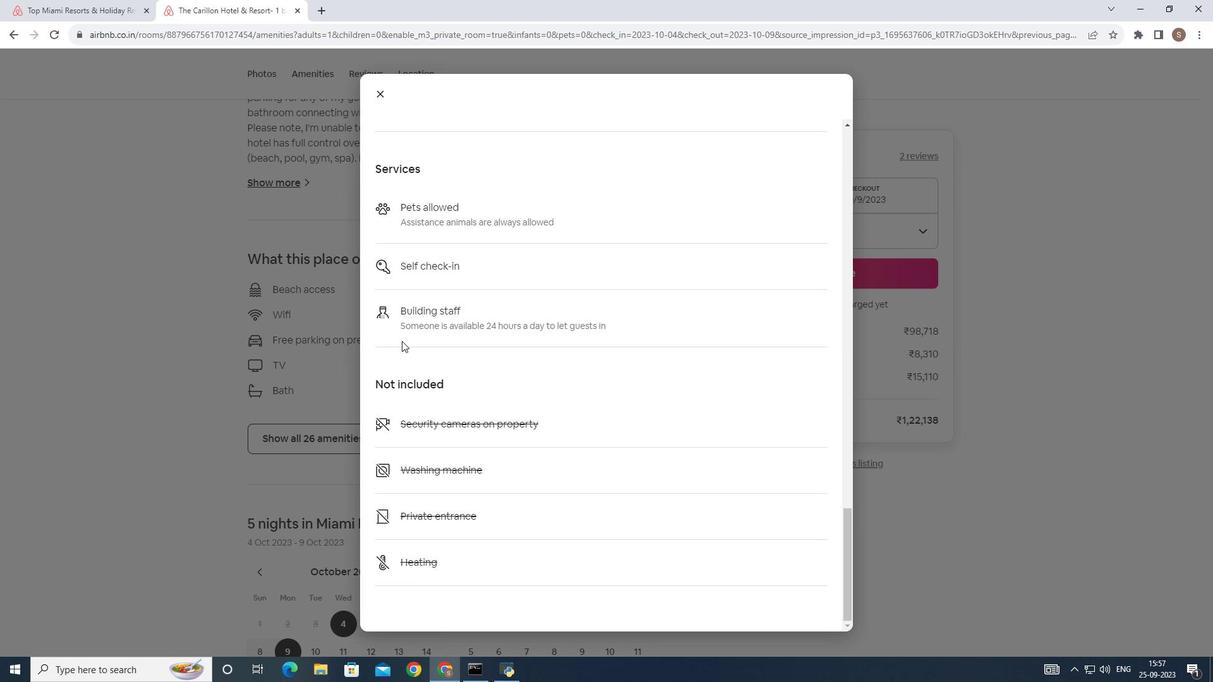 
Action: Mouse scrolled (405, 377) with delta (0, 0)
Screenshot: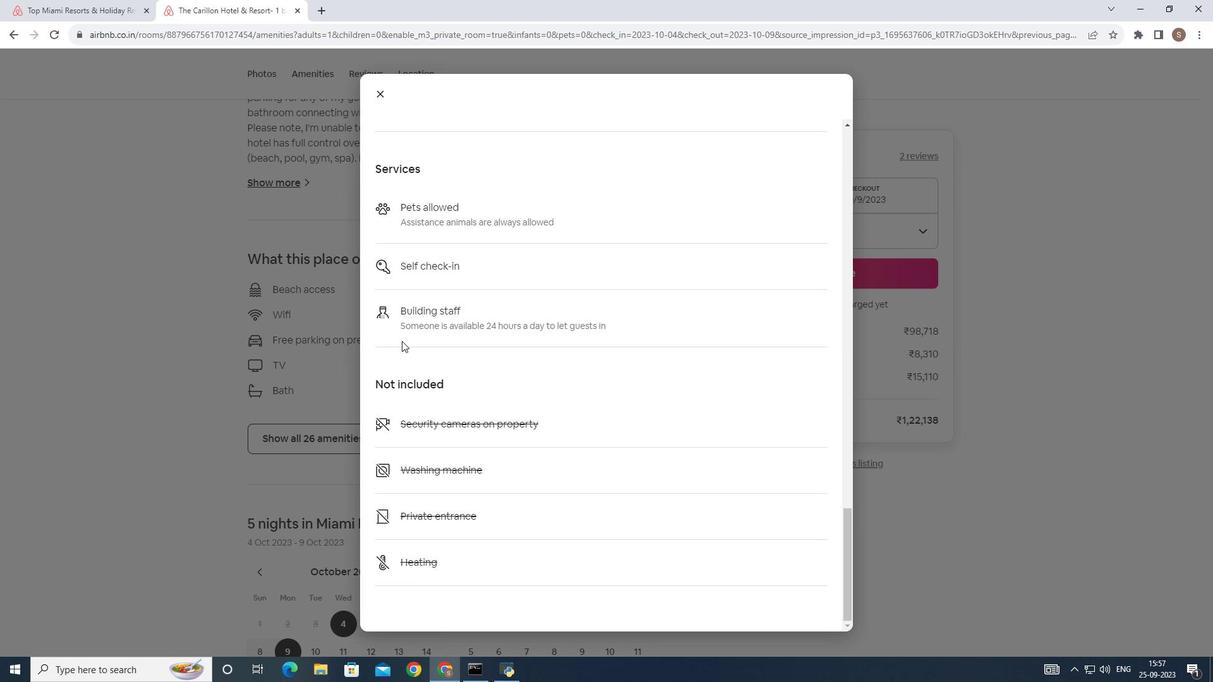 
Action: Mouse scrolled (405, 377) with delta (0, 0)
Screenshot: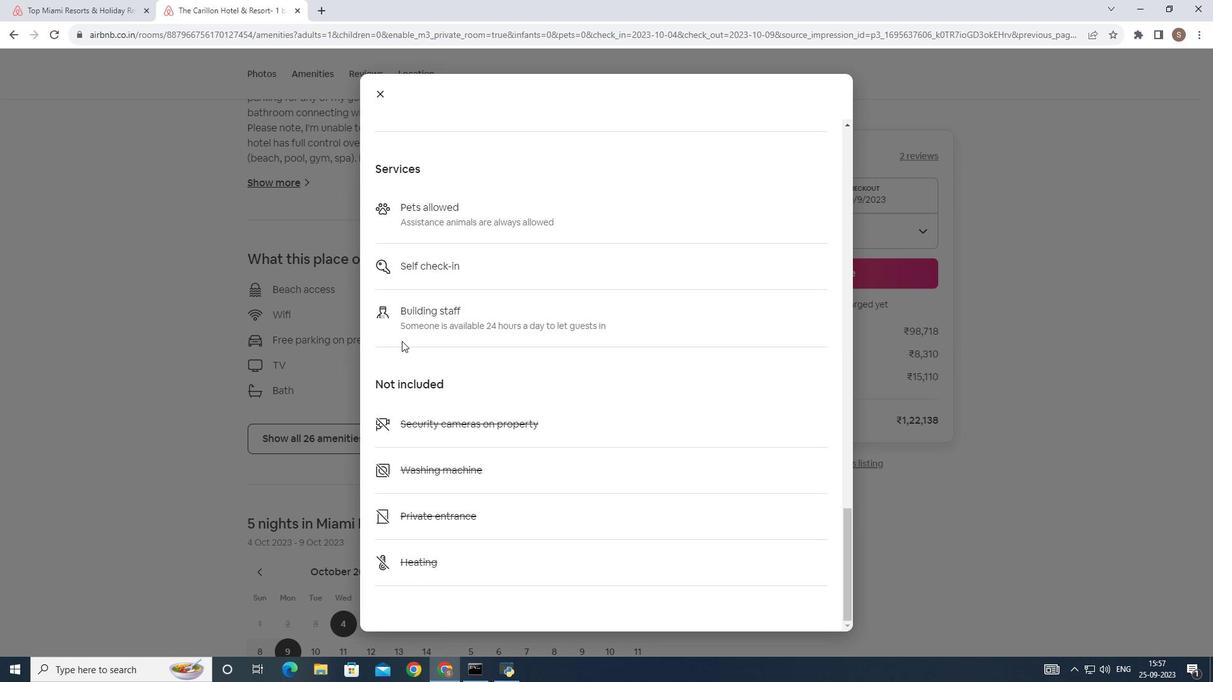 
Action: Mouse moved to (405, 371)
Screenshot: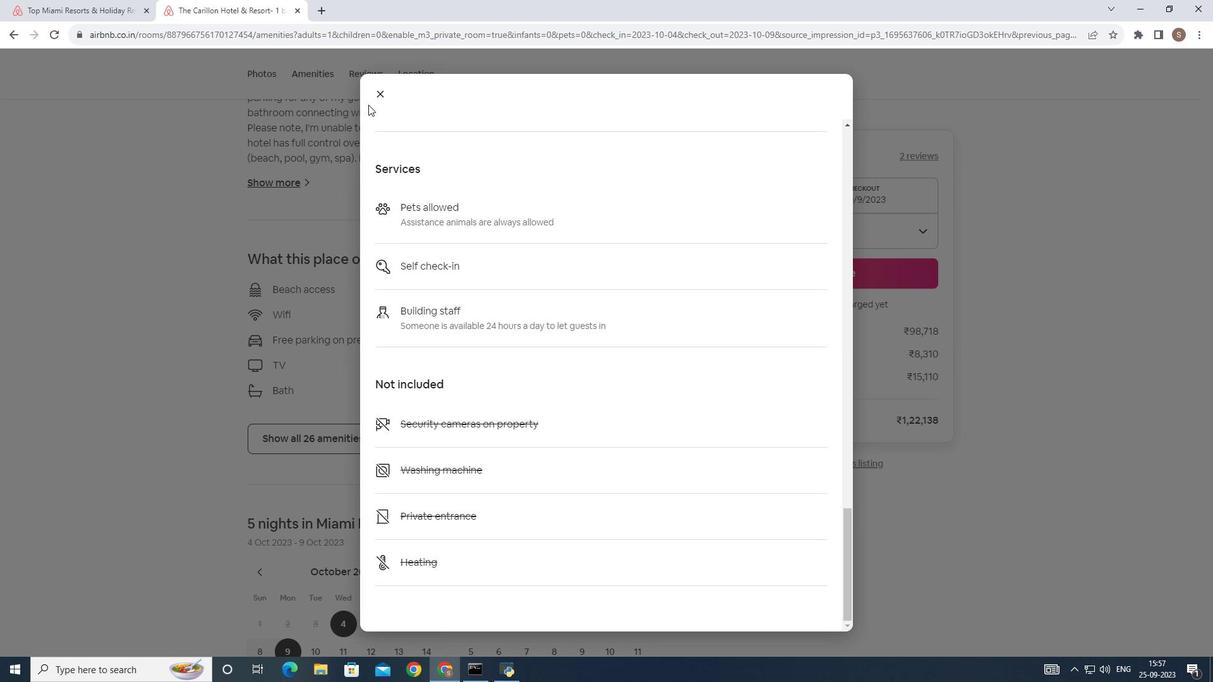 
Action: Mouse scrolled (405, 370) with delta (0, 0)
Screenshot: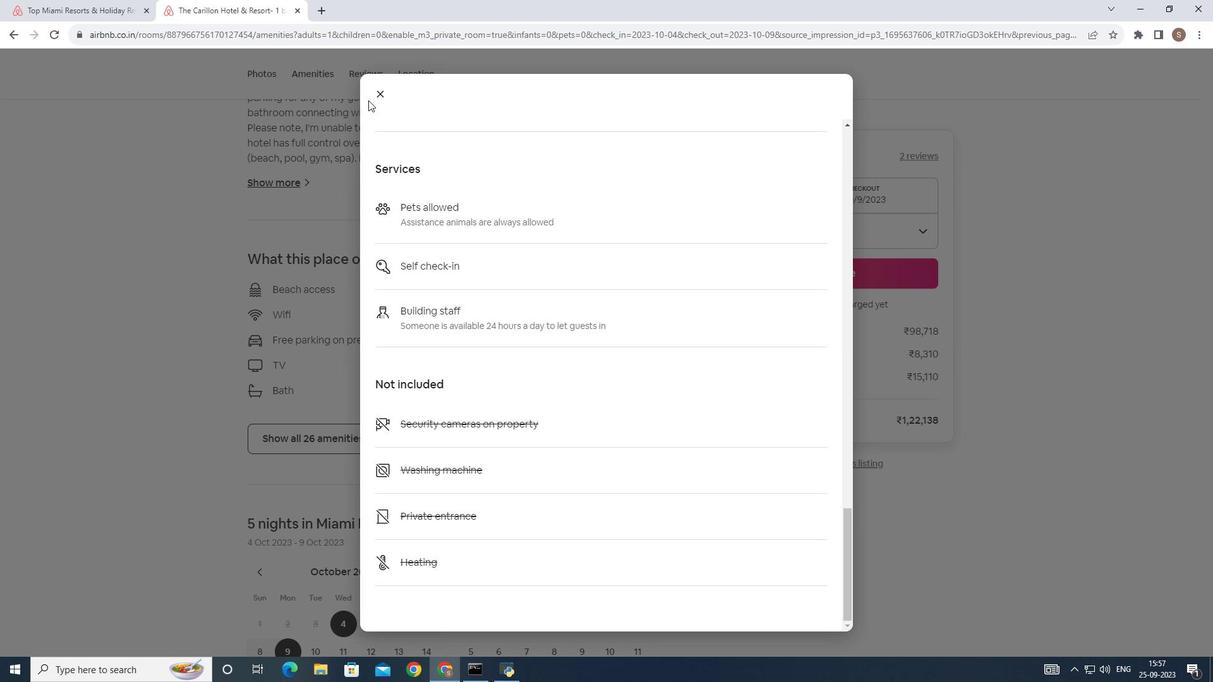 
Action: Mouse scrolled (405, 370) with delta (0, 0)
Screenshot: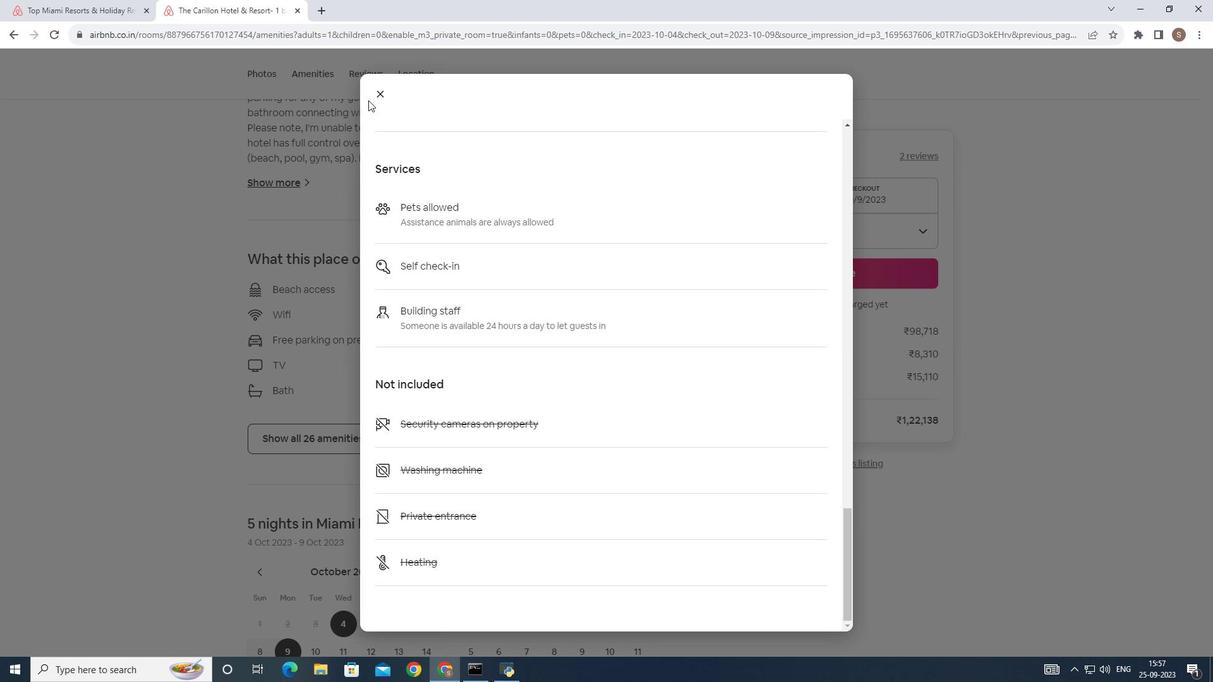 
Action: Mouse scrolled (405, 370) with delta (0, 0)
Screenshot: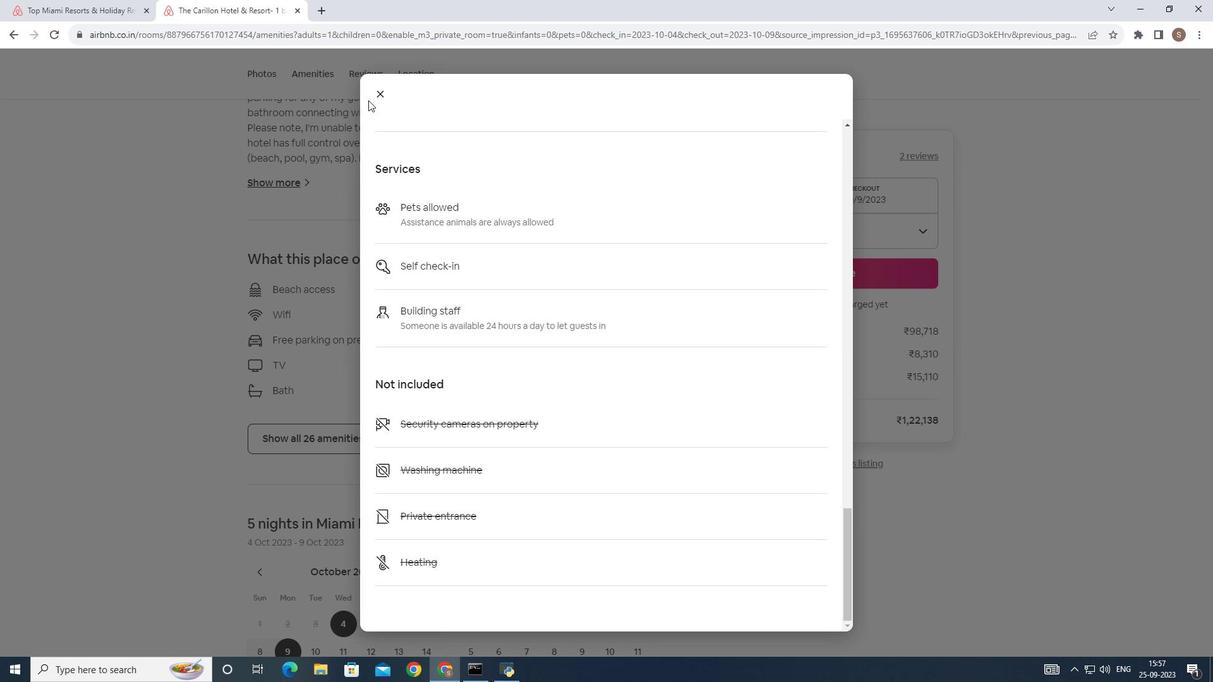 
Action: Mouse scrolled (405, 370) with delta (0, 0)
Screenshot: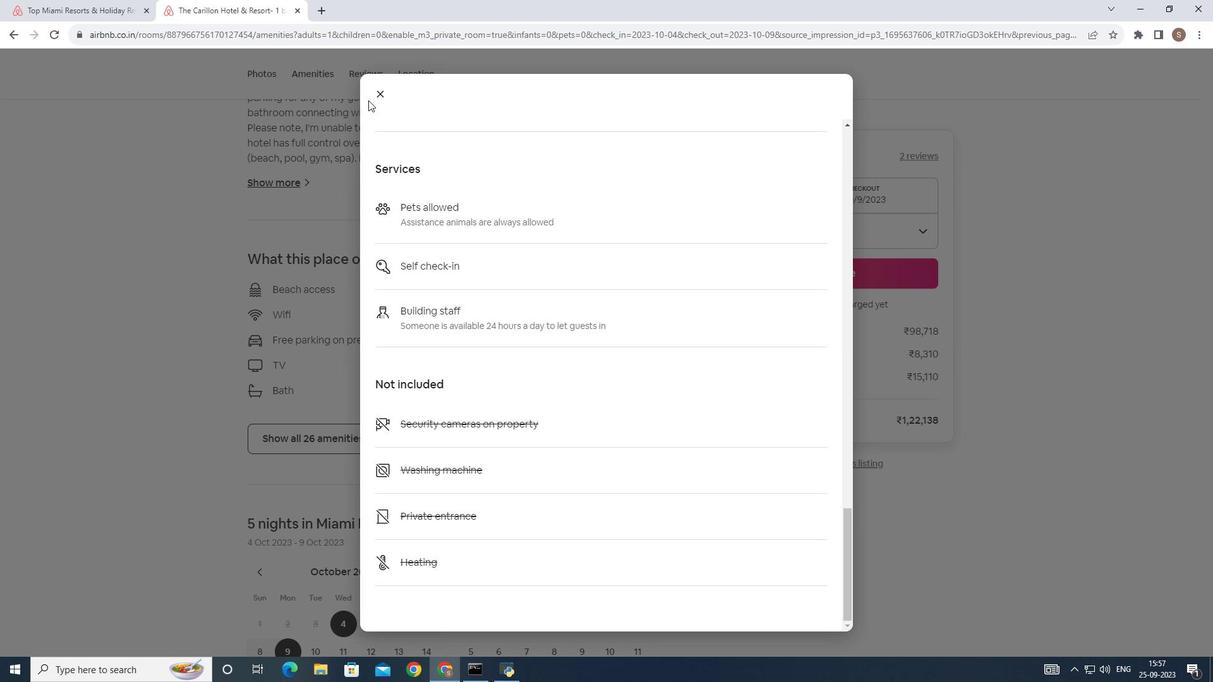 
Action: Mouse scrolled (405, 370) with delta (0, 0)
Screenshot: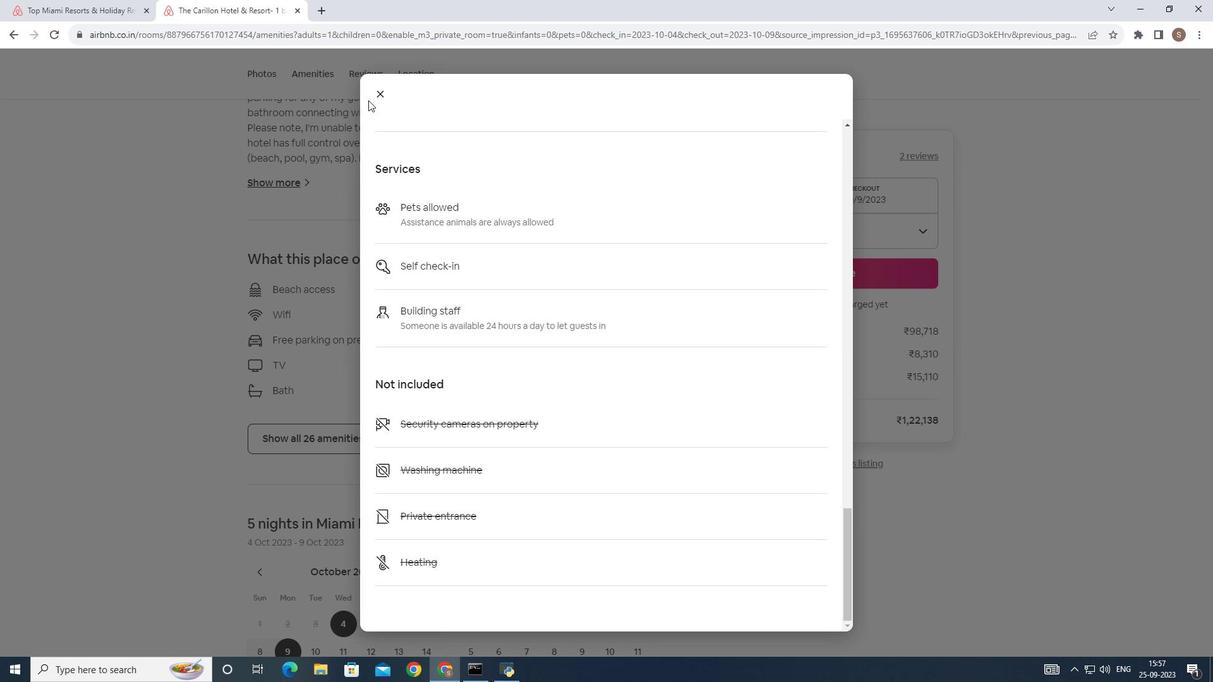 
Action: Mouse moved to (374, 97)
Screenshot: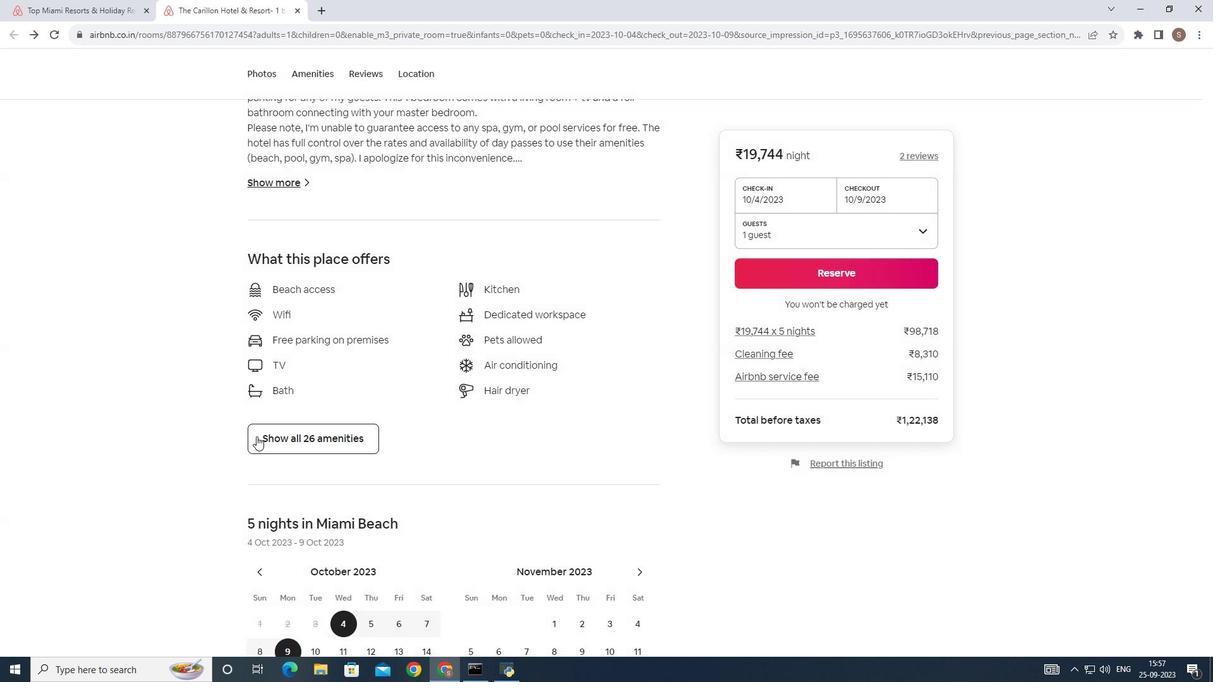 
Action: Mouse pressed left at (374, 97)
Screenshot: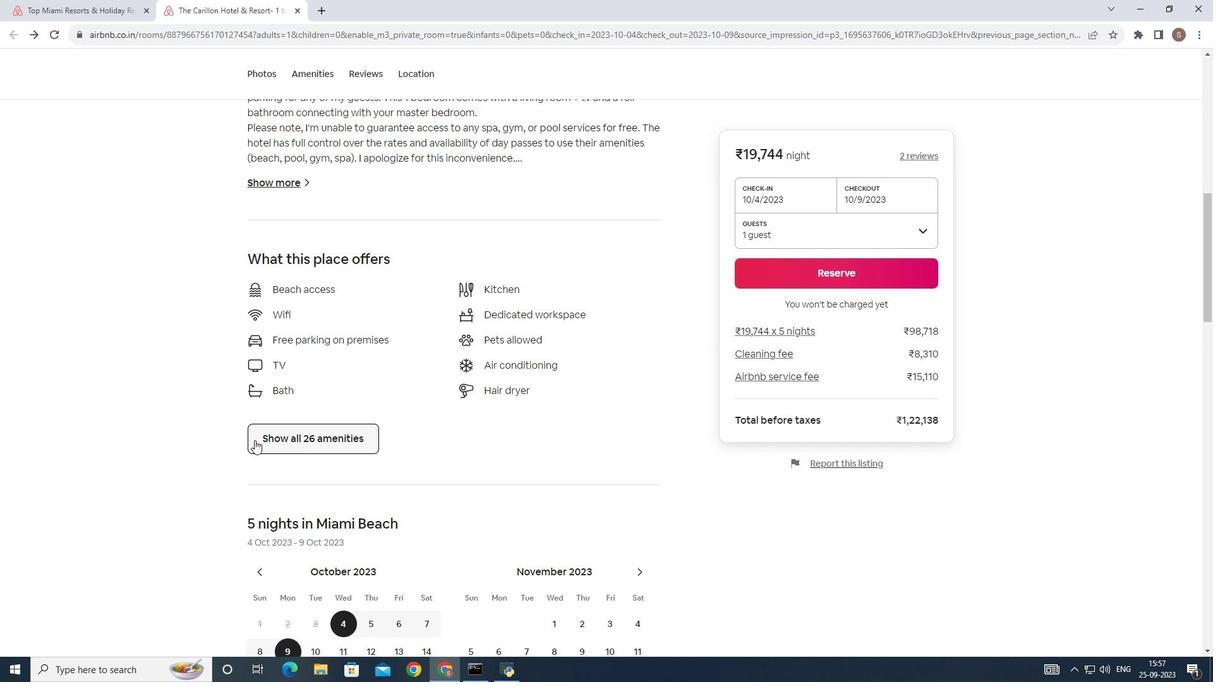 
Action: Mouse moved to (252, 442)
Screenshot: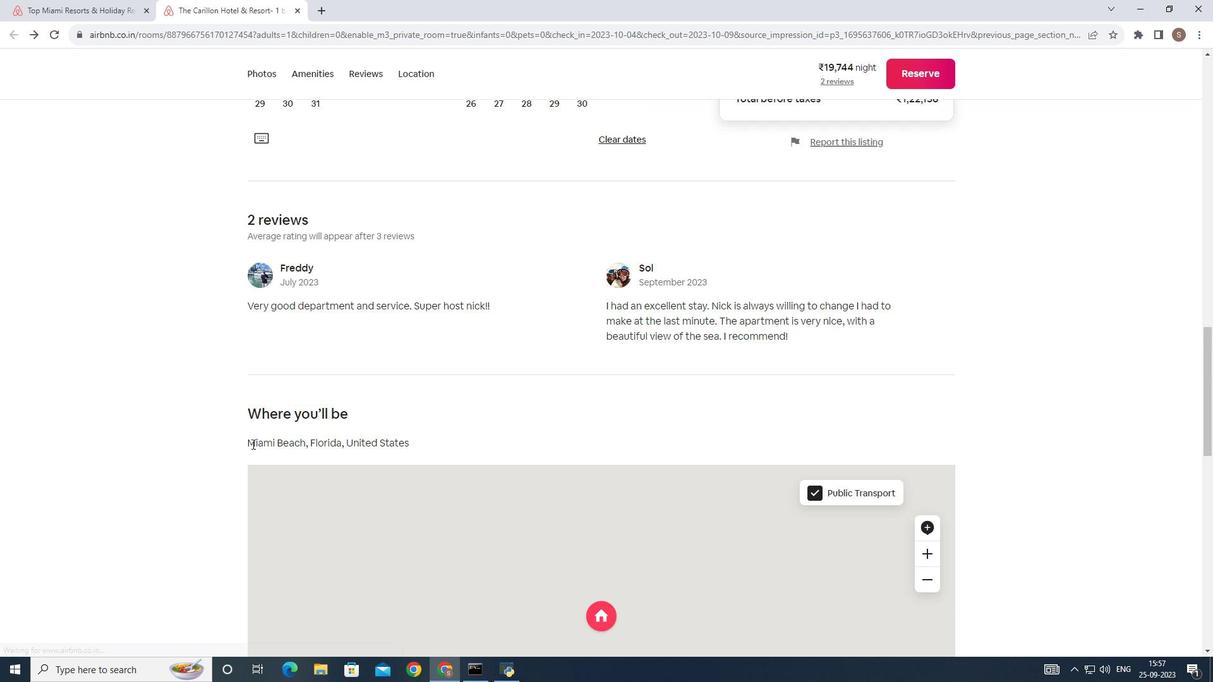 
Action: Mouse scrolled (252, 442) with delta (0, 0)
Screenshot: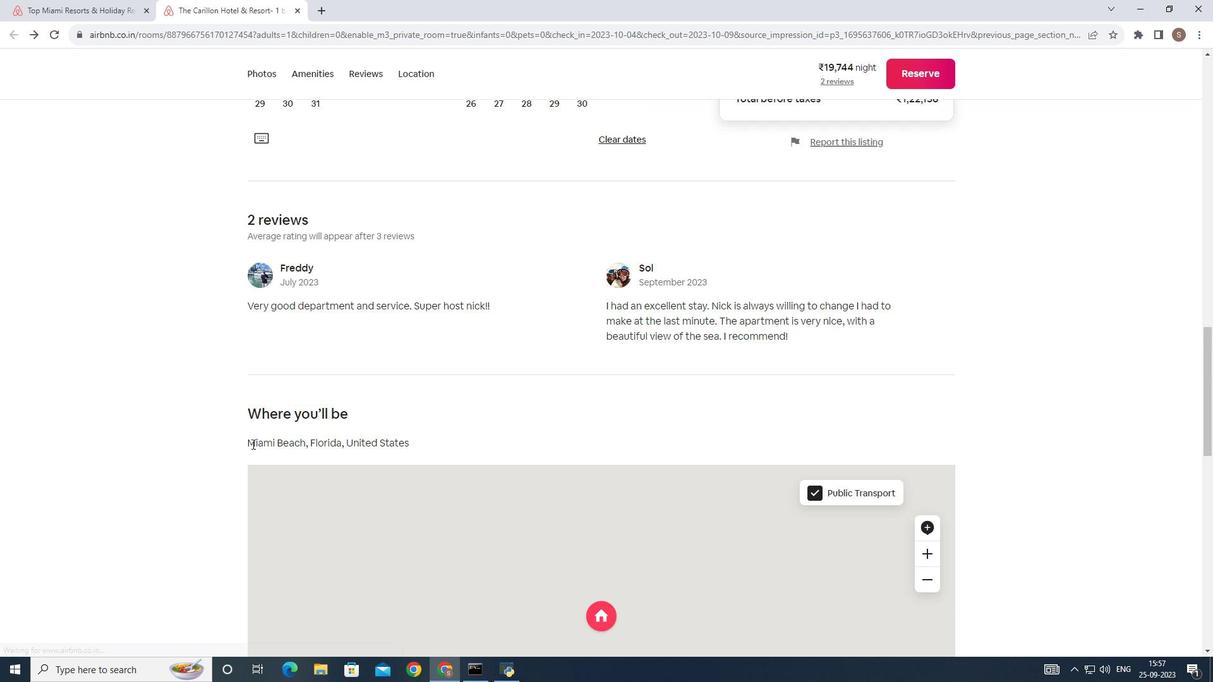 
Action: Mouse moved to (252, 444)
Screenshot: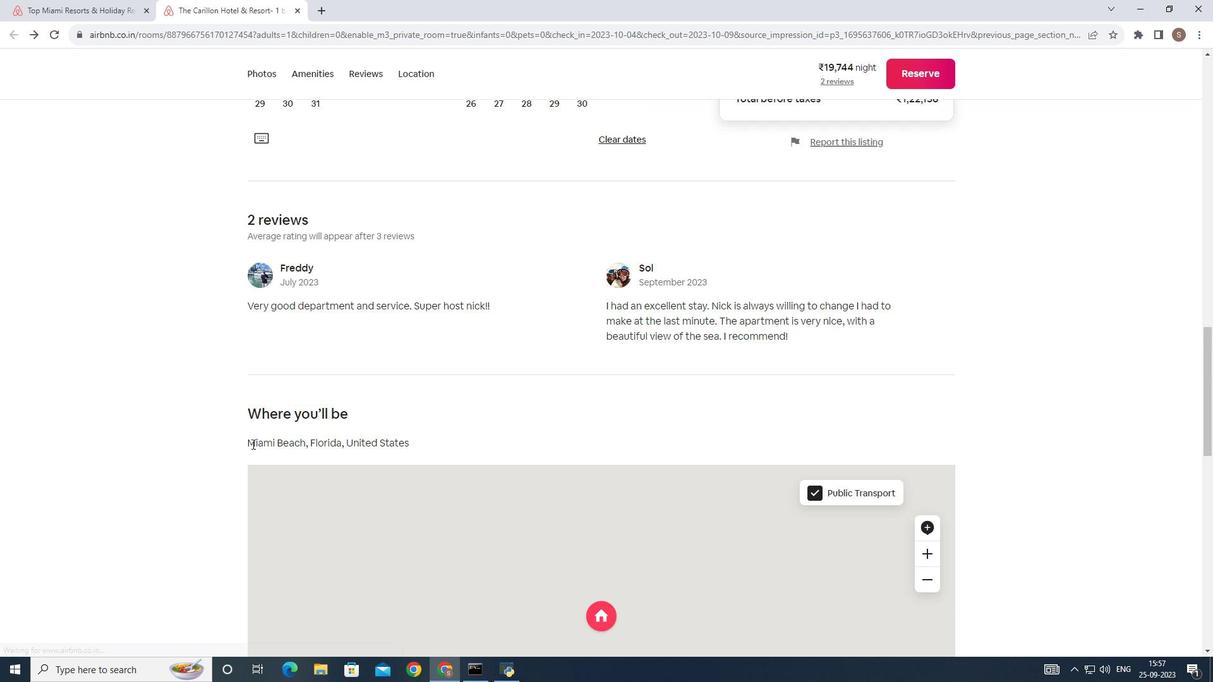 
Action: Mouse scrolled (252, 443) with delta (0, 0)
Screenshot: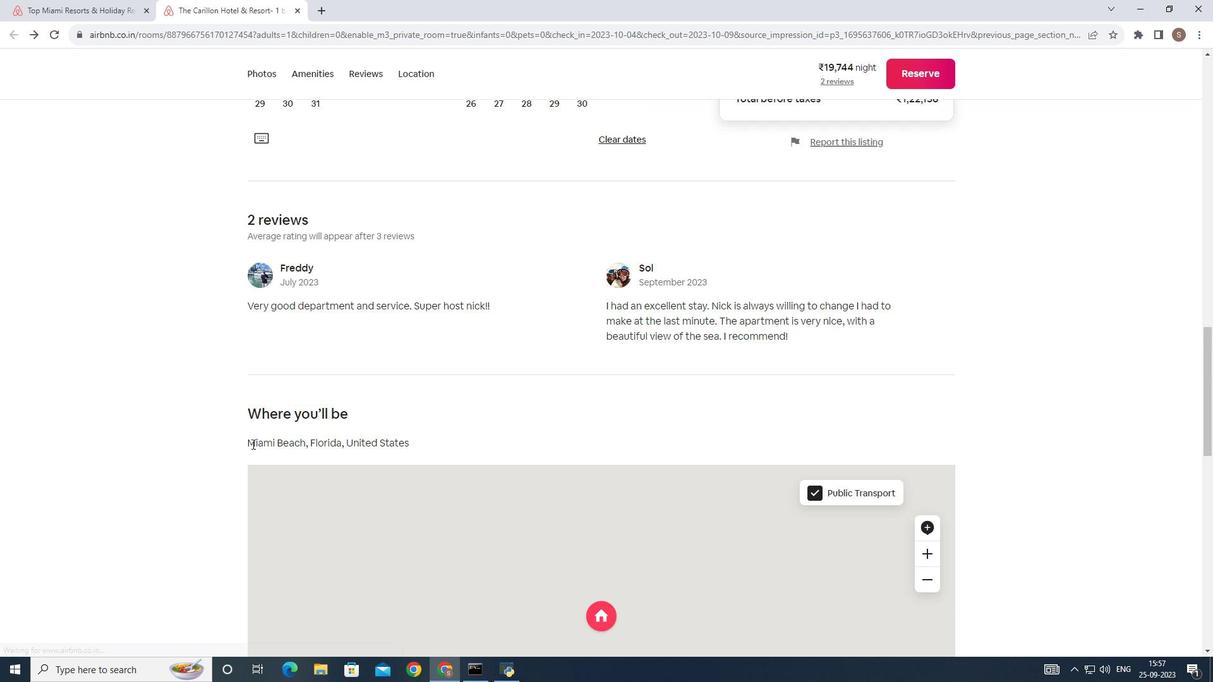 
Action: Mouse scrolled (252, 443) with delta (0, 0)
Screenshot: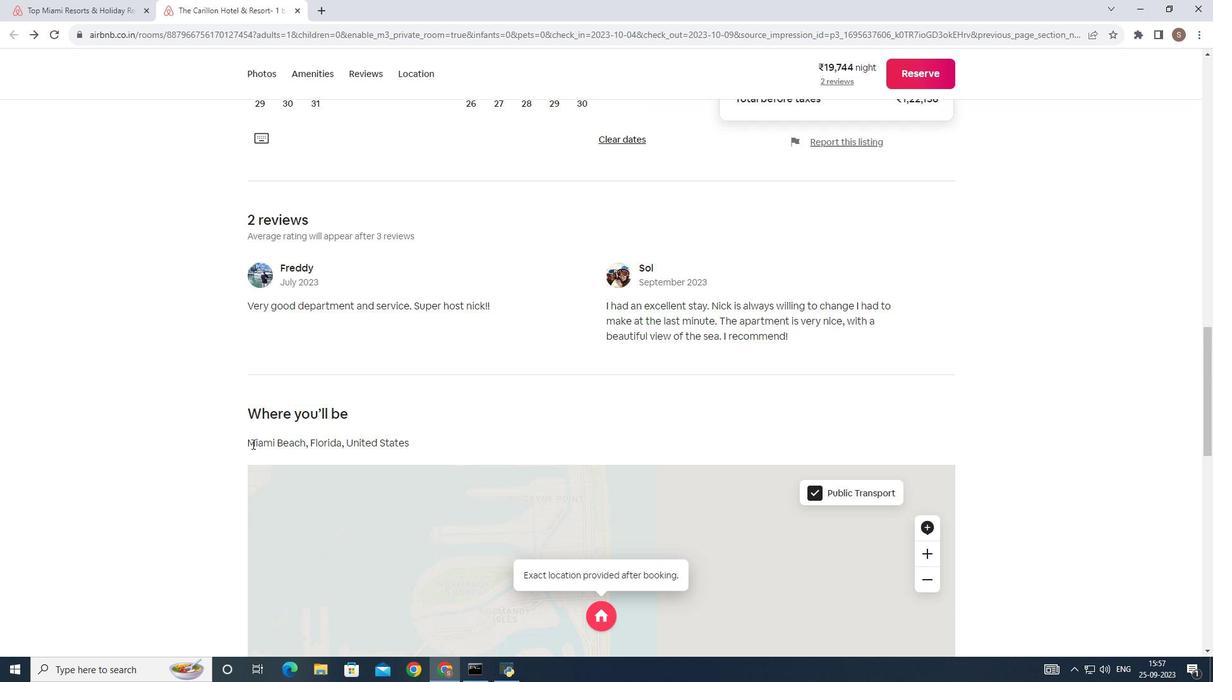 
Action: Mouse scrolled (252, 443) with delta (0, 0)
Screenshot: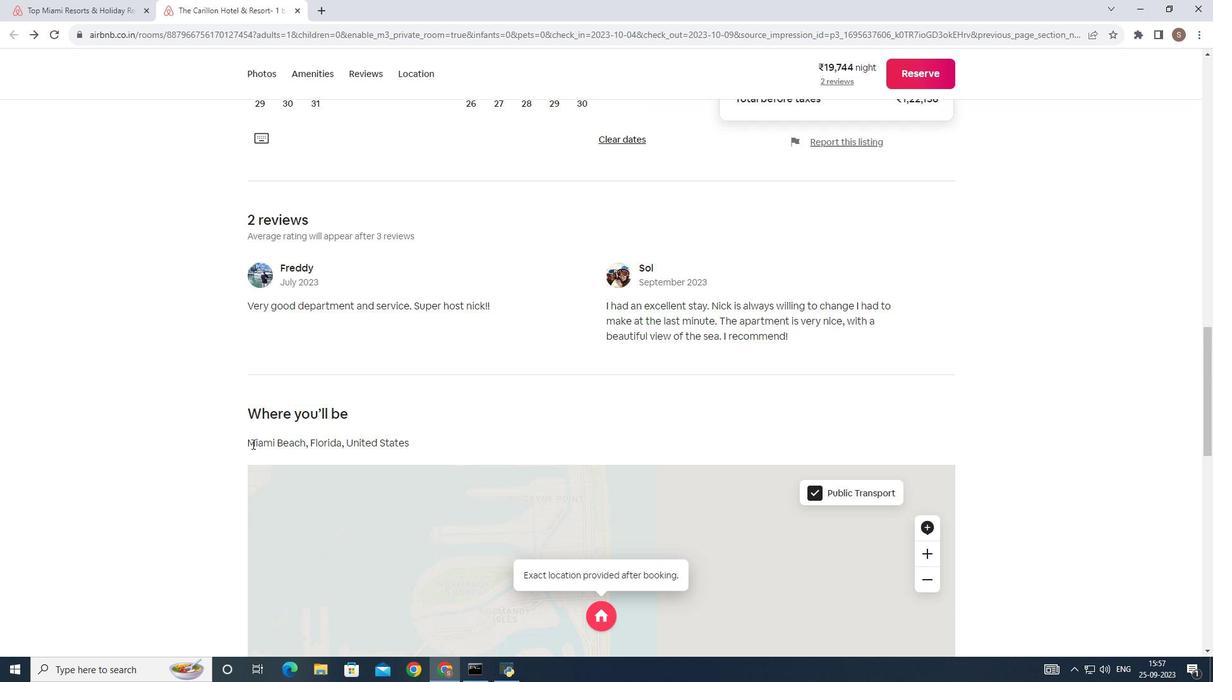 
Action: Mouse scrolled (252, 443) with delta (0, 0)
Screenshot: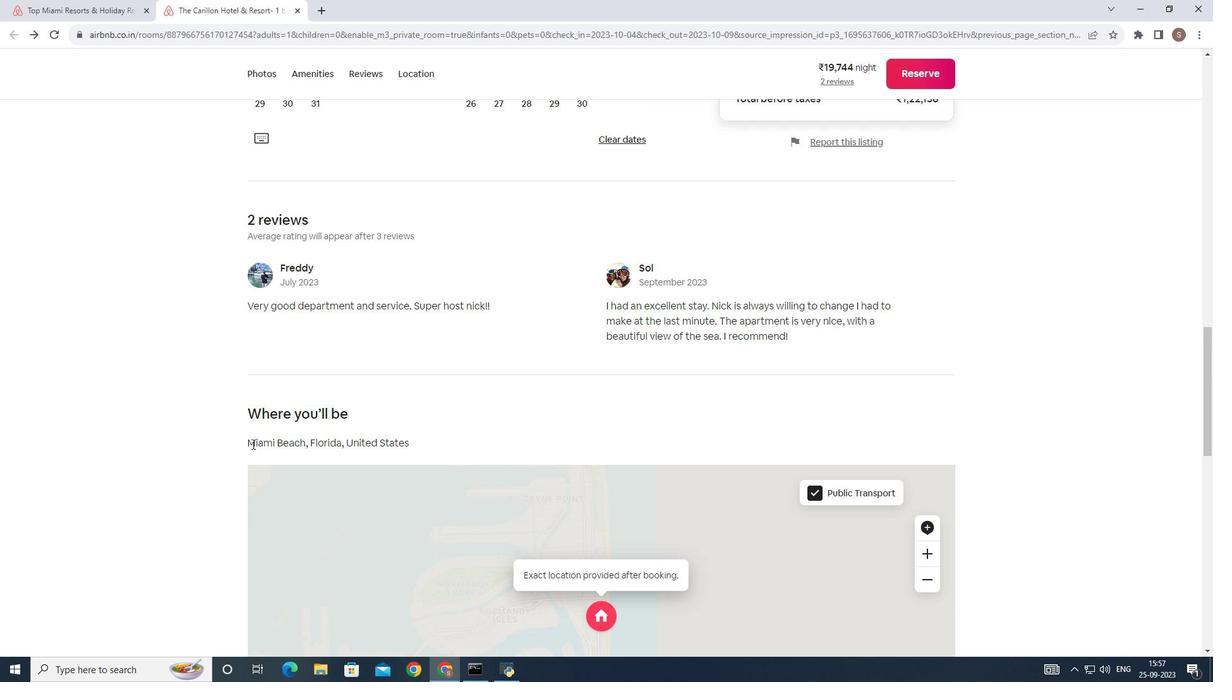 
Action: Mouse scrolled (252, 443) with delta (0, 0)
Screenshot: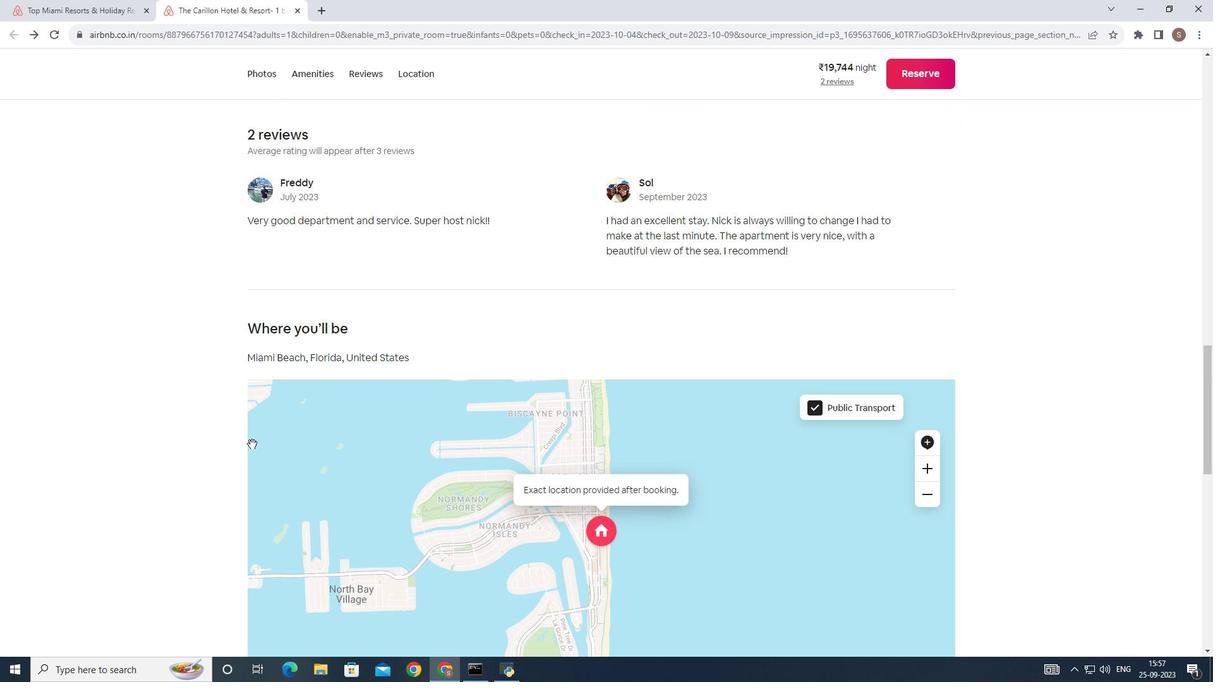 
Action: Mouse scrolled (252, 443) with delta (0, 0)
Screenshot: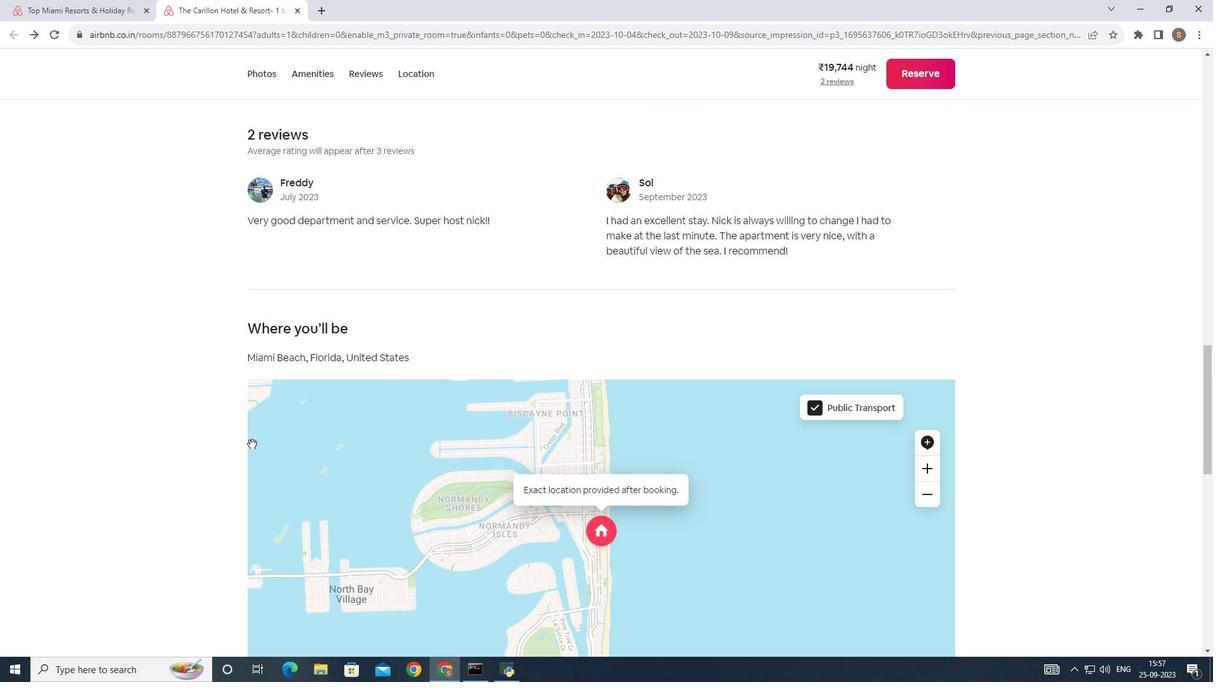 
Action: Mouse scrolled (252, 443) with delta (0, 0)
Screenshot: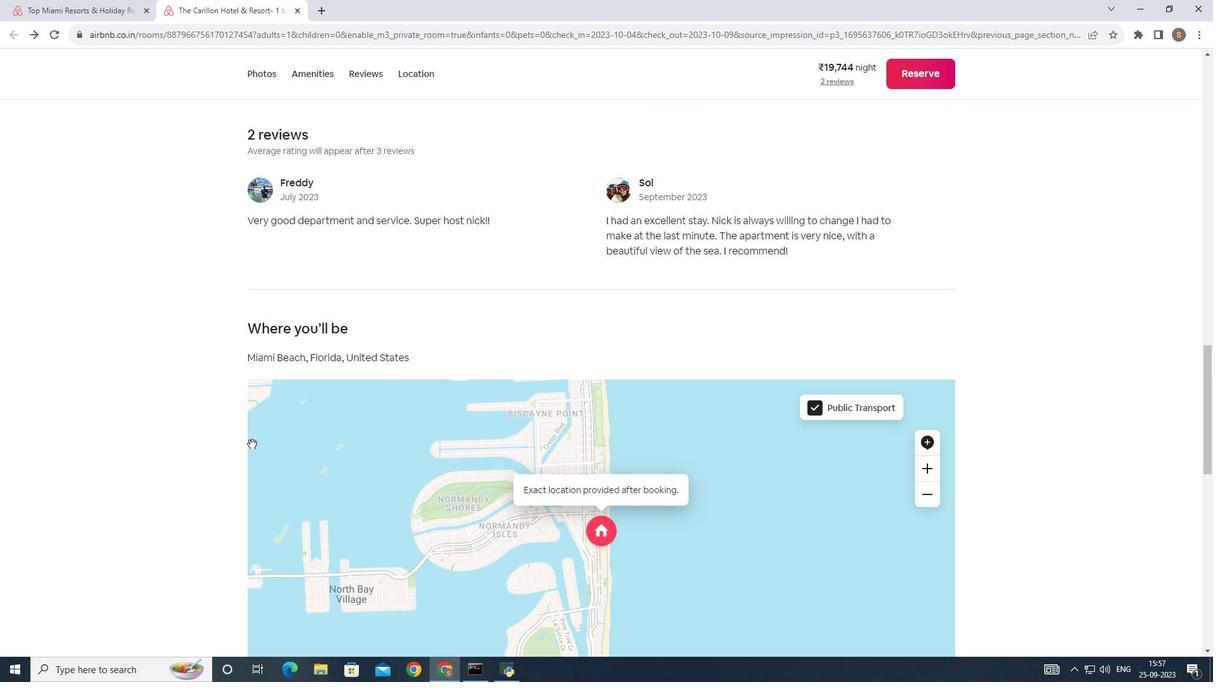 
Action: Mouse scrolled (252, 443) with delta (0, 0)
Screenshot: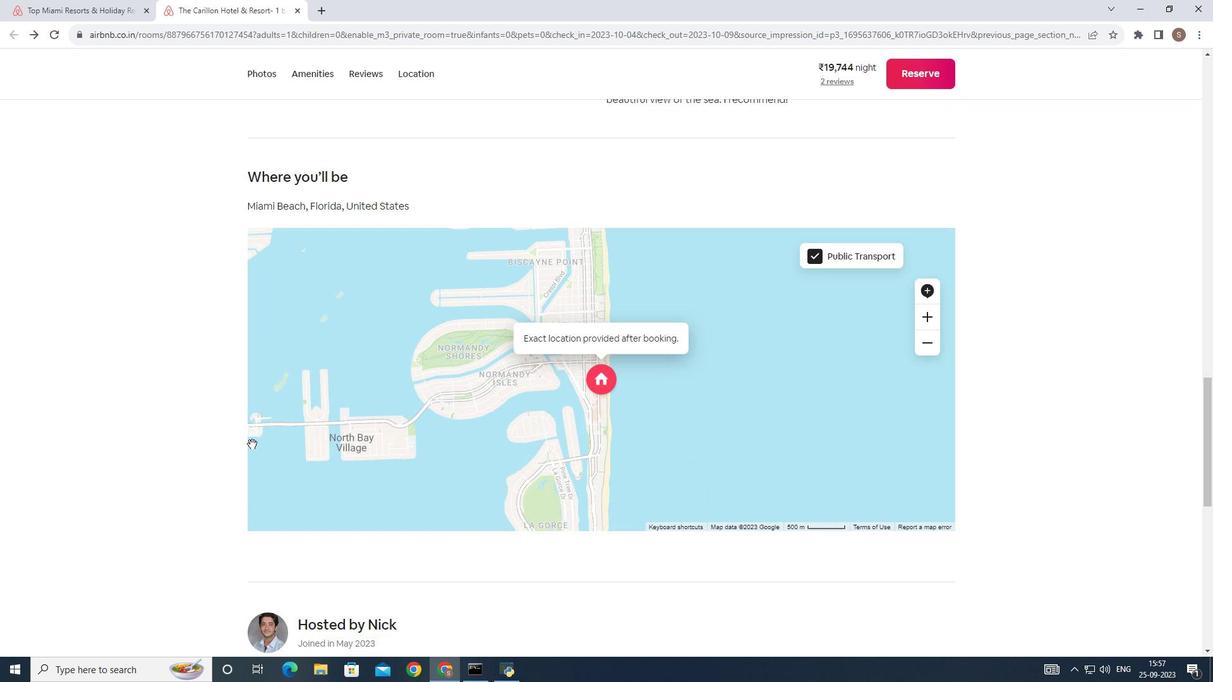 
Action: Mouse scrolled (252, 443) with delta (0, 0)
Screenshot: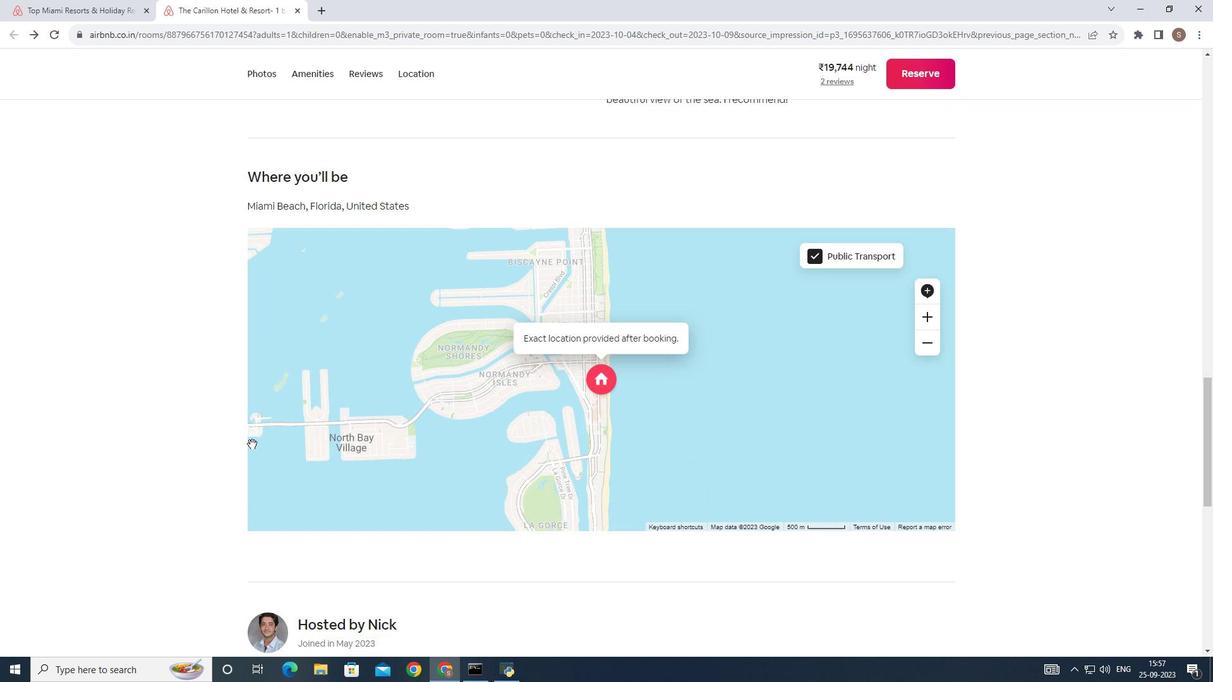 
Action: Mouse scrolled (252, 443) with delta (0, 0)
Screenshot: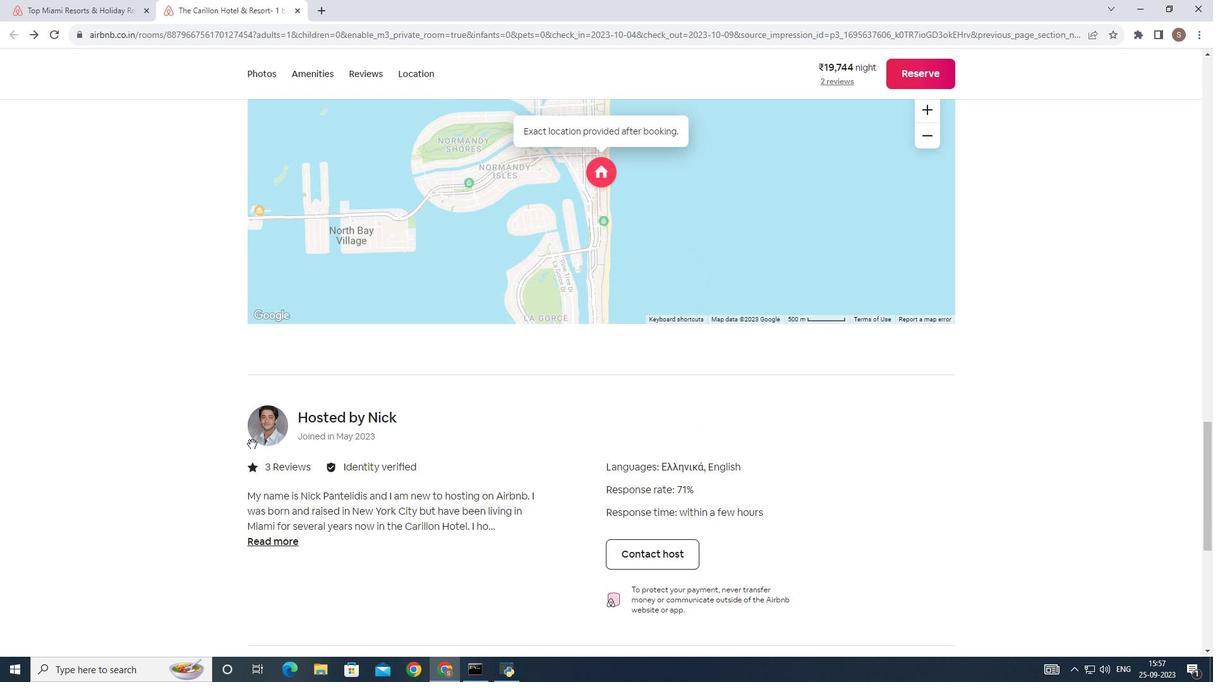
Action: Mouse scrolled (252, 443) with delta (0, 0)
Screenshot: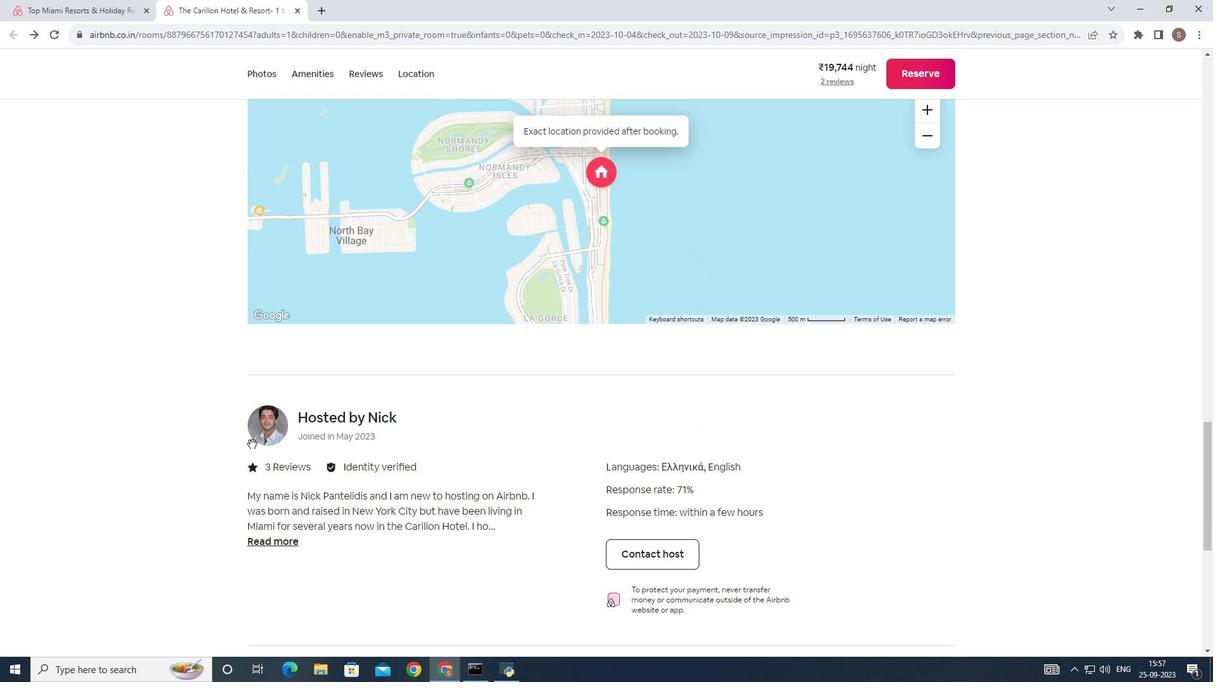 
Action: Mouse scrolled (252, 443) with delta (0, 0)
Screenshot: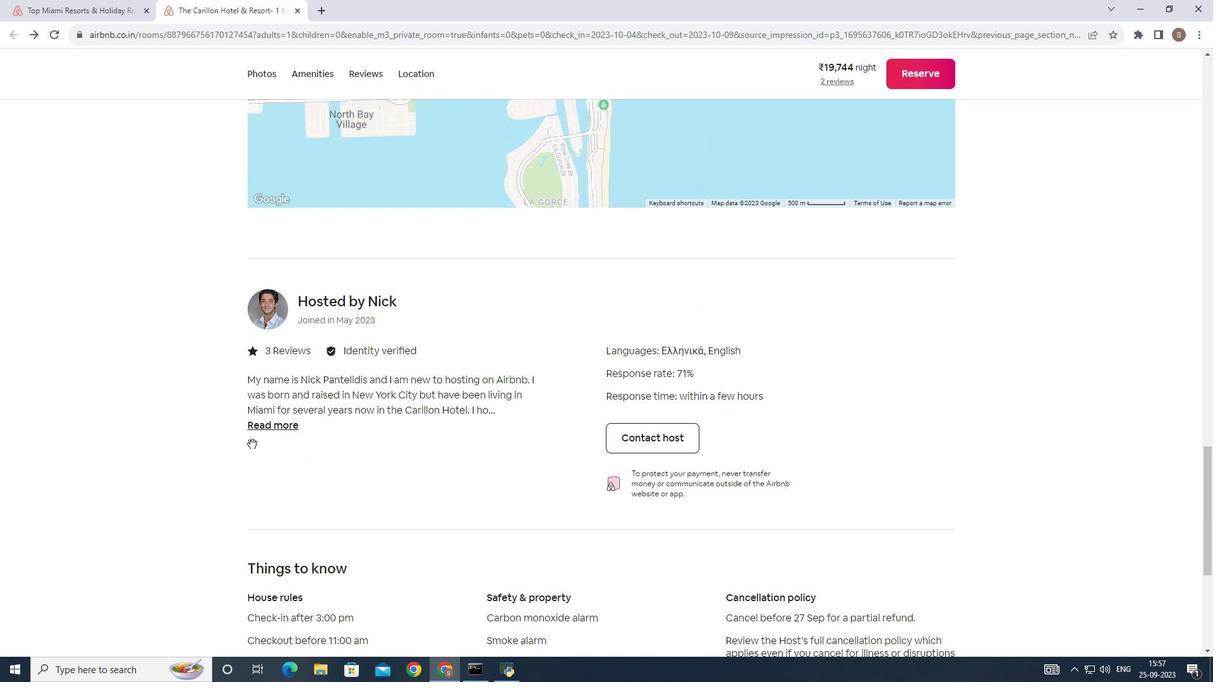 
Action: Mouse scrolled (252, 443) with delta (0, 0)
Screenshot: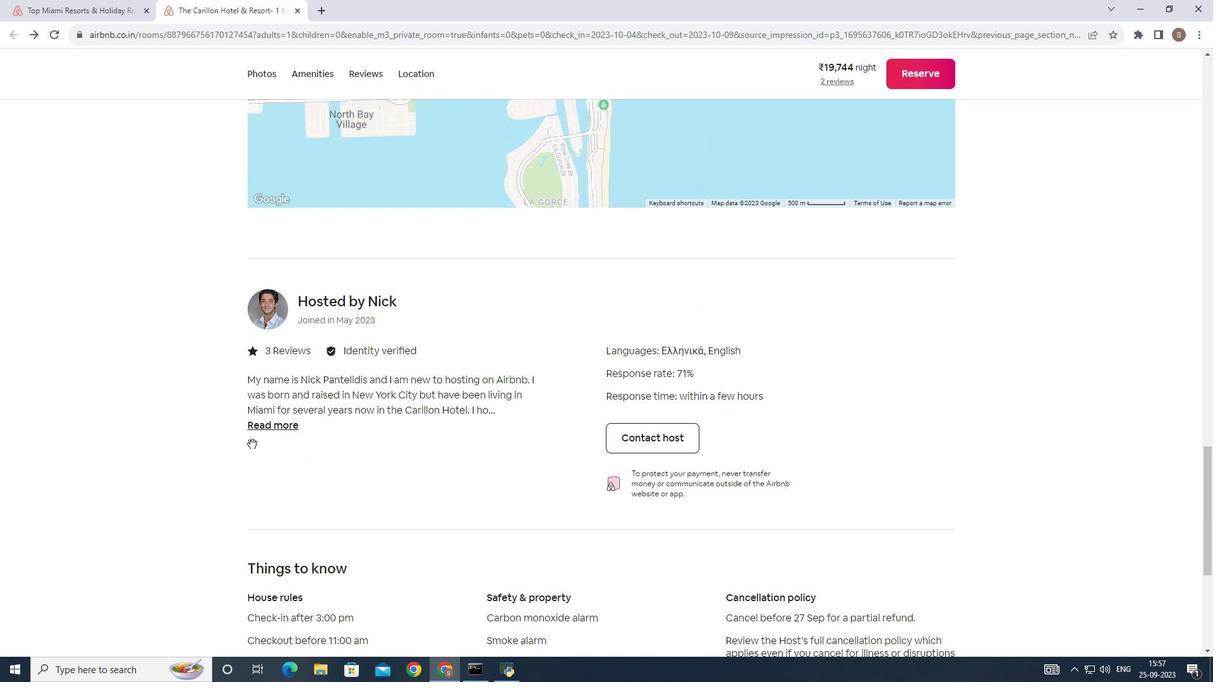 
Action: Mouse scrolled (252, 443) with delta (0, 0)
Screenshot: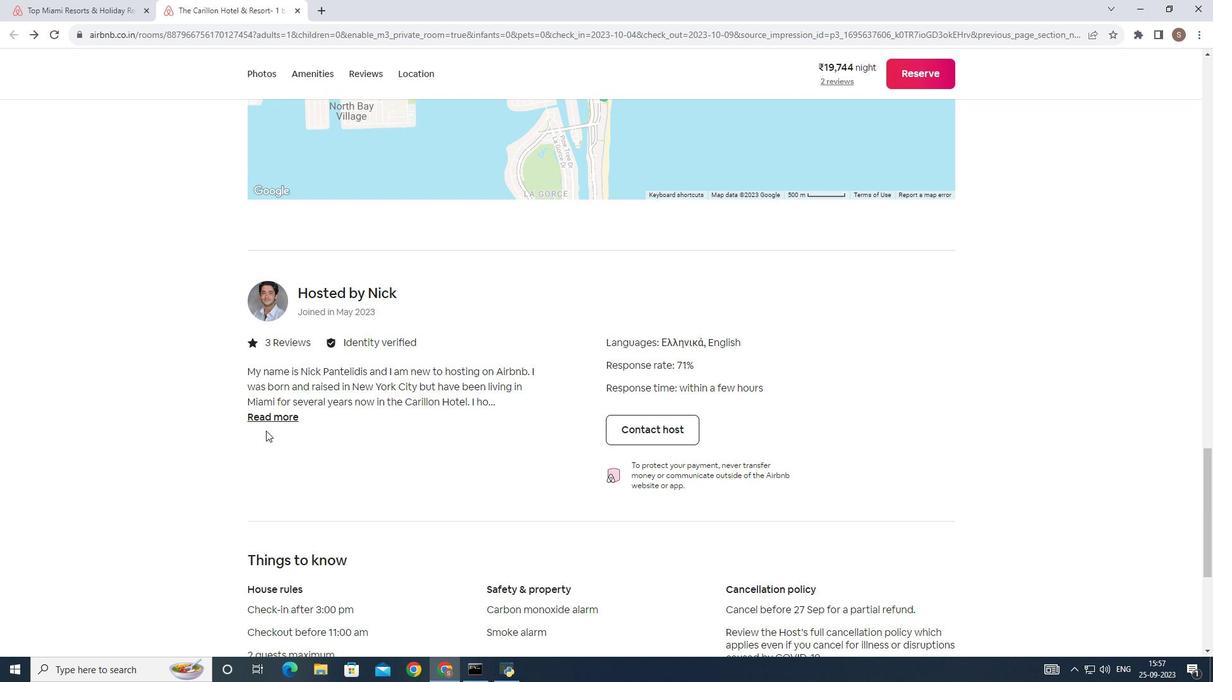 
Action: Mouse scrolled (252, 443) with delta (0, 0)
Screenshot: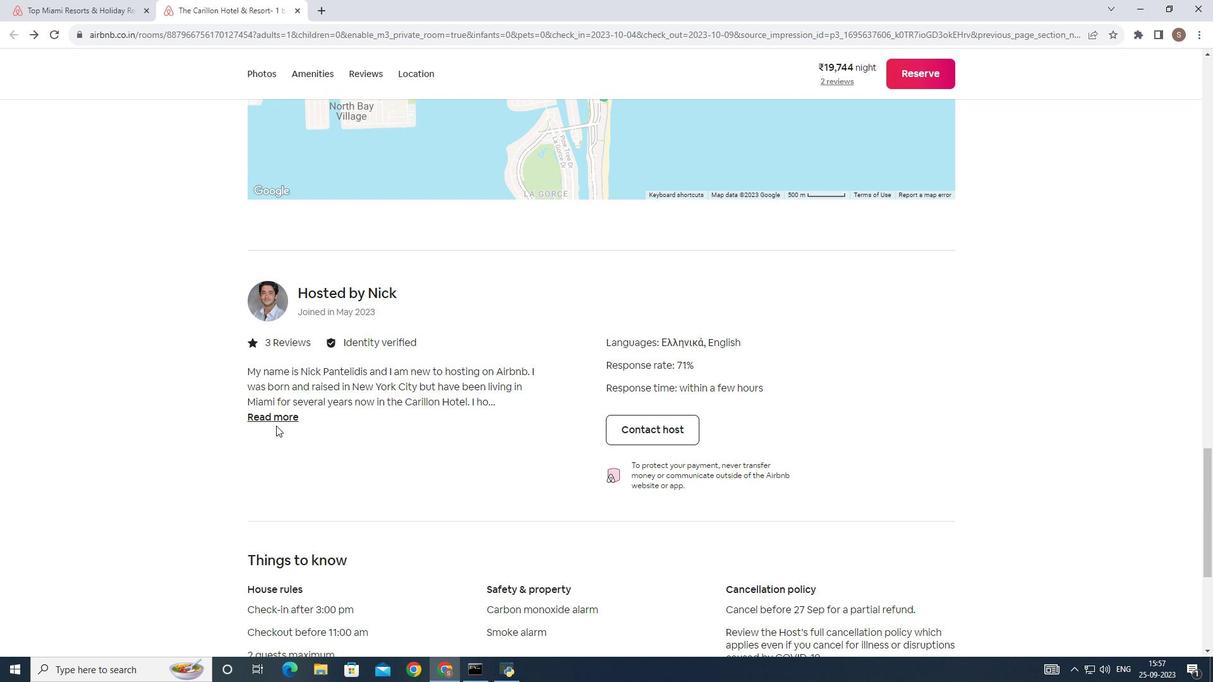 
Action: Mouse scrolled (252, 443) with delta (0, 0)
Screenshot: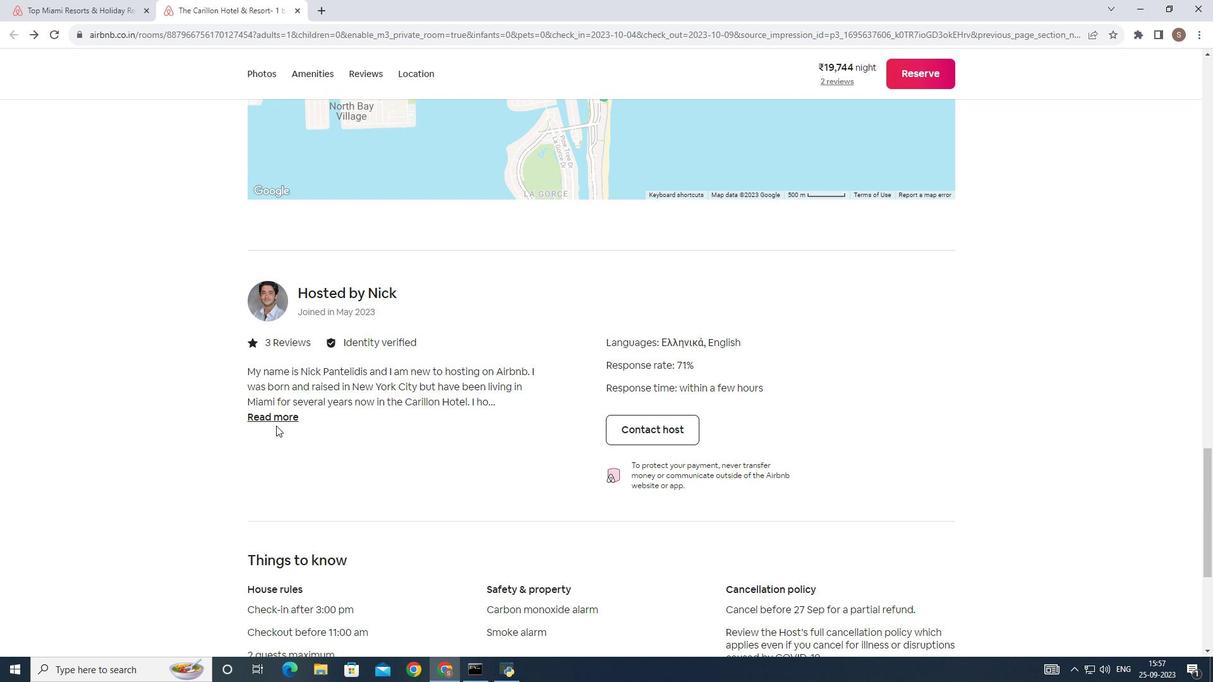 
Action: Mouse scrolled (252, 443) with delta (0, 0)
Screenshot: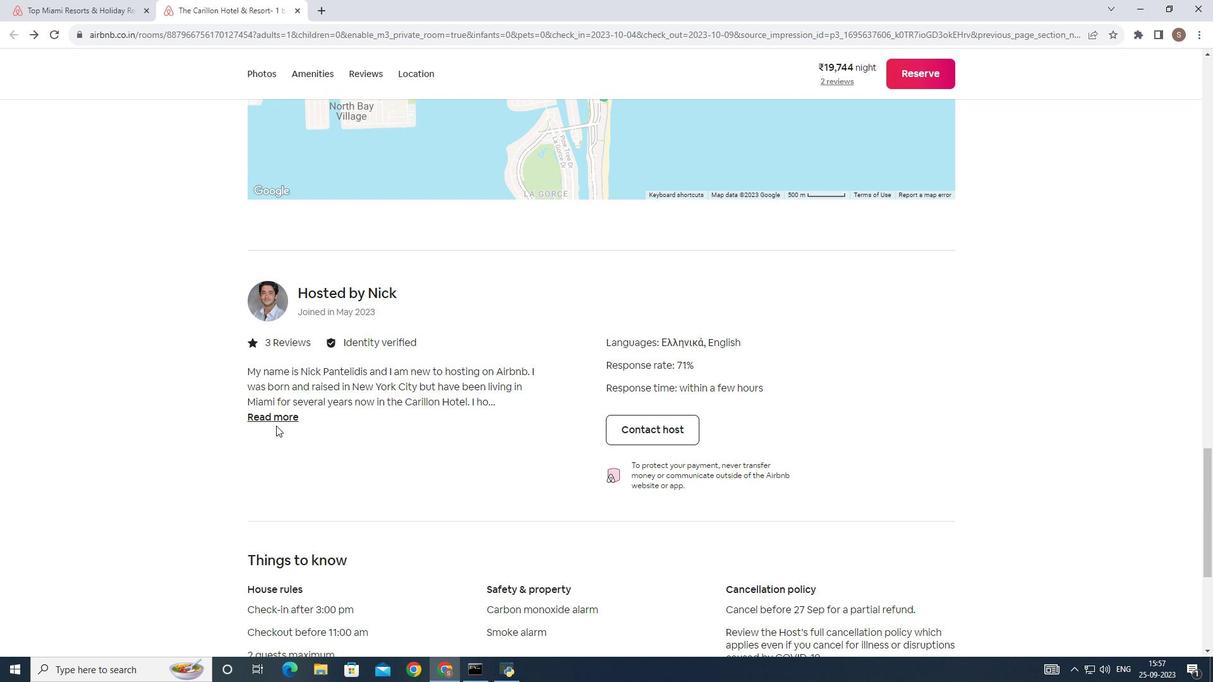 
Action: Mouse scrolled (252, 443) with delta (0, 0)
Screenshot: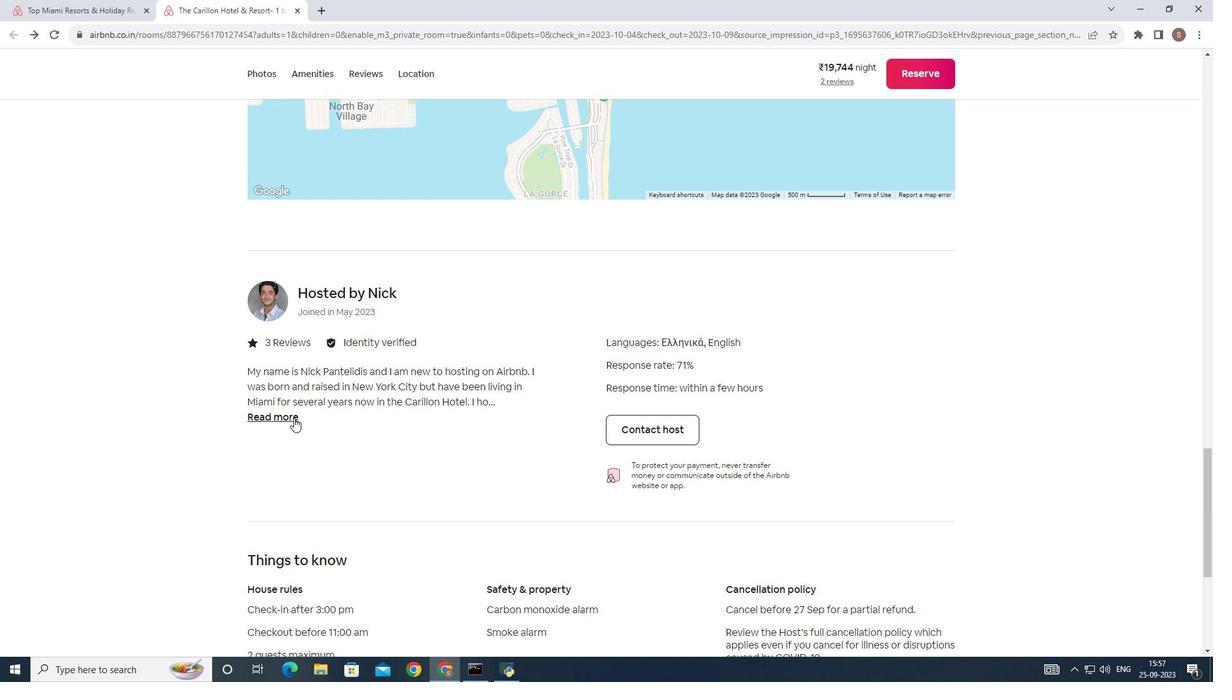 
Action: Mouse moved to (293, 417)
Screenshot: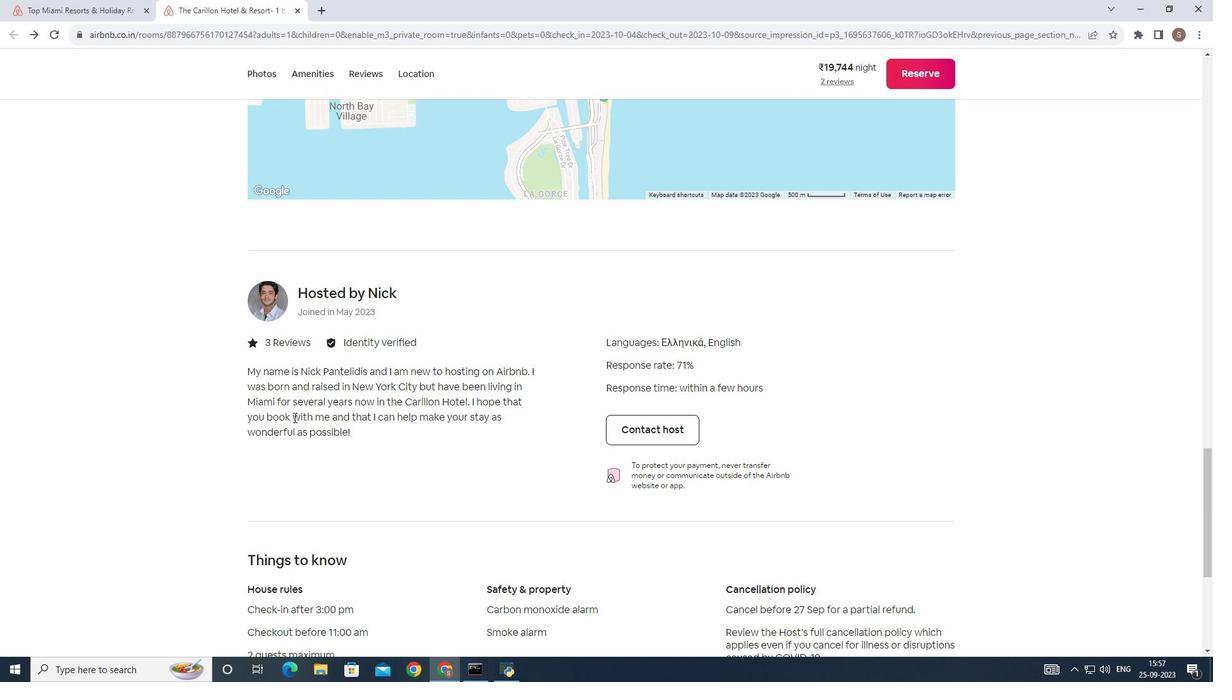 
Action: Mouse pressed left at (293, 417)
Screenshot: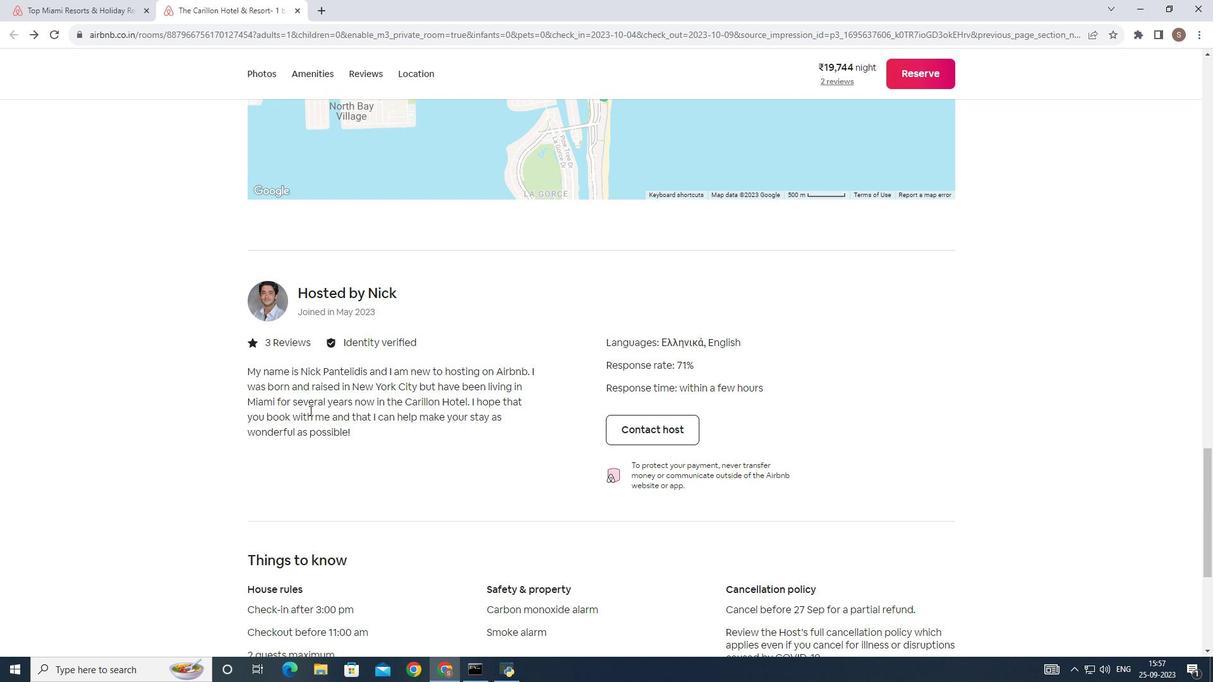 
Action: Mouse moved to (312, 409)
Screenshot: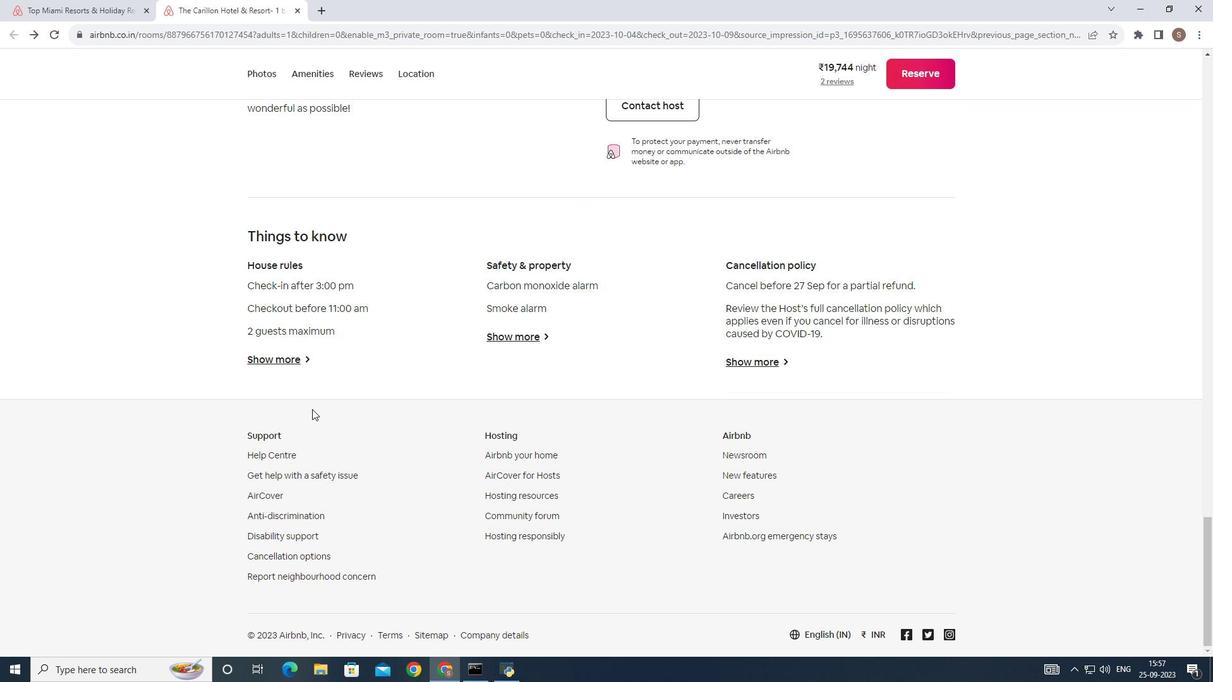 
Action: Mouse scrolled (312, 408) with delta (0, 0)
Screenshot: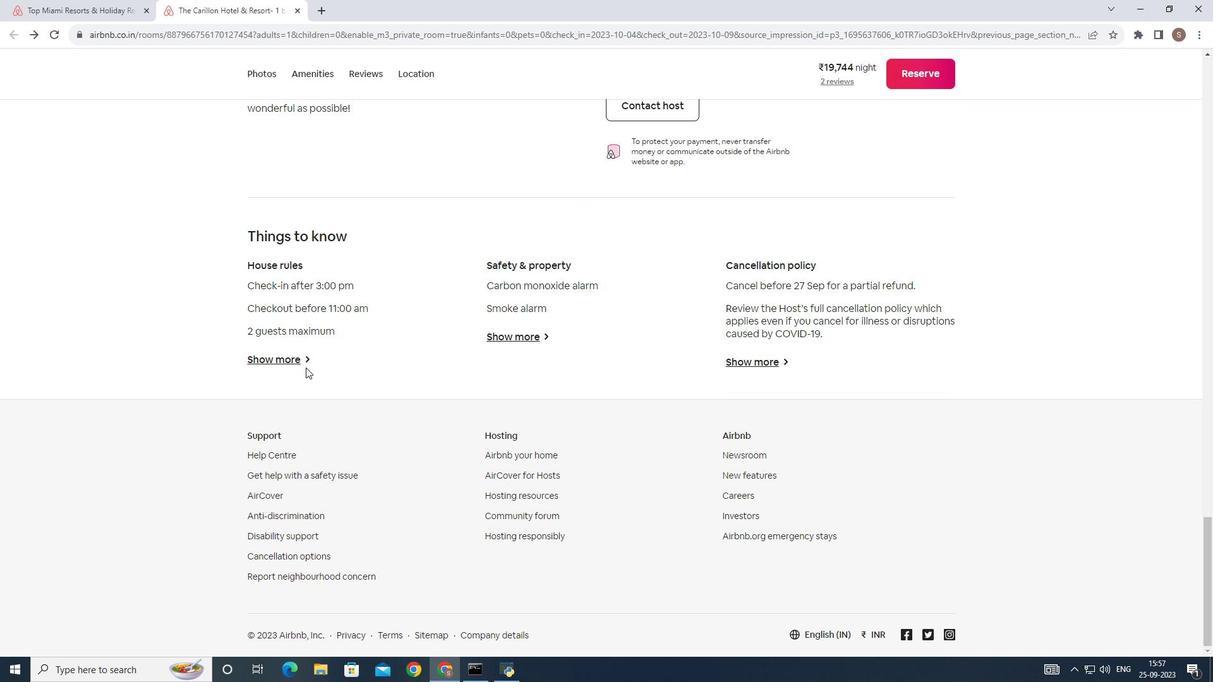 
Action: Mouse scrolled (312, 408) with delta (0, 0)
Screenshot: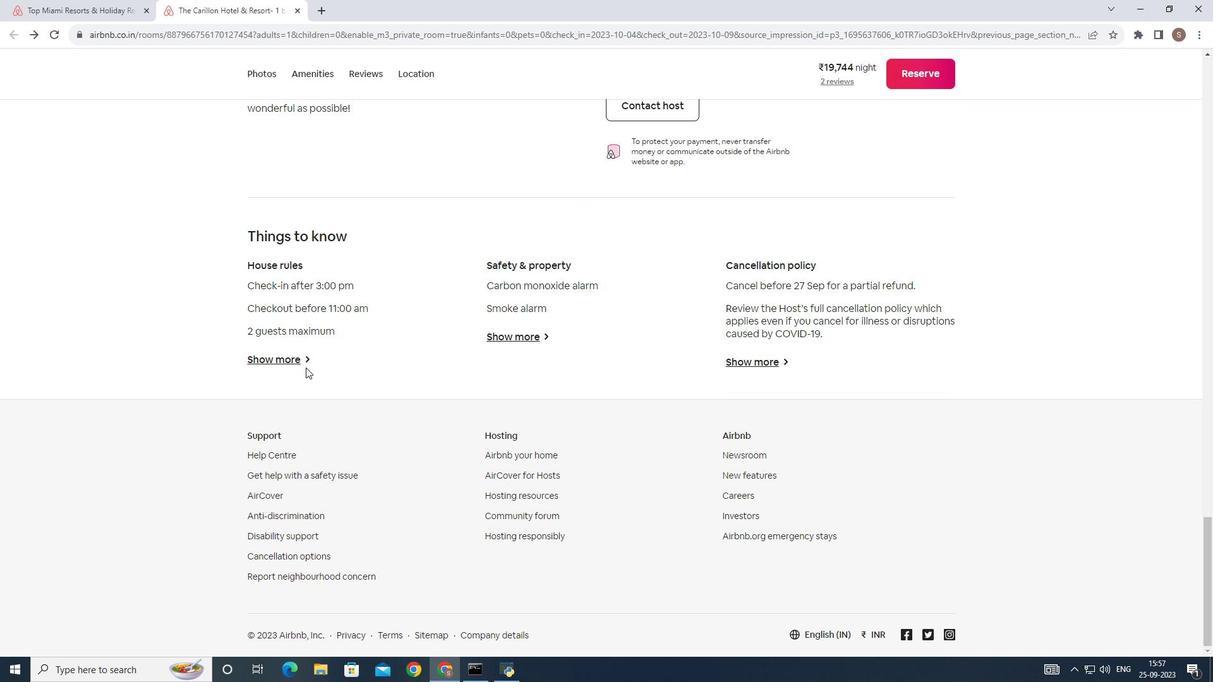 
Action: Mouse scrolled (312, 408) with delta (0, 0)
Screenshot: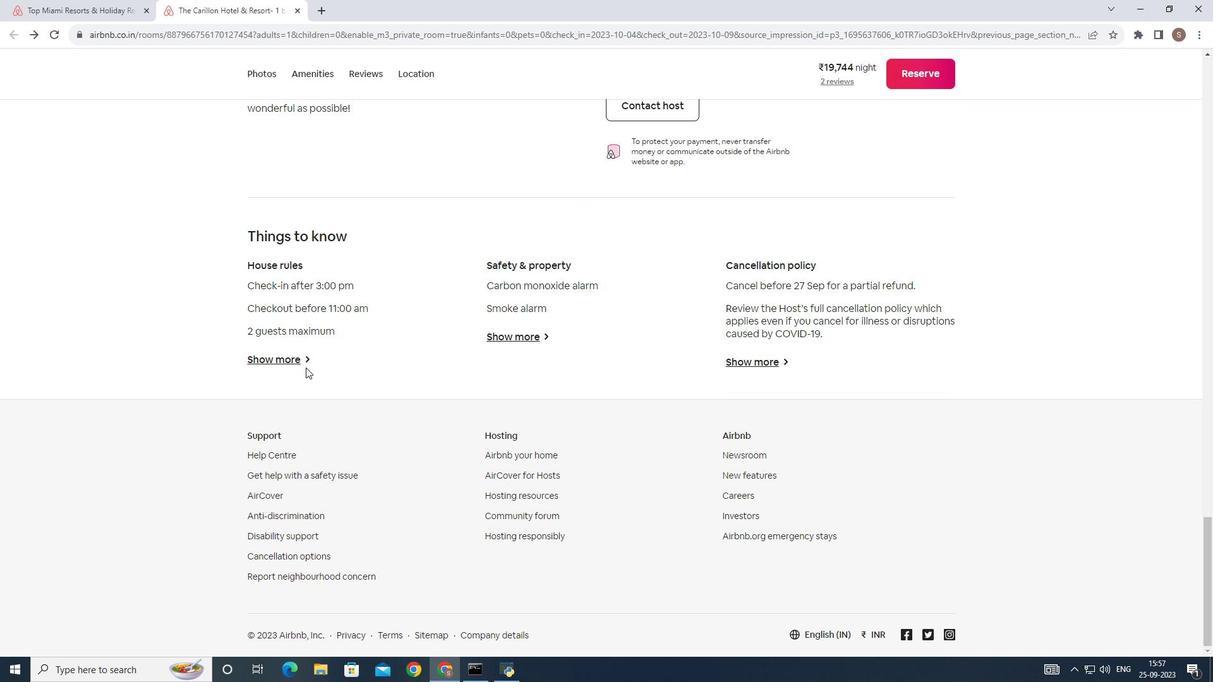 
Action: Mouse scrolled (312, 408) with delta (0, 0)
Screenshot: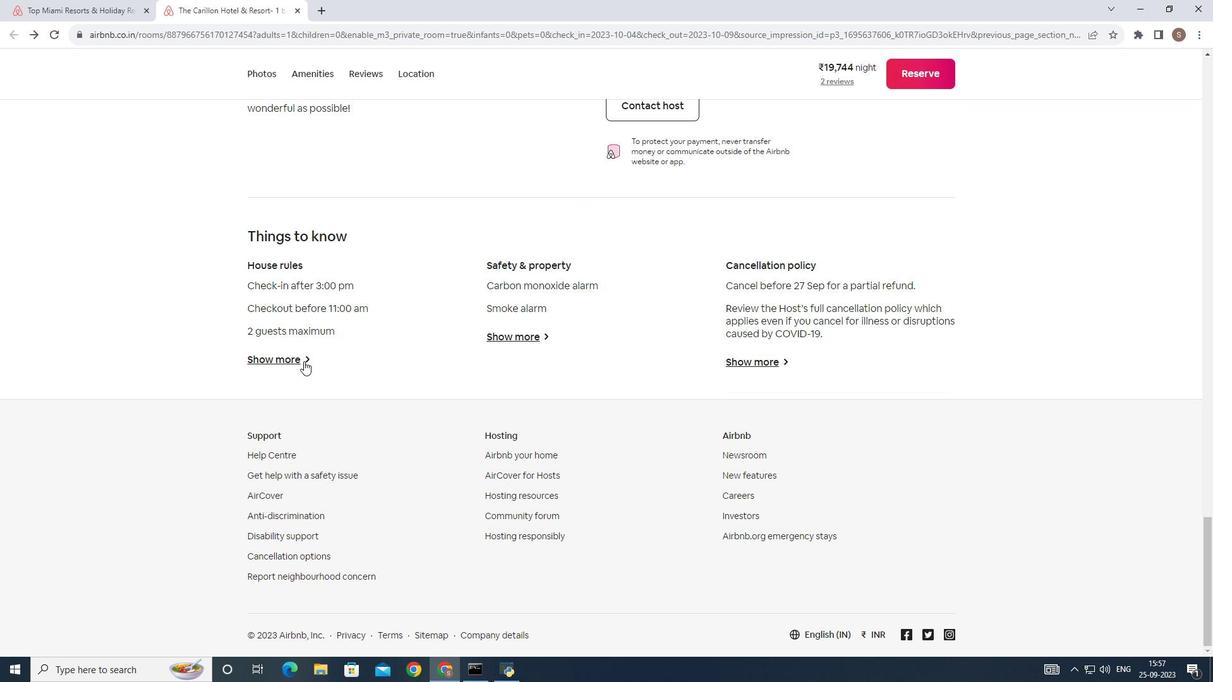 
Action: Mouse scrolled (312, 408) with delta (0, 0)
Screenshot: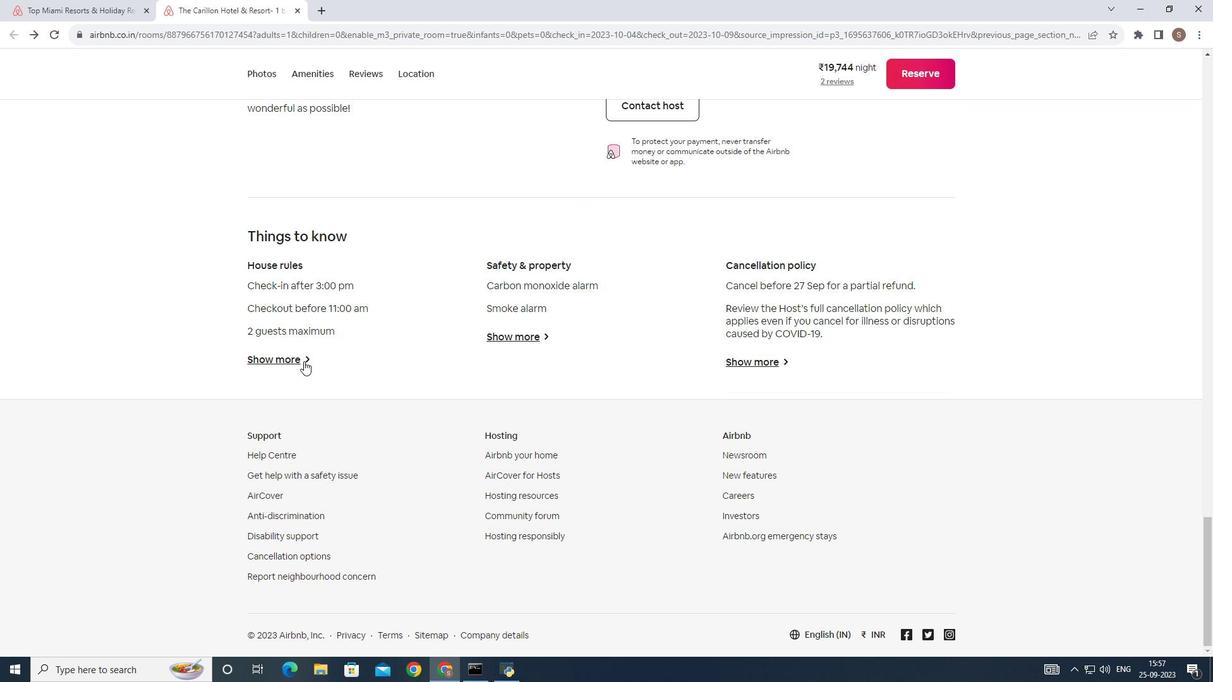 
Action: Mouse scrolled (312, 408) with delta (0, 0)
Screenshot: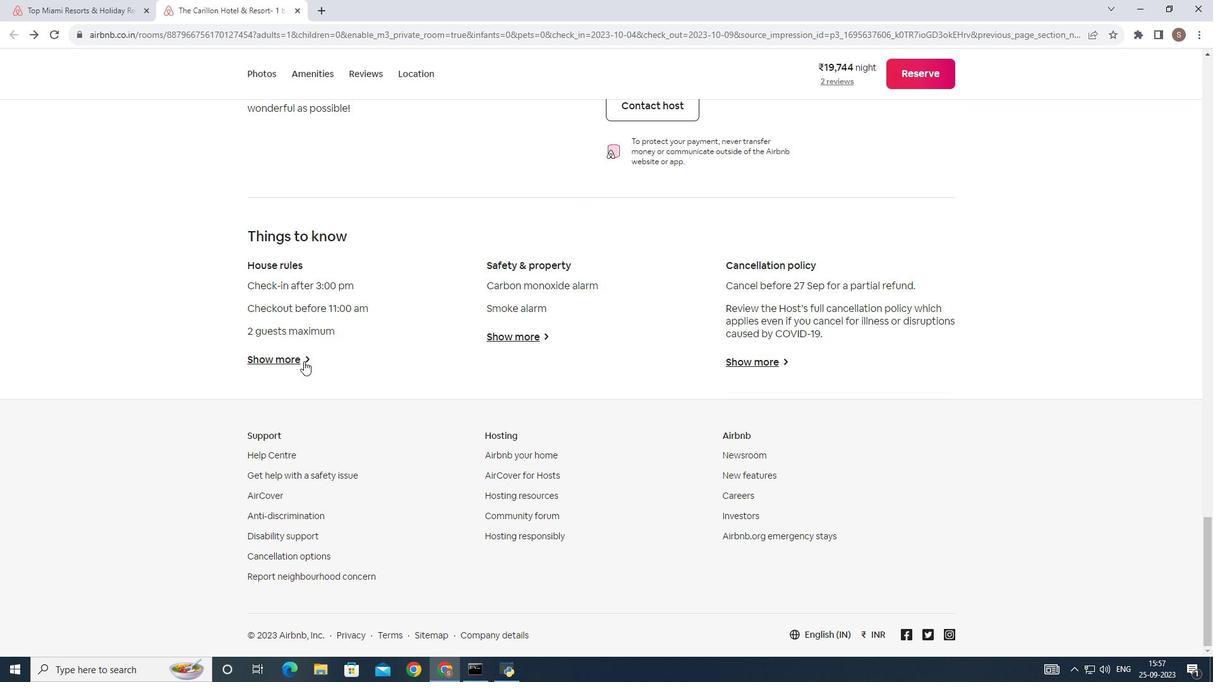 
Action: Mouse moved to (296, 347)
Screenshot: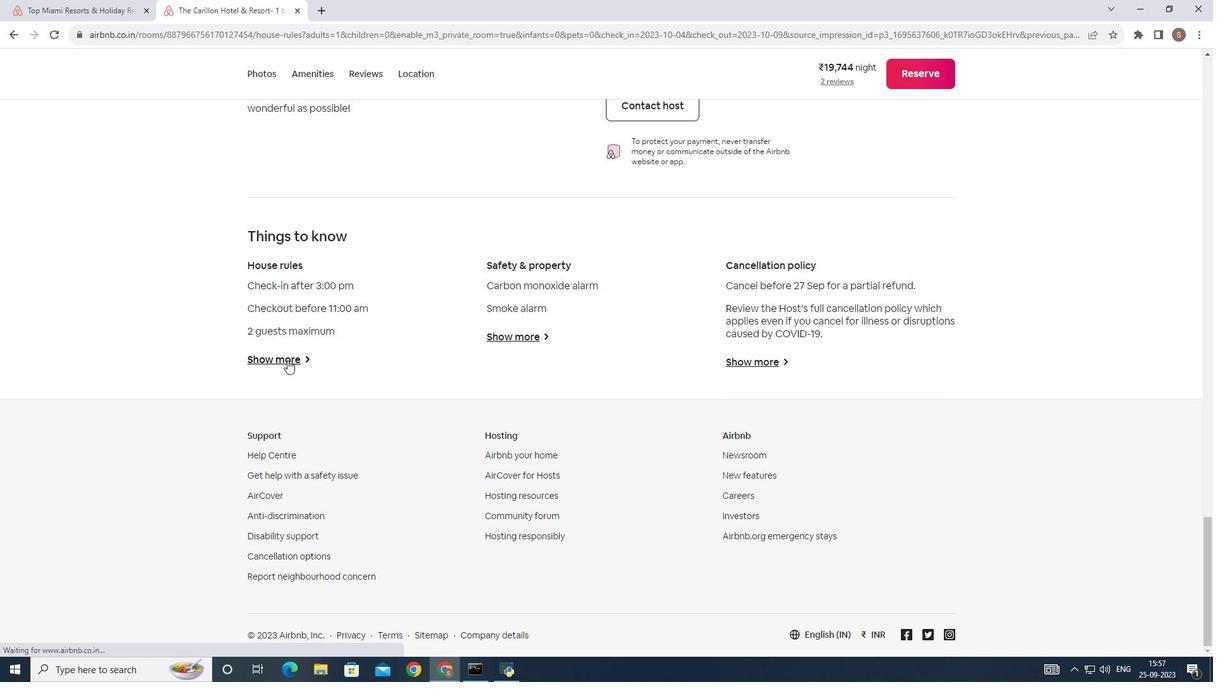 
Action: Mouse pressed left at (296, 347)
Screenshot: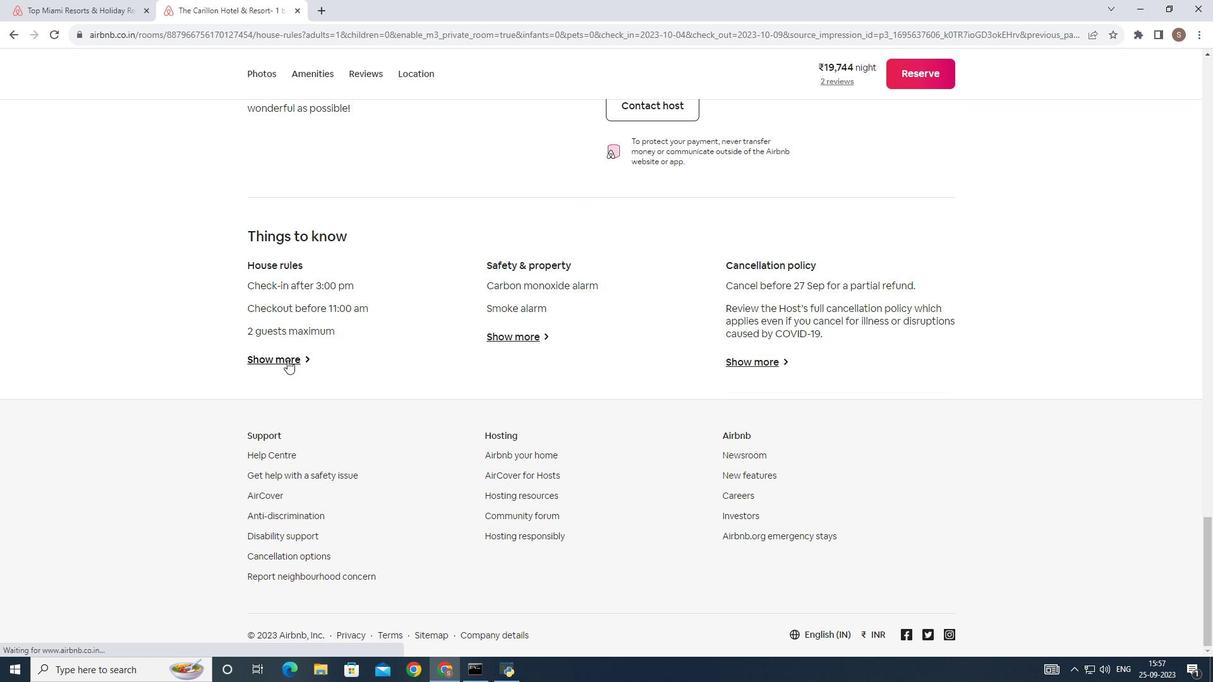 
Action: Mouse moved to (287, 360)
Screenshot: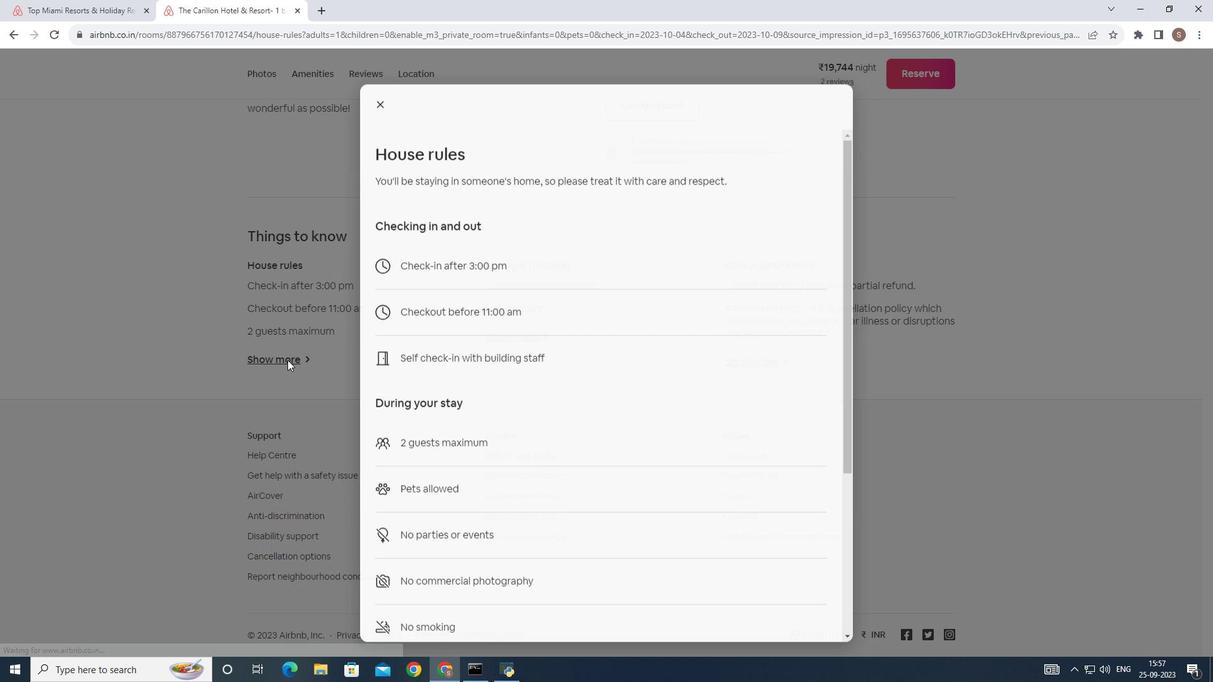 
Action: Mouse pressed left at (287, 360)
Screenshot: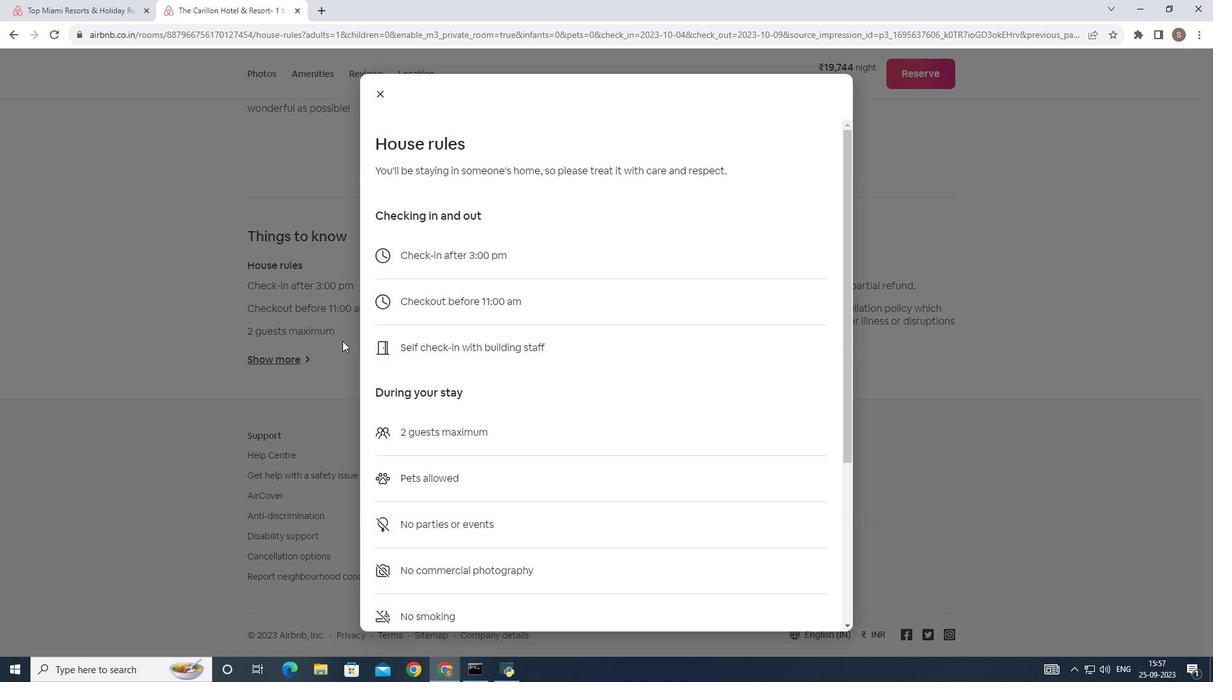 
Action: Mouse moved to (336, 336)
Screenshot: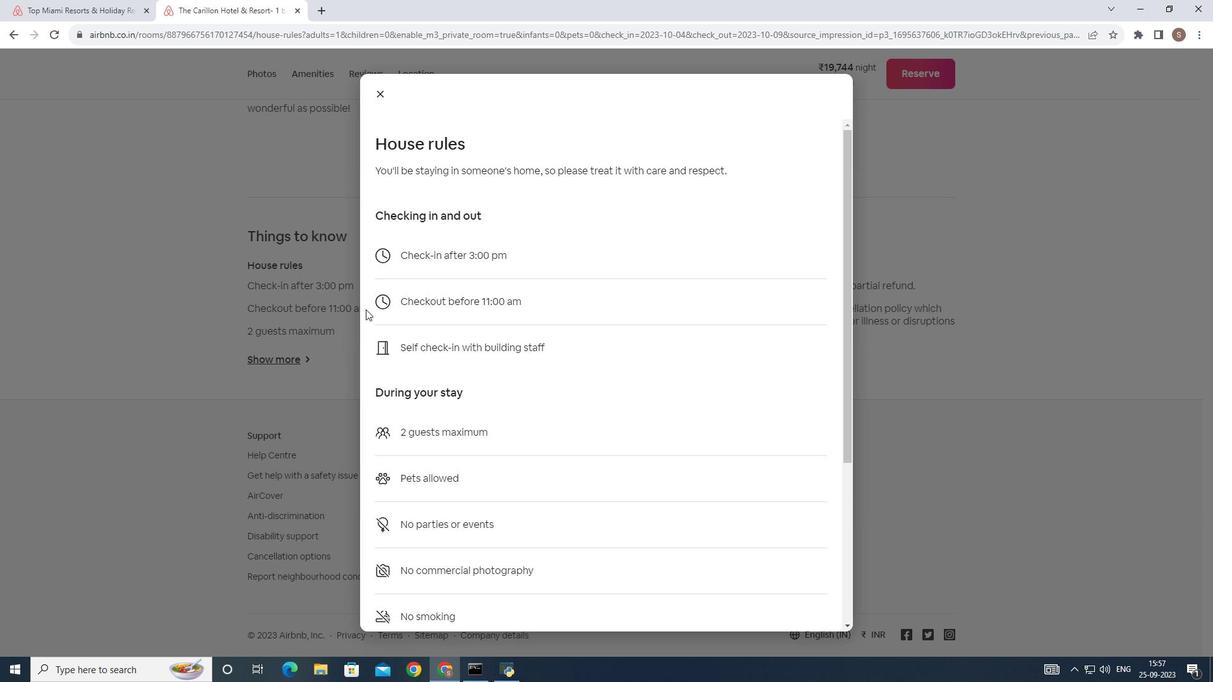 
Action: Mouse scrolled (336, 336) with delta (0, 0)
Screenshot: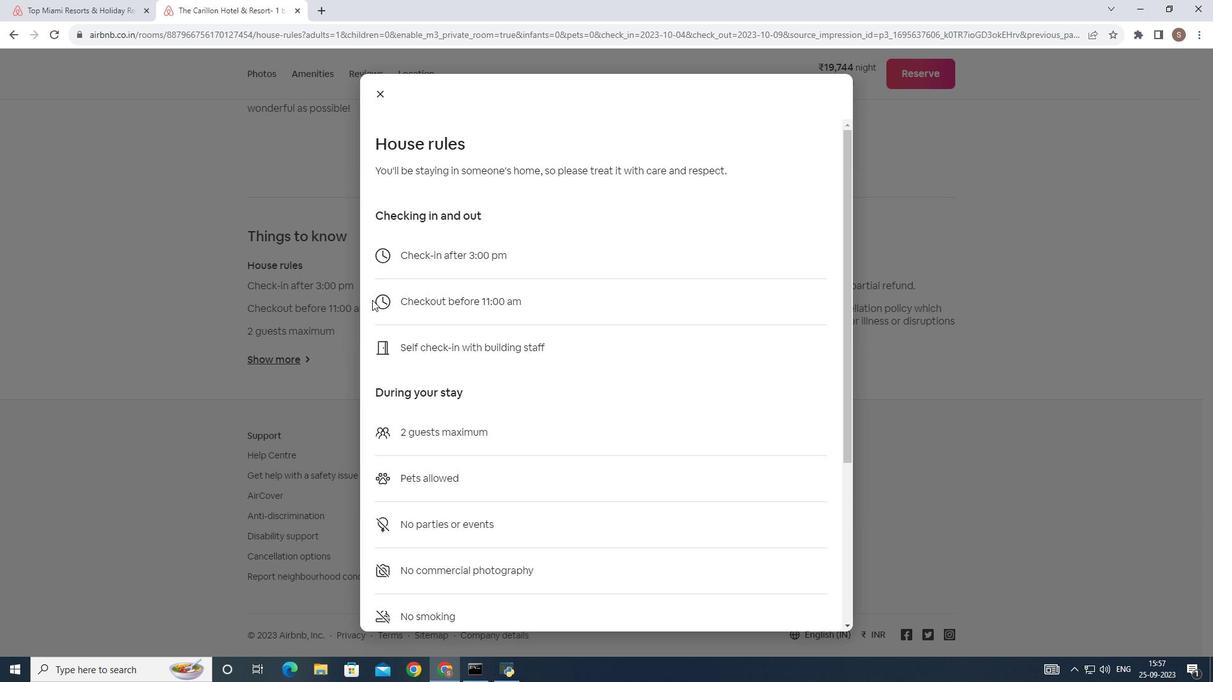 
Action: Mouse scrolled (336, 336) with delta (0, 0)
Screenshot: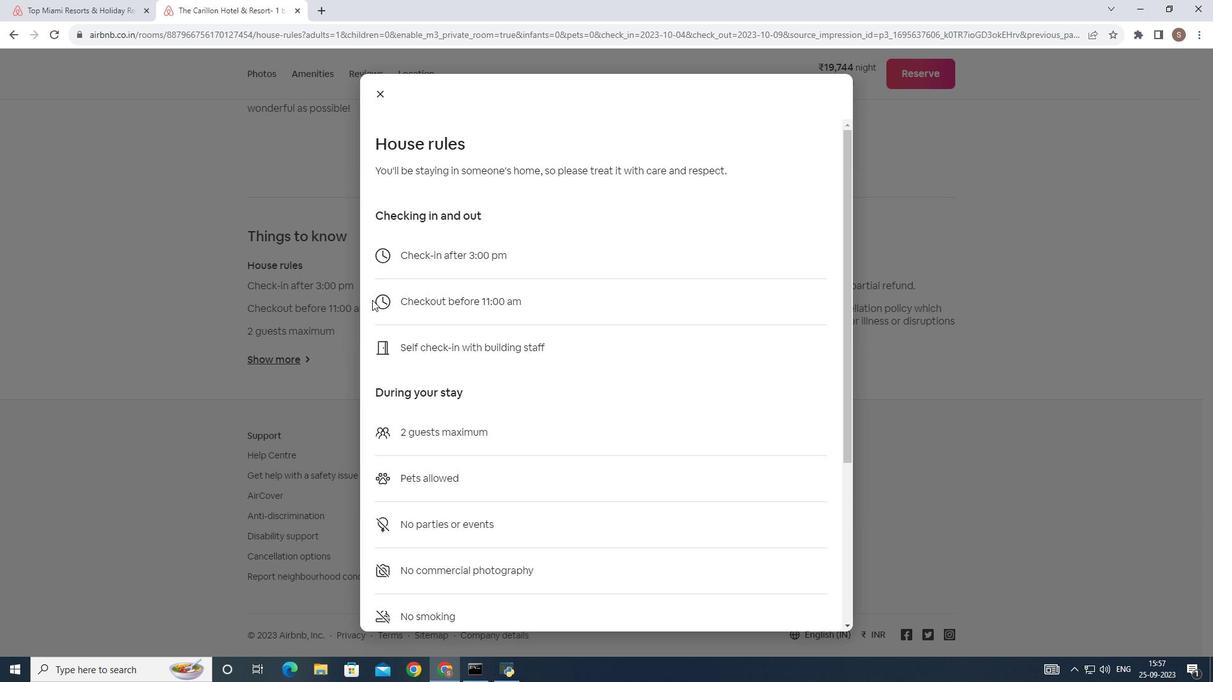 
Action: Mouse scrolled (336, 336) with delta (0, 0)
Screenshot: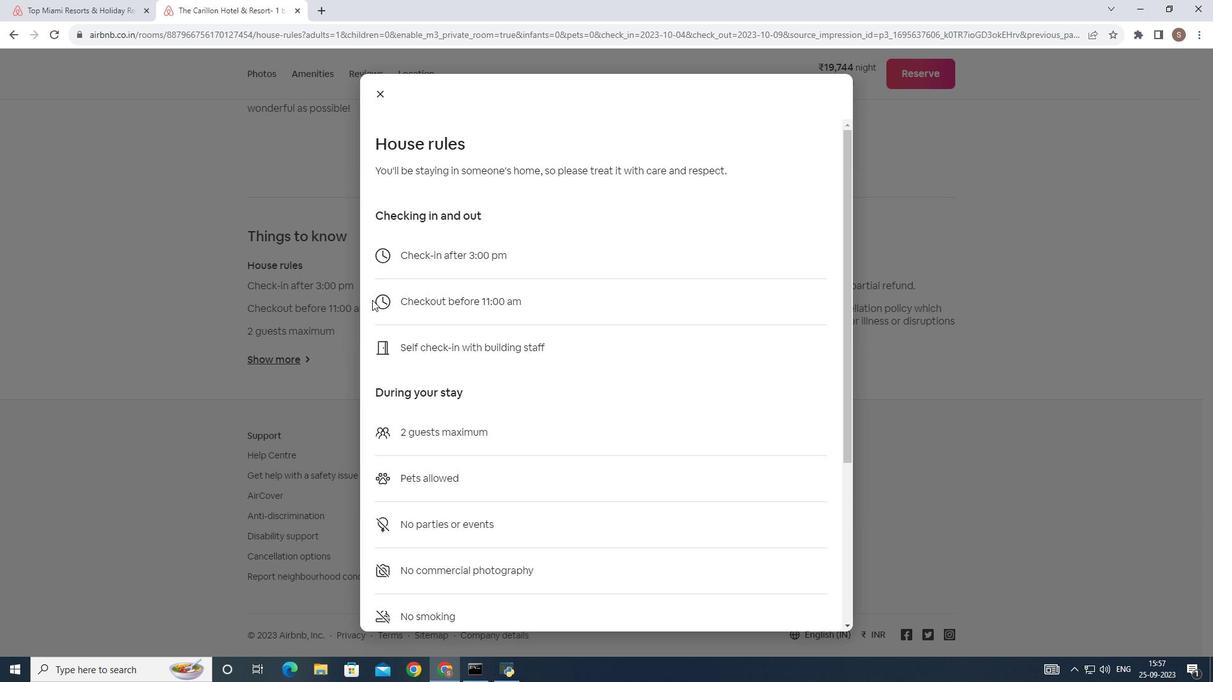 
Action: Mouse scrolled (336, 336) with delta (0, 0)
Screenshot: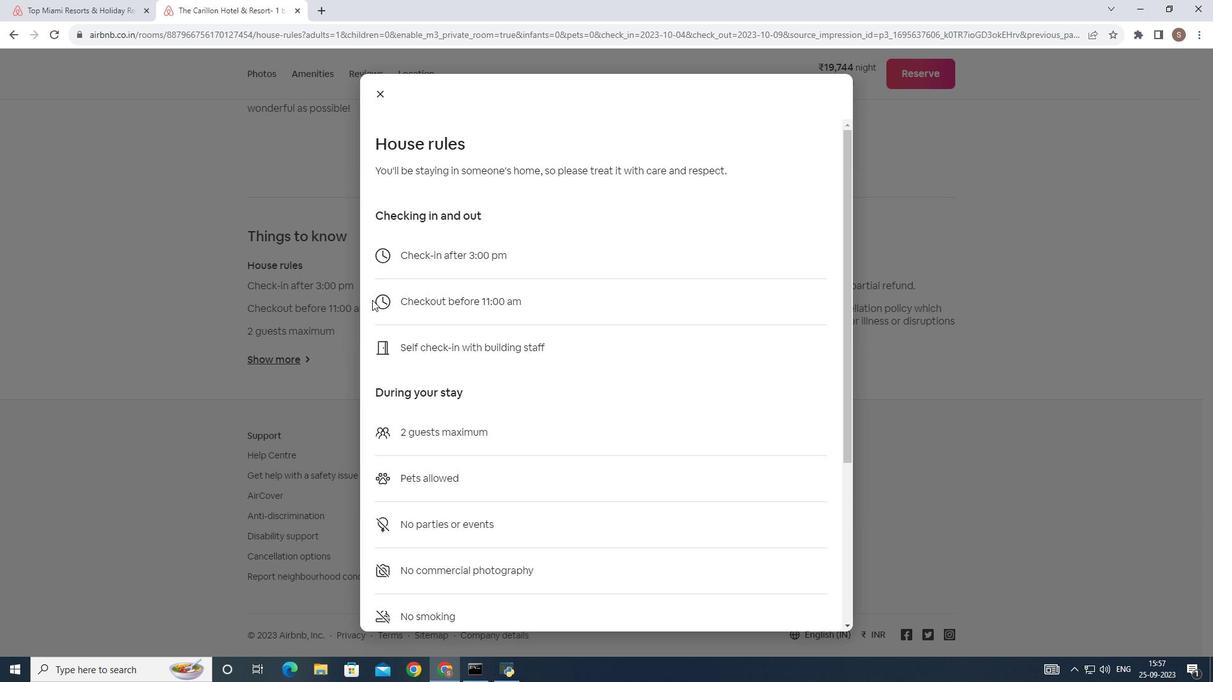 
Action: Mouse scrolled (336, 336) with delta (0, 0)
Screenshot: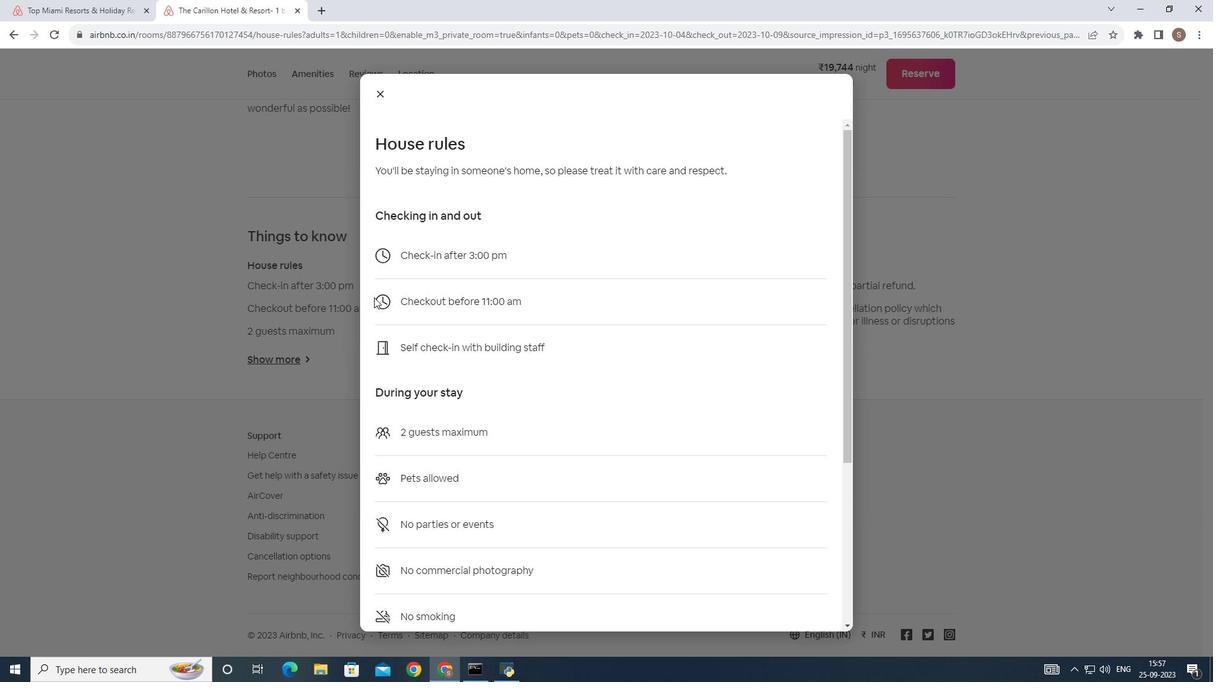 
Action: Mouse scrolled (336, 336) with delta (0, 0)
Screenshot: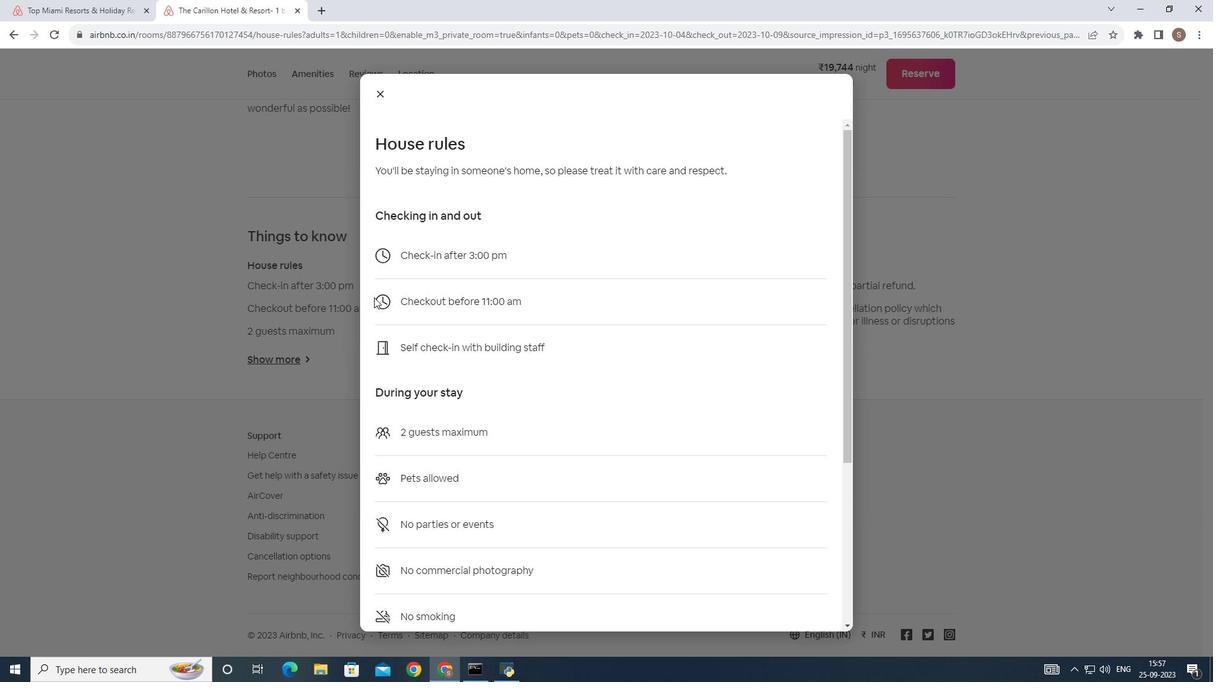 
Action: Mouse moved to (359, 315)
Screenshot: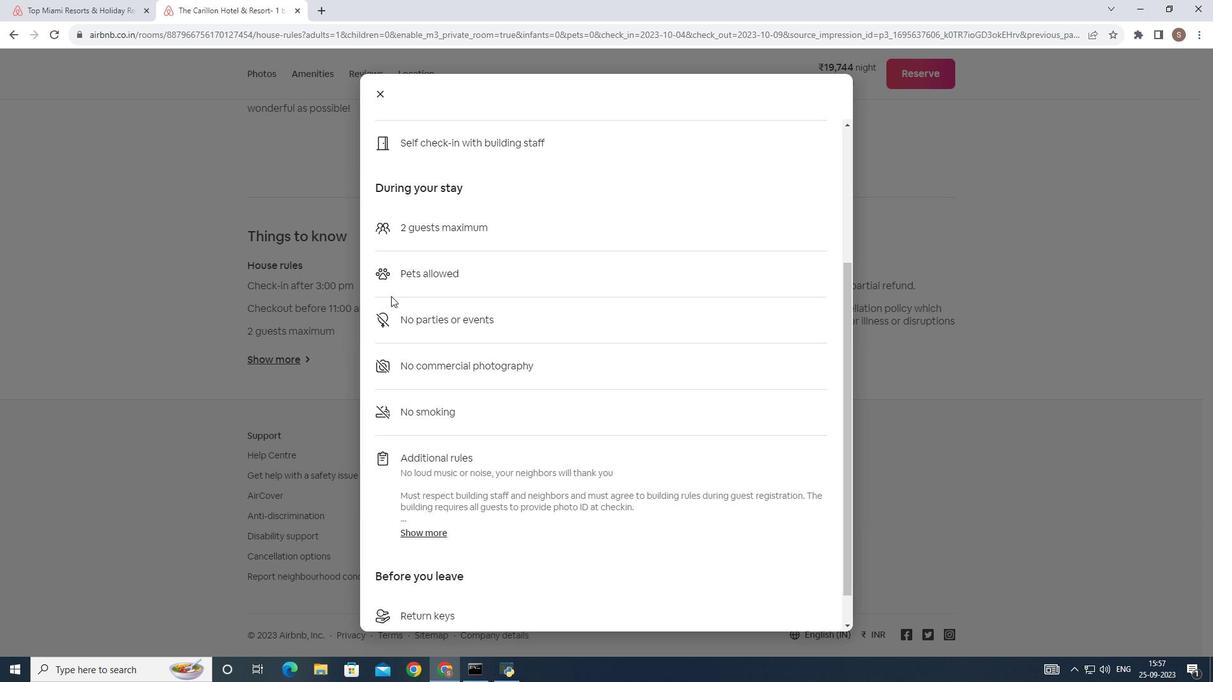 
Action: Mouse scrolled (359, 315) with delta (0, 0)
Screenshot: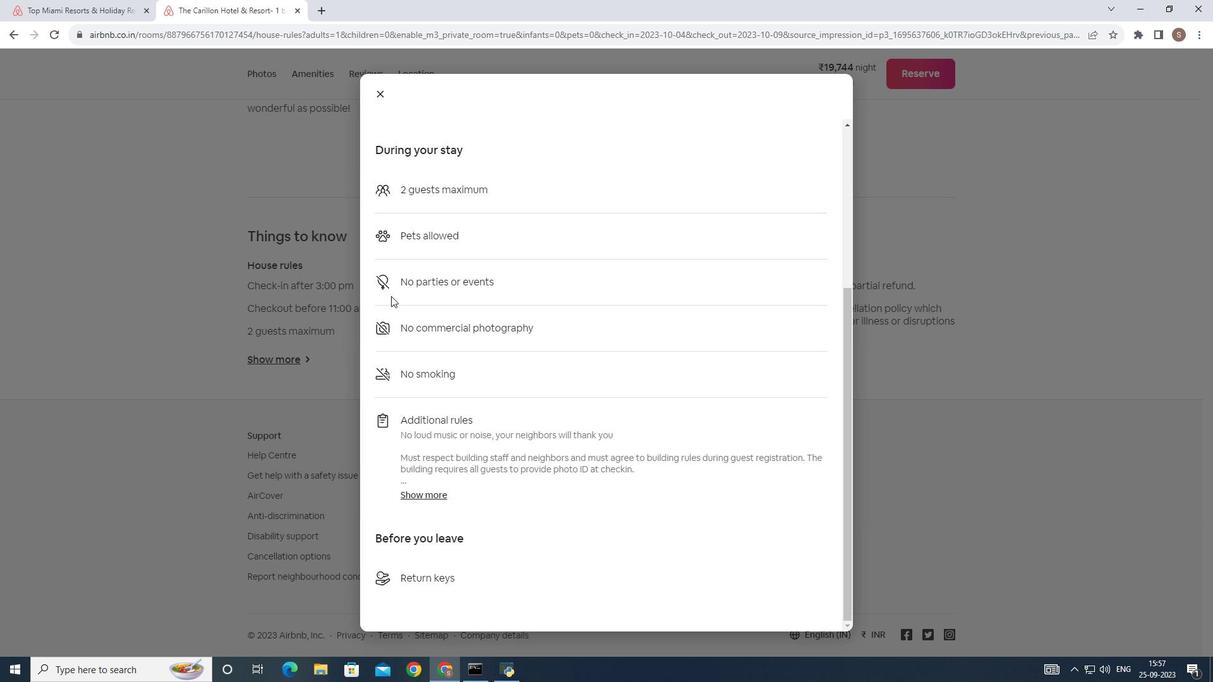 
Action: Mouse scrolled (359, 315) with delta (0, 0)
Screenshot: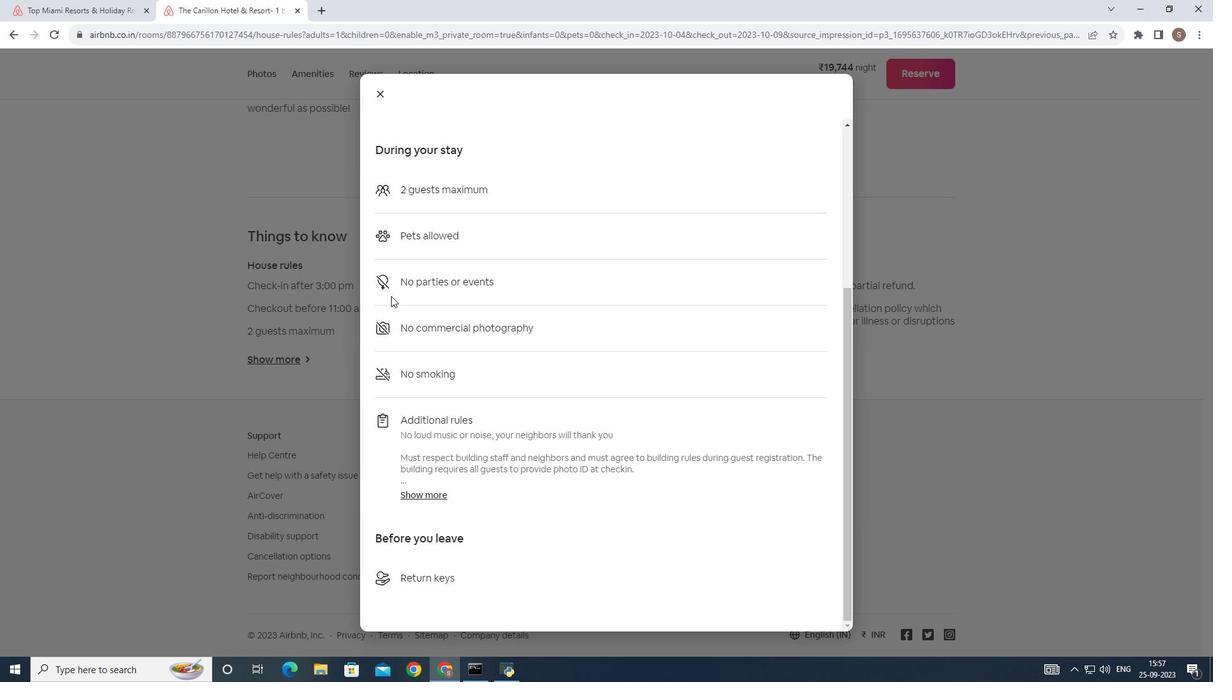 
Action: Mouse scrolled (359, 315) with delta (0, 0)
Screenshot: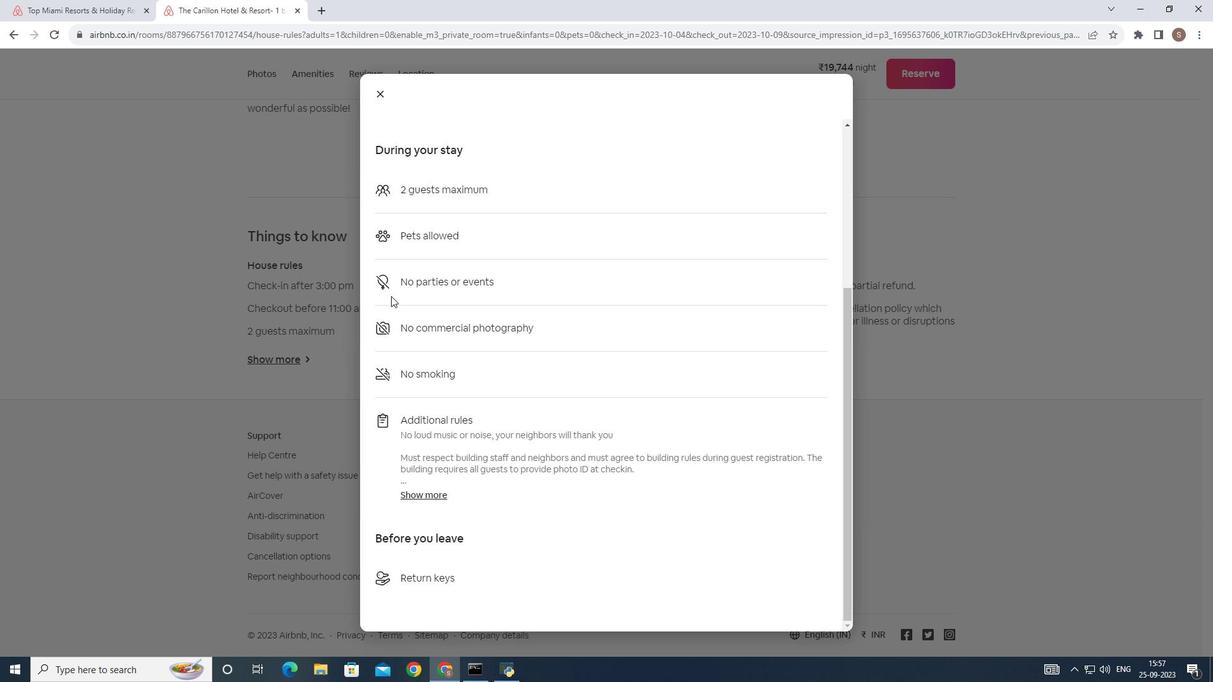 
Action: Mouse scrolled (359, 315) with delta (0, 0)
Screenshot: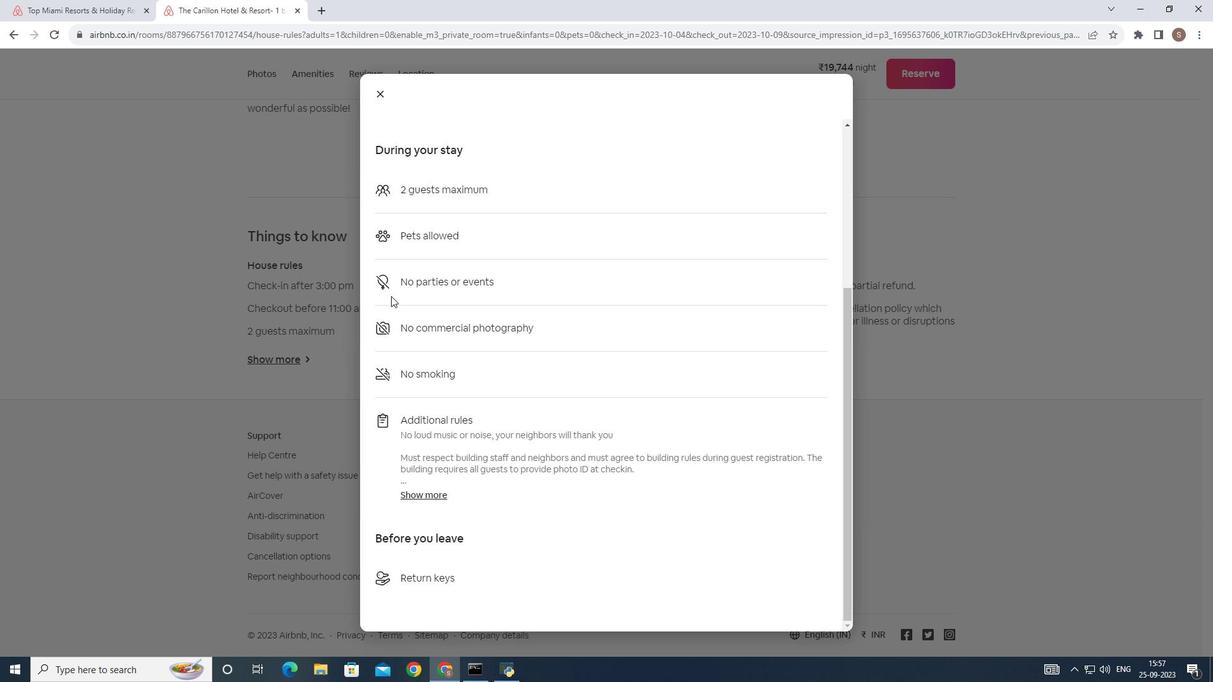 
Action: Mouse scrolled (359, 315) with delta (0, 0)
Screenshot: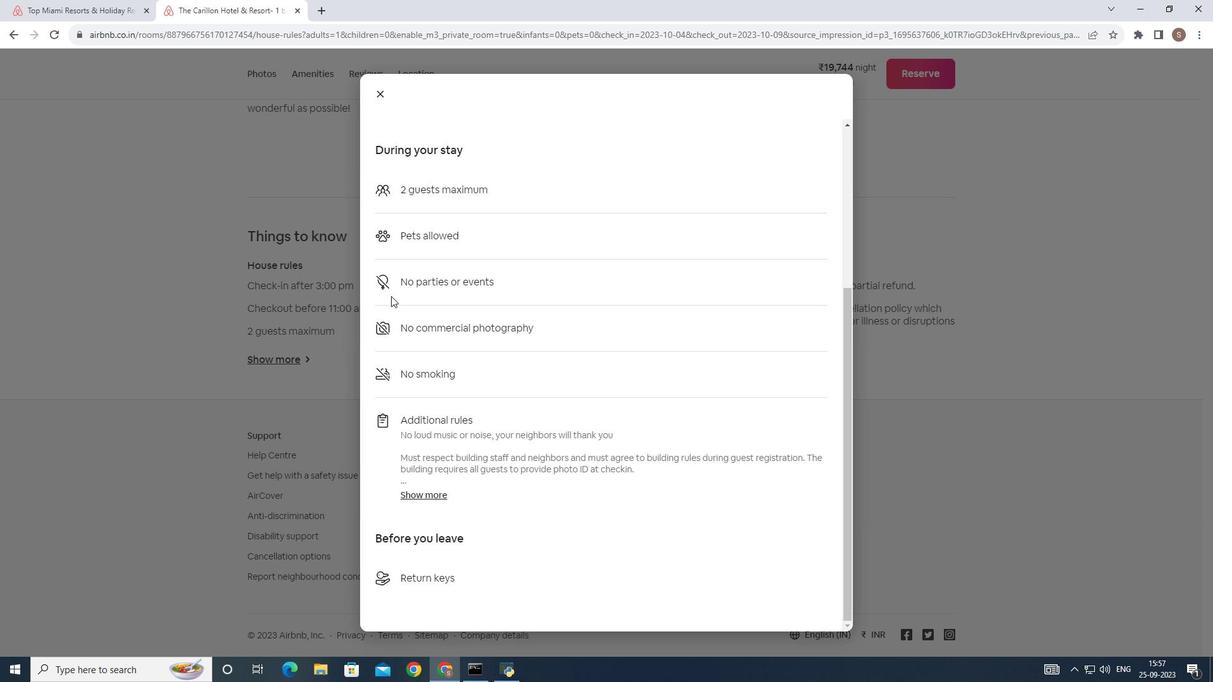 
Action: Mouse scrolled (359, 315) with delta (0, 0)
Screenshot: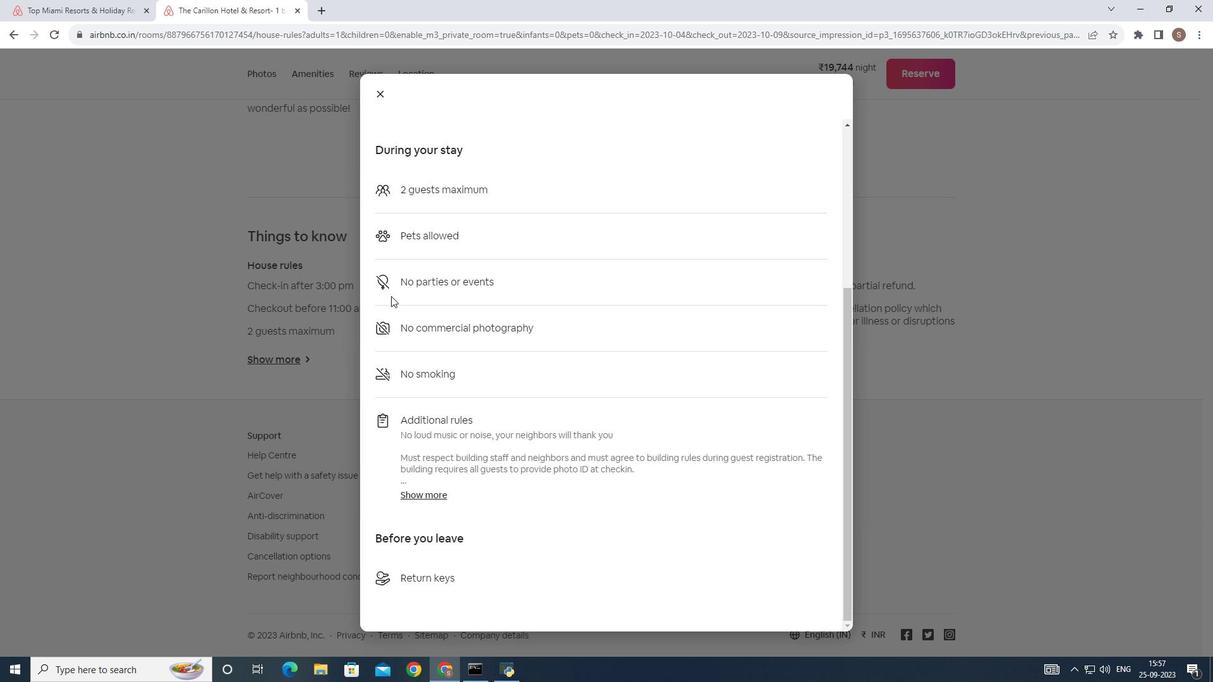 
Action: Mouse moved to (378, 296)
Screenshot: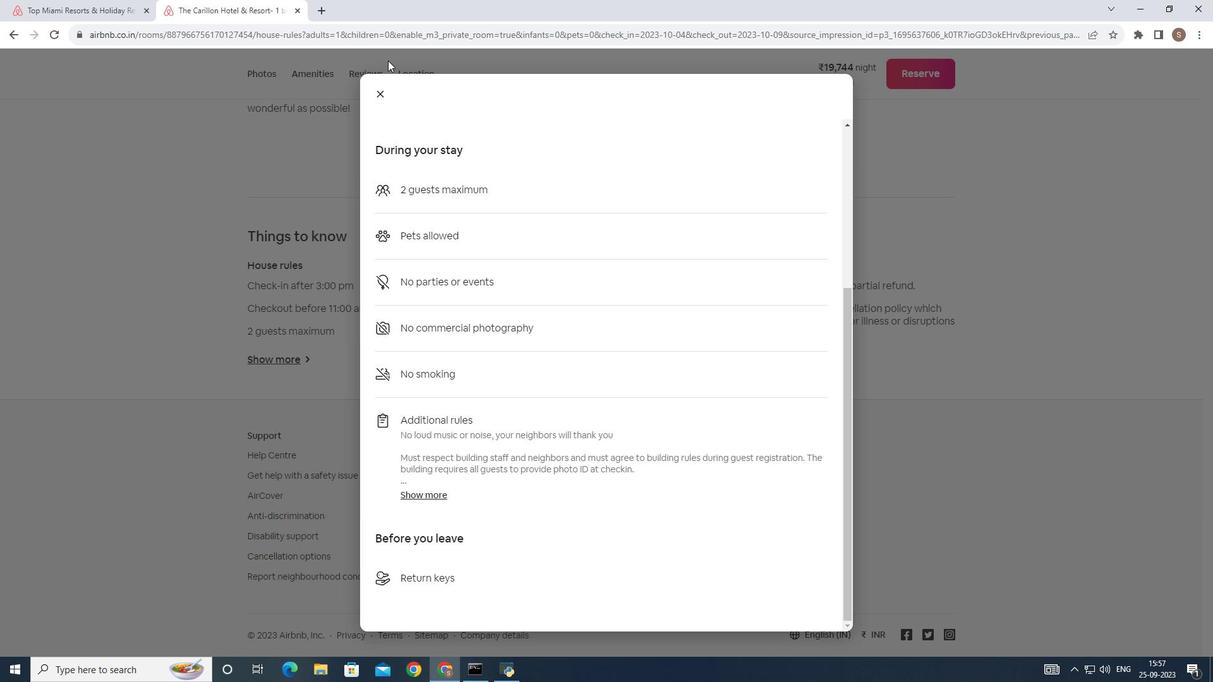 
Action: Mouse scrolled (378, 295) with delta (0, 0)
Screenshot: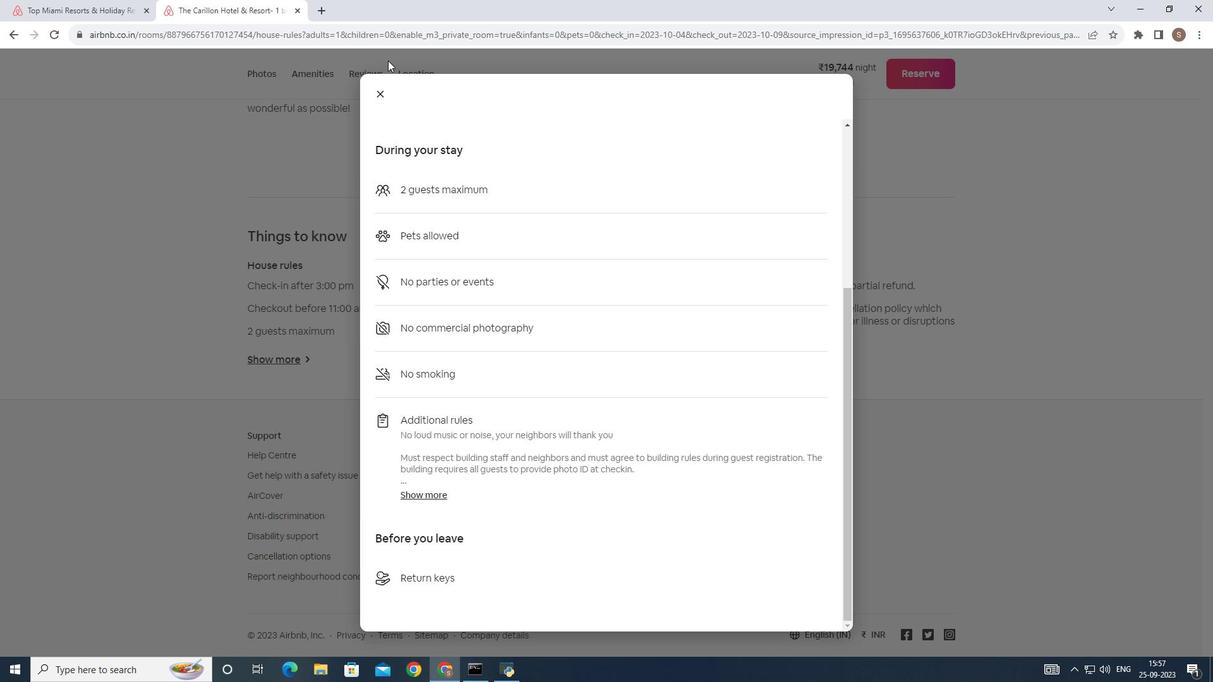 
Action: Mouse moved to (387, 295)
Screenshot: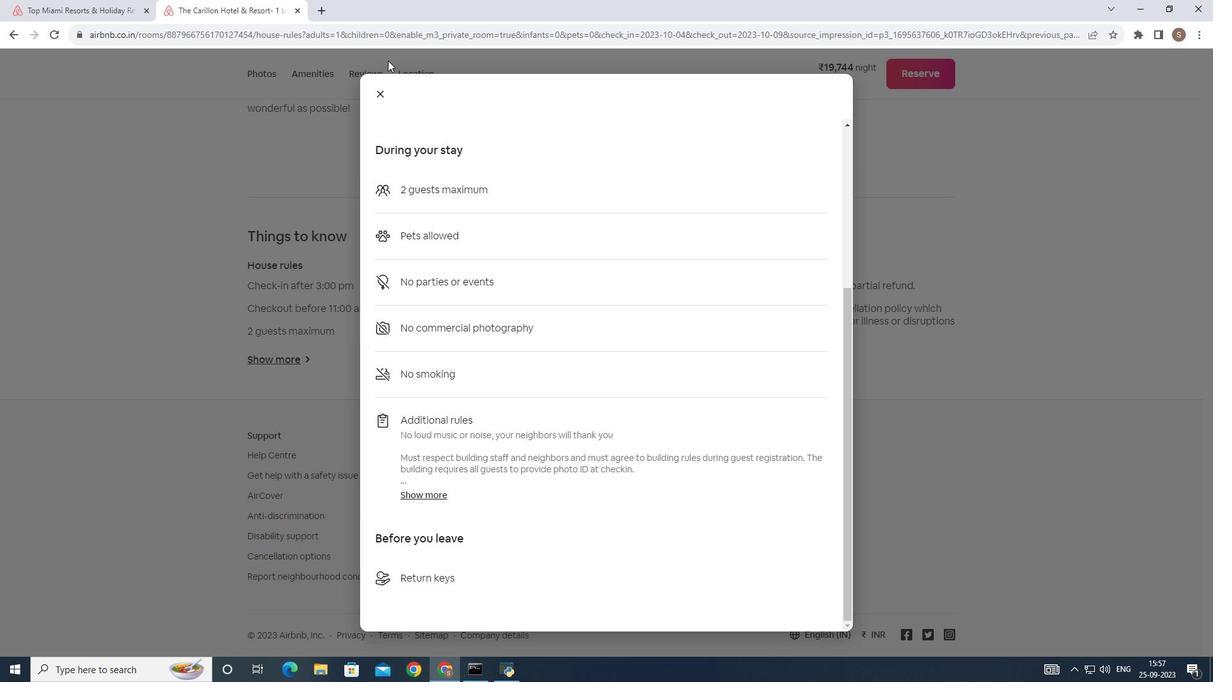 
Action: Mouse scrolled (387, 295) with delta (0, 0)
Screenshot: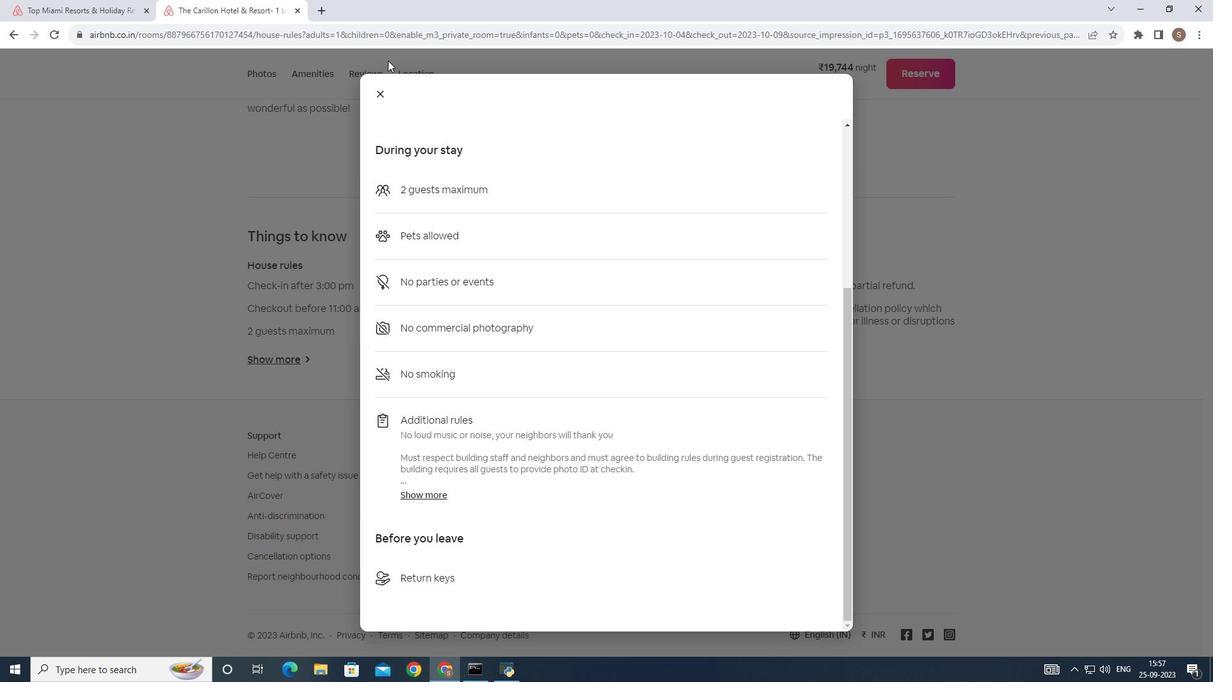 
Action: Mouse moved to (389, 295)
Screenshot: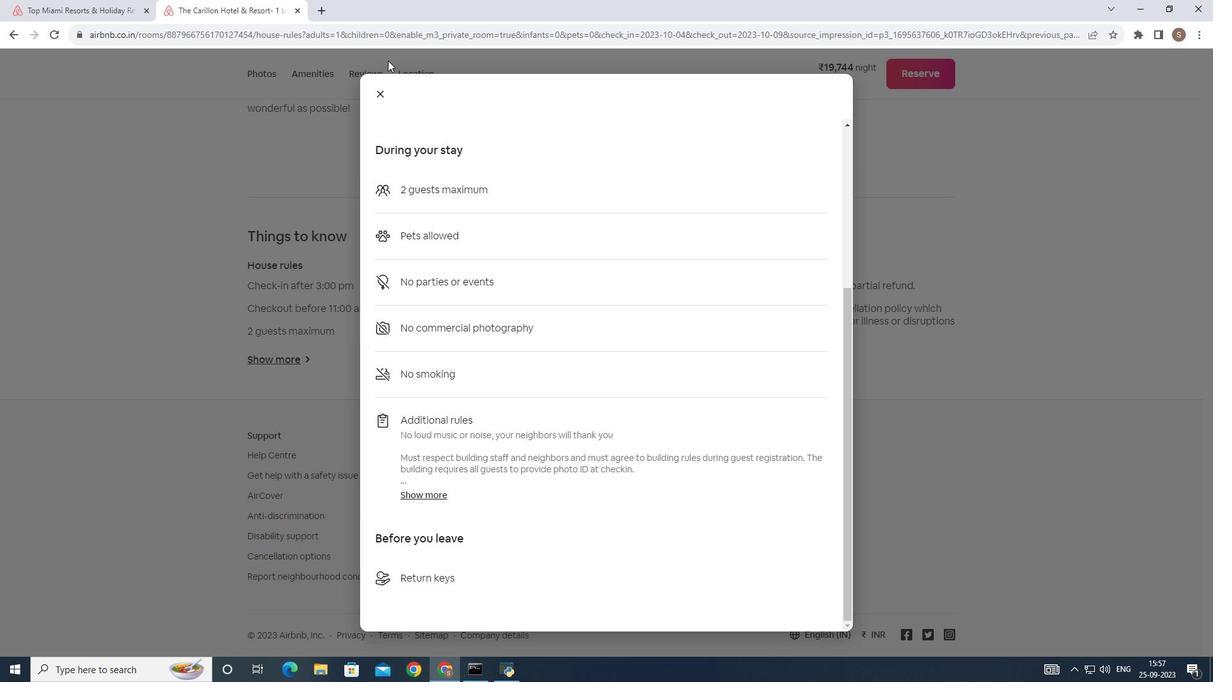 
Action: Mouse scrolled (389, 295) with delta (0, 0)
Screenshot: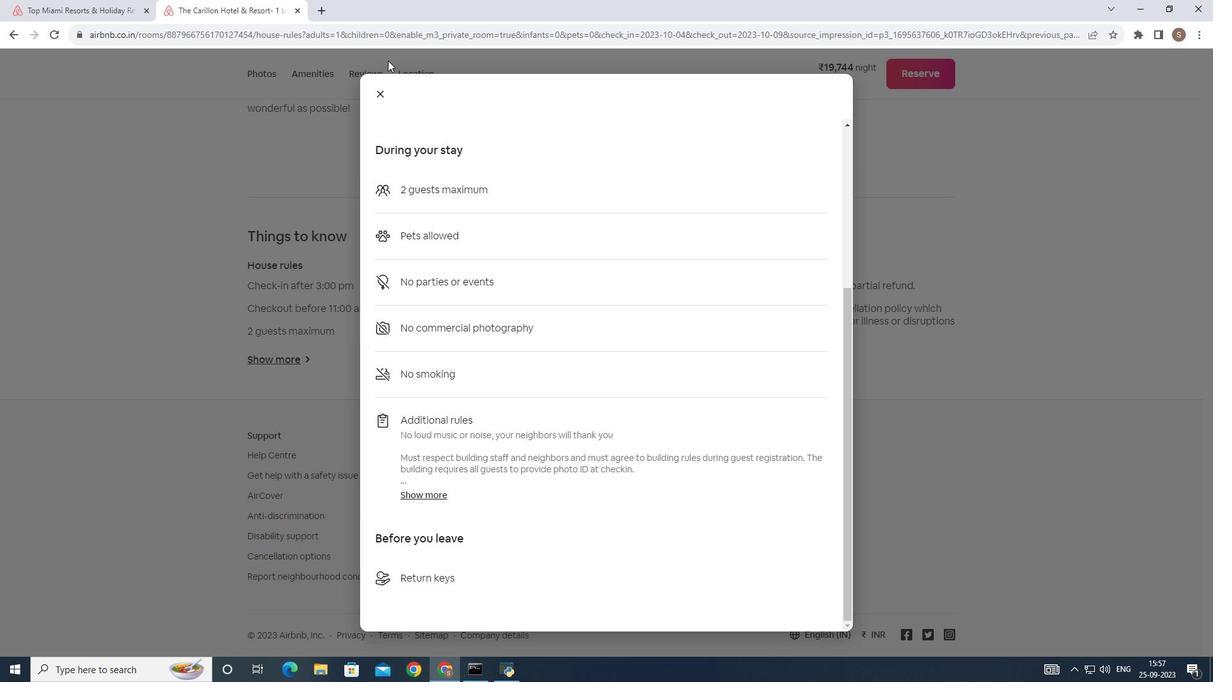 
Action: Mouse moved to (391, 296)
Screenshot: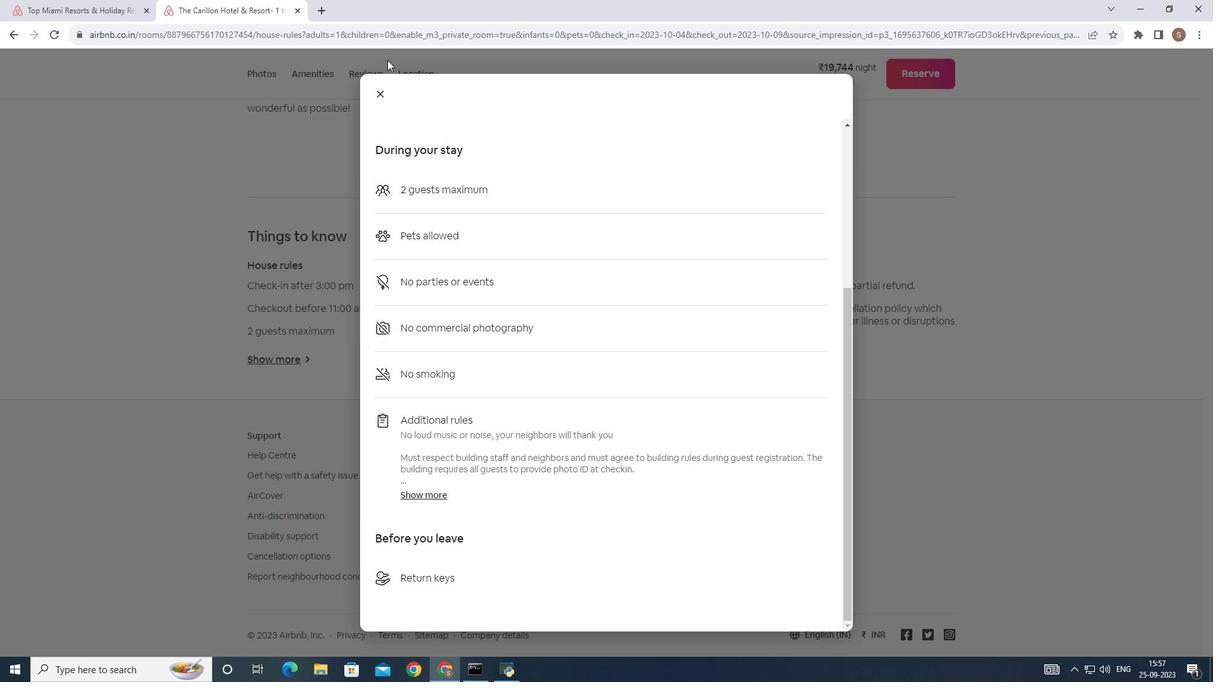 
Action: Mouse scrolled (391, 295) with delta (0, 0)
Screenshot: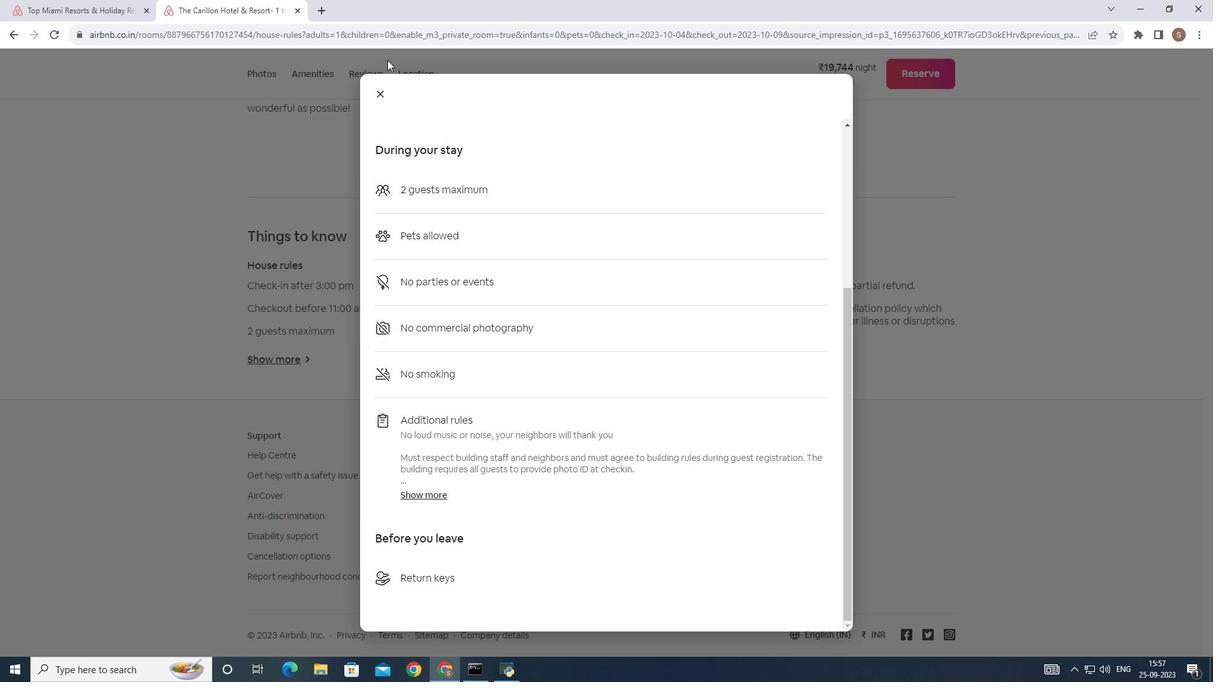 
Action: Mouse scrolled (391, 295) with delta (0, 0)
Screenshot: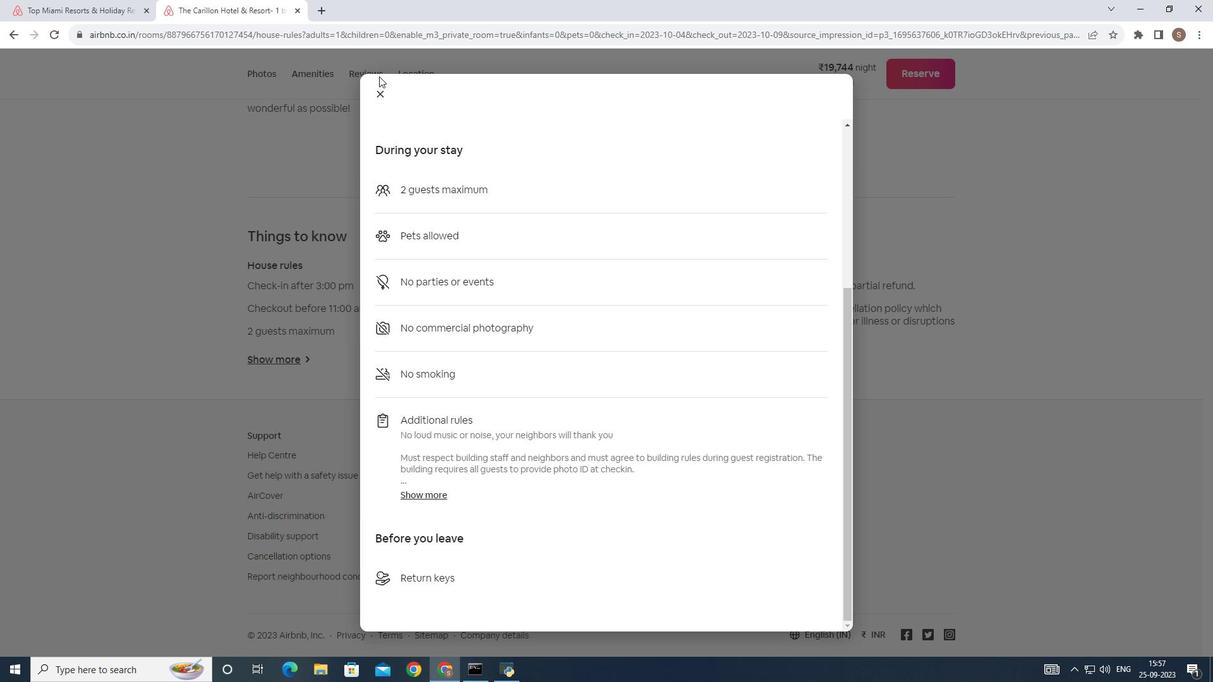 
Action: Mouse scrolled (391, 295) with delta (0, 0)
Screenshot: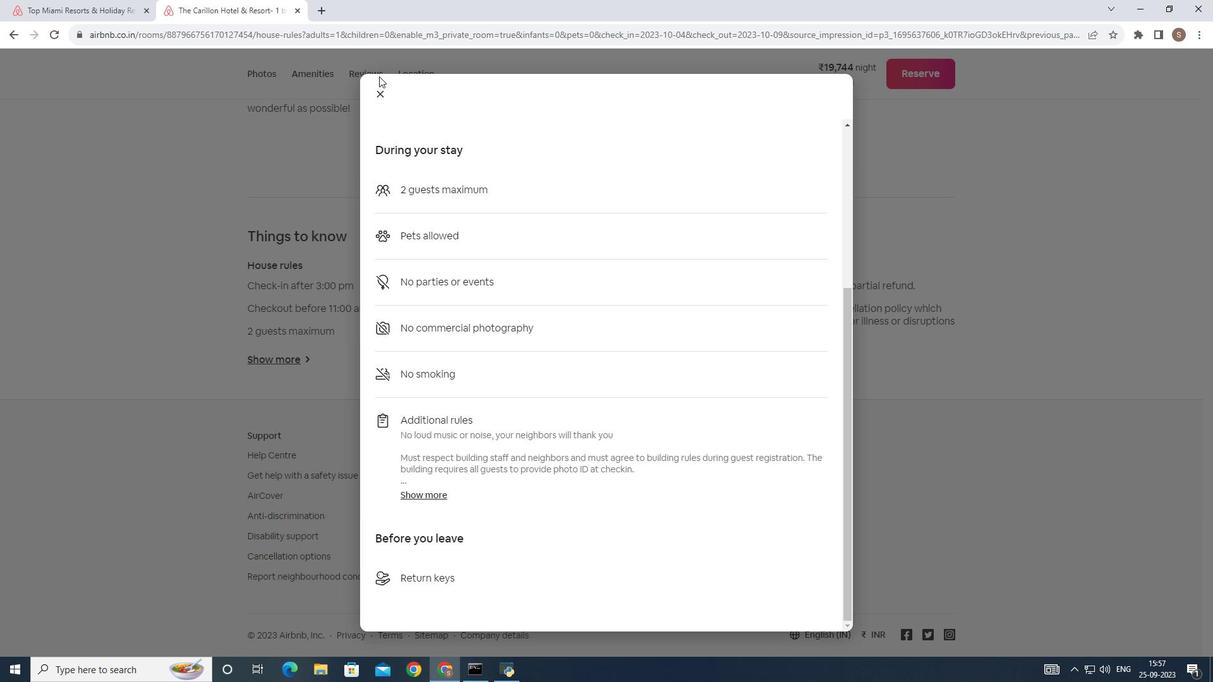 
Action: Mouse moved to (377, 96)
Screenshot: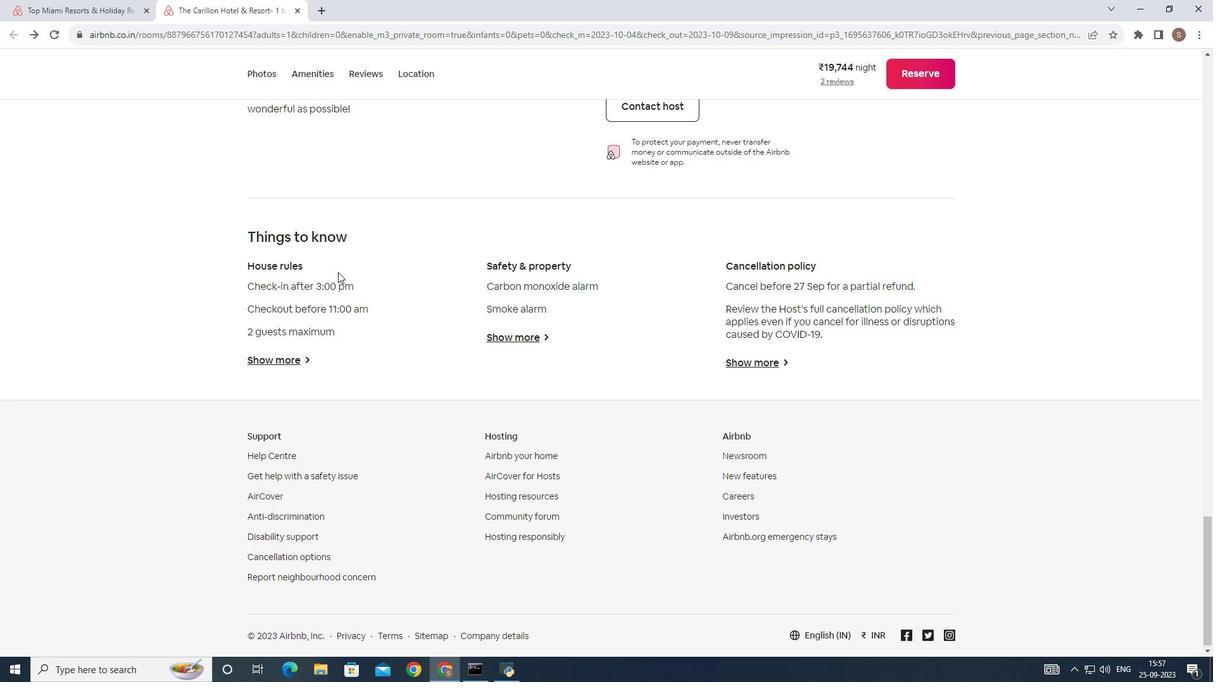 
Action: Mouse pressed left at (377, 96)
Screenshot: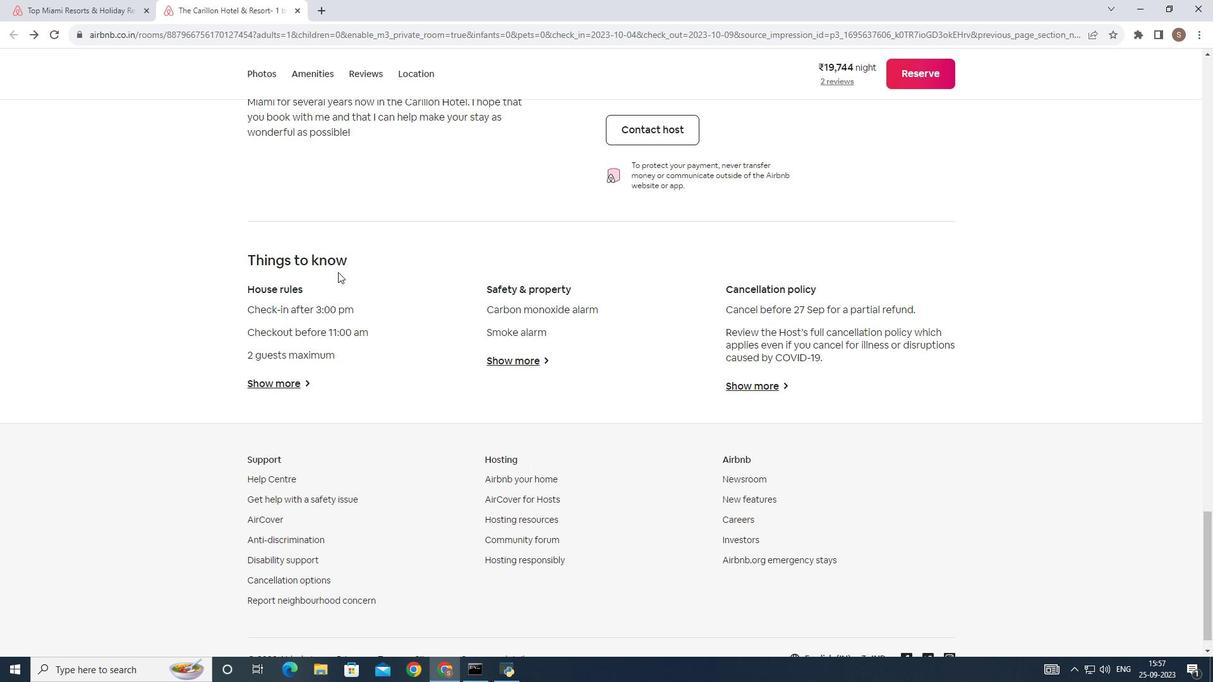 
Action: Mouse moved to (338, 272)
Screenshot: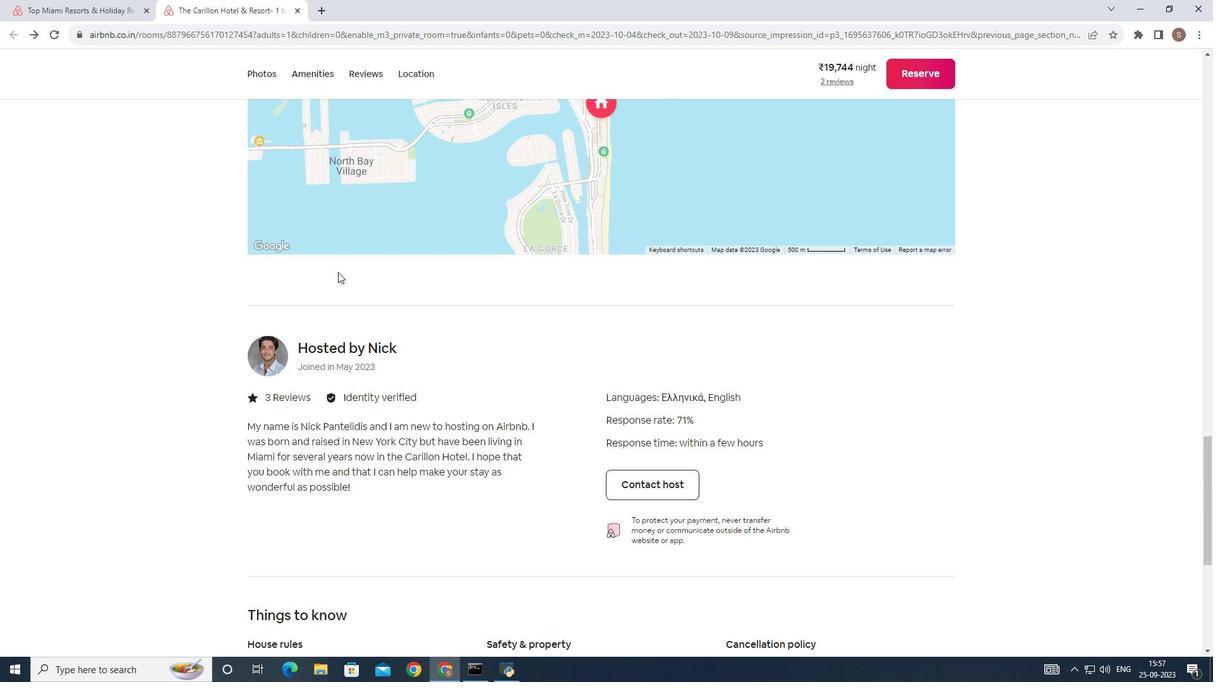 
Action: Mouse scrolled (338, 272) with delta (0, 0)
Screenshot: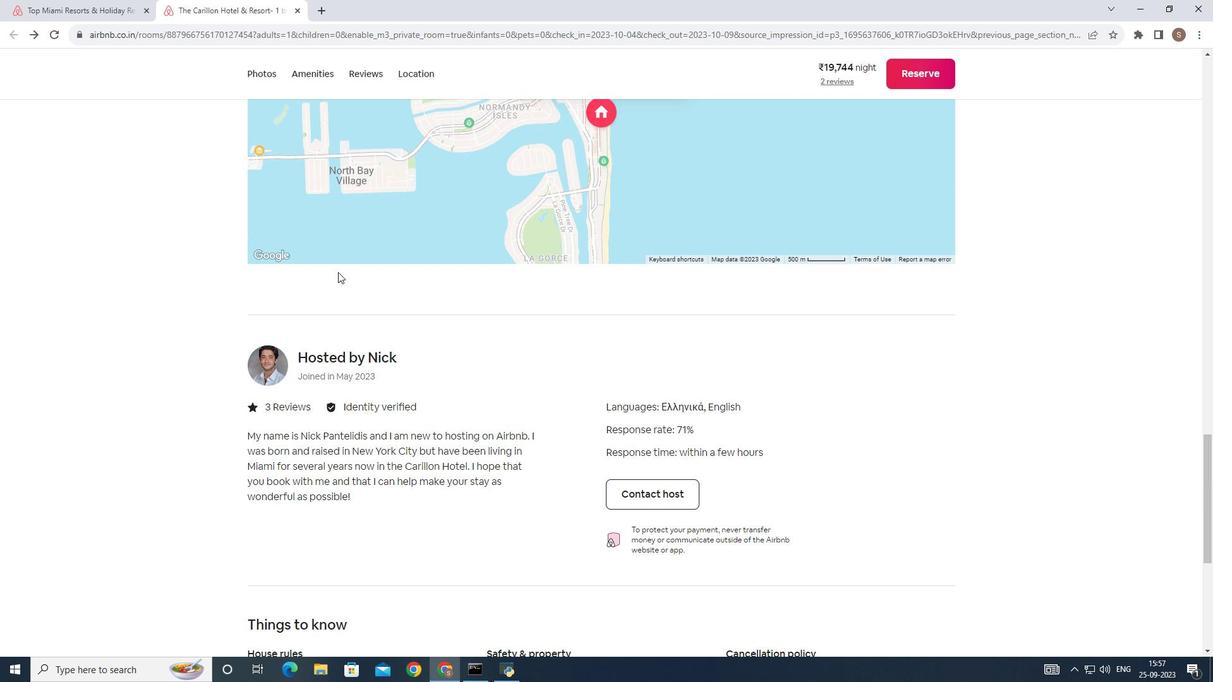 
Action: Mouse scrolled (338, 272) with delta (0, 0)
Screenshot: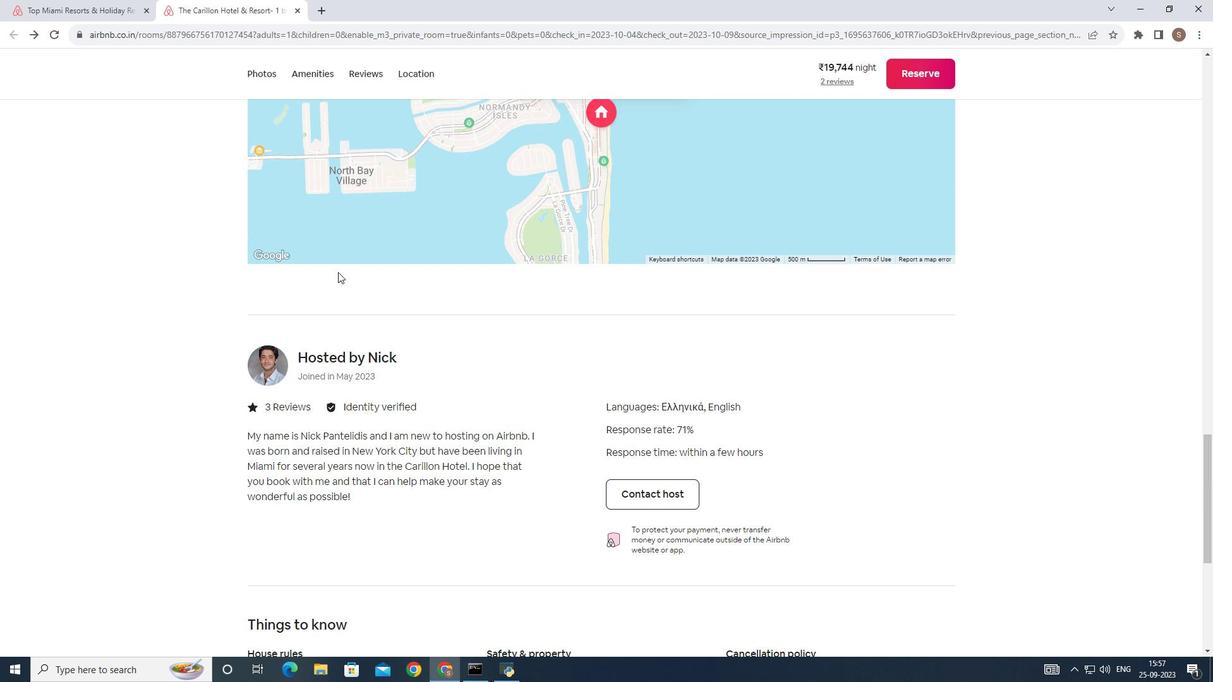 
Action: Mouse scrolled (338, 272) with delta (0, 0)
Screenshot: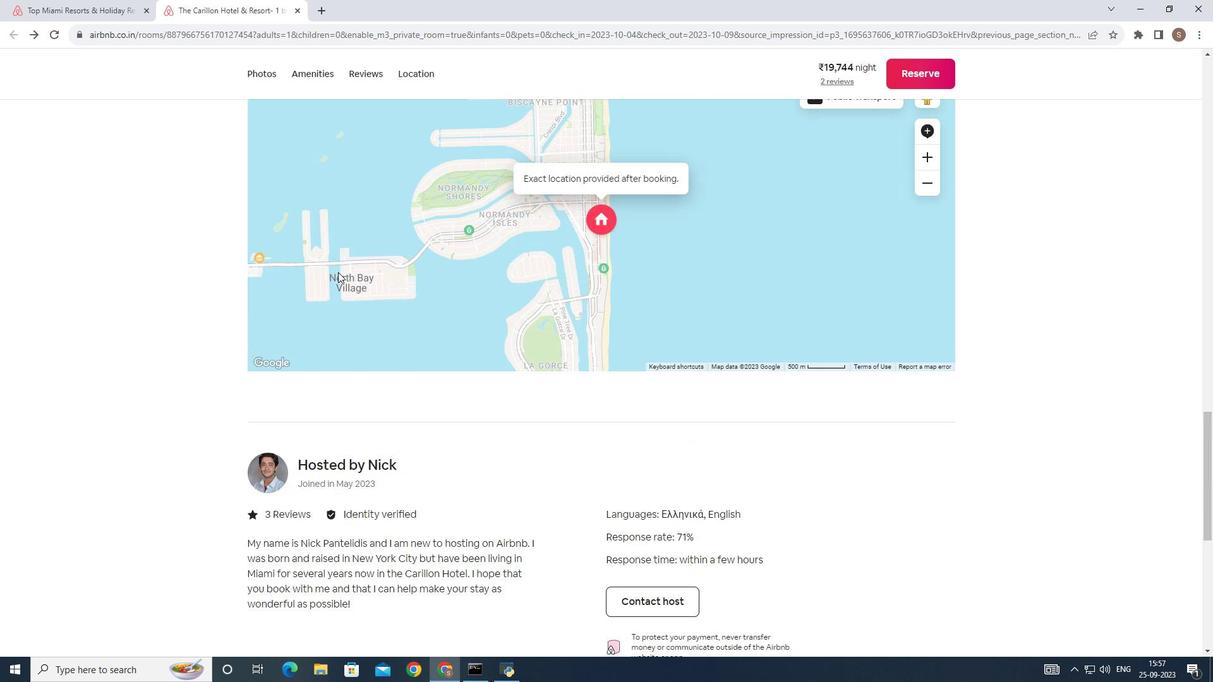 
Action: Mouse scrolled (338, 272) with delta (0, 0)
Screenshot: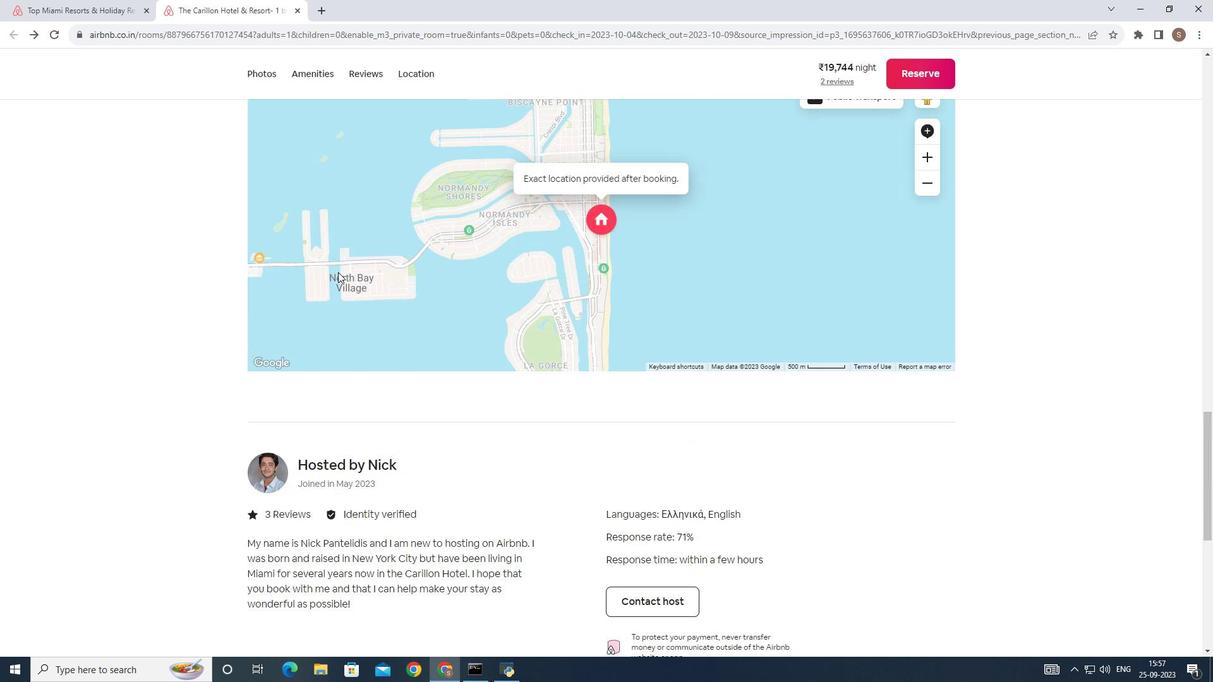 
Action: Mouse scrolled (338, 272) with delta (0, 0)
Screenshot: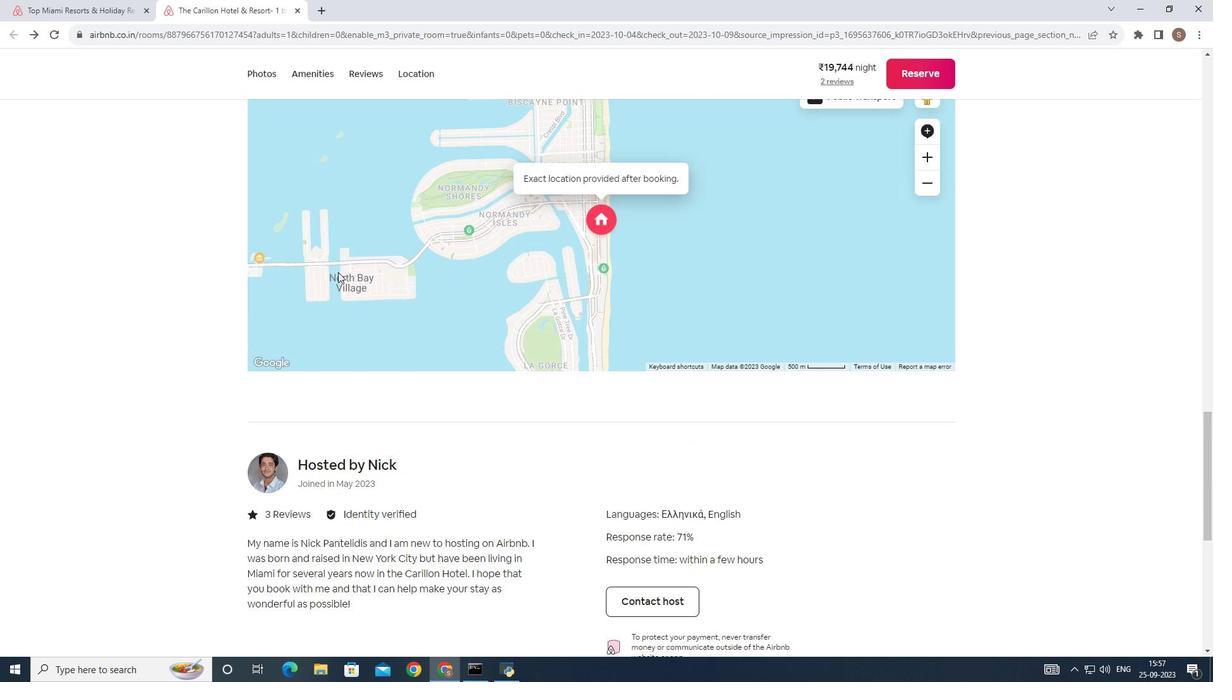 
Action: Mouse scrolled (338, 272) with delta (0, 0)
Screenshot: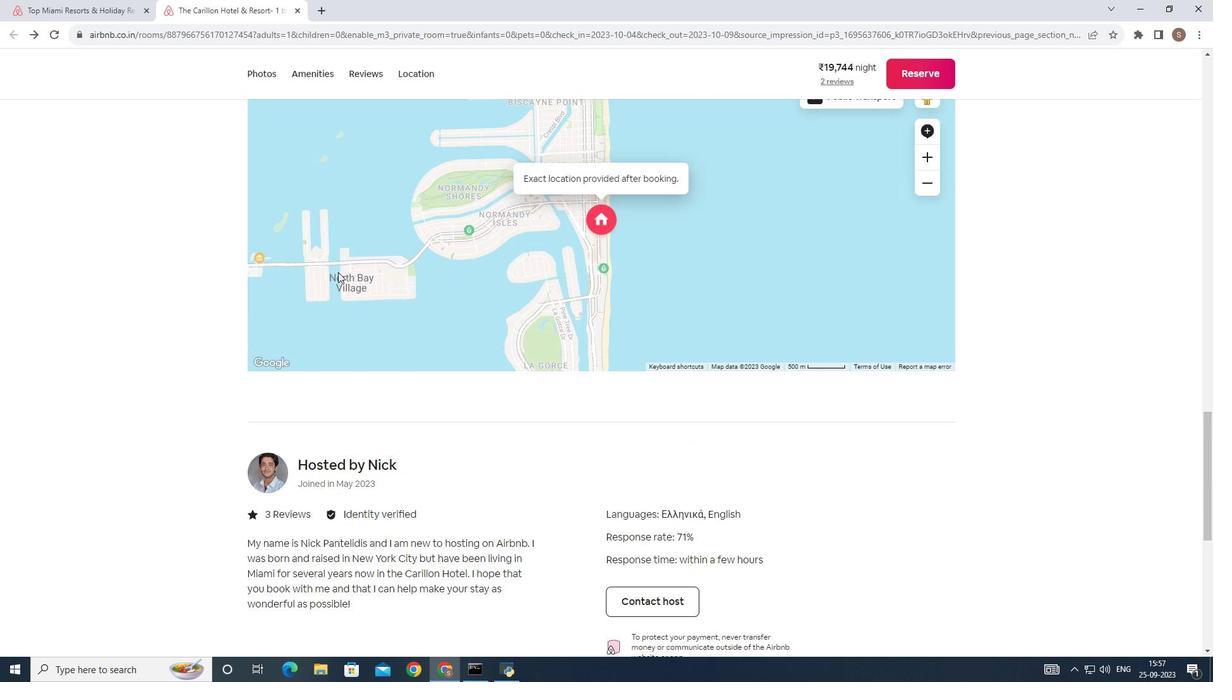 
Action: Mouse scrolled (338, 272) with delta (0, 0)
Screenshot: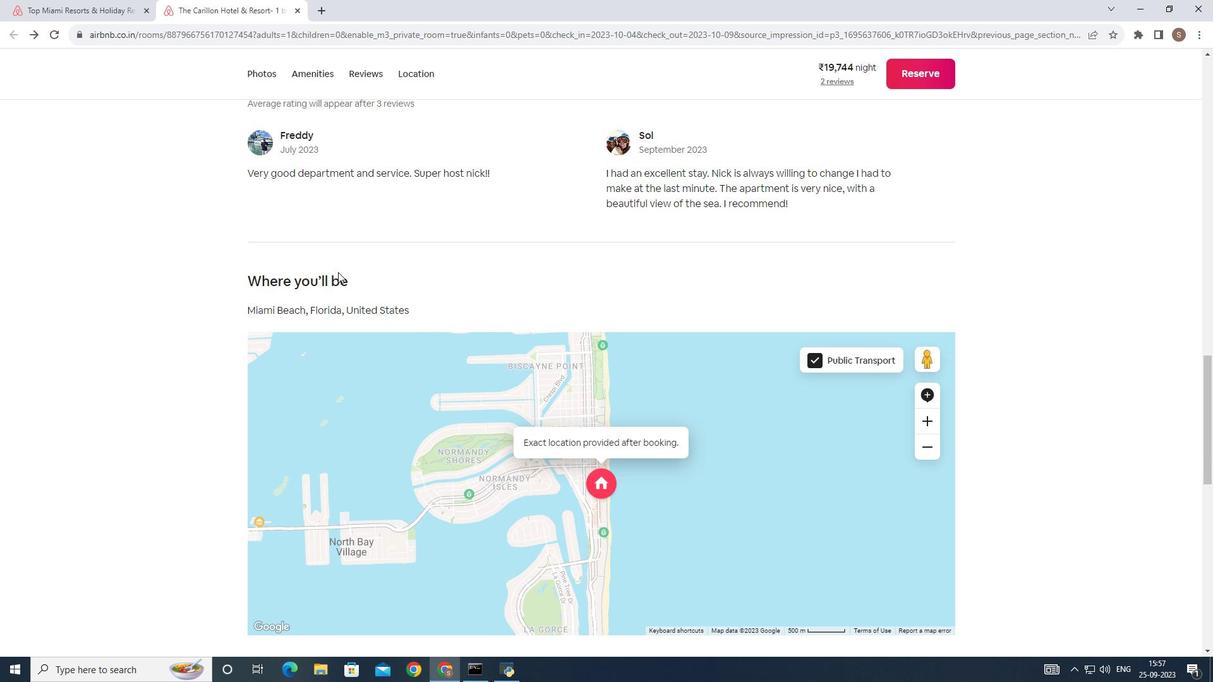 
Action: Mouse scrolled (338, 272) with delta (0, 0)
Screenshot: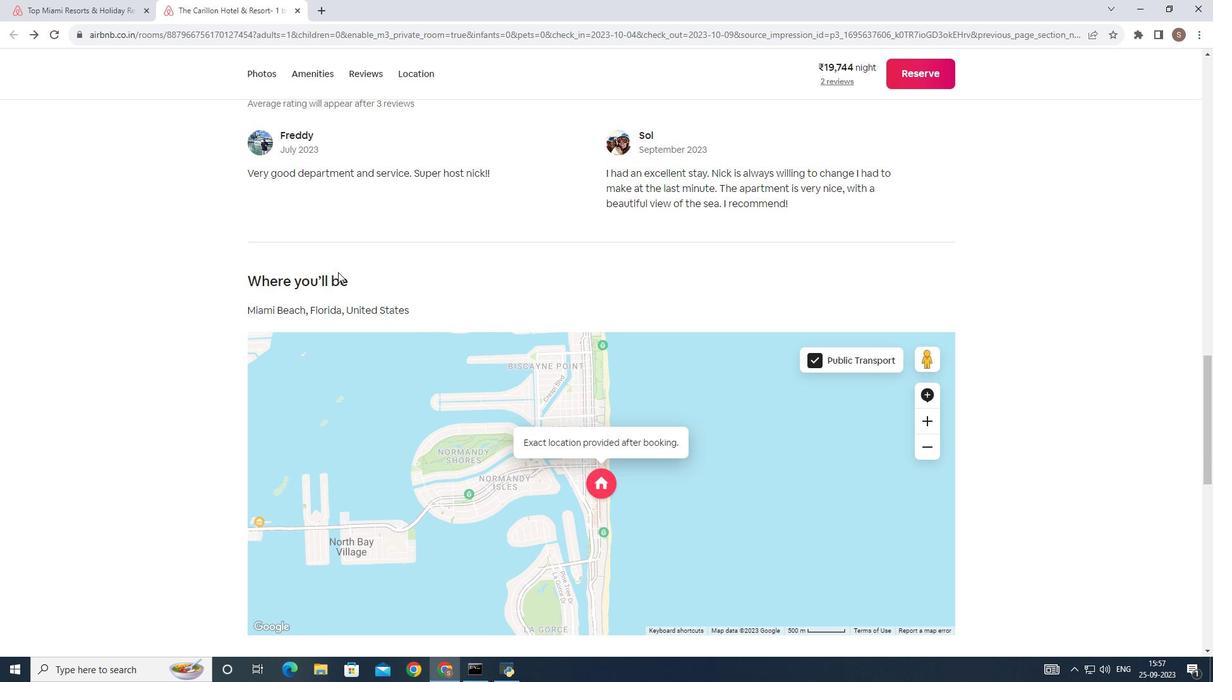 
Action: Mouse scrolled (338, 272) with delta (0, 0)
Screenshot: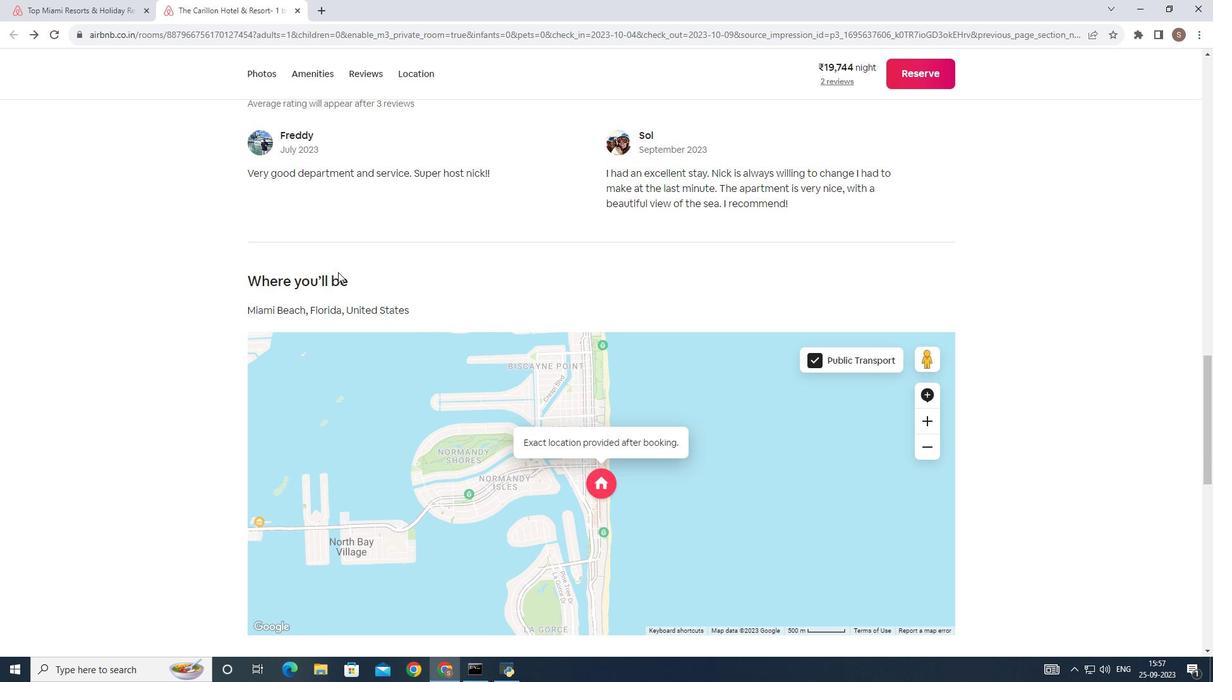 
Action: Mouse scrolled (338, 272) with delta (0, 0)
Screenshot: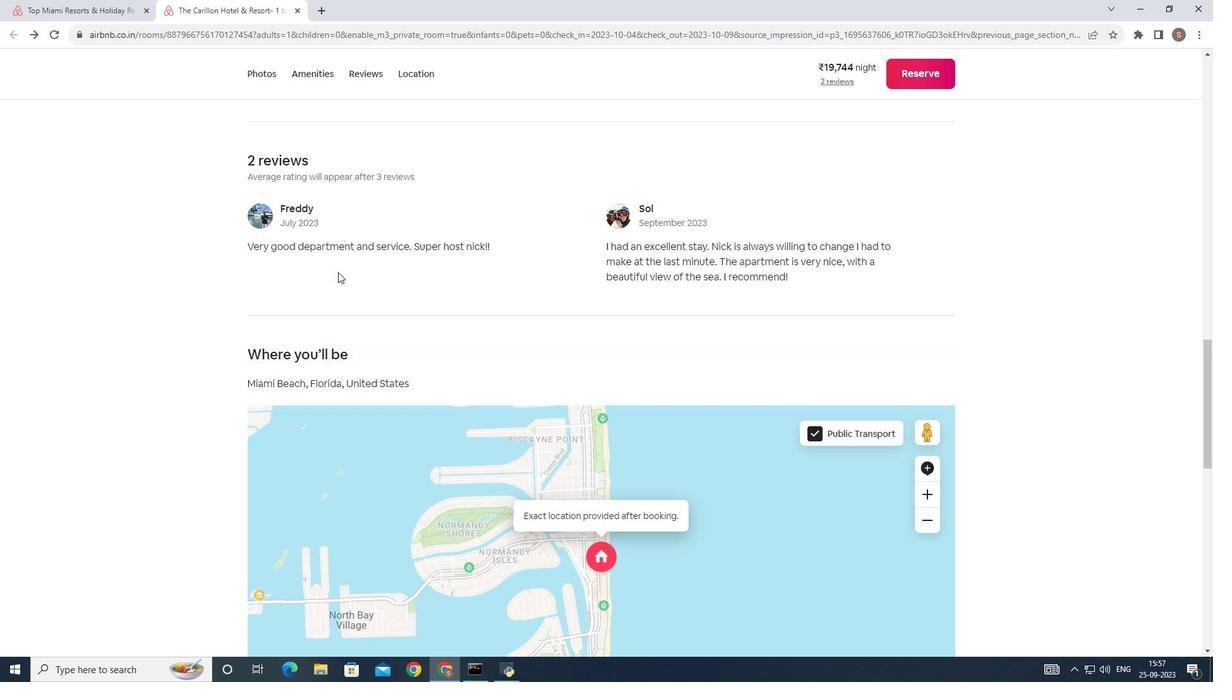 
Action: Mouse scrolled (338, 272) with delta (0, 0)
Screenshot: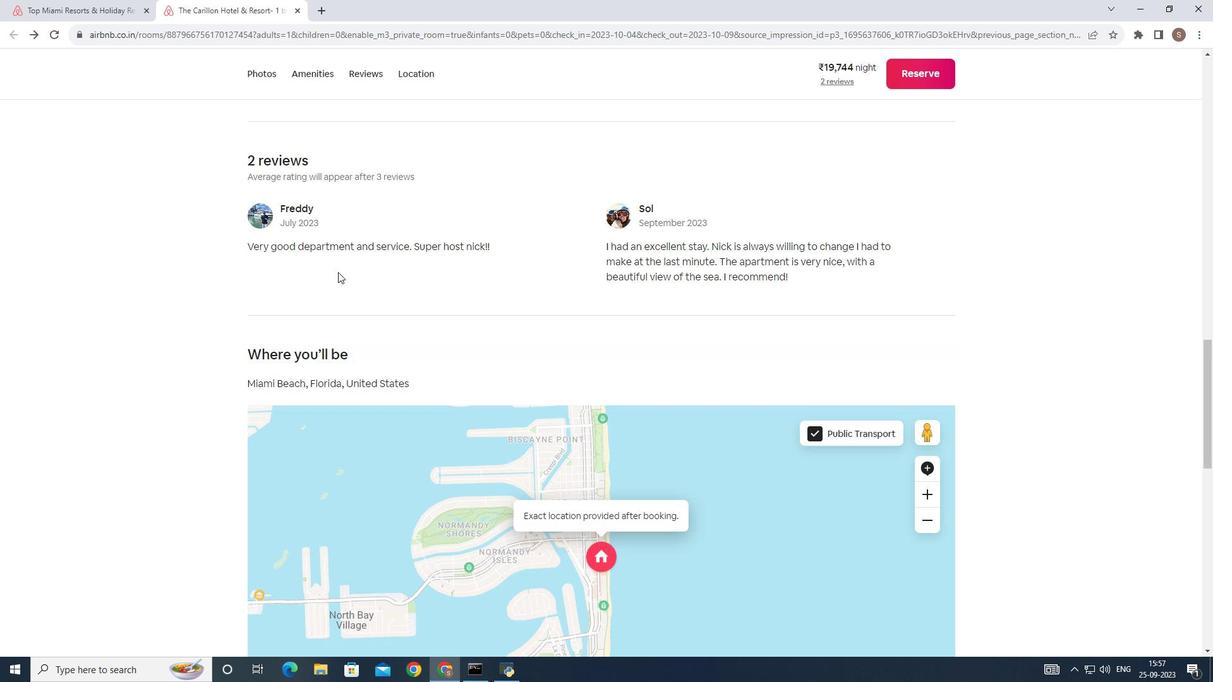 
Action: Mouse scrolled (338, 272) with delta (0, 0)
Screenshot: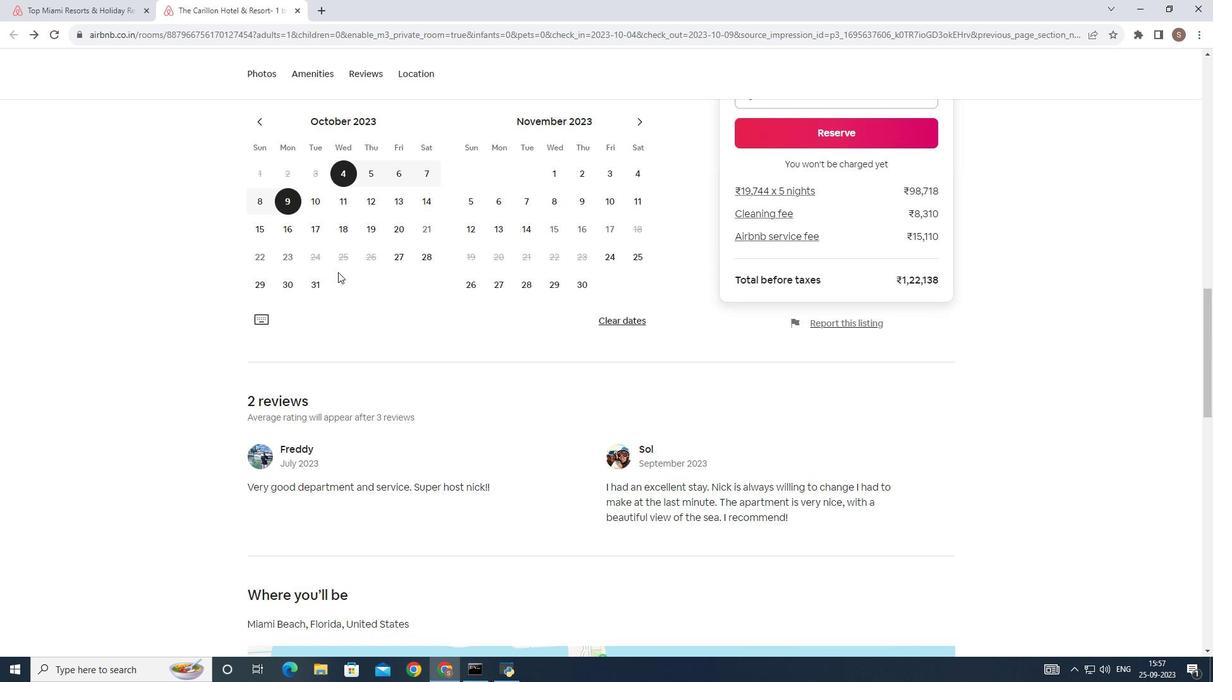 
Action: Mouse scrolled (338, 272) with delta (0, 0)
Screenshot: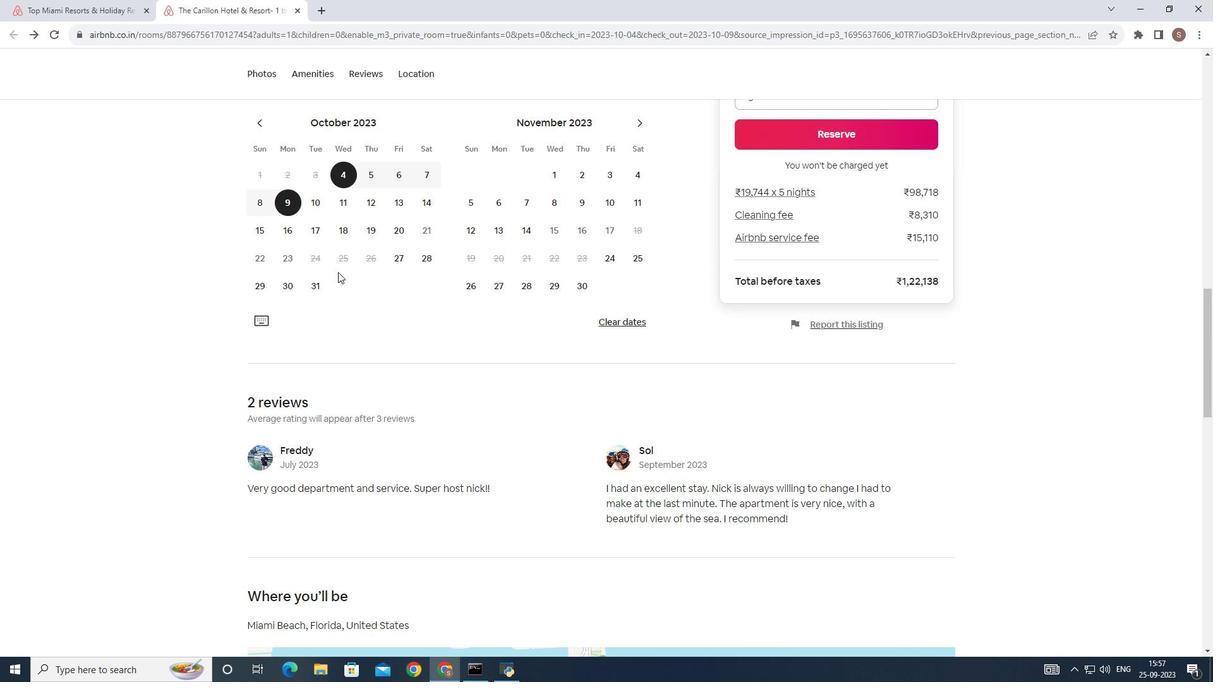 
Action: Mouse scrolled (338, 272) with delta (0, 0)
Screenshot: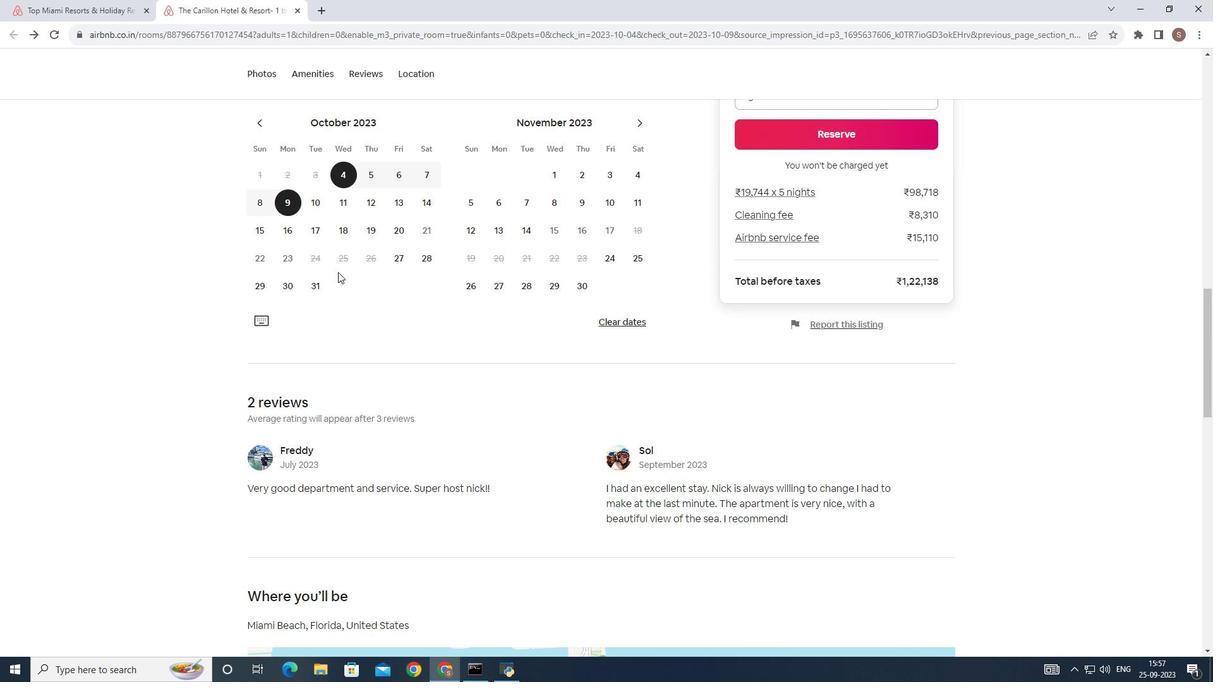 
Action: Mouse scrolled (338, 272) with delta (0, 0)
